 Task: Create relationship between team and player object.
Action: Mouse moved to (1045, 81)
Screenshot: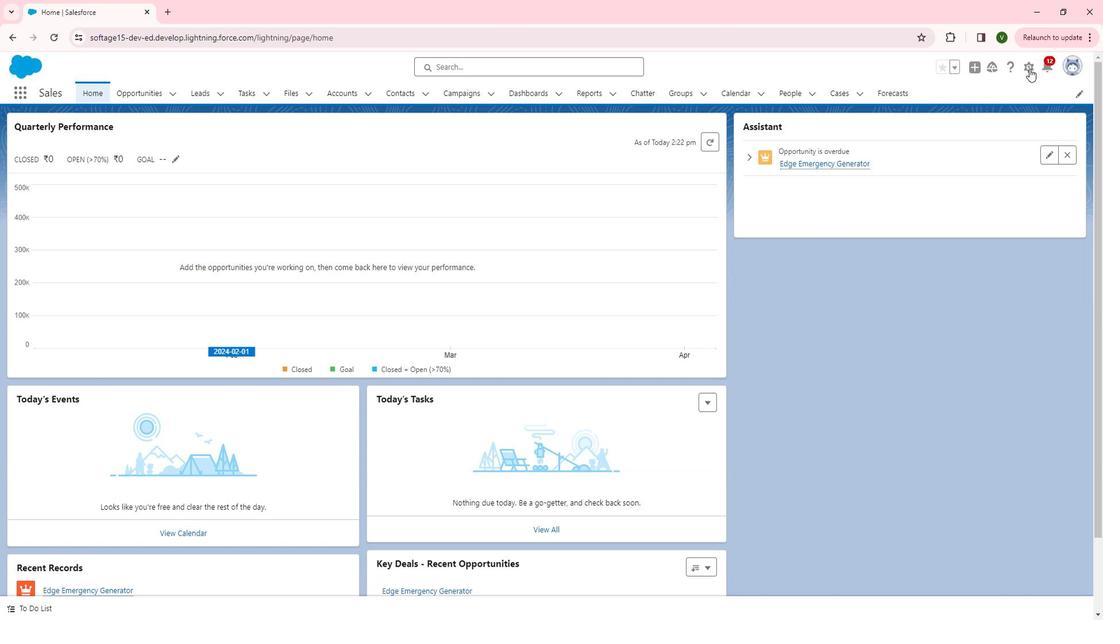 
Action: Mouse pressed left at (1045, 81)
Screenshot: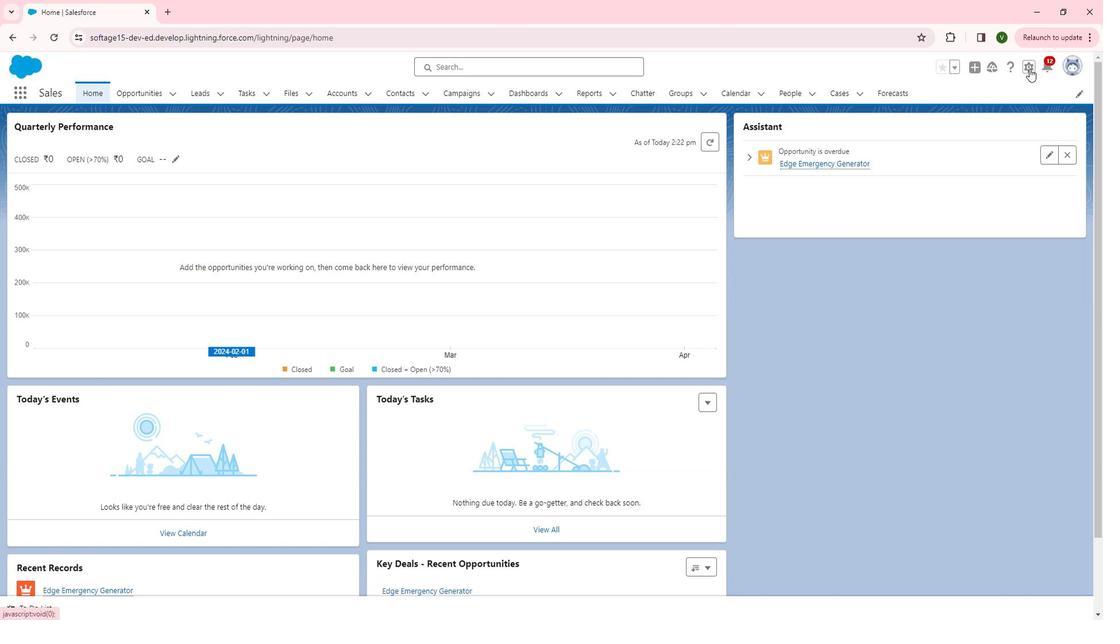 
Action: Mouse moved to (996, 114)
Screenshot: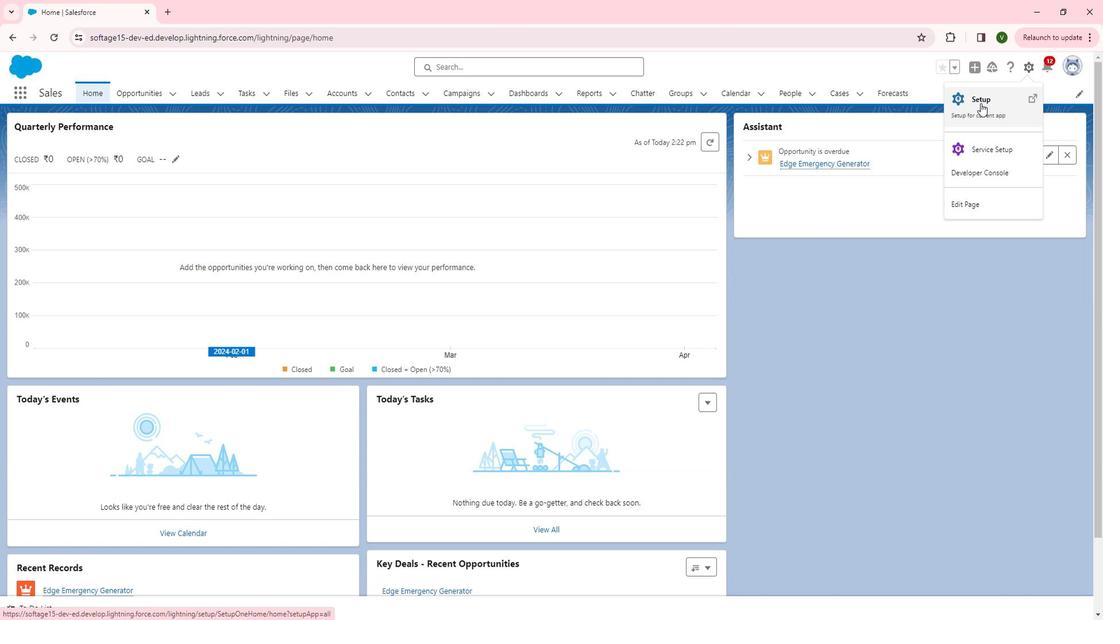 
Action: Mouse pressed left at (996, 114)
Screenshot: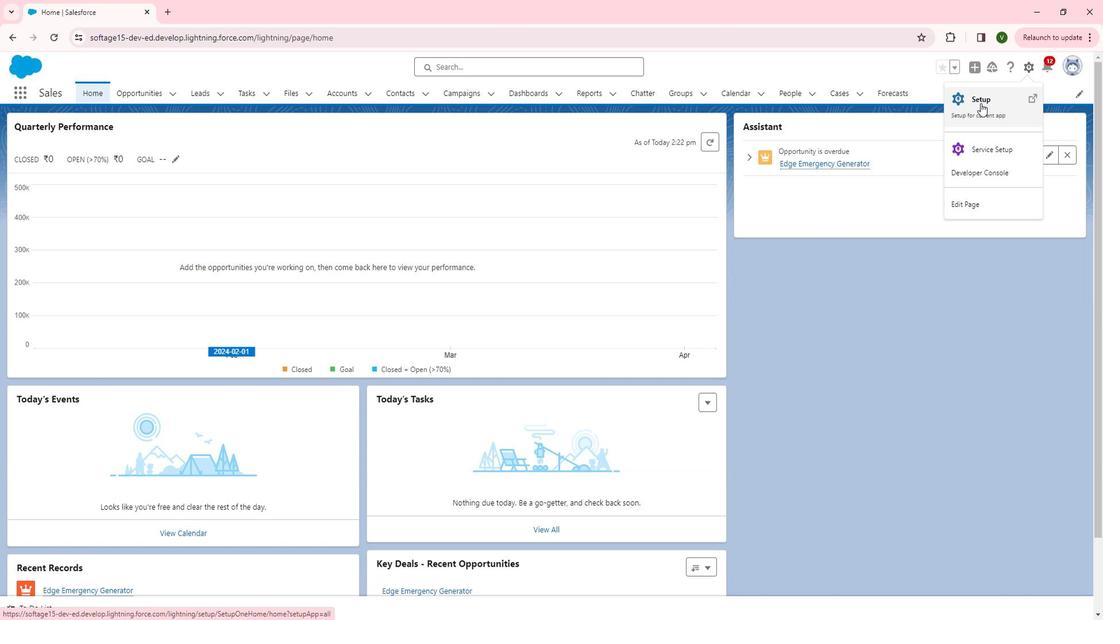 
Action: Mouse moved to (255, 296)
Screenshot: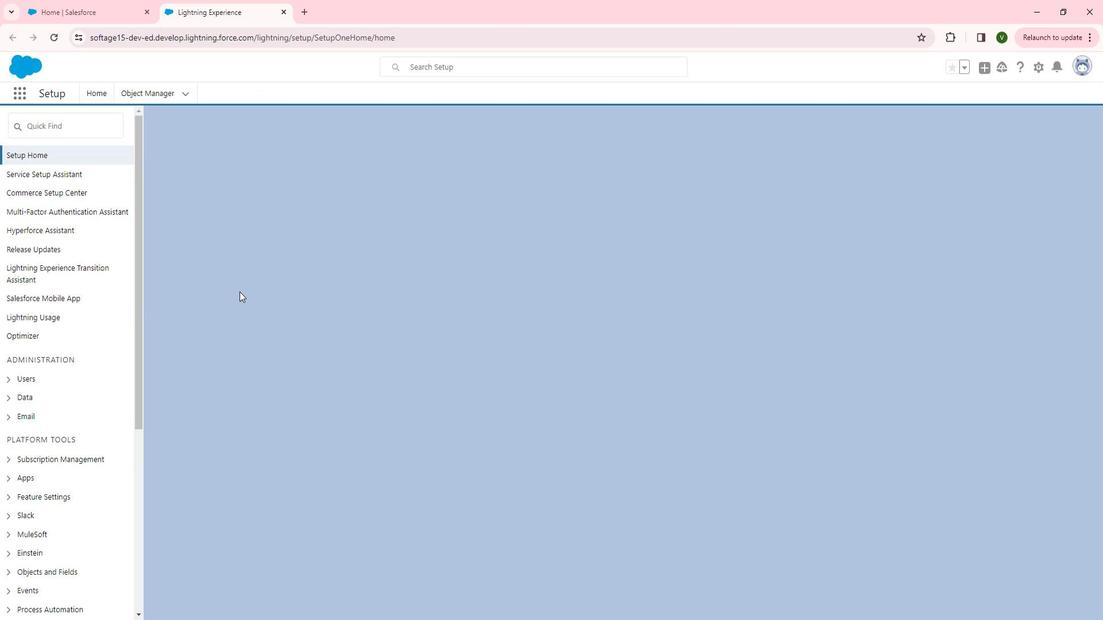 
Action: Mouse scrolled (255, 296) with delta (0, 0)
Screenshot: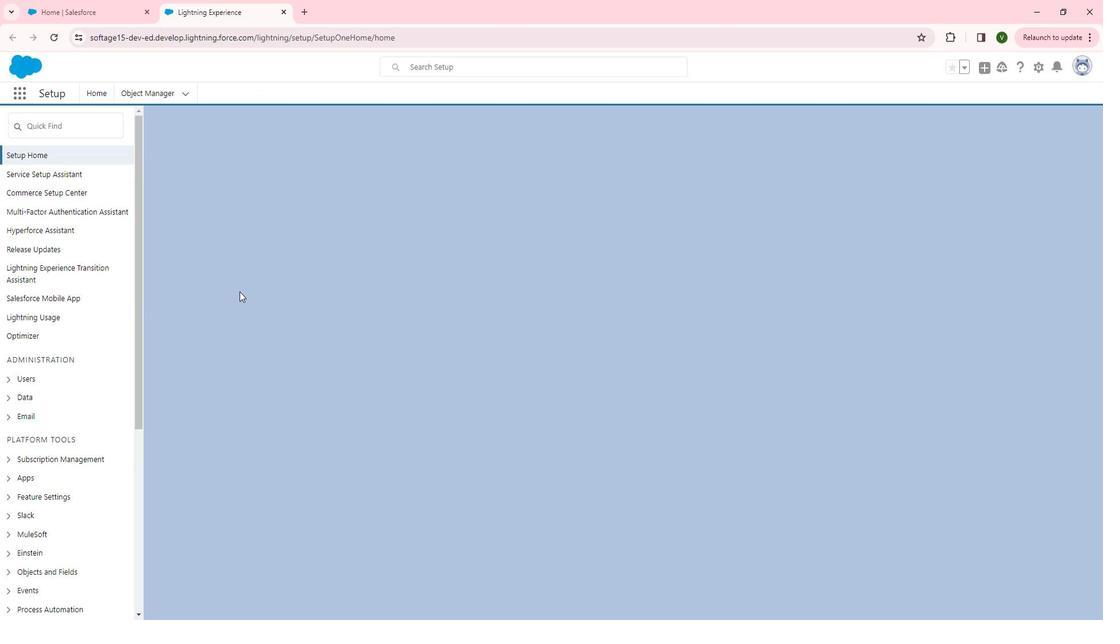 
Action: Mouse scrolled (255, 296) with delta (0, 0)
Screenshot: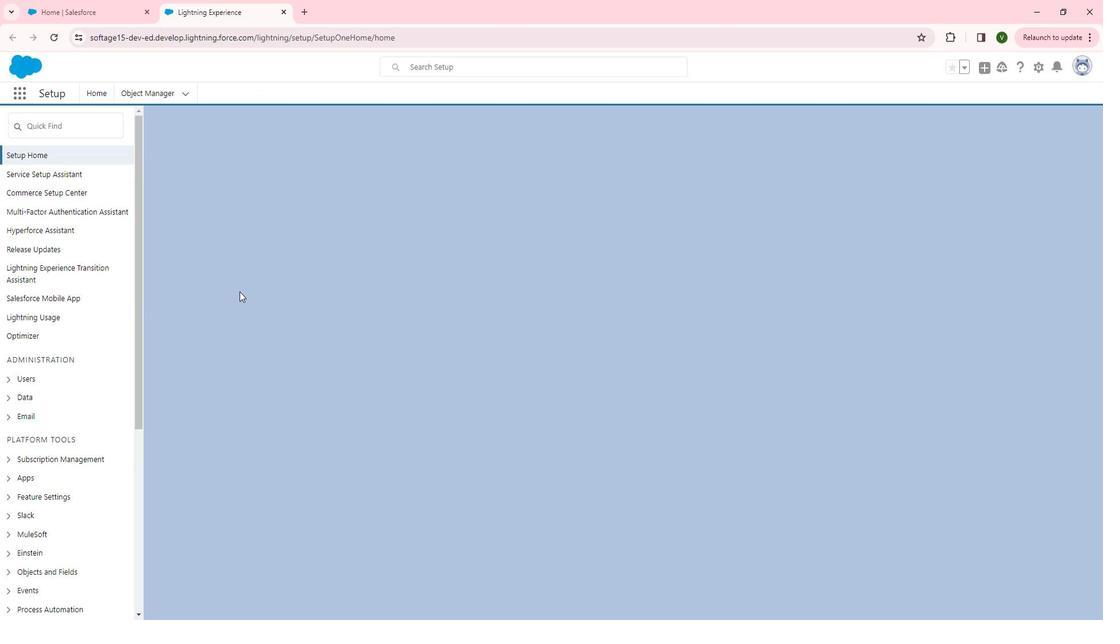 
Action: Mouse moved to (114, 350)
Screenshot: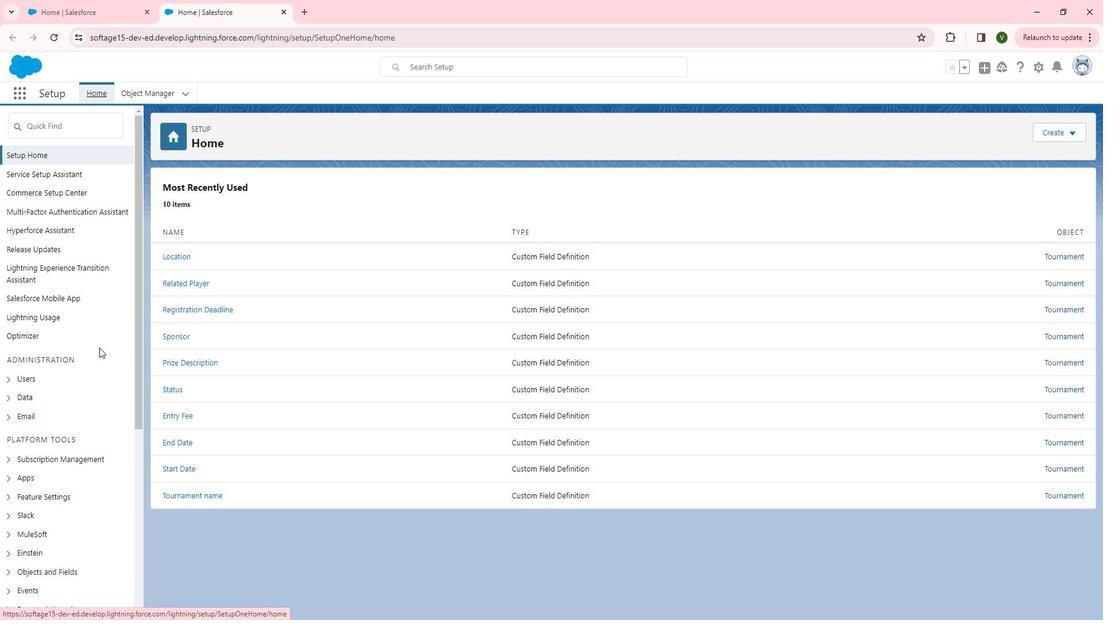 
Action: Mouse scrolled (114, 350) with delta (0, 0)
Screenshot: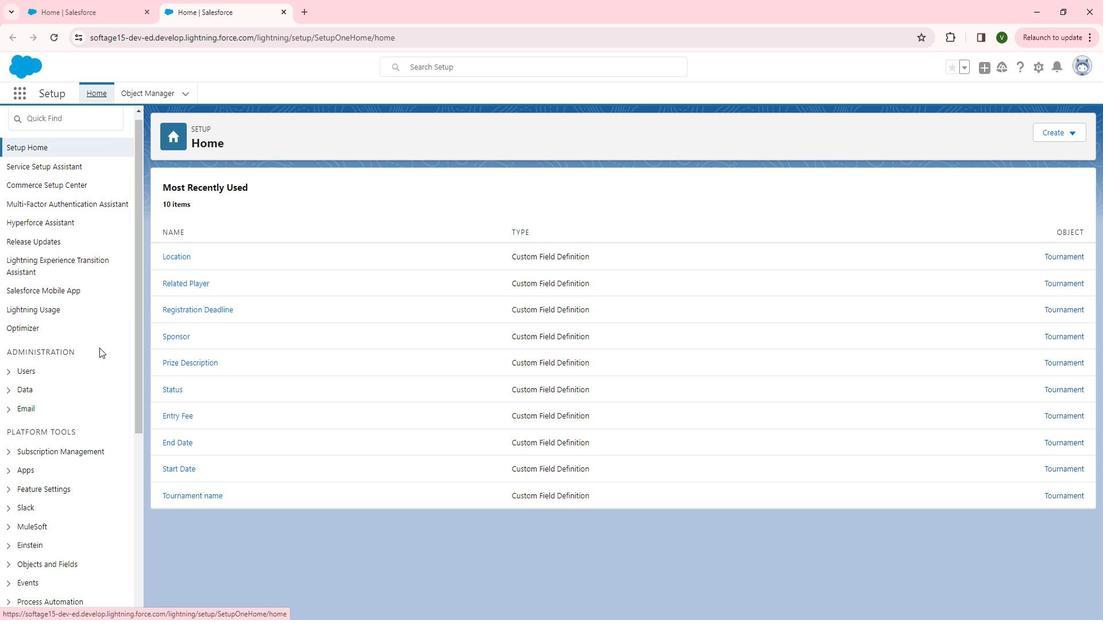 
Action: Mouse scrolled (114, 350) with delta (0, 0)
Screenshot: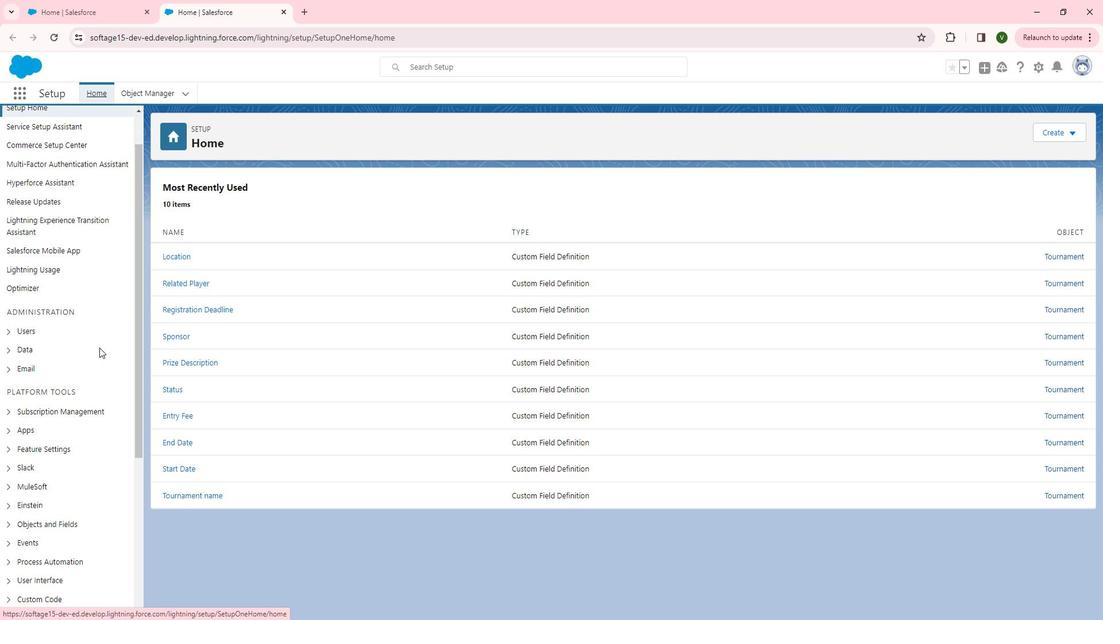 
Action: Mouse moved to (24, 452)
Screenshot: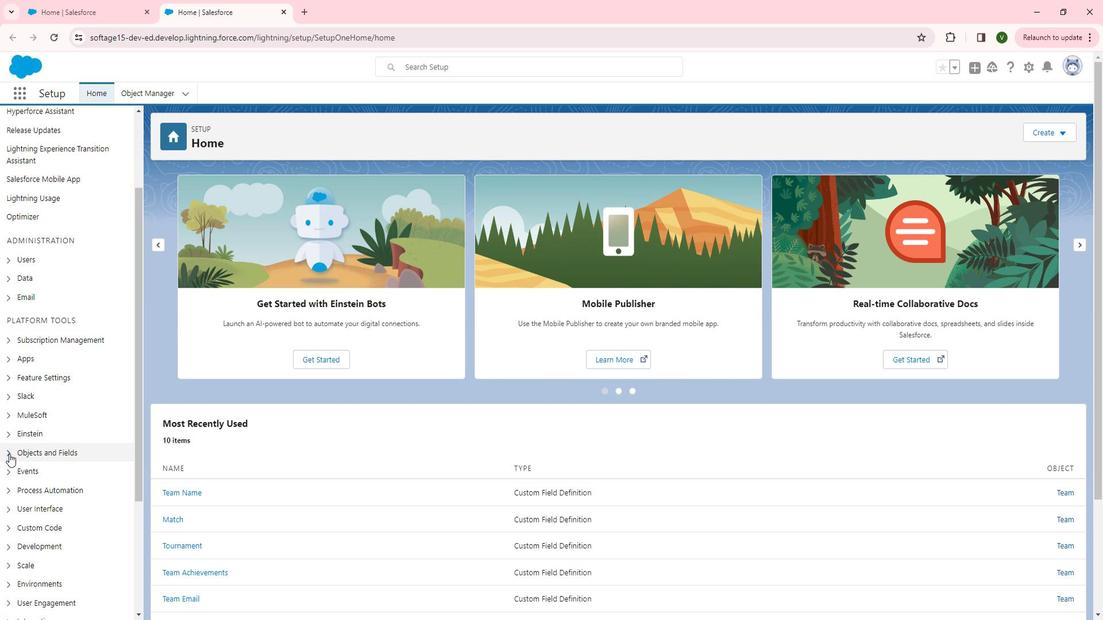 
Action: Mouse pressed left at (24, 452)
Screenshot: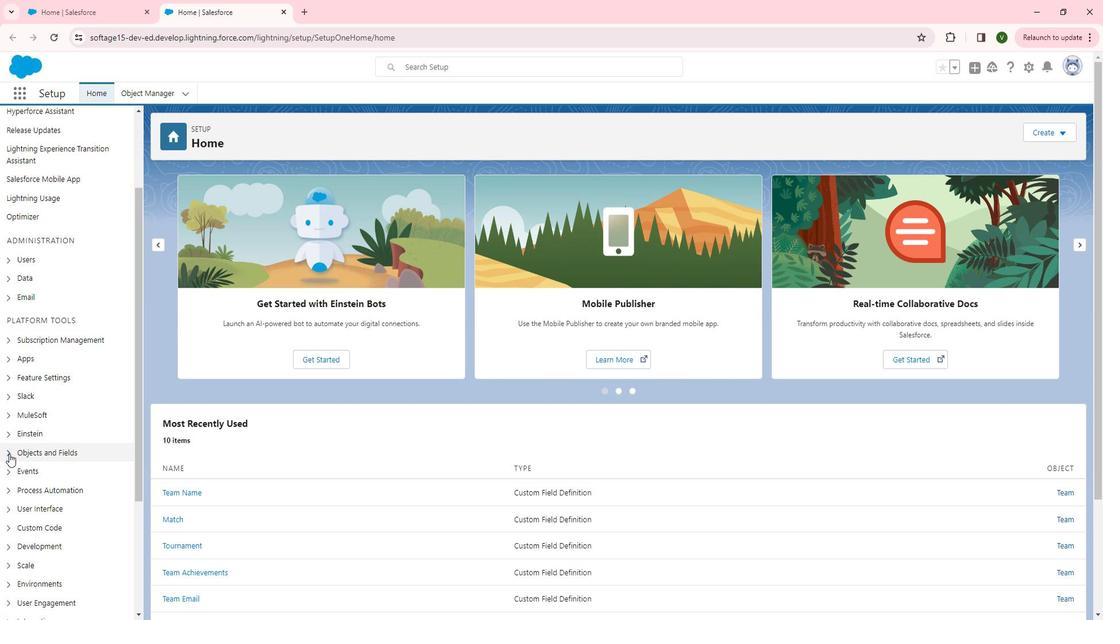 
Action: Mouse moved to (78, 467)
Screenshot: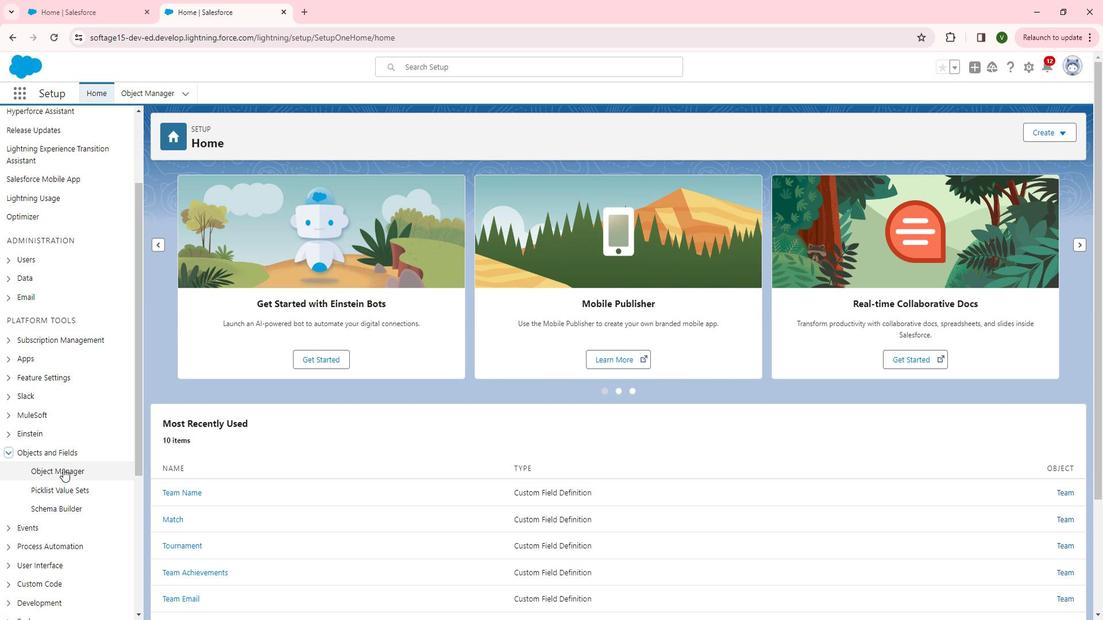 
Action: Mouse pressed left at (78, 467)
Screenshot: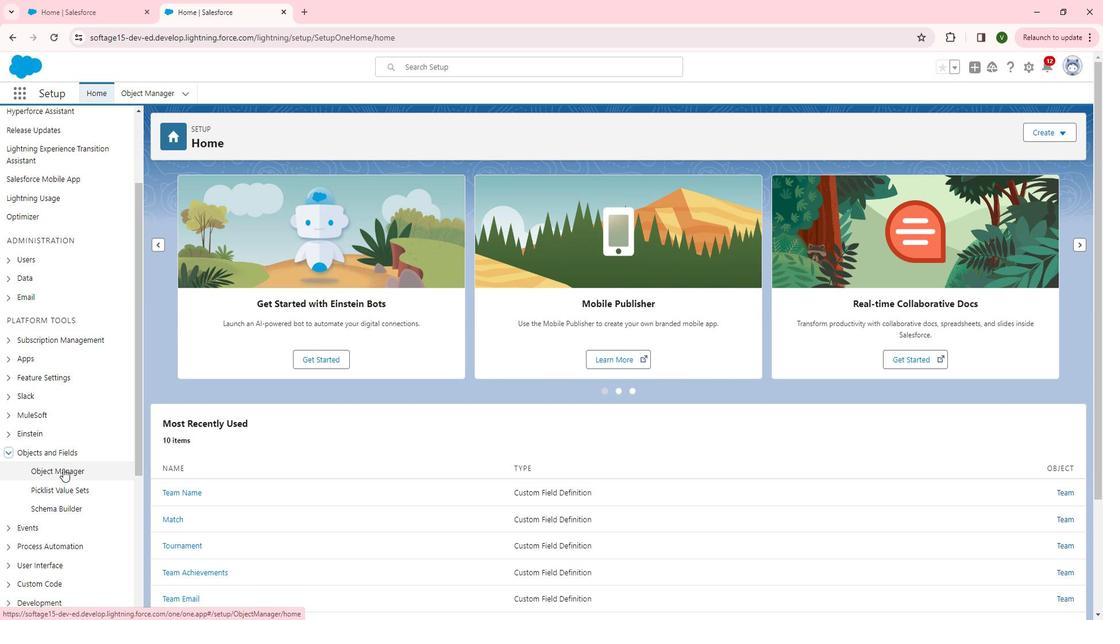 
Action: Mouse moved to (356, 386)
Screenshot: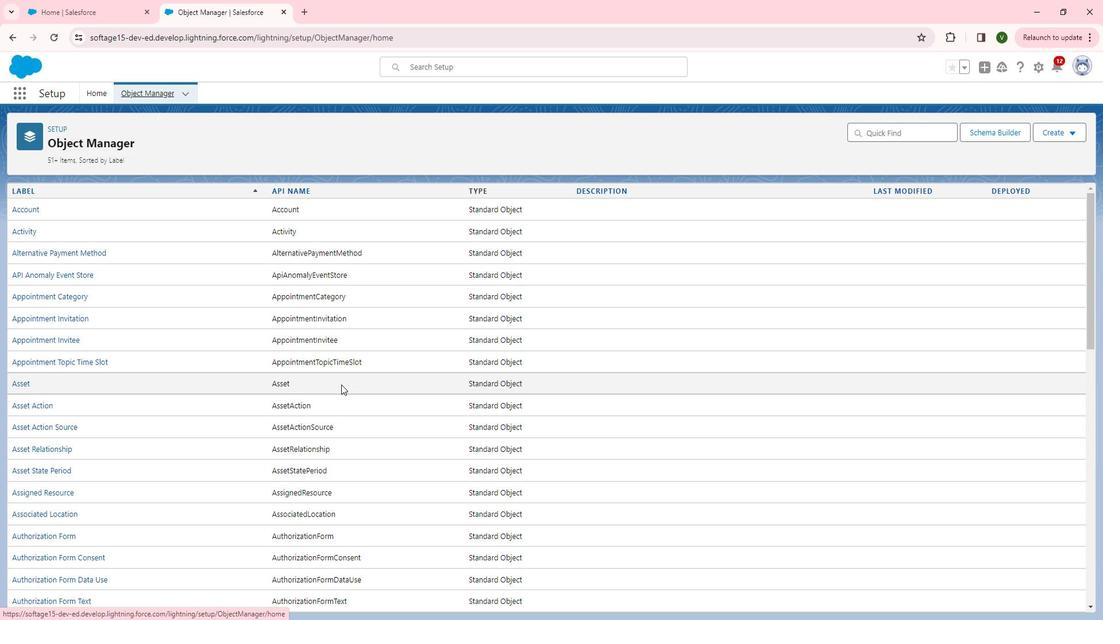 
Action: Mouse scrolled (356, 385) with delta (0, 0)
Screenshot: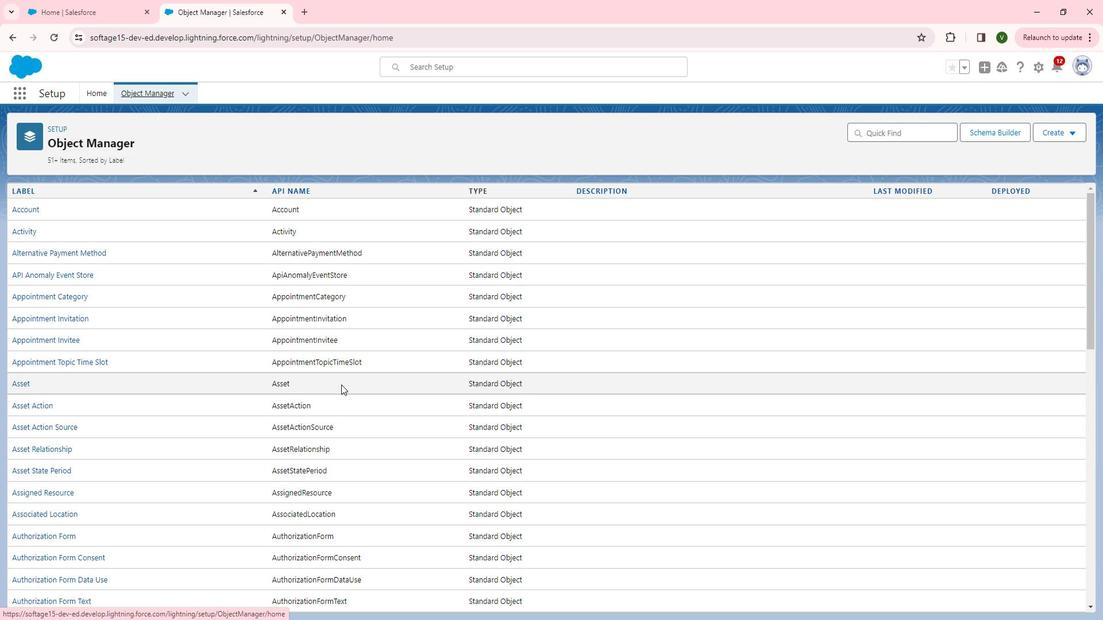 
Action: Mouse scrolled (356, 385) with delta (0, 0)
Screenshot: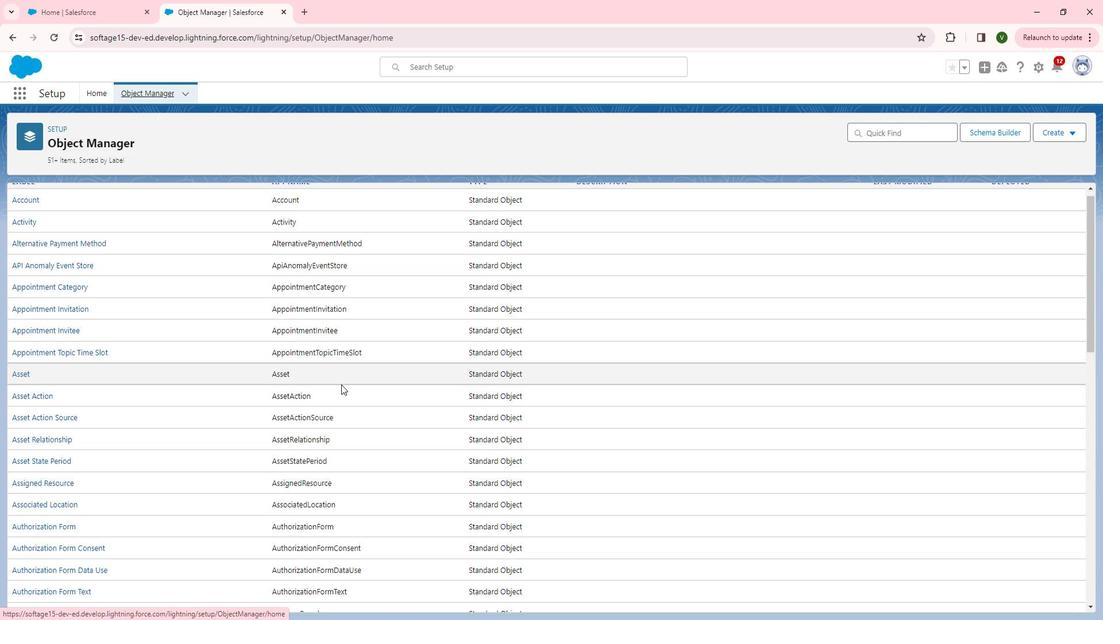 
Action: Mouse moved to (382, 402)
Screenshot: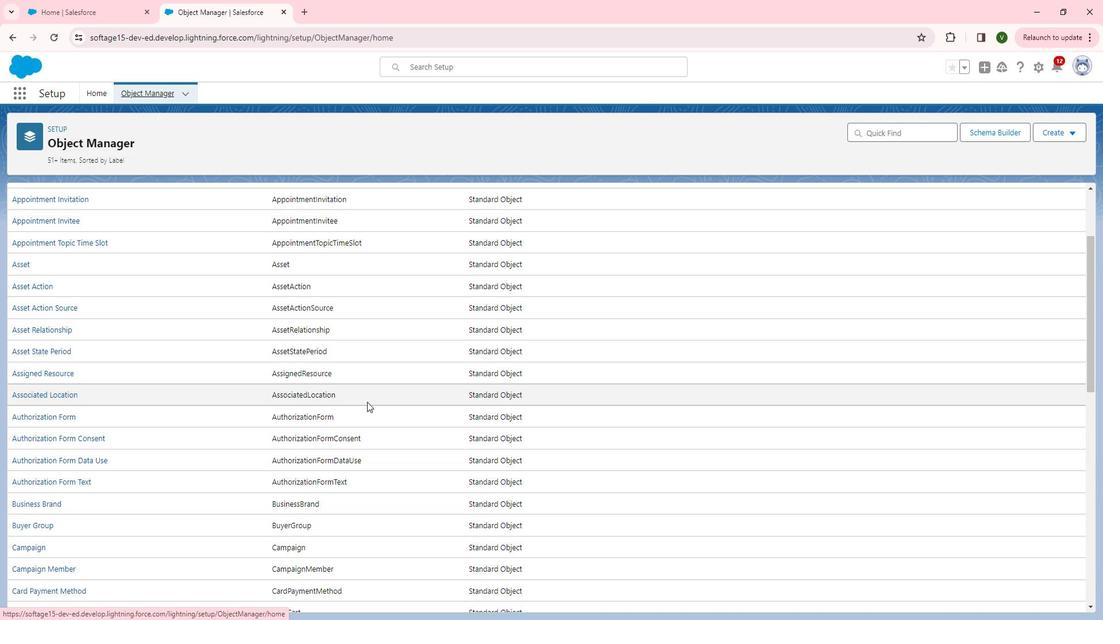 
Action: Mouse scrolled (382, 402) with delta (0, 0)
Screenshot: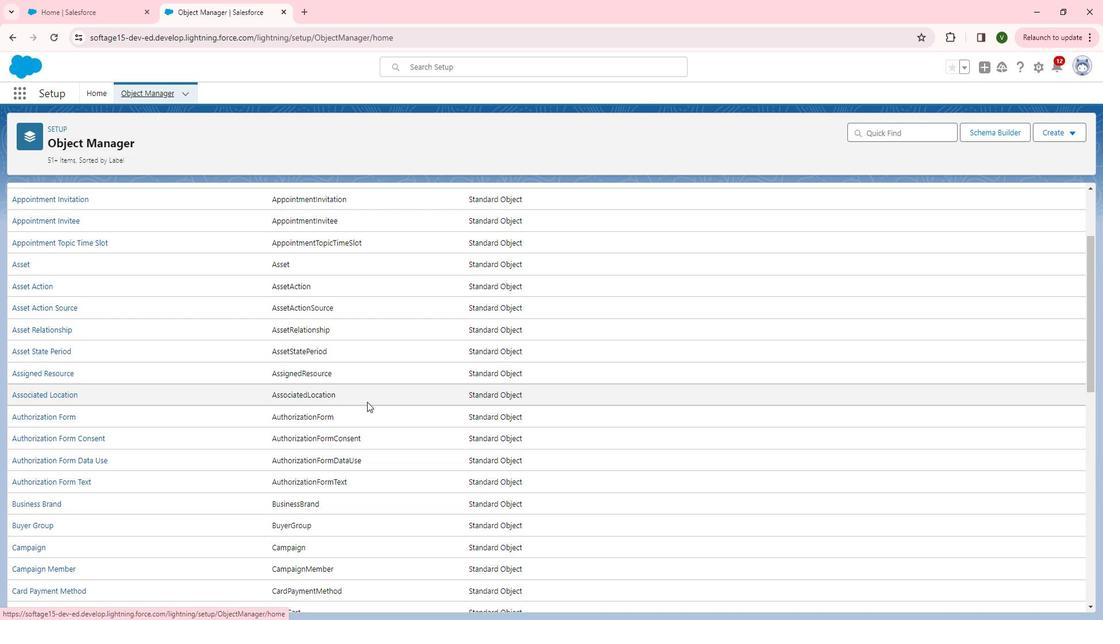 
Action: Mouse scrolled (382, 402) with delta (0, 0)
Screenshot: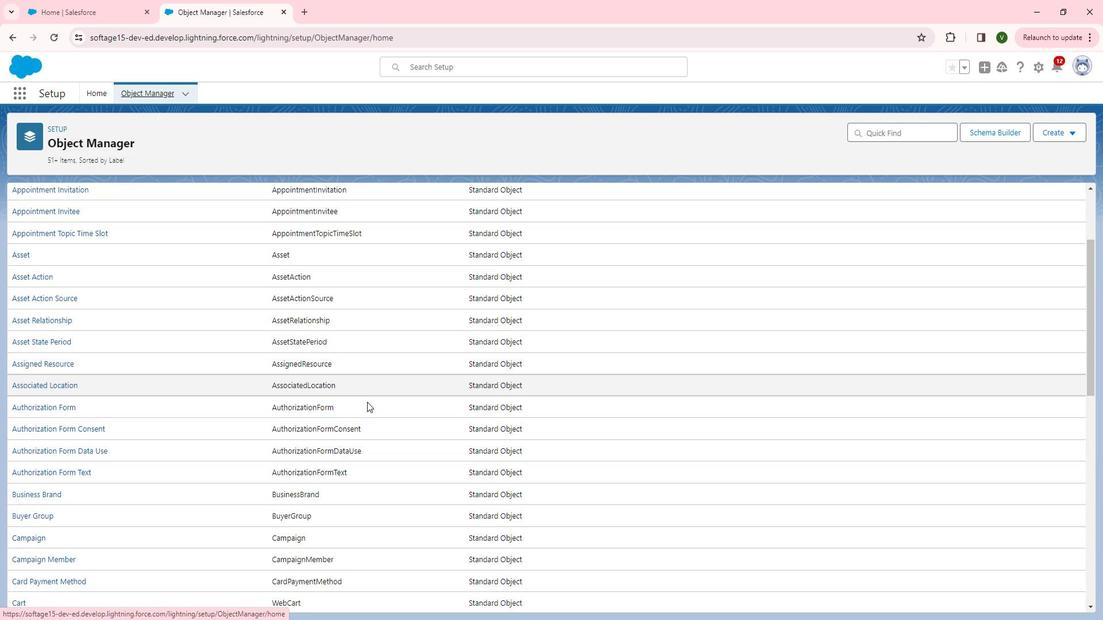 
Action: Mouse scrolled (382, 402) with delta (0, 0)
Screenshot: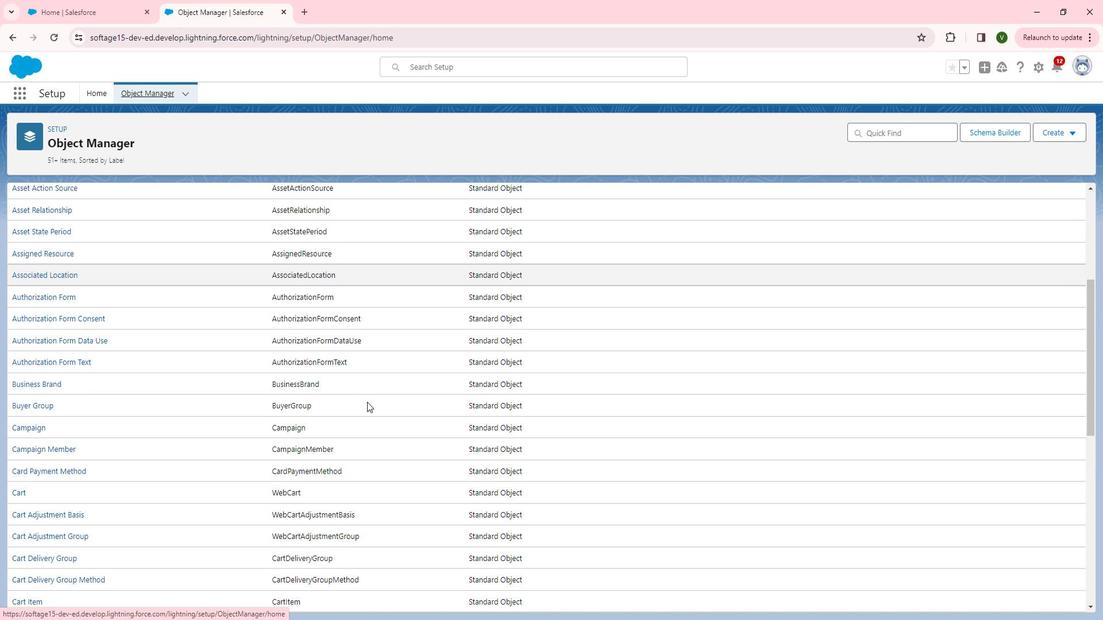 
Action: Mouse scrolled (382, 402) with delta (0, 0)
Screenshot: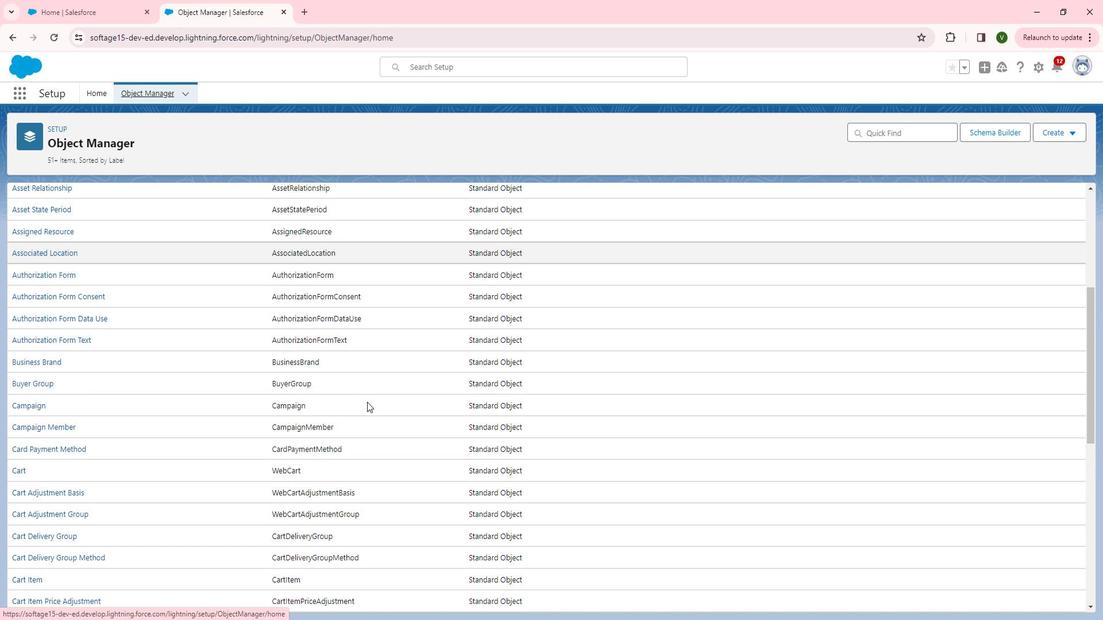 
Action: Mouse scrolled (382, 402) with delta (0, 0)
Screenshot: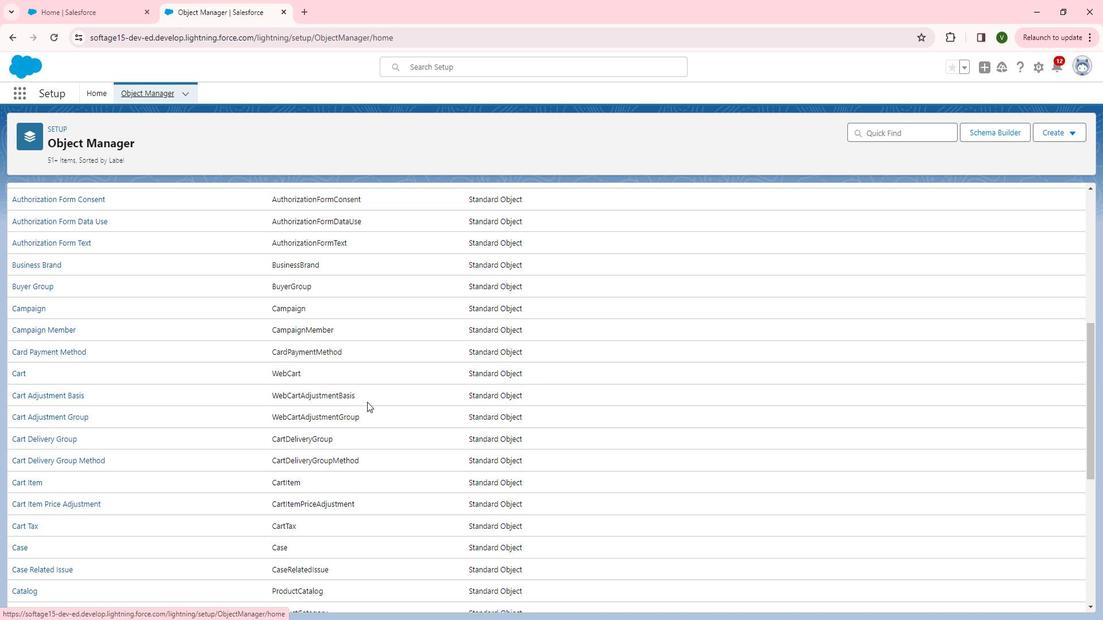 
Action: Mouse scrolled (382, 402) with delta (0, 0)
Screenshot: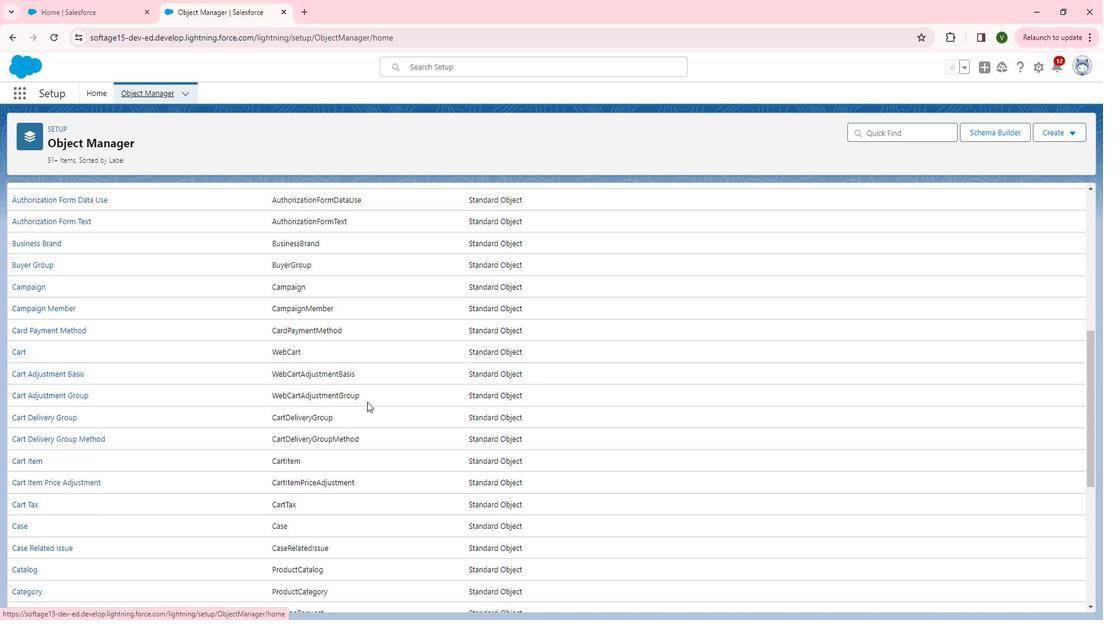 
Action: Mouse scrolled (382, 402) with delta (0, 0)
Screenshot: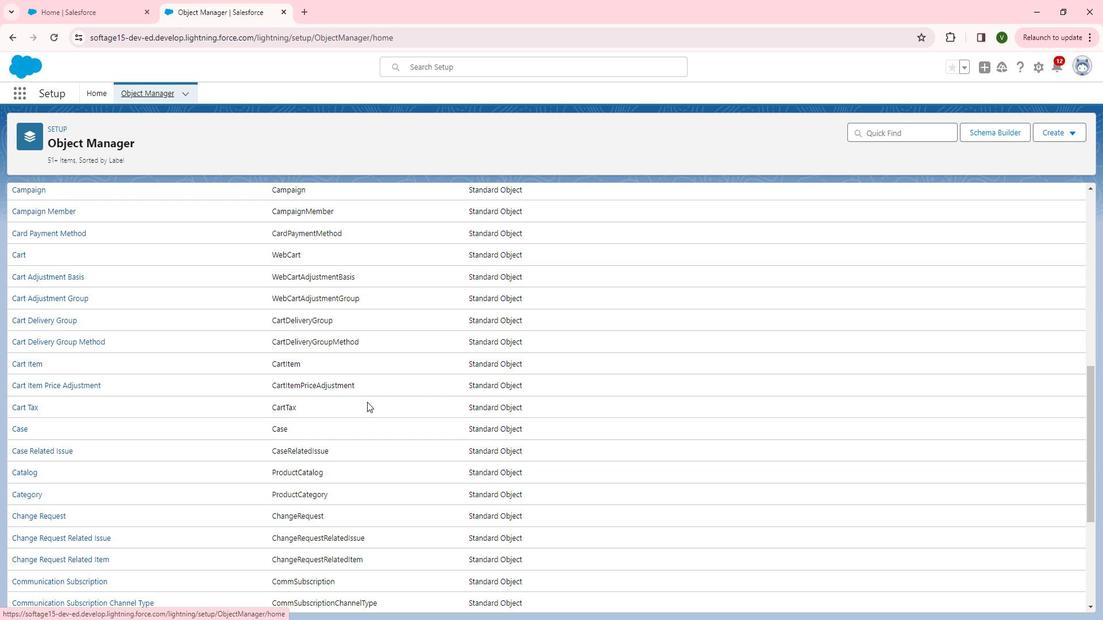 
Action: Mouse scrolled (382, 402) with delta (0, 0)
Screenshot: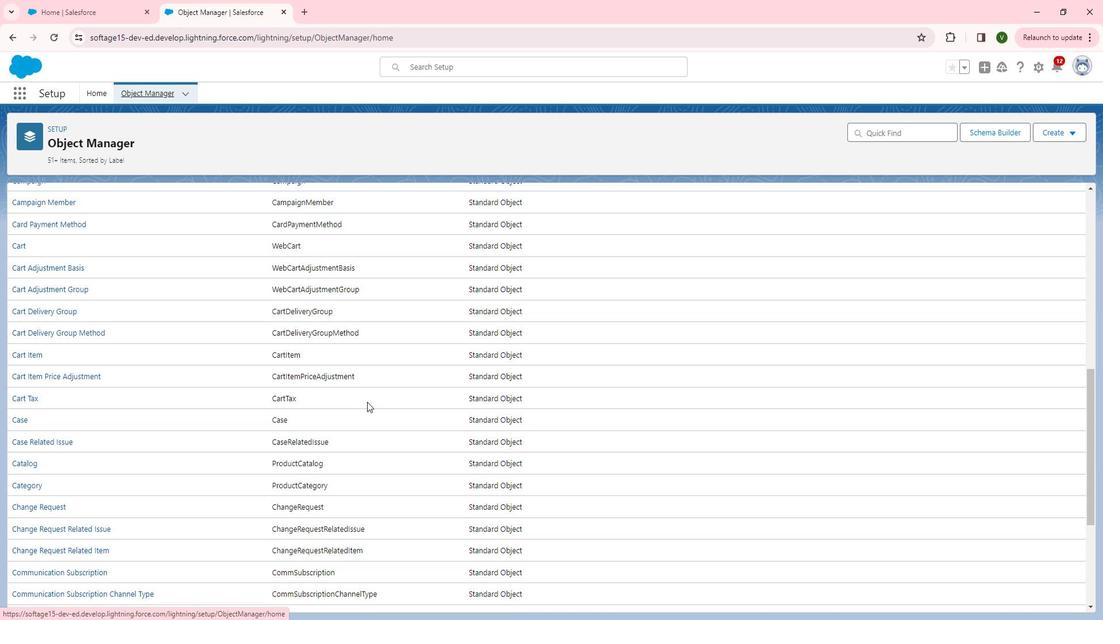 
Action: Mouse scrolled (382, 402) with delta (0, 0)
Screenshot: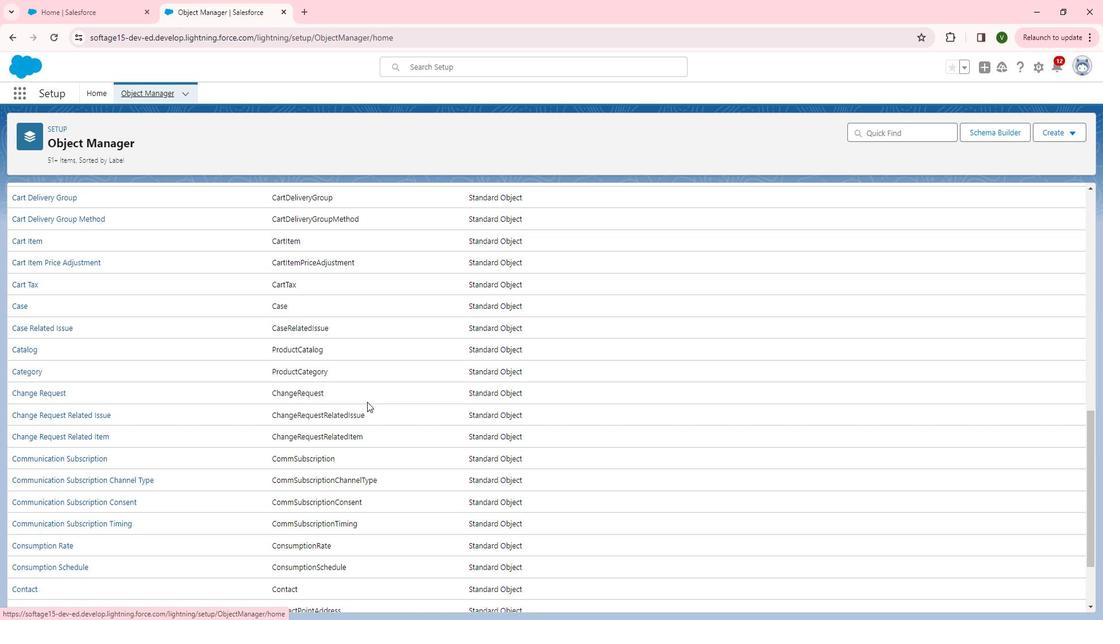 
Action: Mouse scrolled (382, 402) with delta (0, 0)
Screenshot: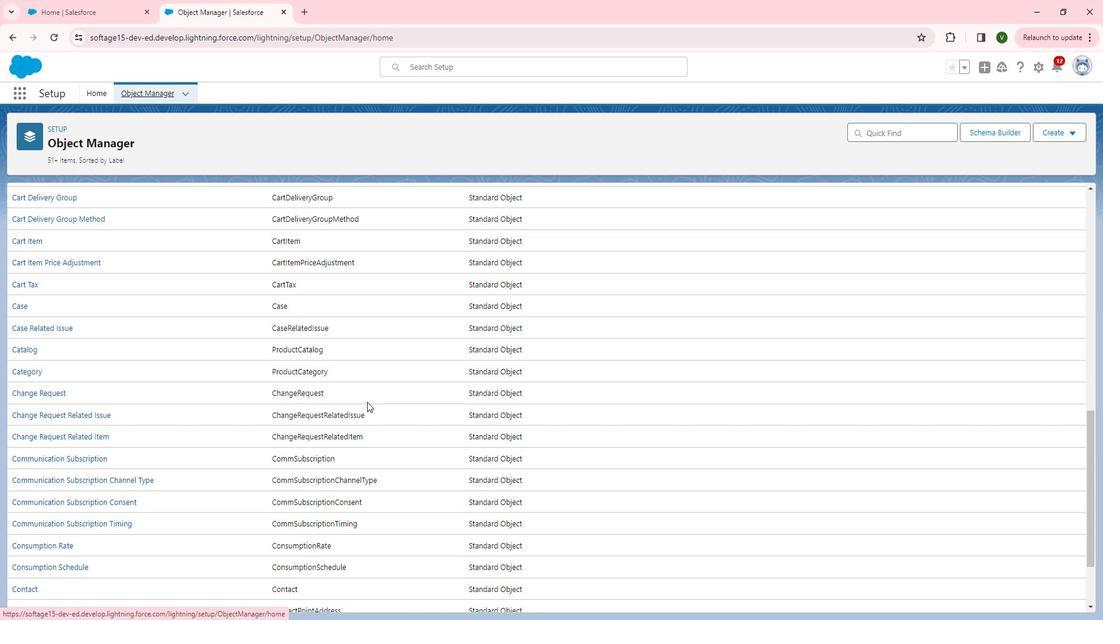 
Action: Mouse scrolled (382, 402) with delta (0, 0)
Screenshot: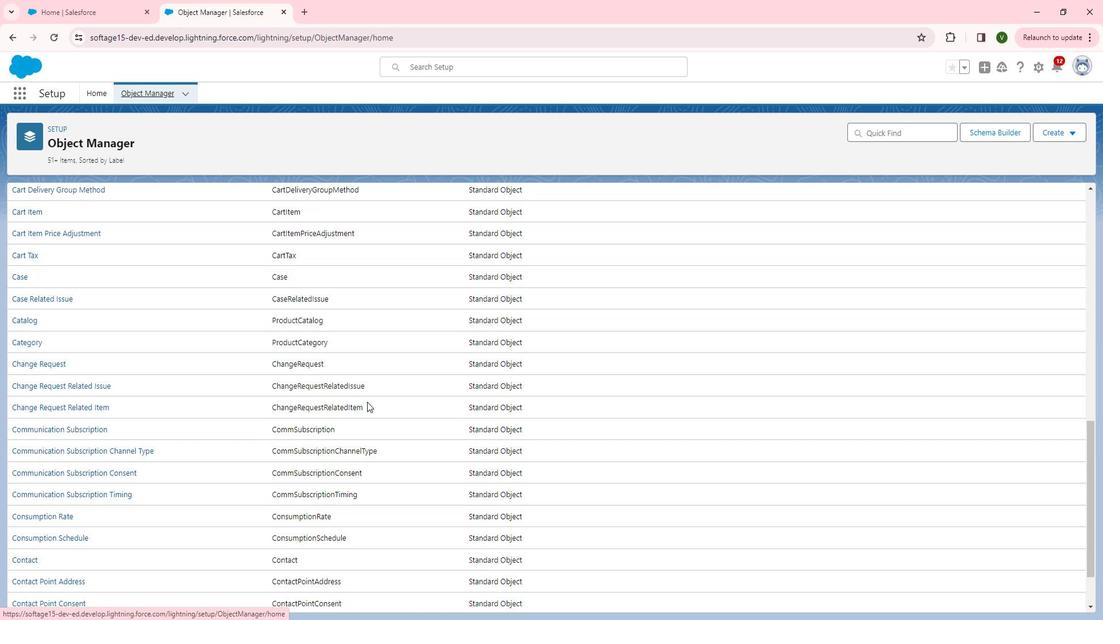 
Action: Mouse moved to (382, 402)
Screenshot: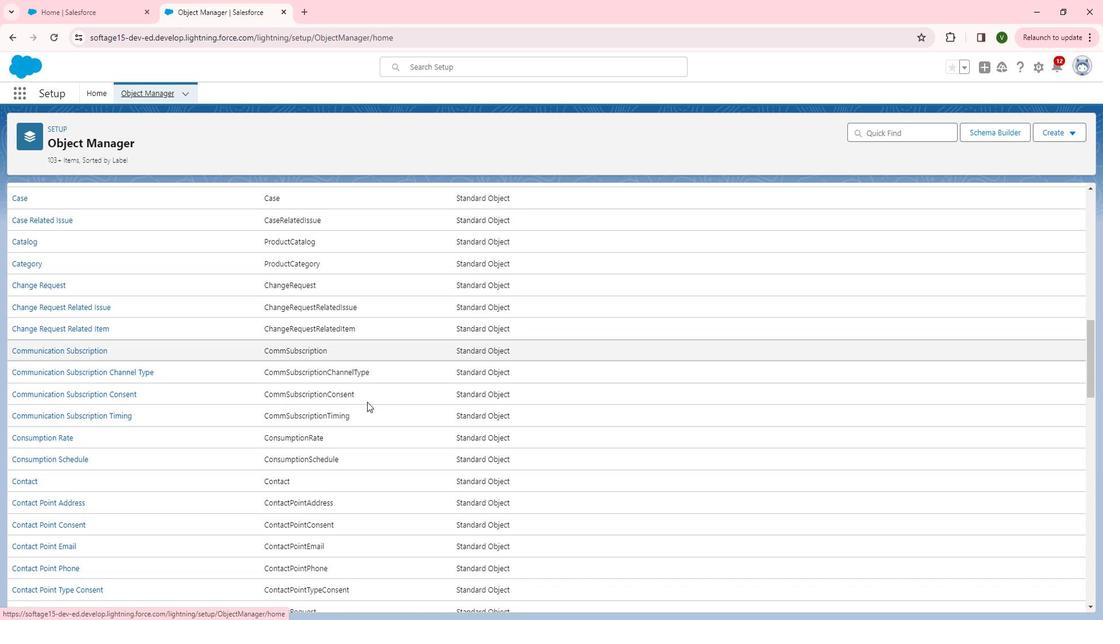 
Action: Mouse scrolled (382, 402) with delta (0, 0)
Screenshot: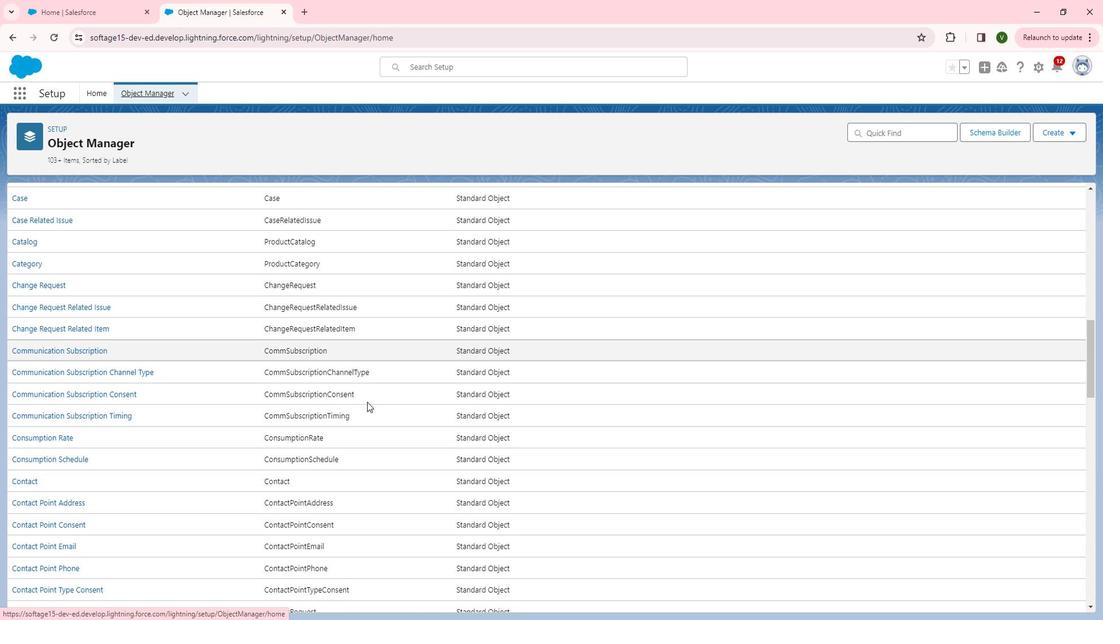 
Action: Mouse scrolled (382, 402) with delta (0, 0)
Screenshot: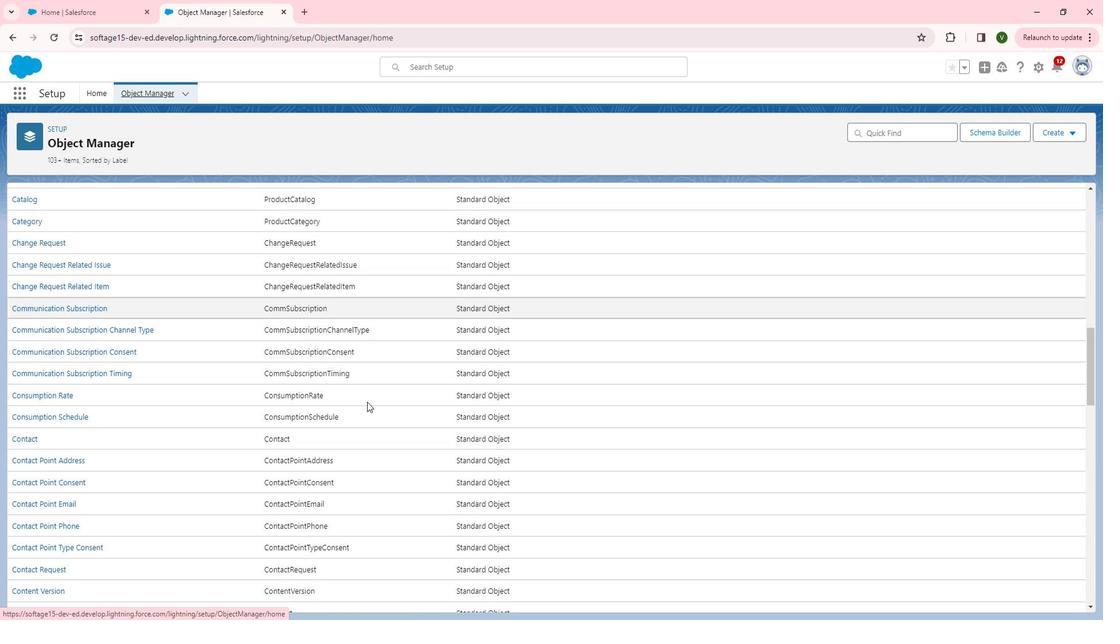 
Action: Mouse scrolled (382, 402) with delta (0, 0)
Screenshot: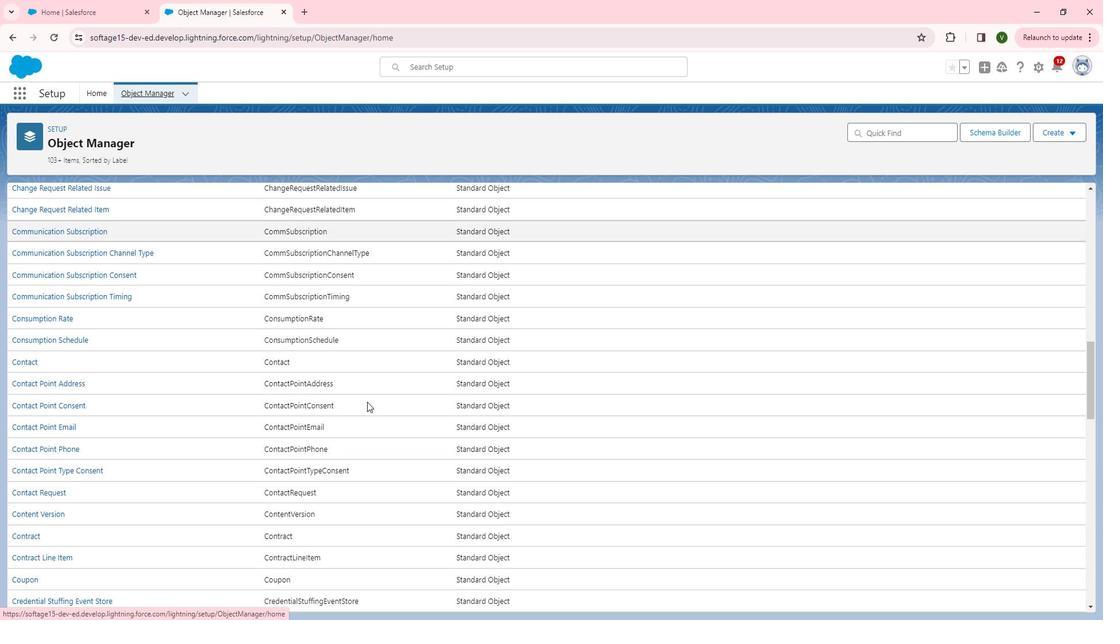 
Action: Mouse scrolled (382, 402) with delta (0, 0)
Screenshot: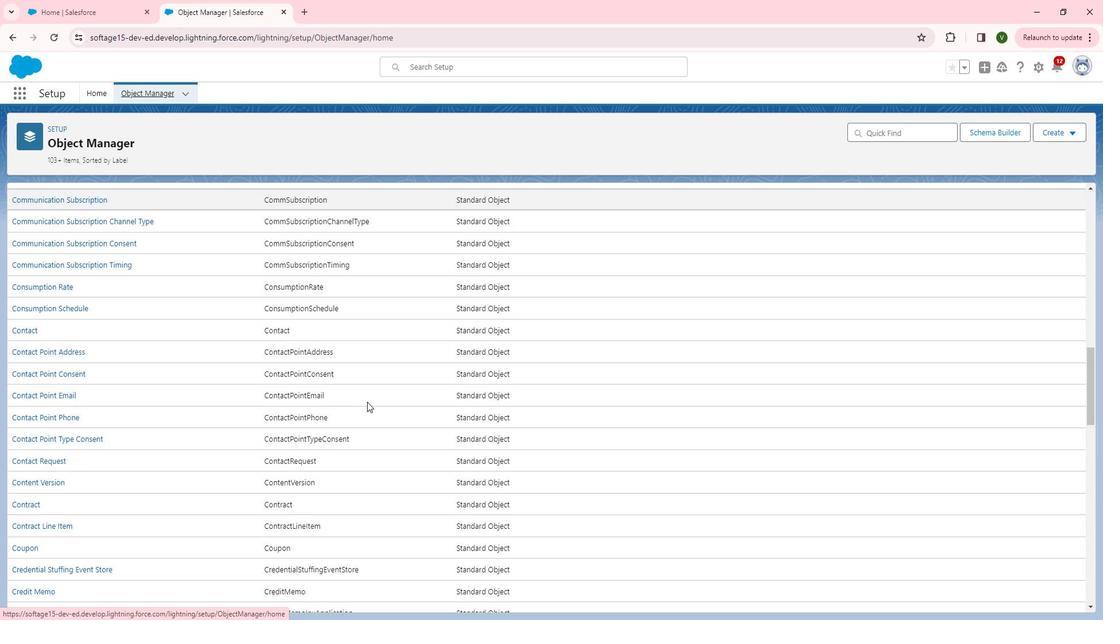 
Action: Mouse scrolled (382, 402) with delta (0, 0)
Screenshot: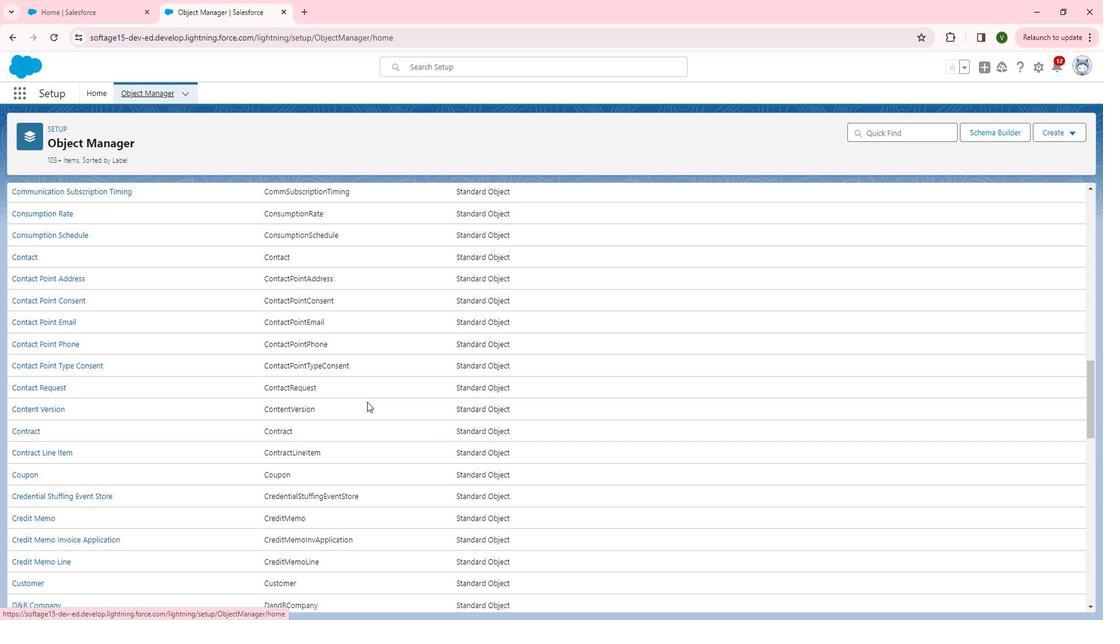 
Action: Mouse scrolled (382, 402) with delta (0, 0)
Screenshot: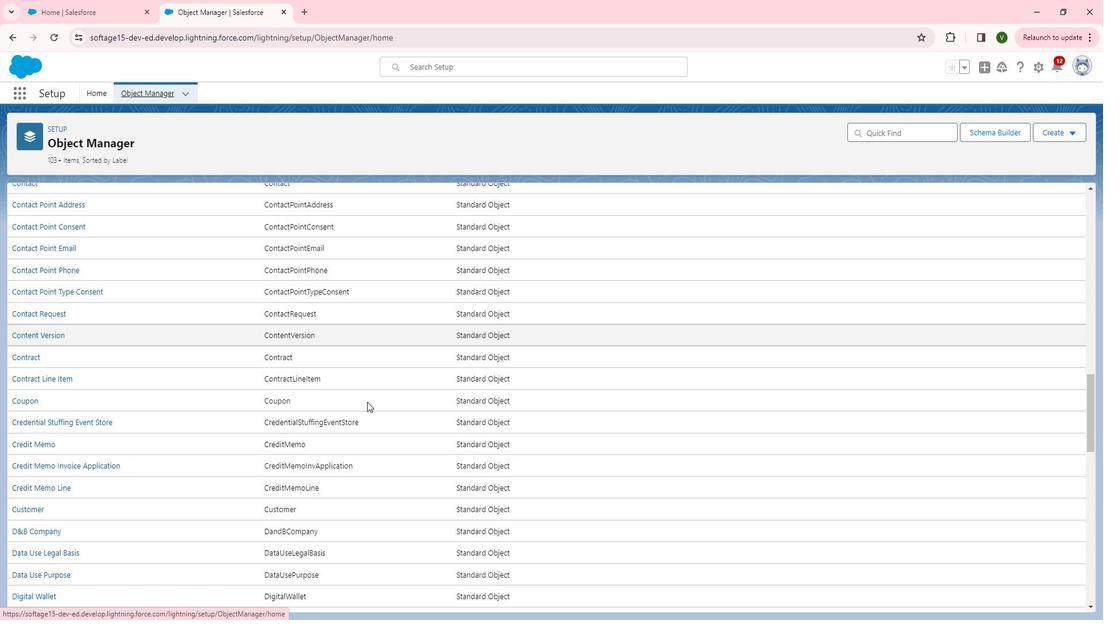
Action: Mouse scrolled (382, 402) with delta (0, 0)
Screenshot: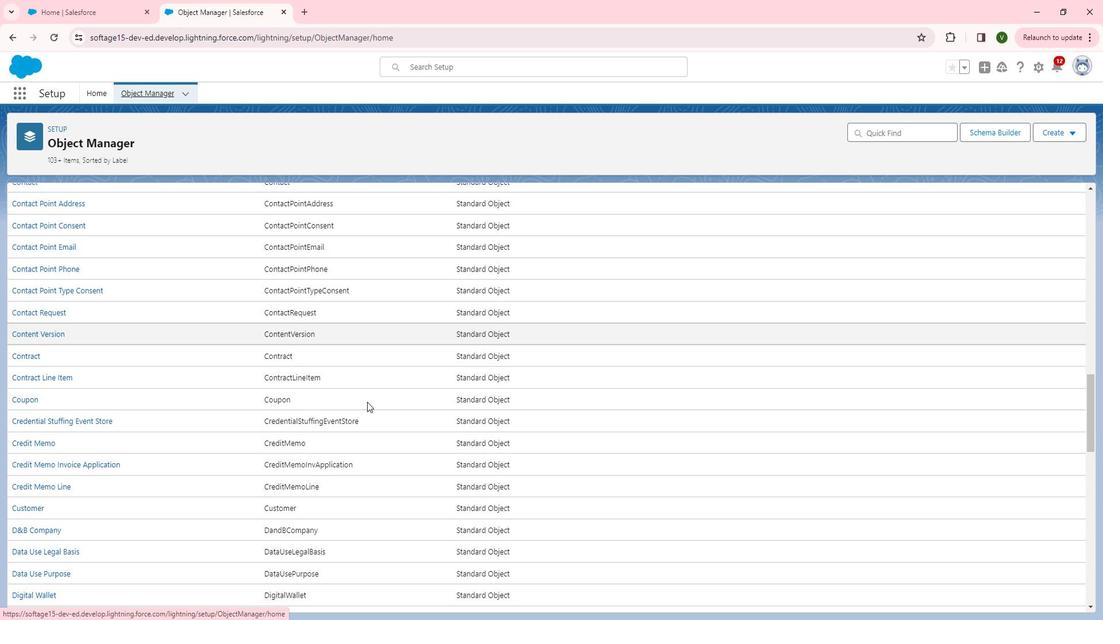 
Action: Mouse scrolled (382, 402) with delta (0, 0)
Screenshot: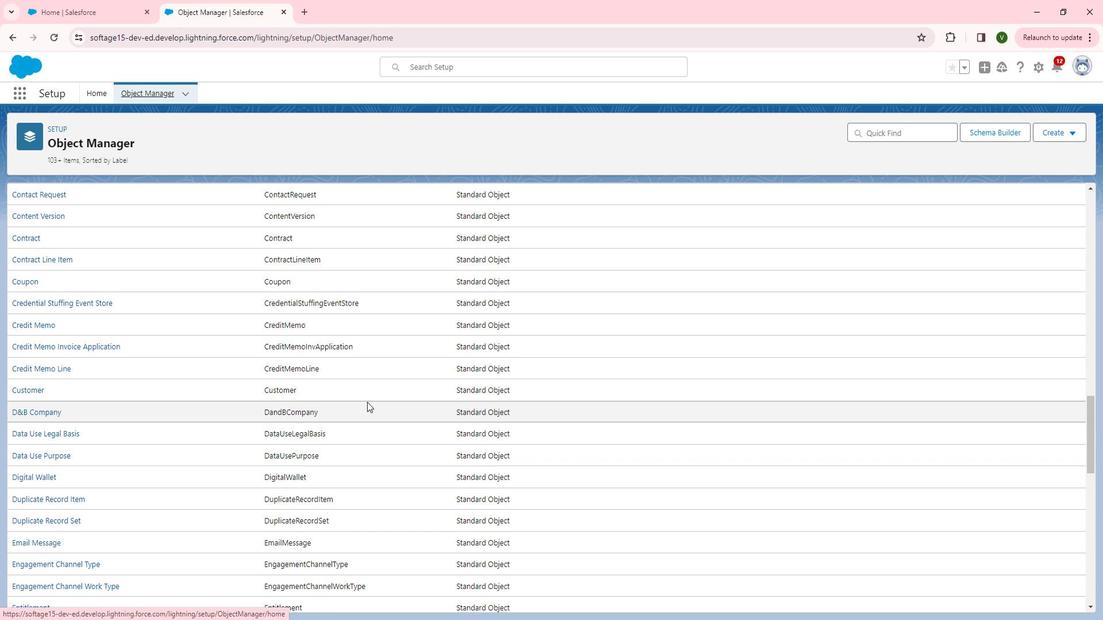 
Action: Mouse scrolled (382, 402) with delta (0, 0)
Screenshot: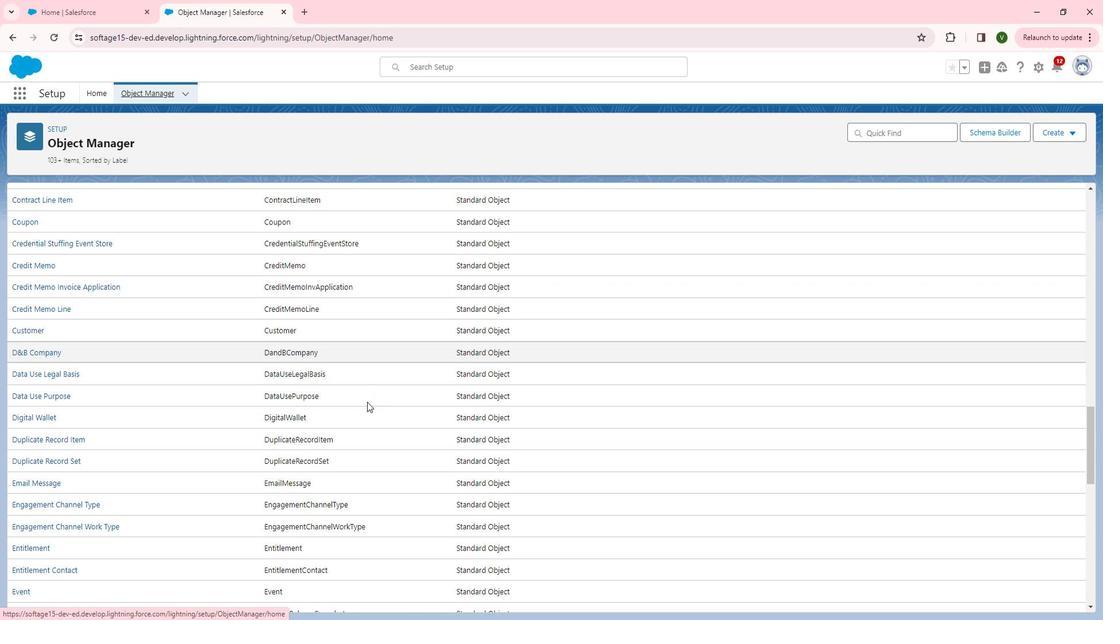 
Action: Mouse scrolled (382, 402) with delta (0, 0)
Screenshot: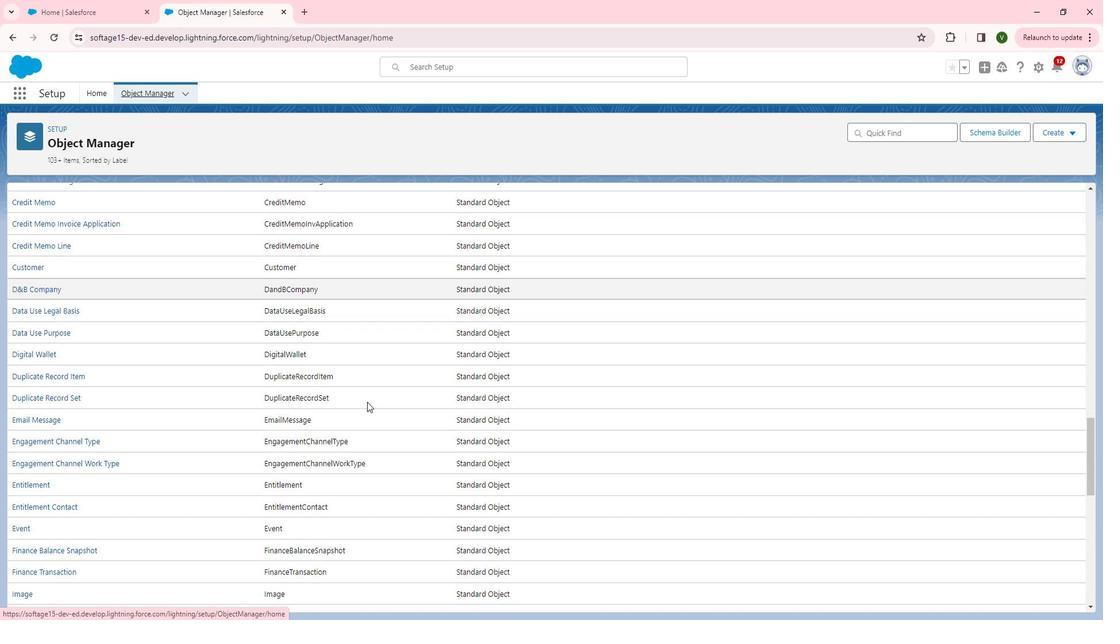 
Action: Mouse scrolled (382, 402) with delta (0, 0)
Screenshot: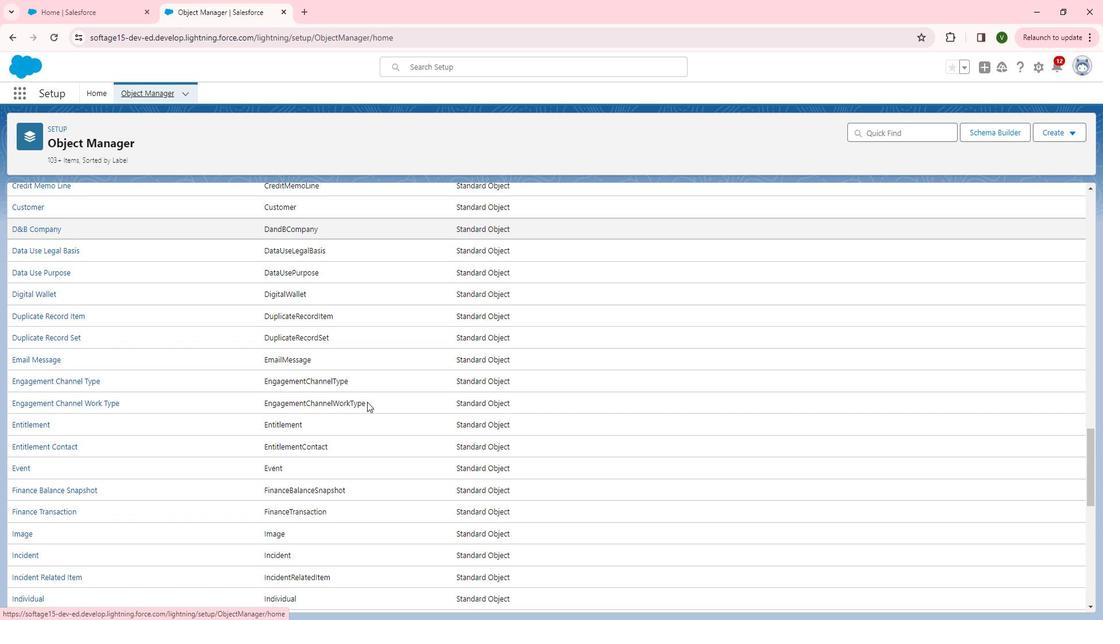 
Action: Mouse moved to (382, 403)
Screenshot: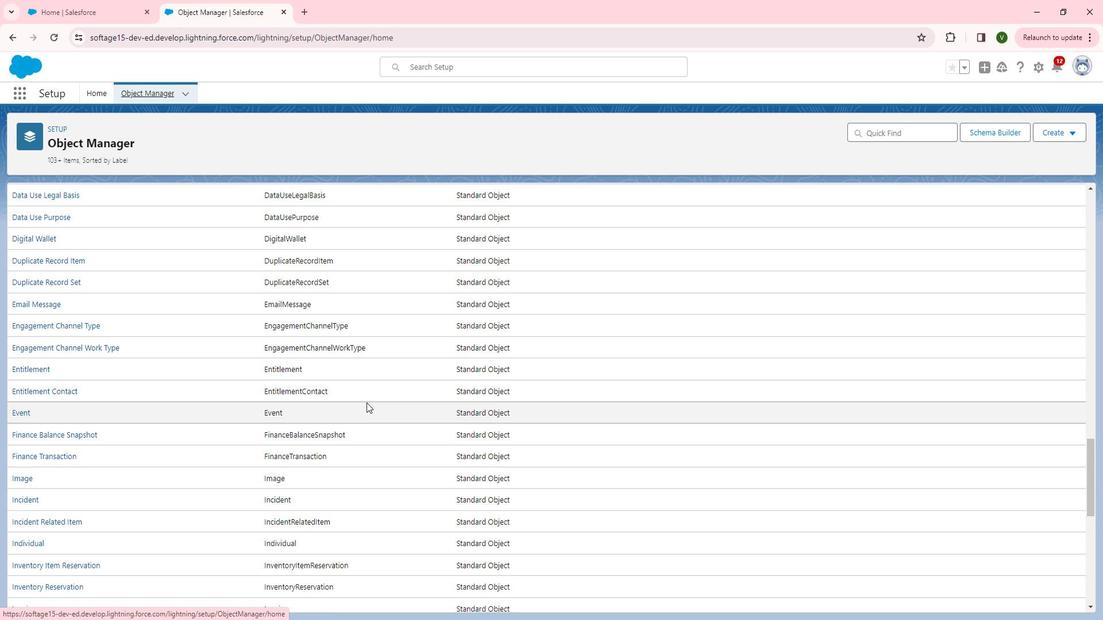 
Action: Mouse scrolled (382, 402) with delta (0, 0)
Screenshot: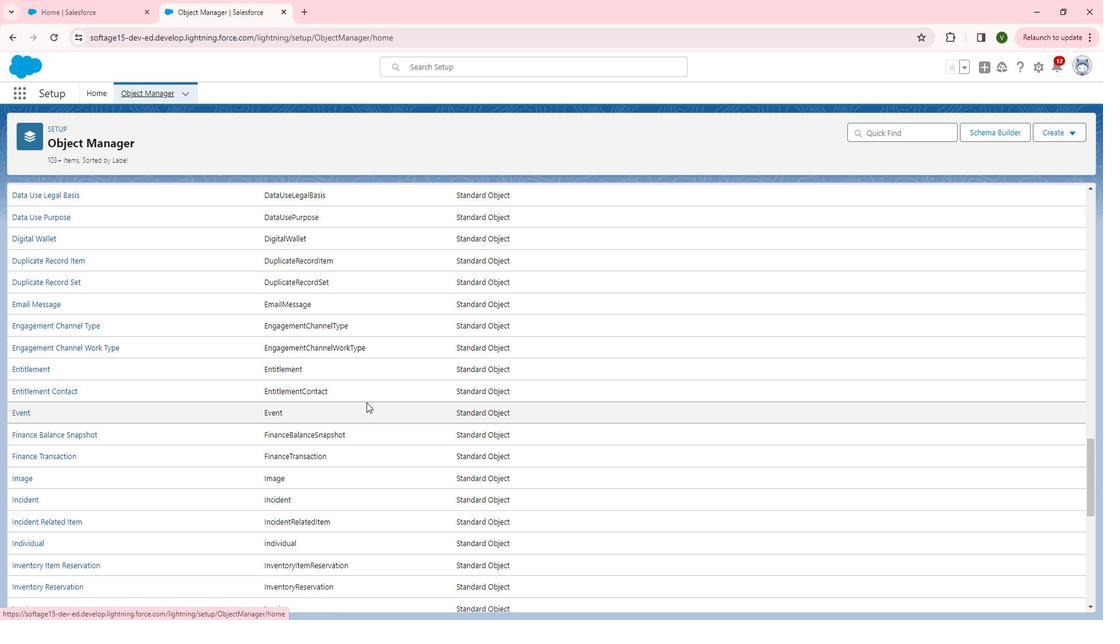 
Action: Mouse scrolled (382, 402) with delta (0, 0)
Screenshot: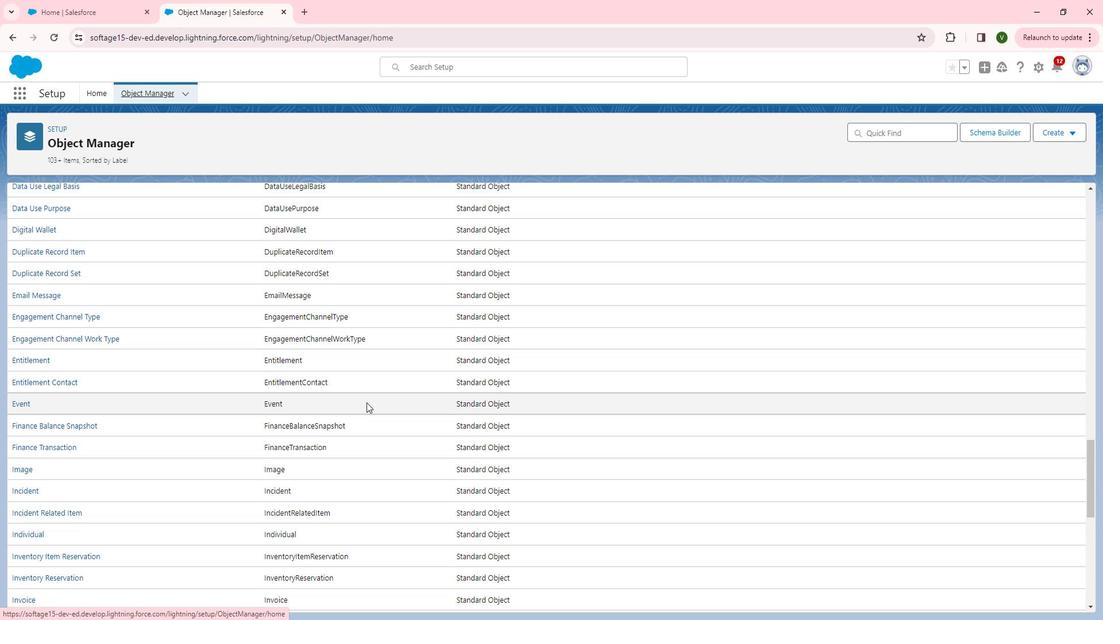 
Action: Mouse scrolled (382, 402) with delta (0, 0)
Screenshot: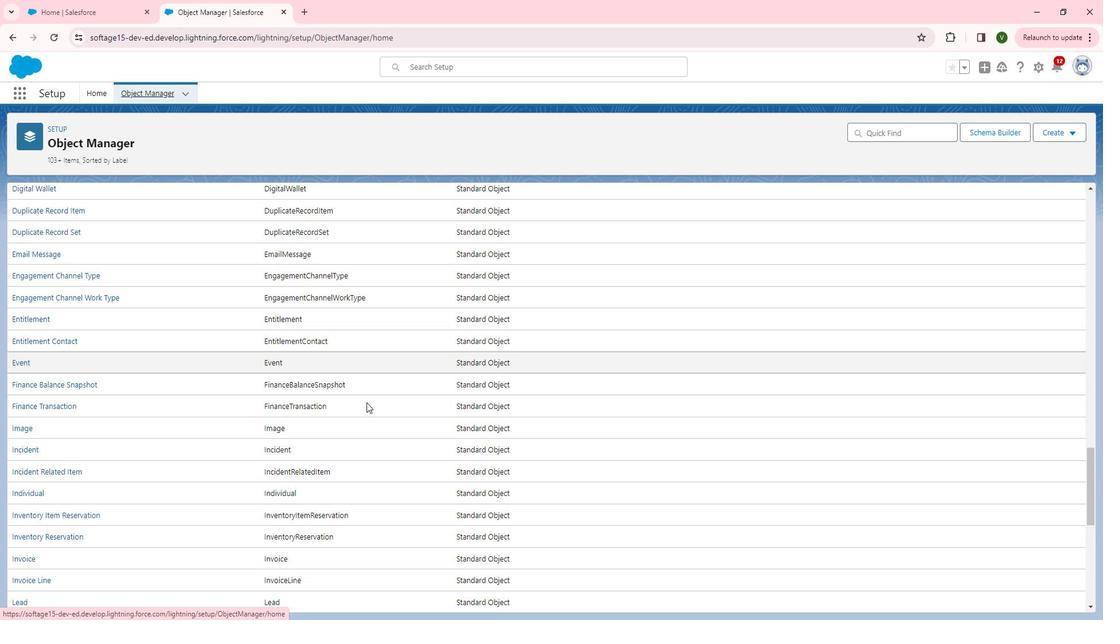 
Action: Mouse scrolled (382, 402) with delta (0, 0)
Screenshot: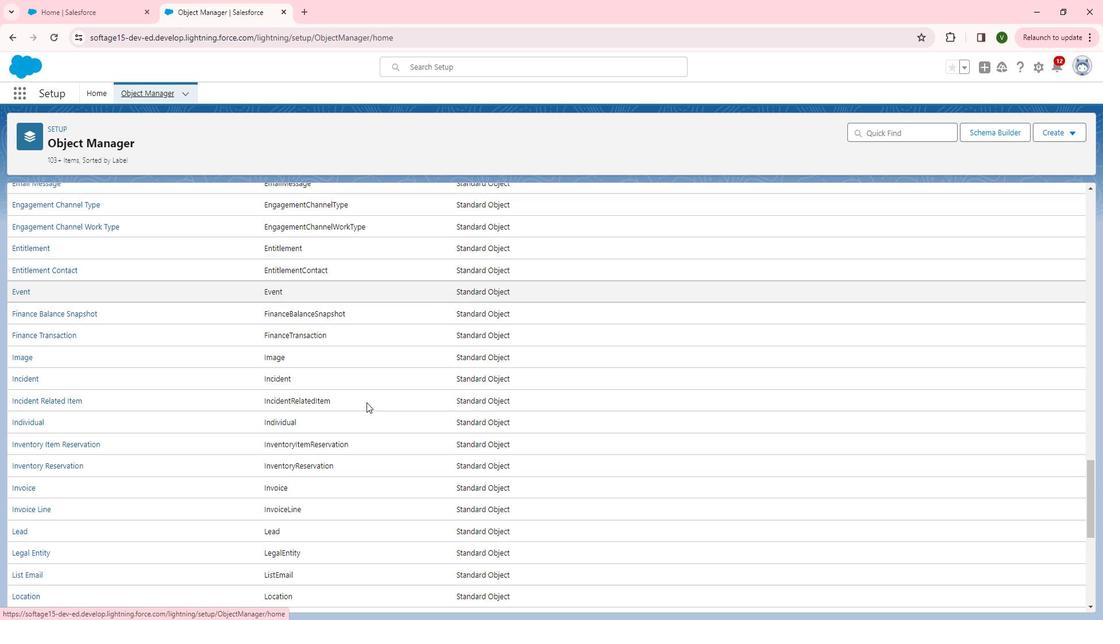 
Action: Mouse scrolled (382, 402) with delta (0, 0)
Screenshot: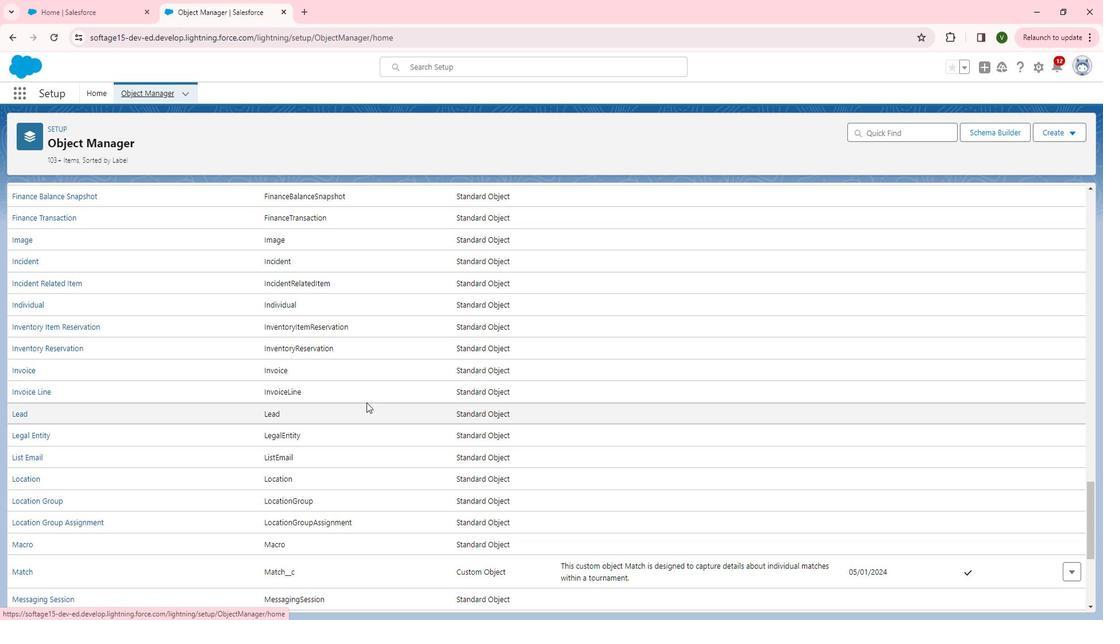 
Action: Mouse scrolled (382, 402) with delta (0, 0)
Screenshot: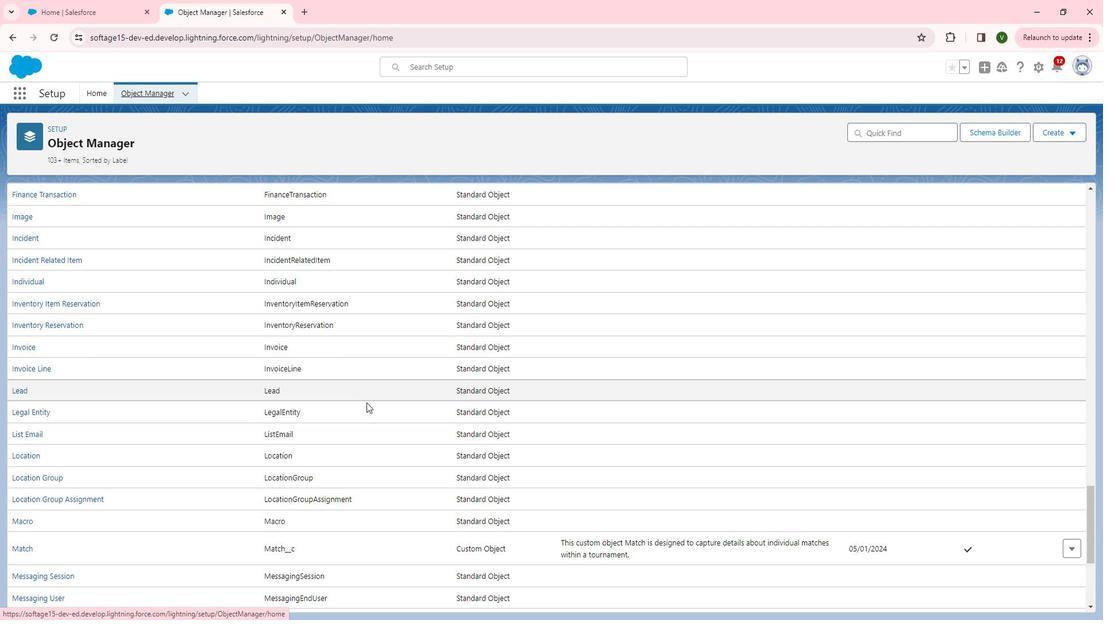 
Action: Mouse scrolled (382, 402) with delta (0, 0)
Screenshot: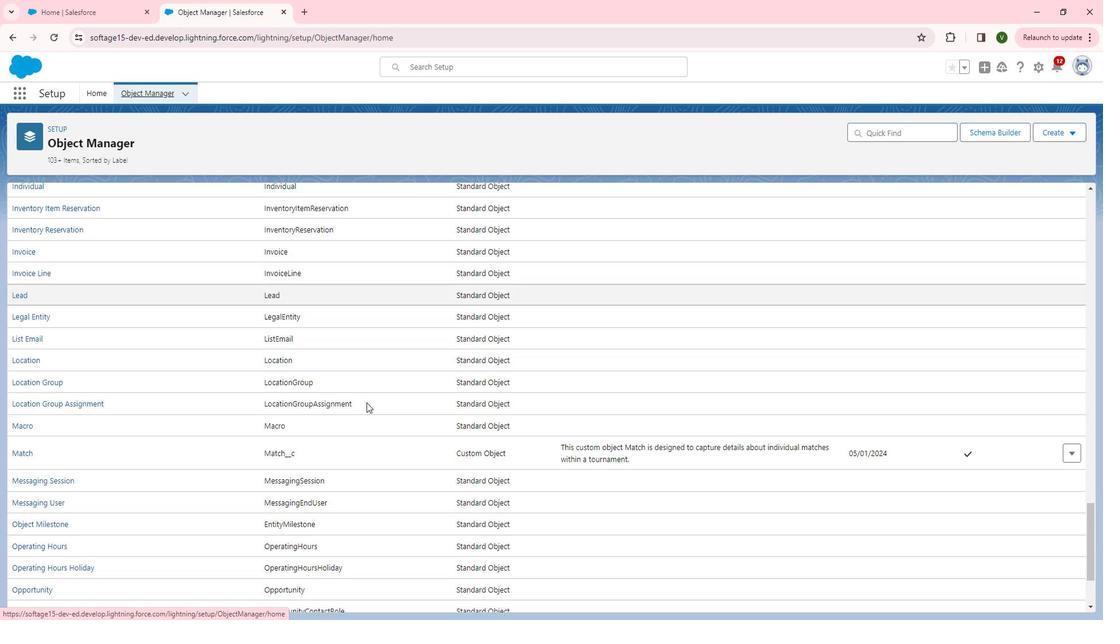 
Action: Mouse moved to (373, 419)
Screenshot: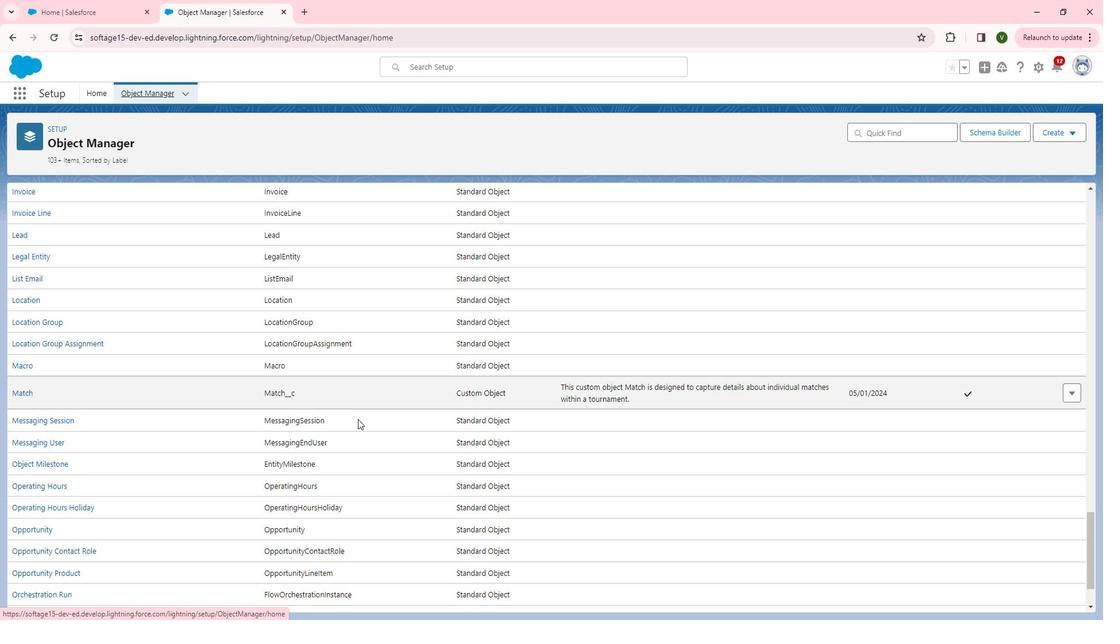 
Action: Mouse scrolled (373, 419) with delta (0, 0)
Screenshot: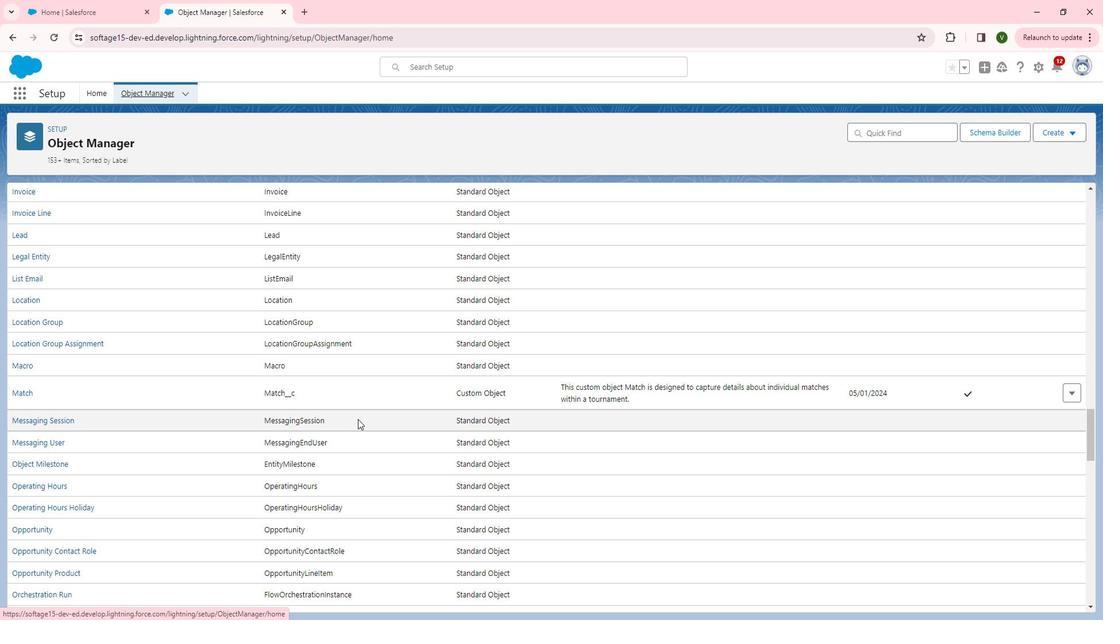
Action: Mouse scrolled (373, 419) with delta (0, 0)
Screenshot: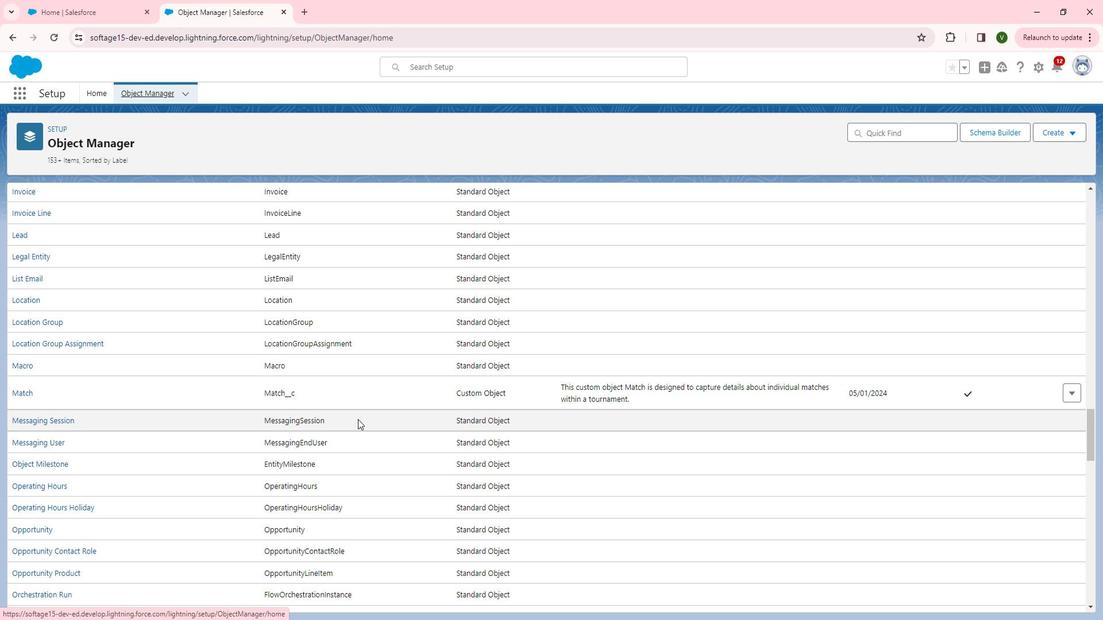 
Action: Mouse scrolled (373, 419) with delta (0, 0)
Screenshot: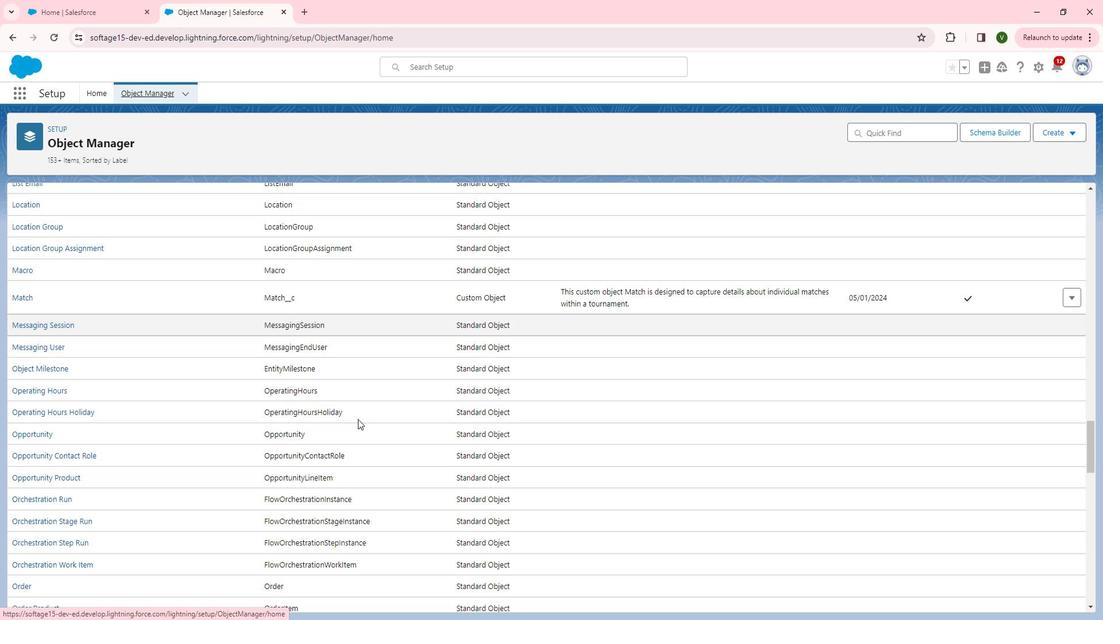 
Action: Mouse scrolled (373, 419) with delta (0, 0)
Screenshot: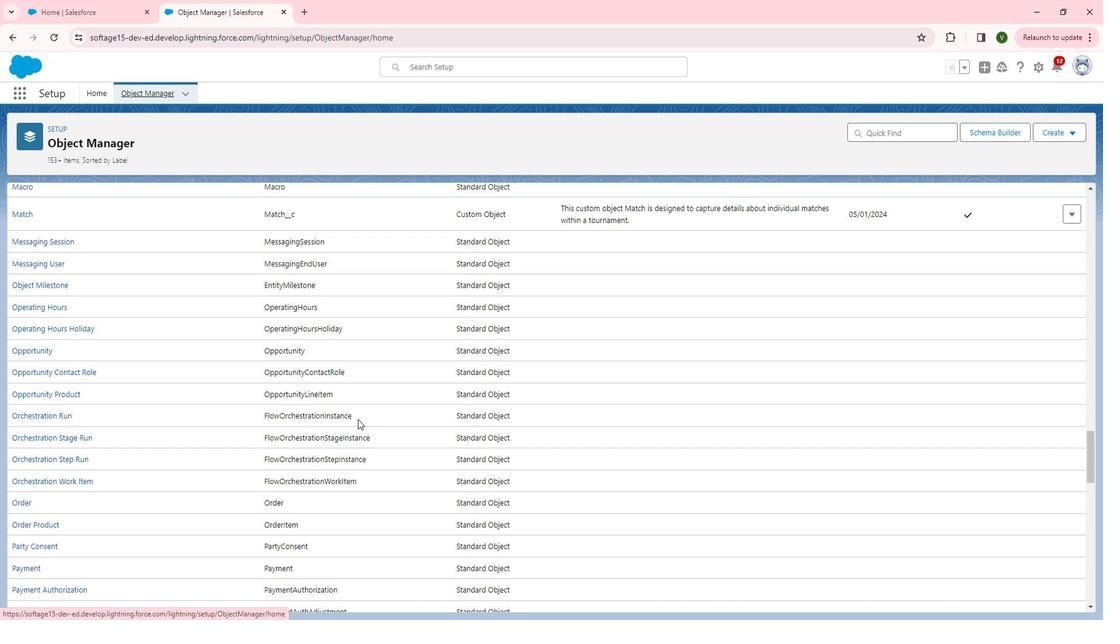 
Action: Mouse scrolled (373, 419) with delta (0, 0)
Screenshot: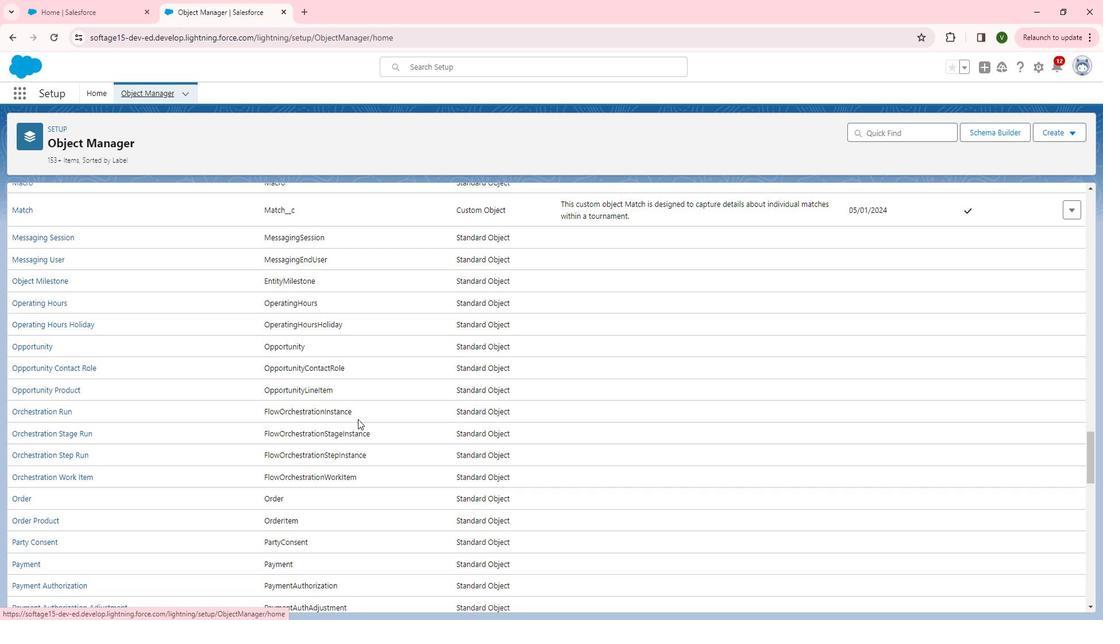 
Action: Mouse scrolled (373, 419) with delta (0, 0)
Screenshot: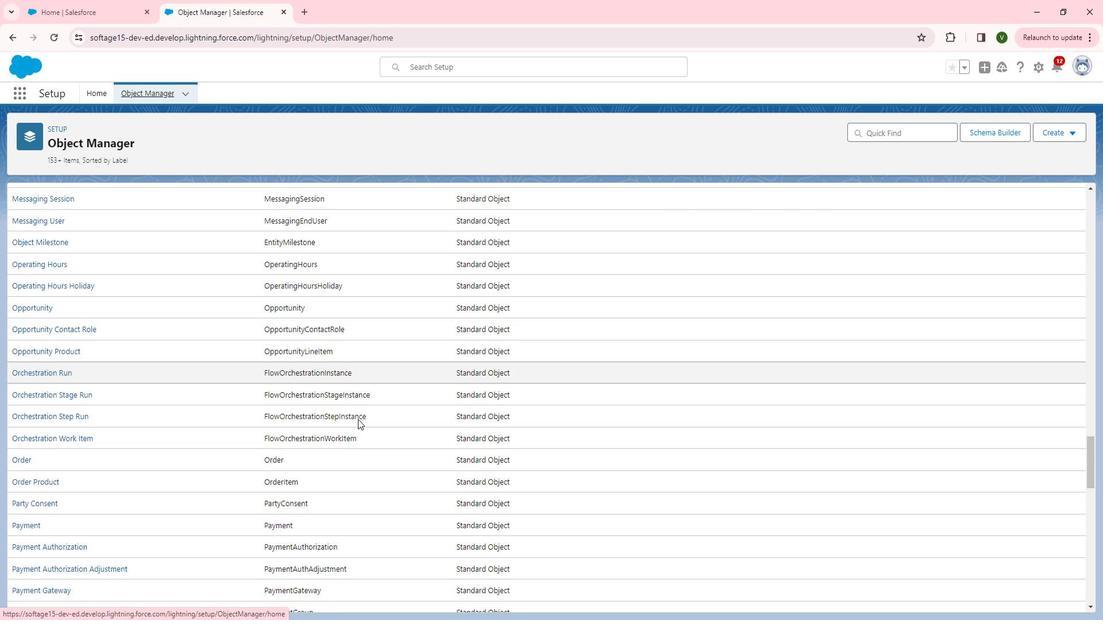 
Action: Mouse scrolled (373, 419) with delta (0, 0)
Screenshot: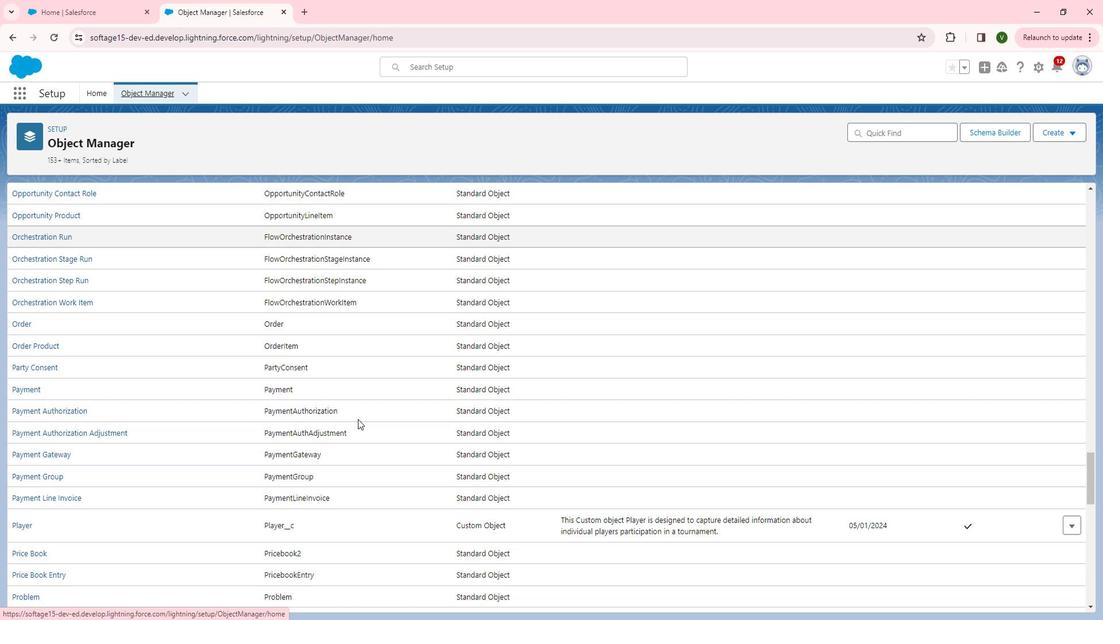 
Action: Mouse scrolled (373, 419) with delta (0, 0)
Screenshot: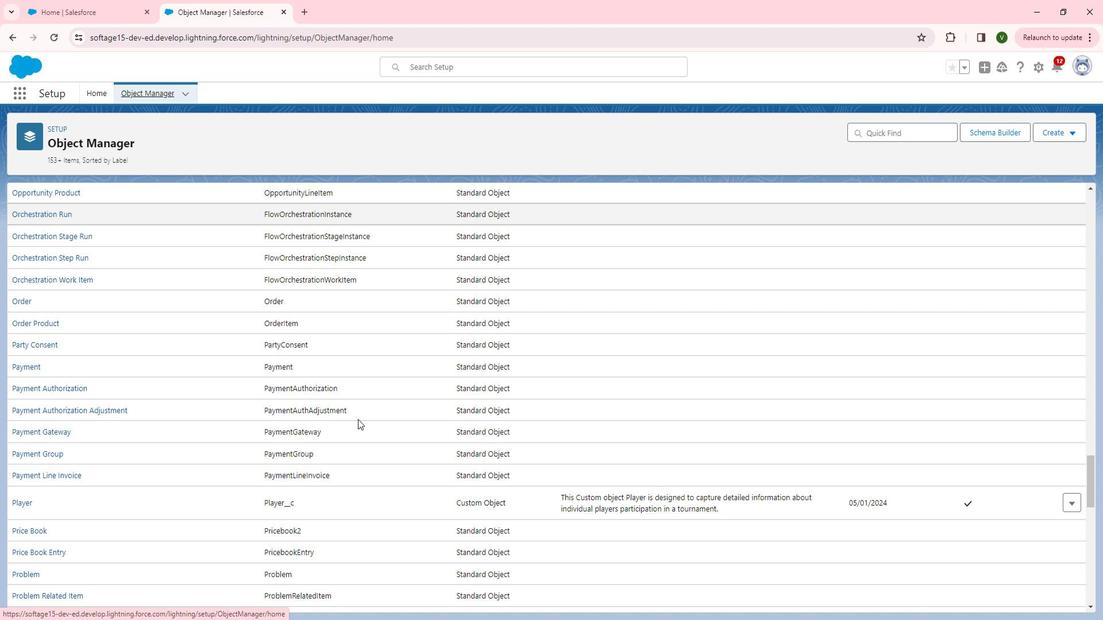 
Action: Mouse moved to (46, 404)
Screenshot: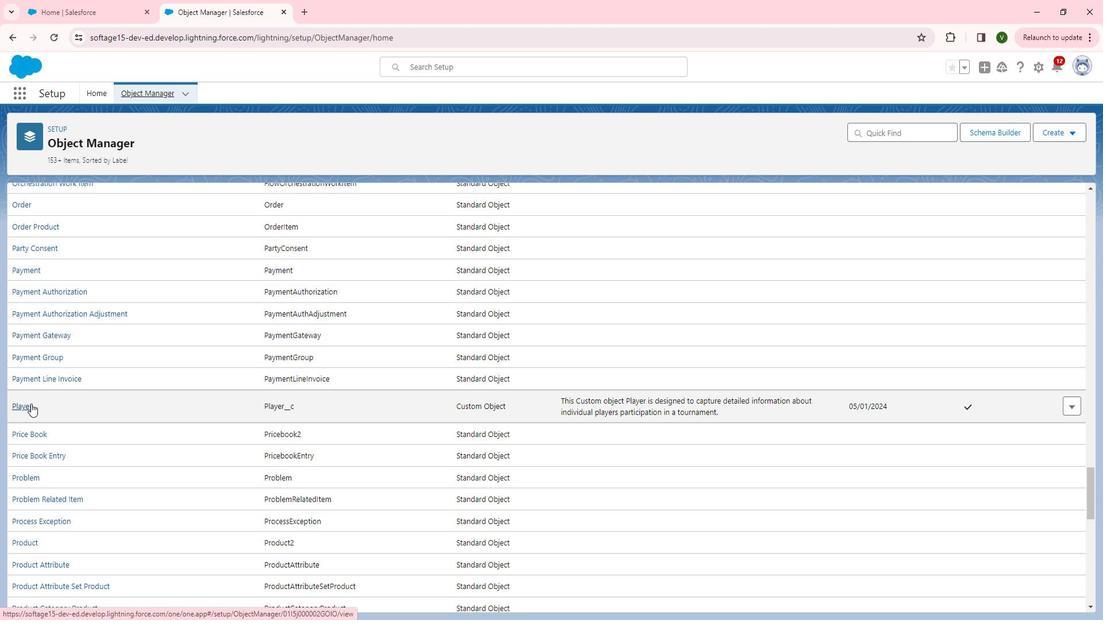 
Action: Mouse pressed left at (46, 404)
Screenshot: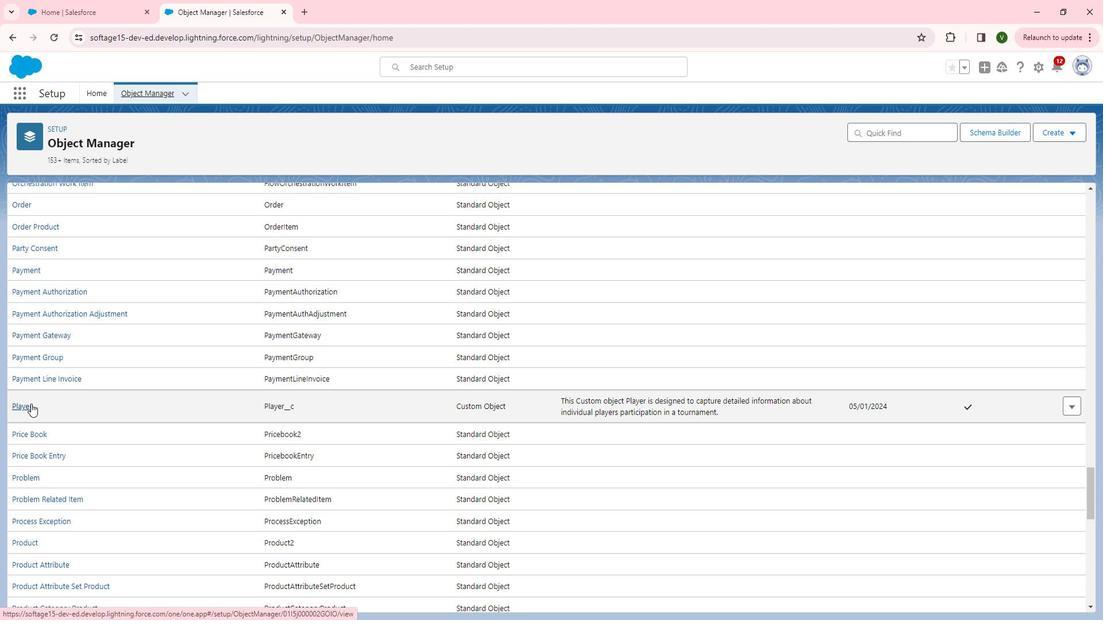 
Action: Mouse moved to (84, 216)
Screenshot: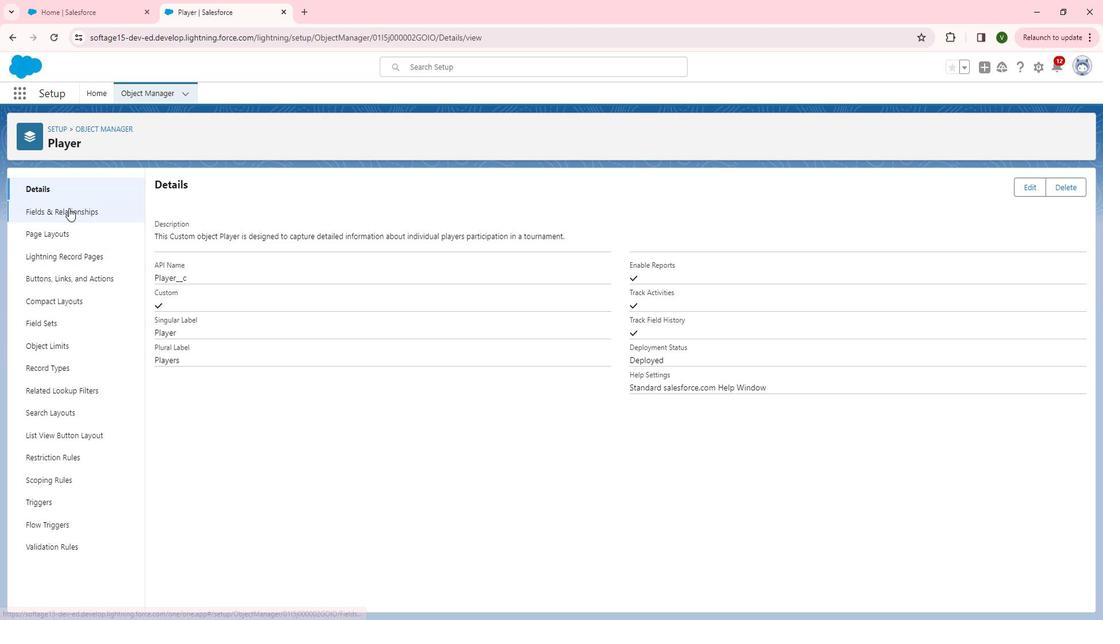 
Action: Mouse pressed left at (84, 216)
Screenshot: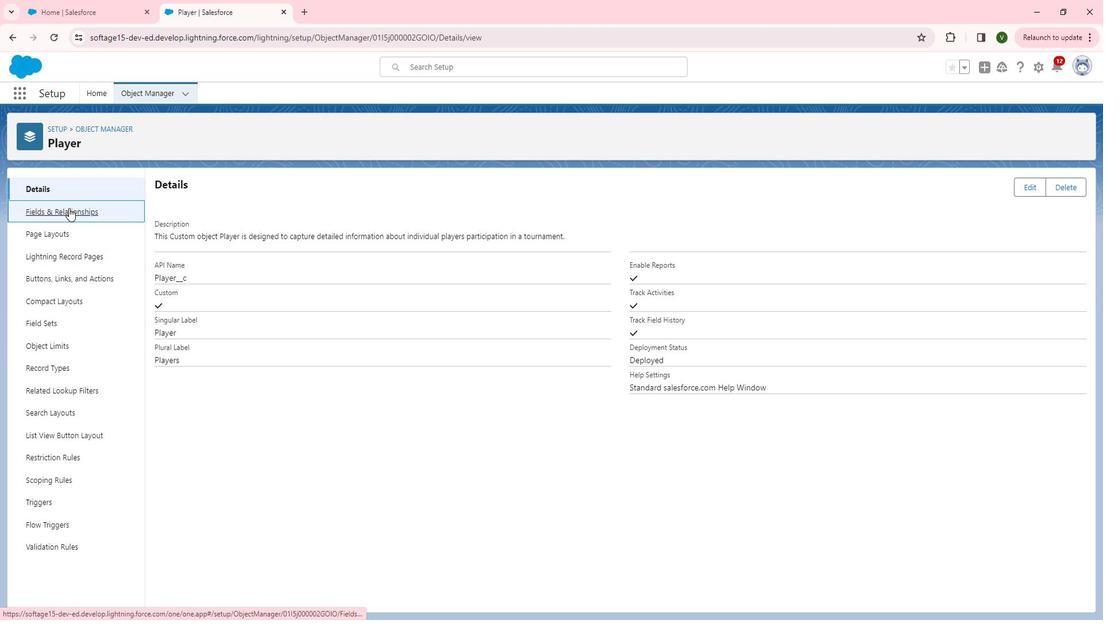 
Action: Mouse moved to (854, 202)
Screenshot: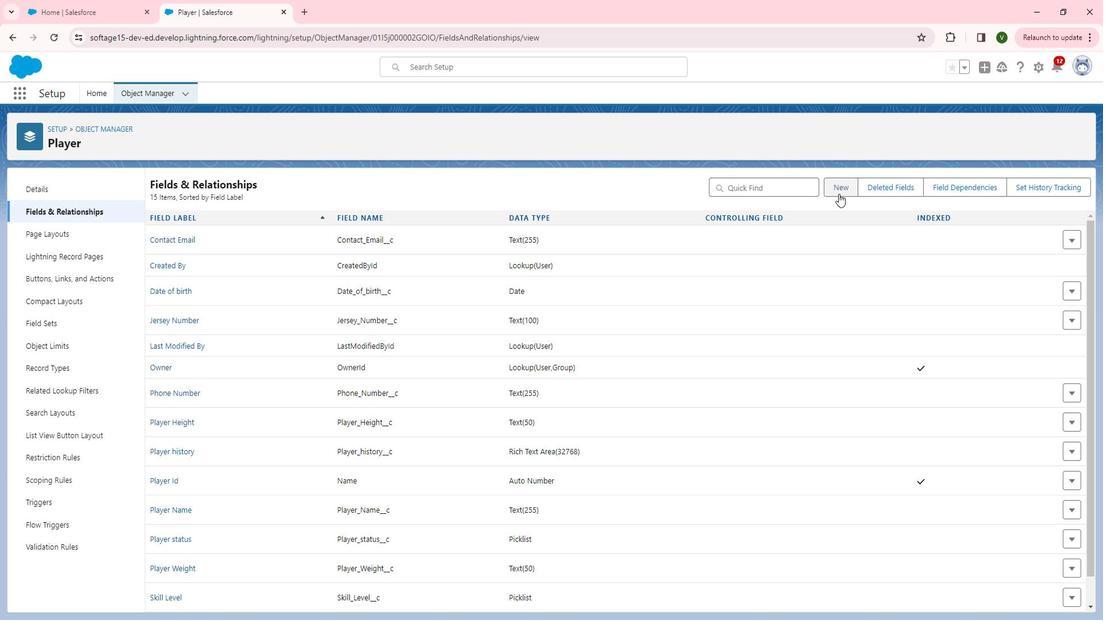 
Action: Mouse pressed left at (854, 202)
Screenshot: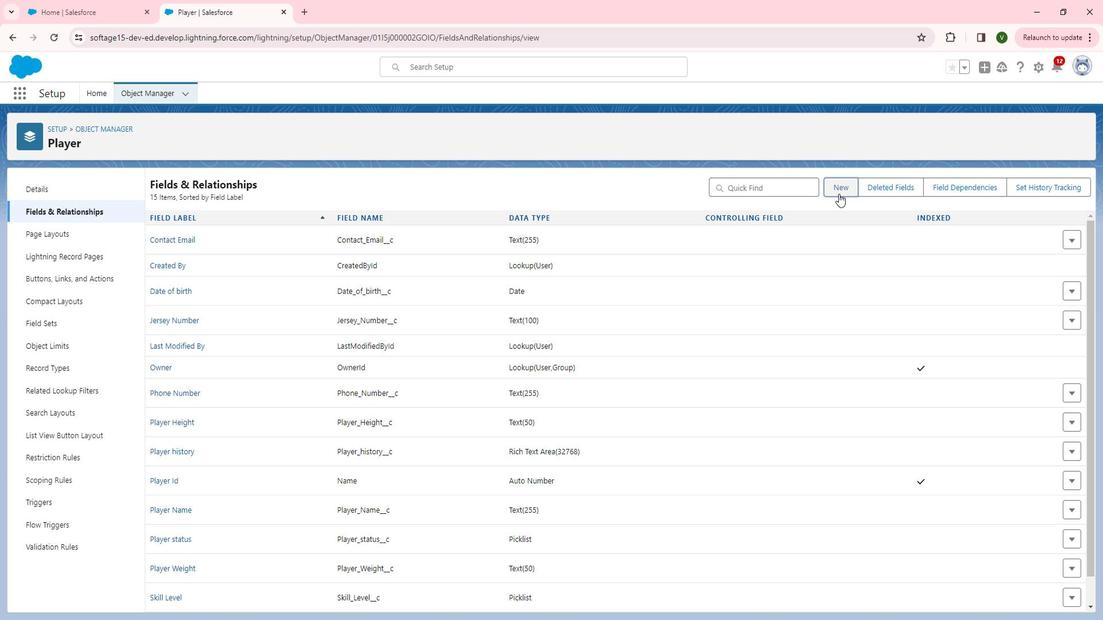 
Action: Mouse moved to (195, 404)
Screenshot: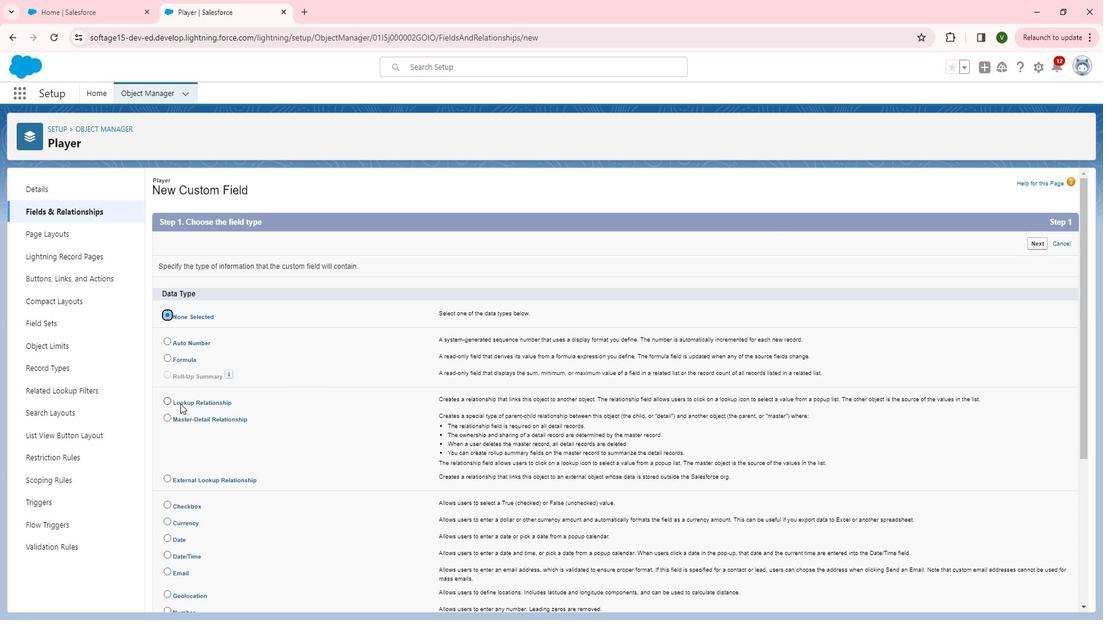 
Action: Mouse pressed left at (195, 404)
Screenshot: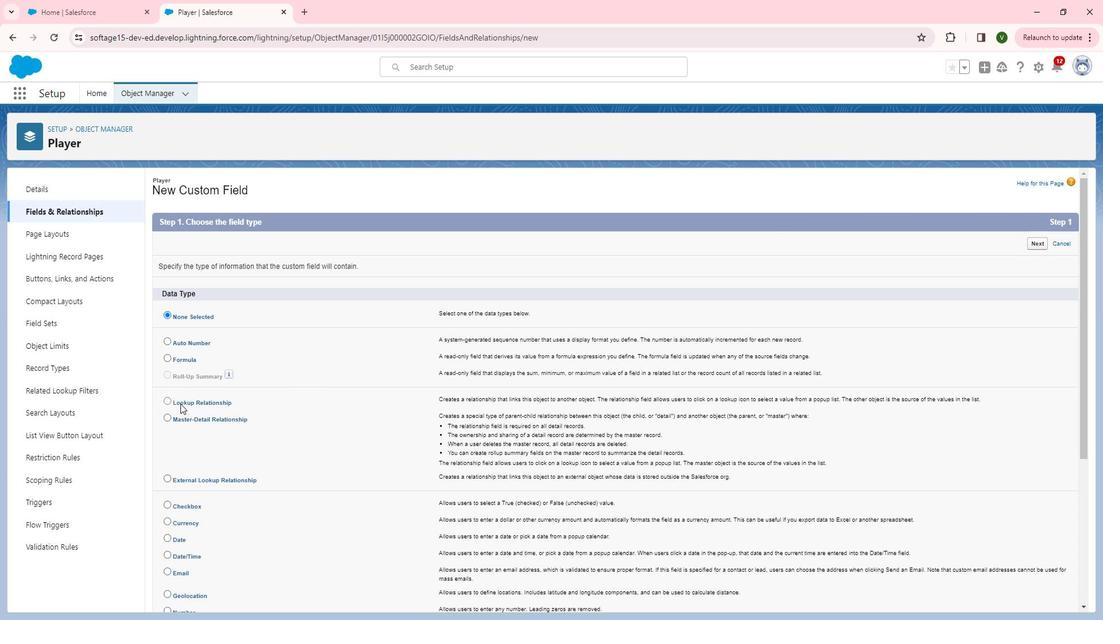 
Action: Mouse moved to (1046, 251)
Screenshot: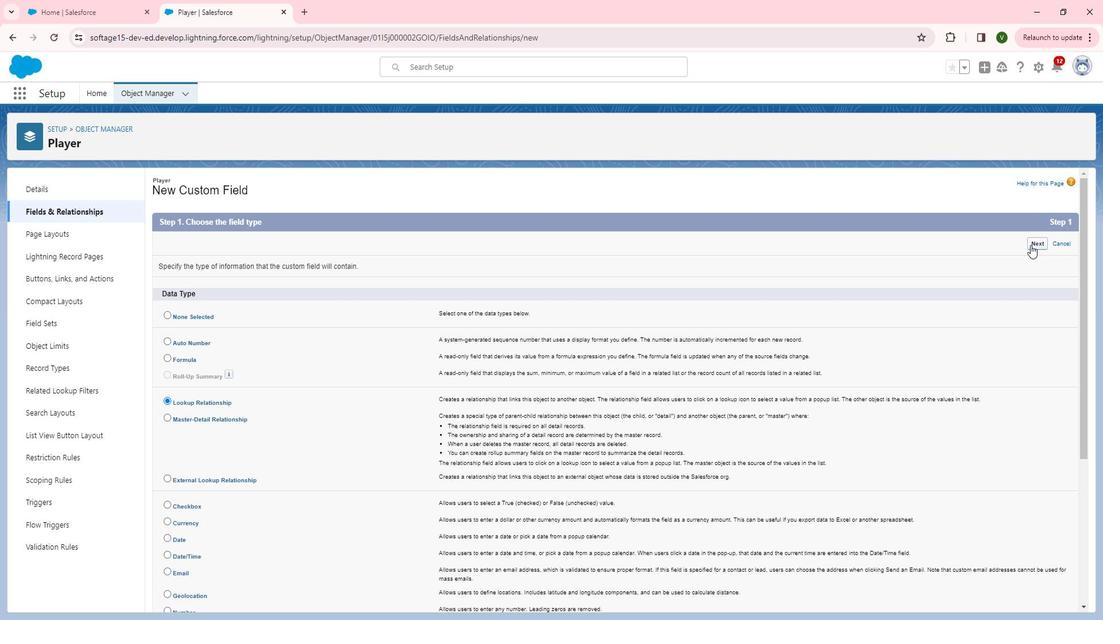 
Action: Mouse pressed left at (1046, 251)
Screenshot: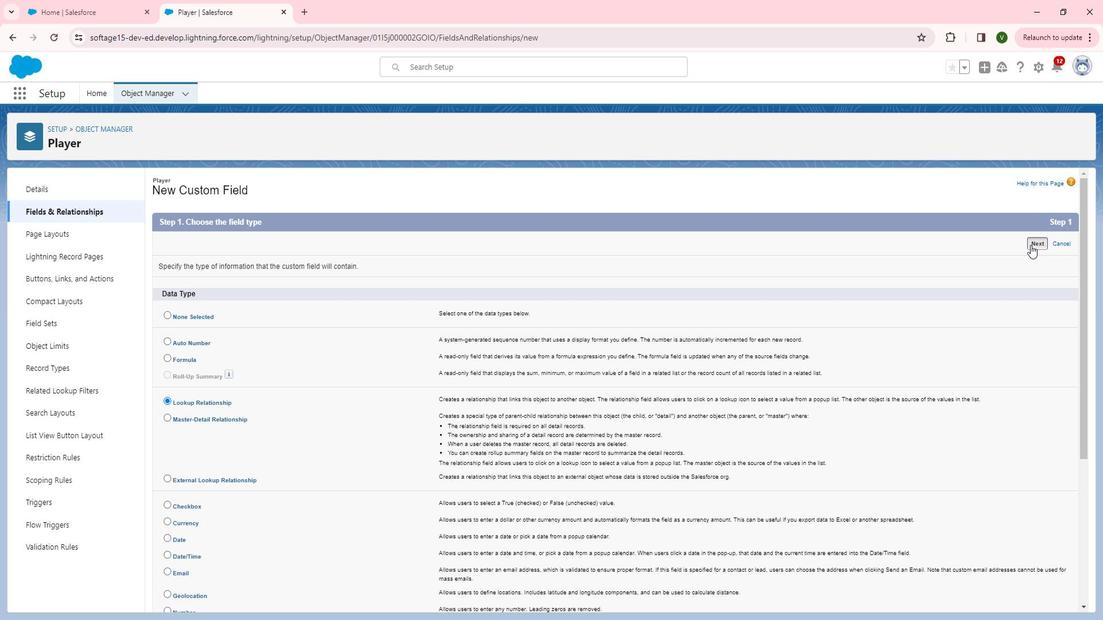 
Action: Mouse moved to (444, 297)
Screenshot: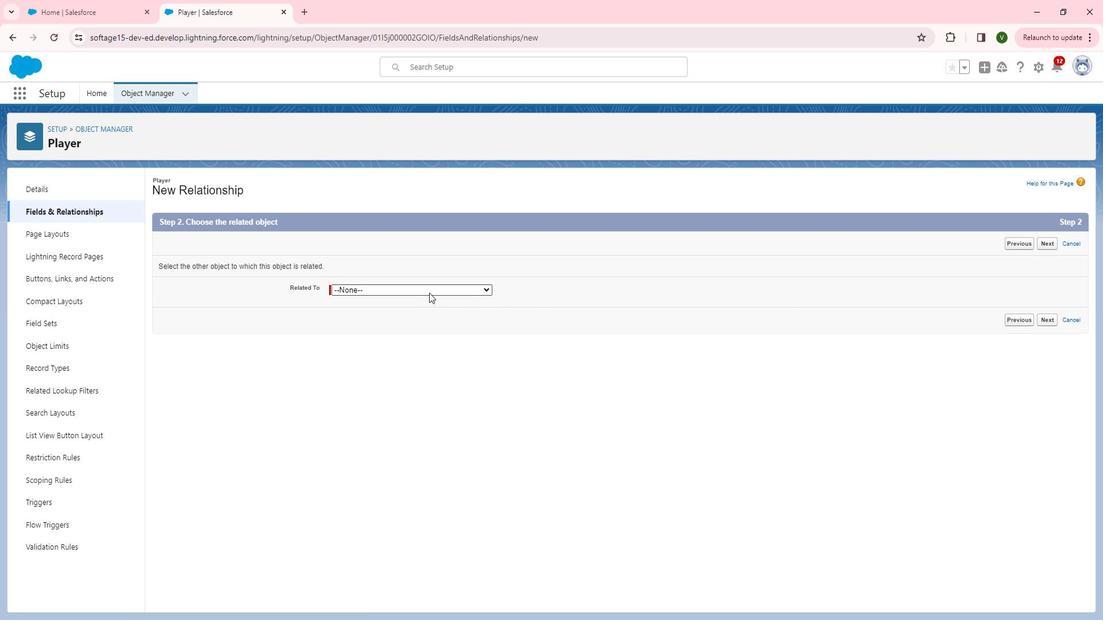 
Action: Mouse pressed left at (444, 297)
Screenshot: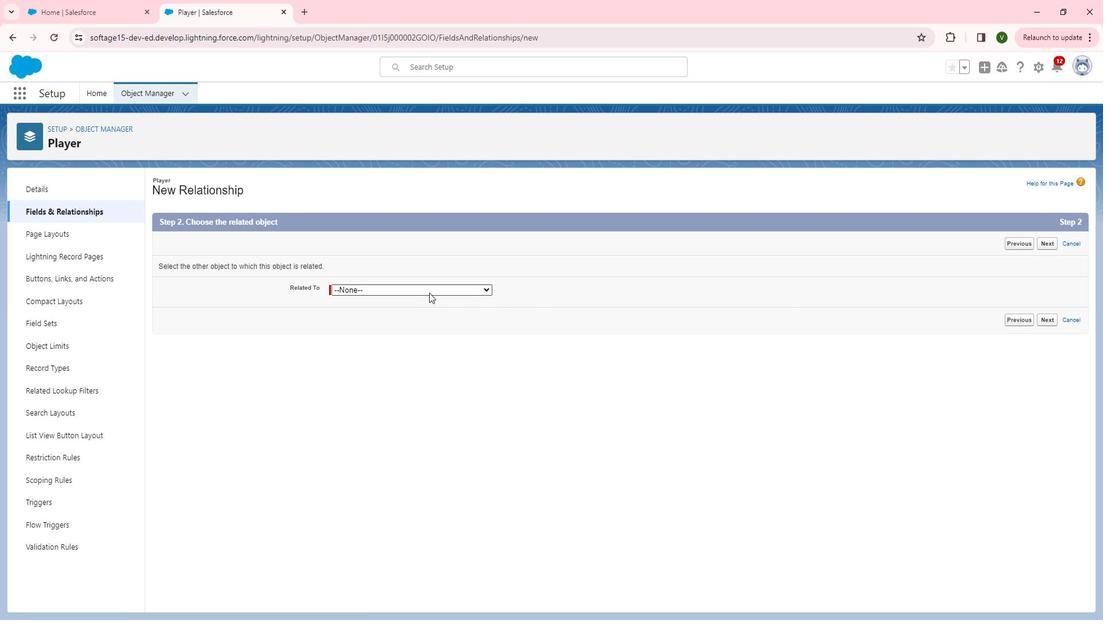 
Action: Mouse moved to (428, 408)
Screenshot: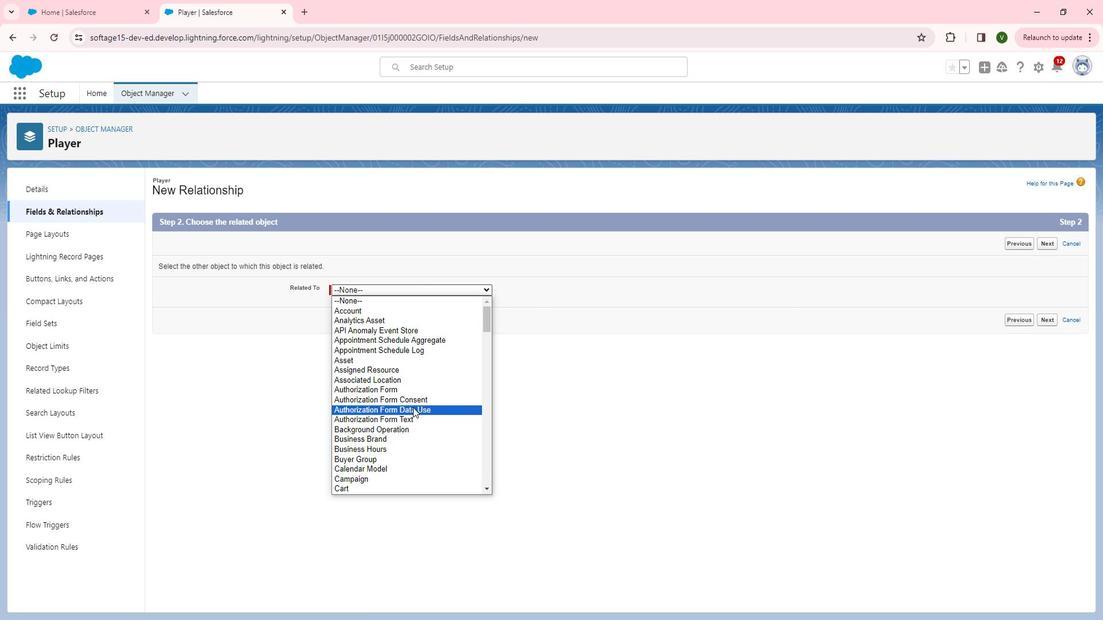 
Action: Mouse scrolled (428, 407) with delta (0, 0)
Screenshot: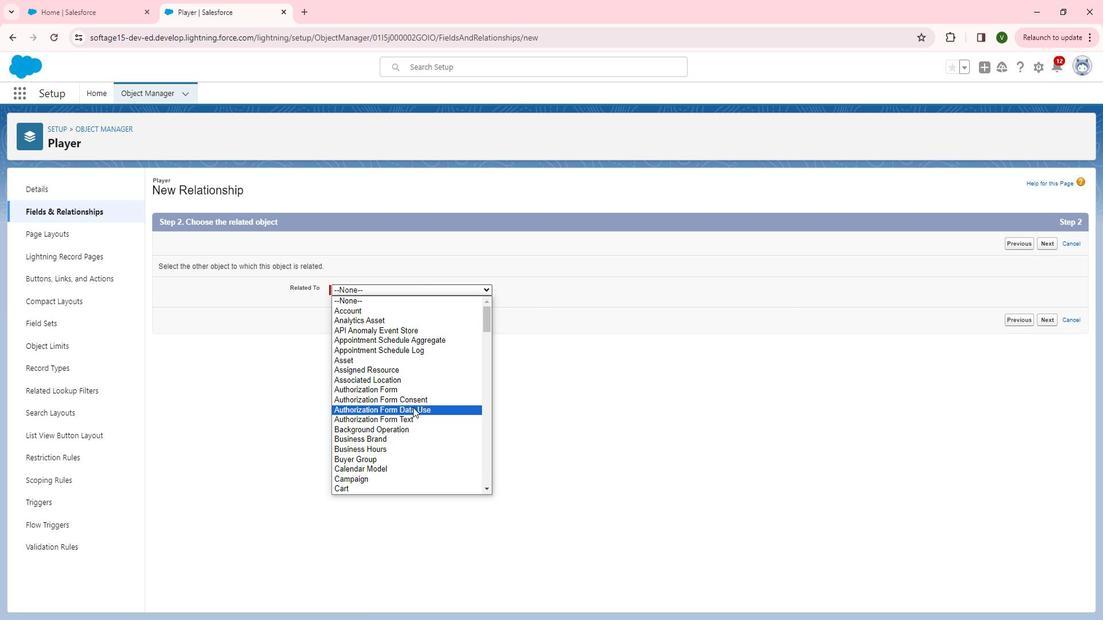
Action: Mouse scrolled (428, 407) with delta (0, 0)
Screenshot: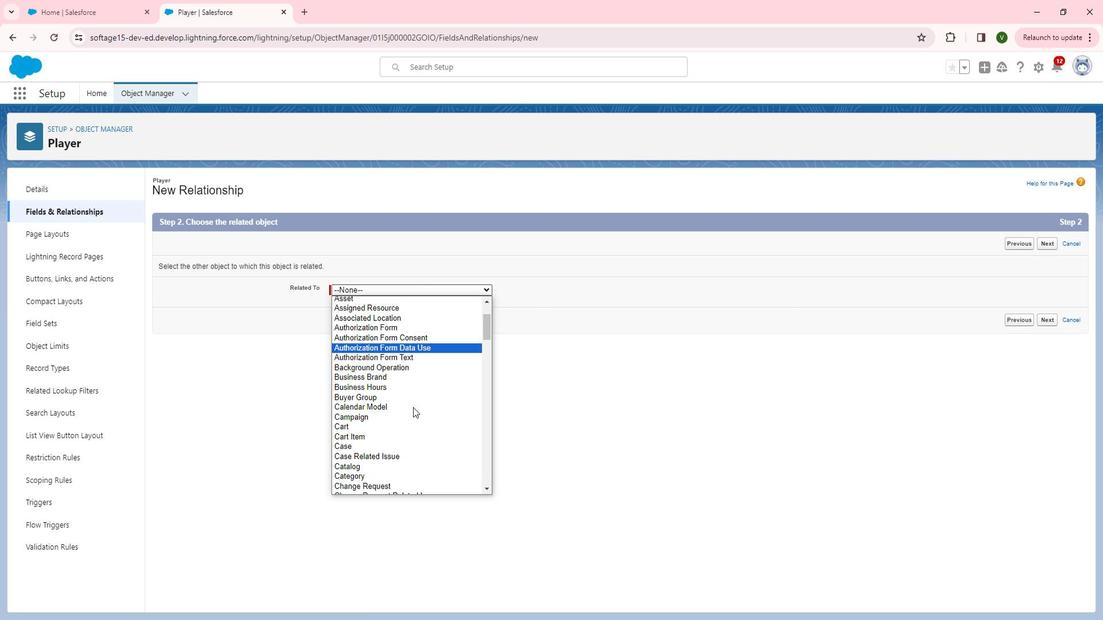
Action: Mouse scrolled (428, 407) with delta (0, 0)
Screenshot: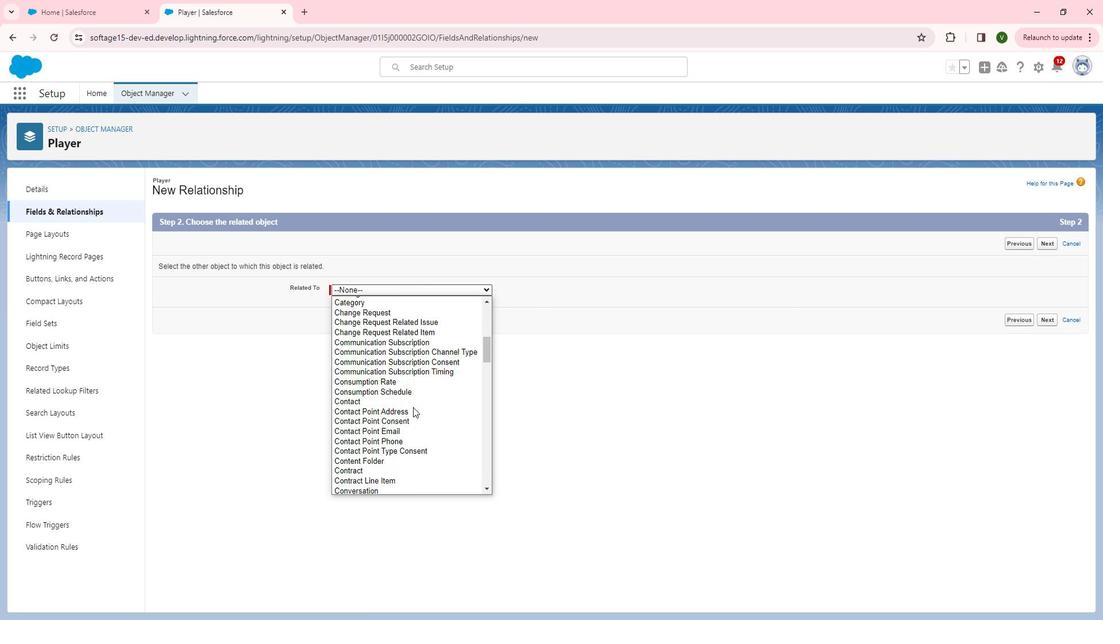 
Action: Mouse moved to (441, 441)
Screenshot: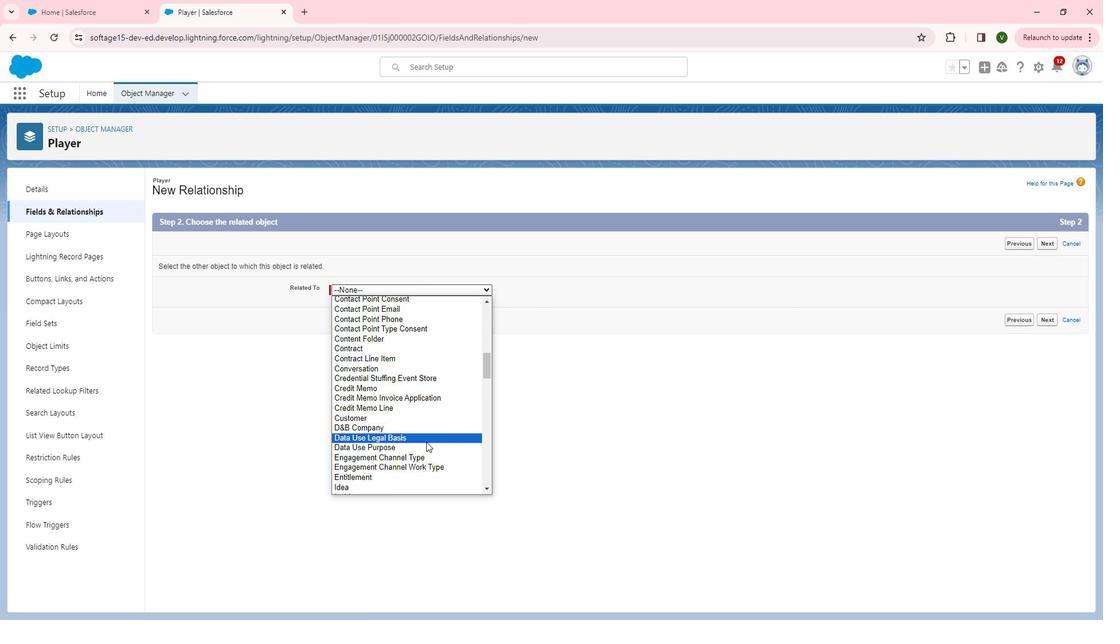 
Action: Mouse scrolled (441, 440) with delta (0, 0)
Screenshot: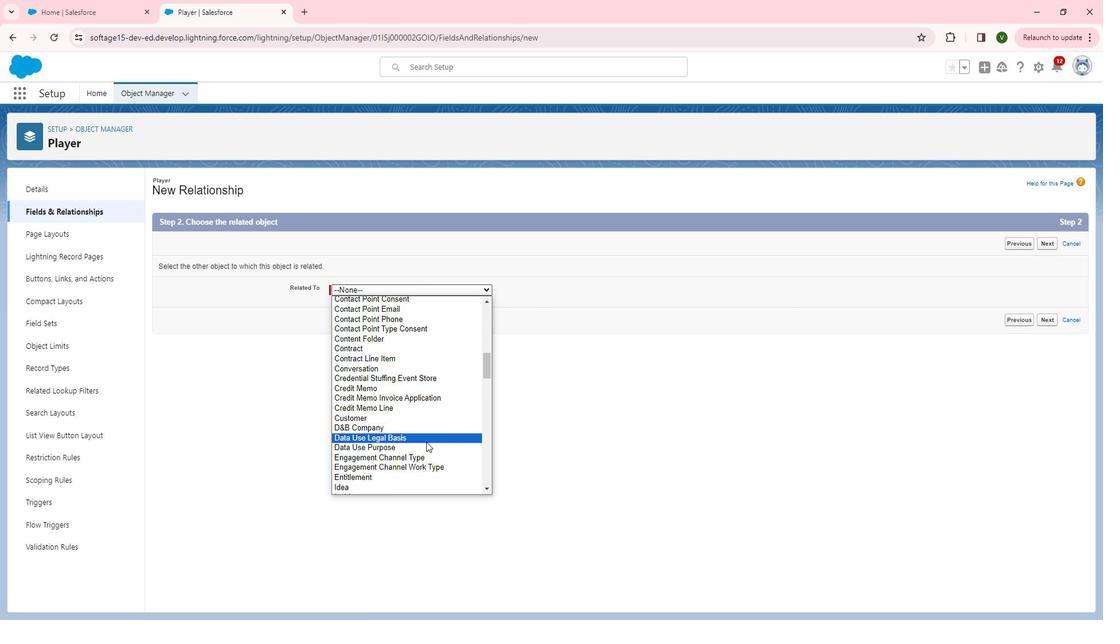 
Action: Mouse scrolled (441, 440) with delta (0, 0)
Screenshot: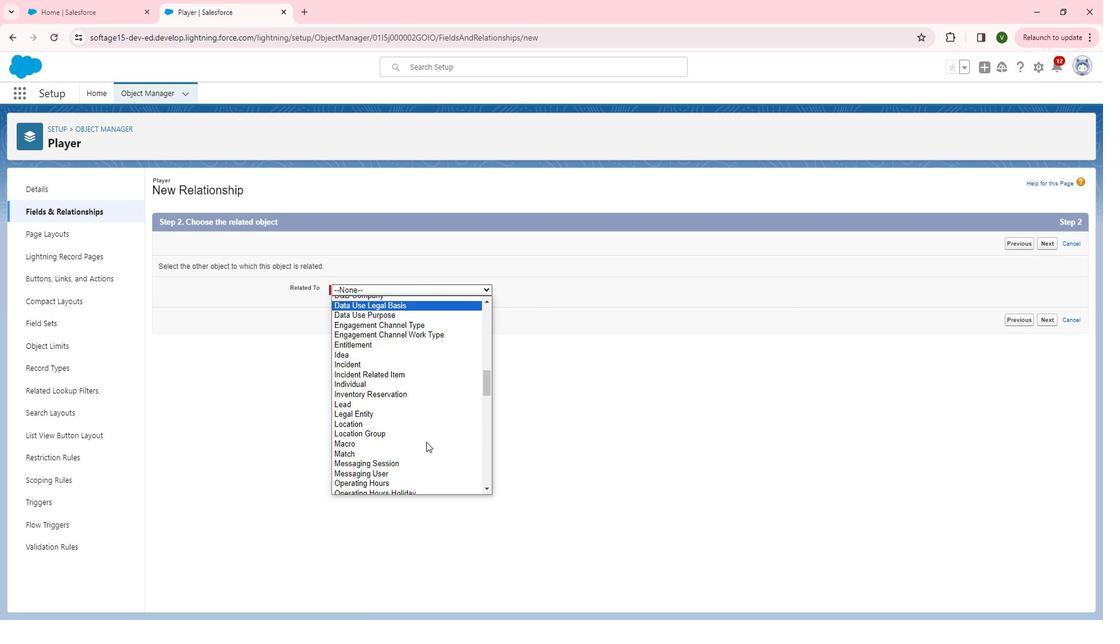 
Action: Mouse scrolled (441, 440) with delta (0, 0)
Screenshot: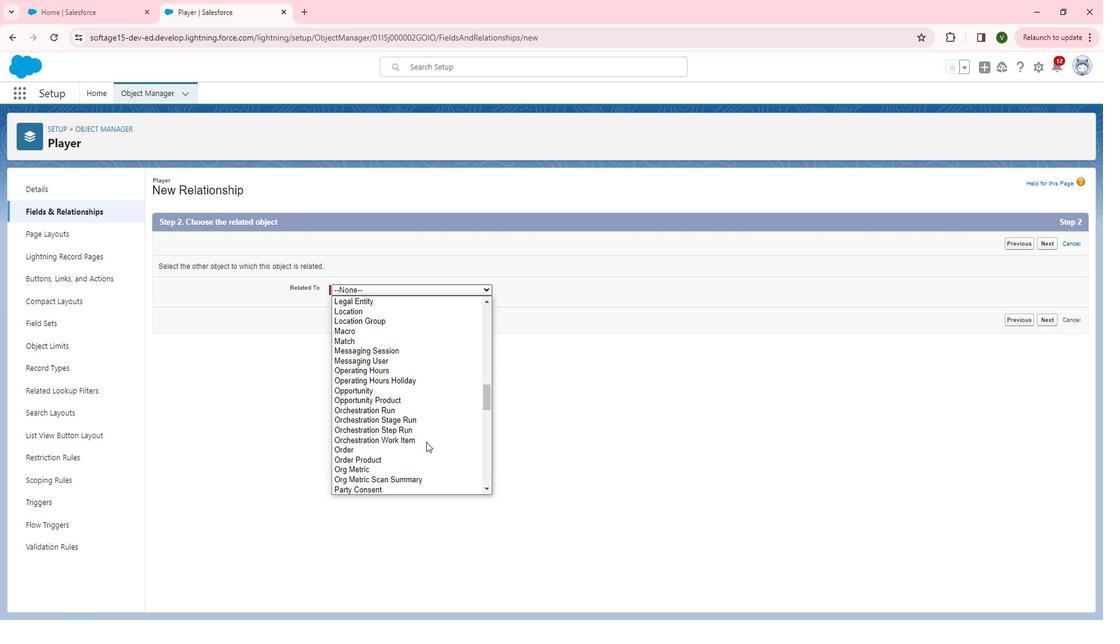 
Action: Mouse scrolled (441, 440) with delta (0, 0)
Screenshot: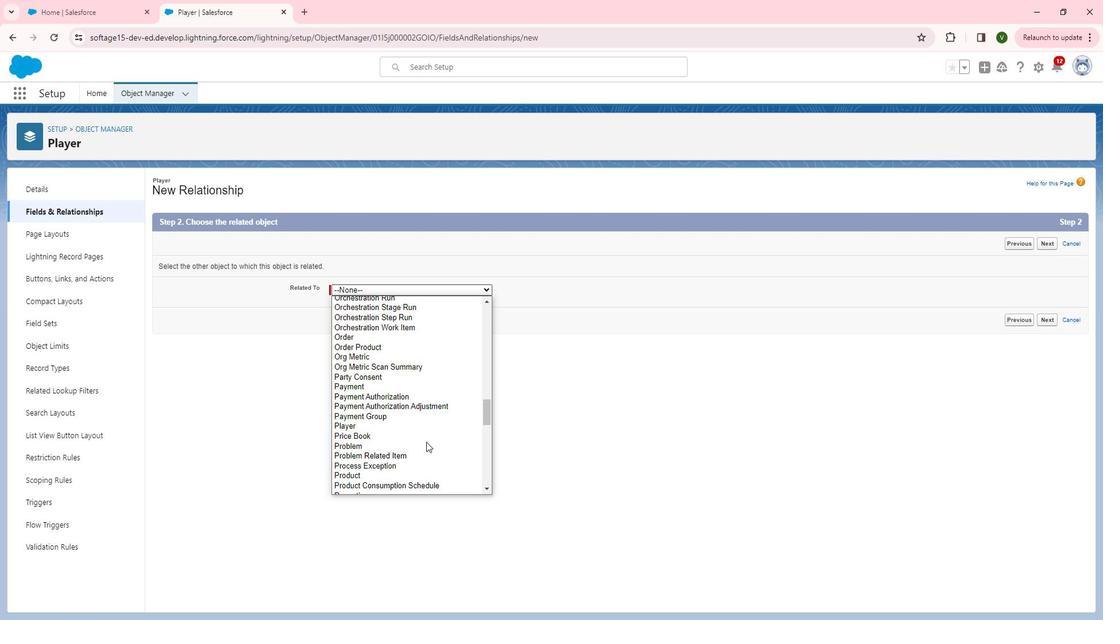 
Action: Mouse scrolled (441, 440) with delta (0, 0)
Screenshot: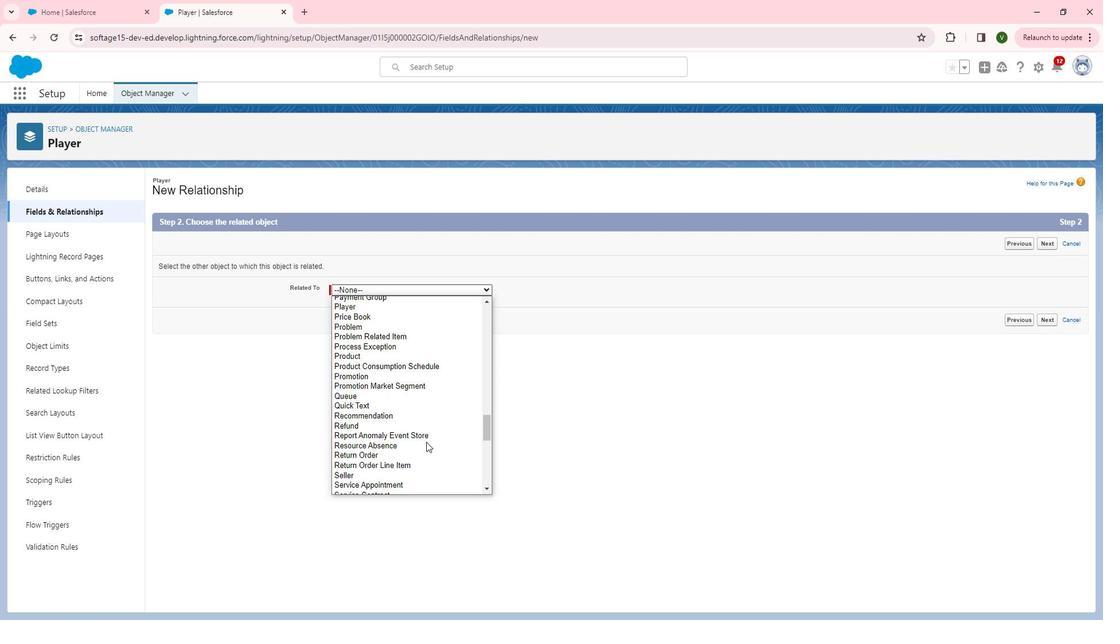 
Action: Mouse moved to (413, 462)
Screenshot: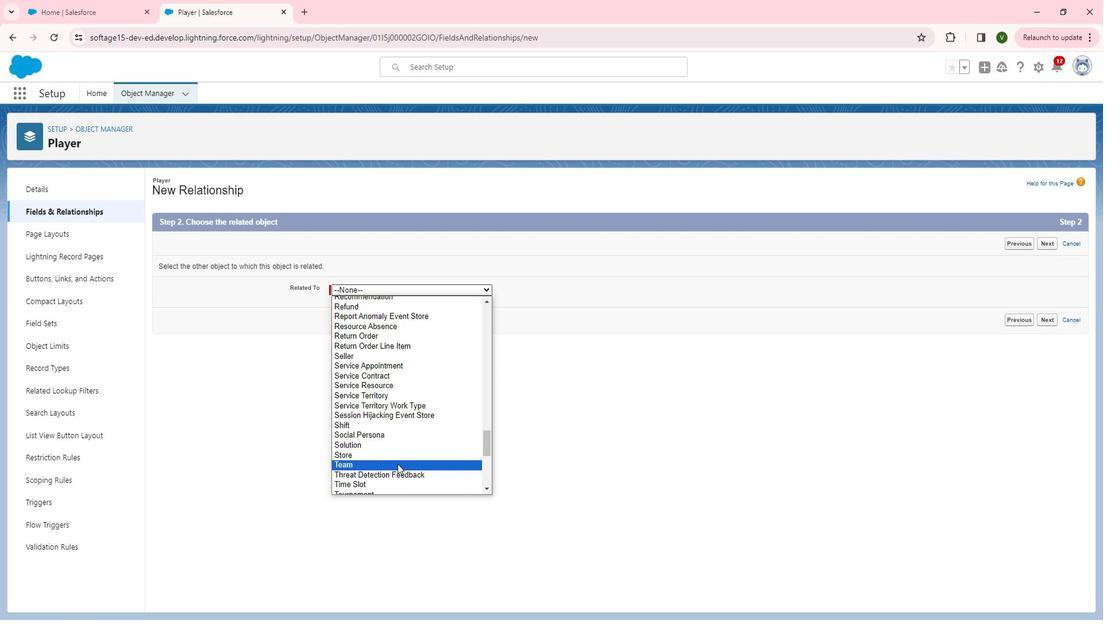 
Action: Mouse pressed left at (413, 462)
Screenshot: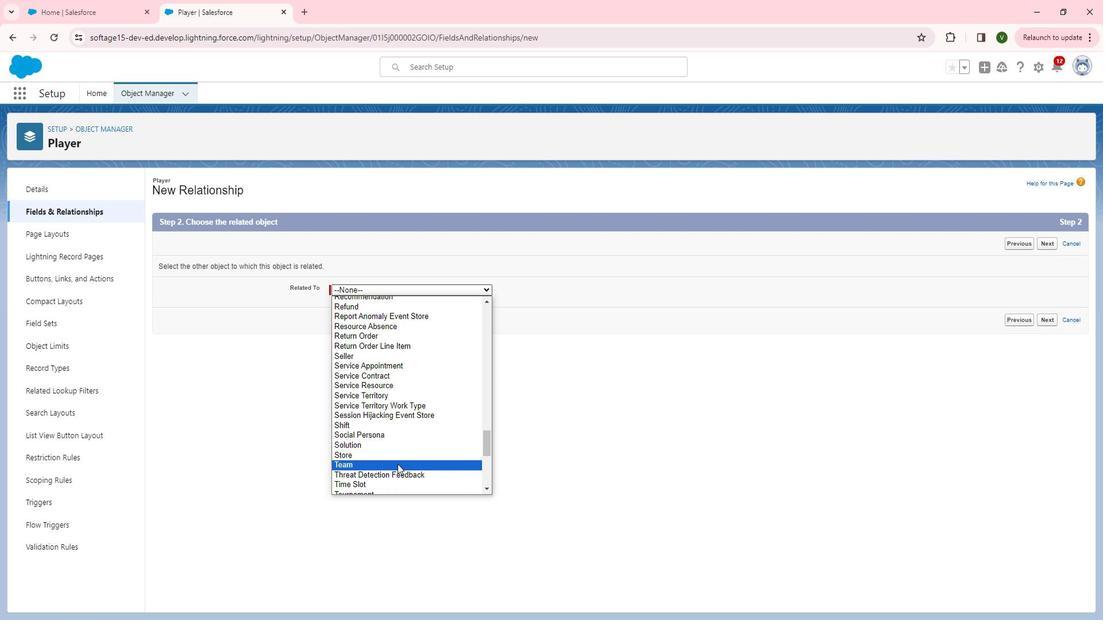 
Action: Mouse moved to (1061, 251)
Screenshot: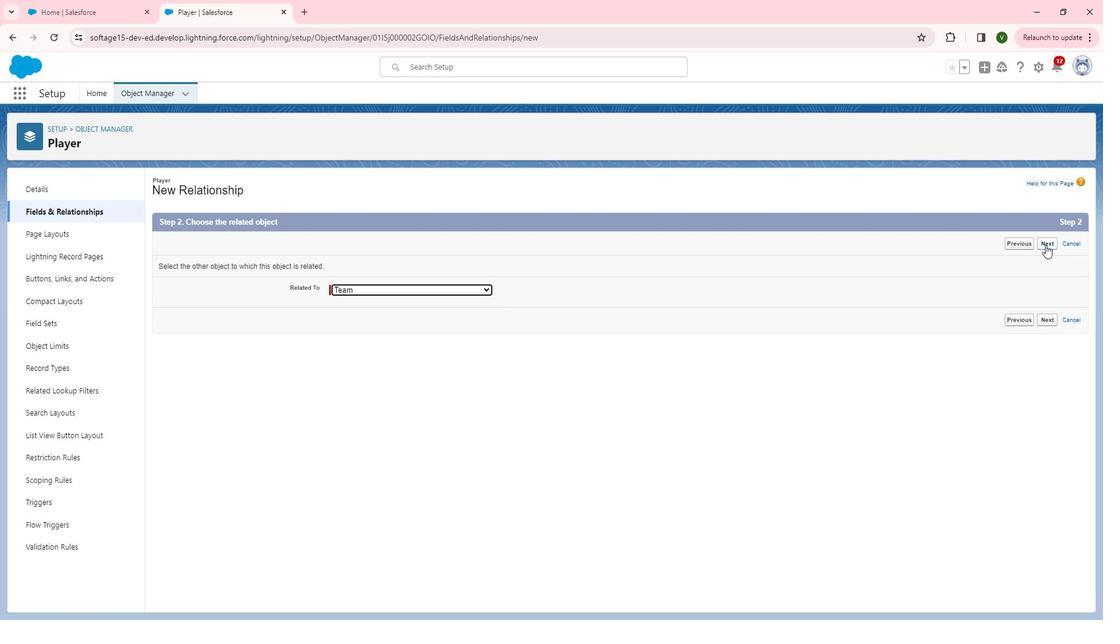 
Action: Mouse pressed left at (1061, 251)
Screenshot: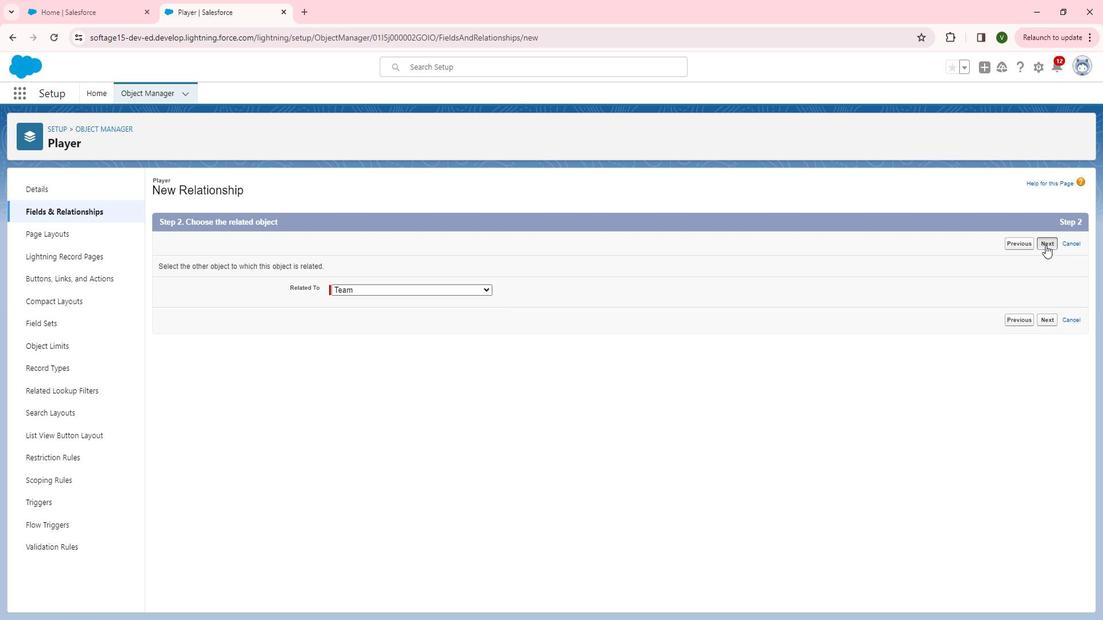 
Action: Mouse moved to (400, 274)
Screenshot: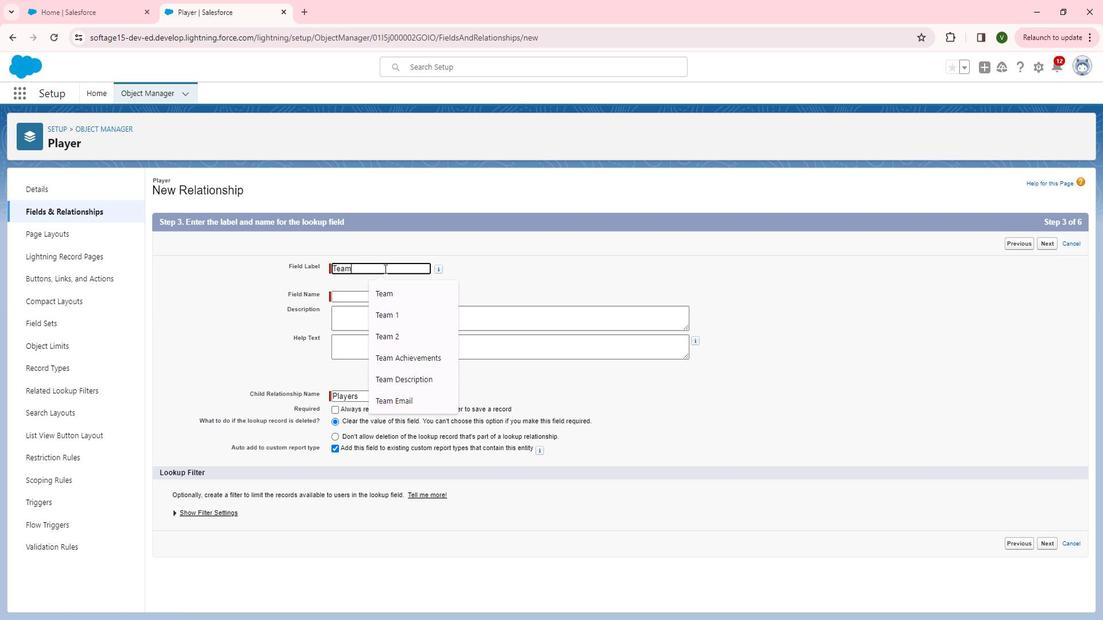 
Action: Mouse pressed left at (400, 274)
Screenshot: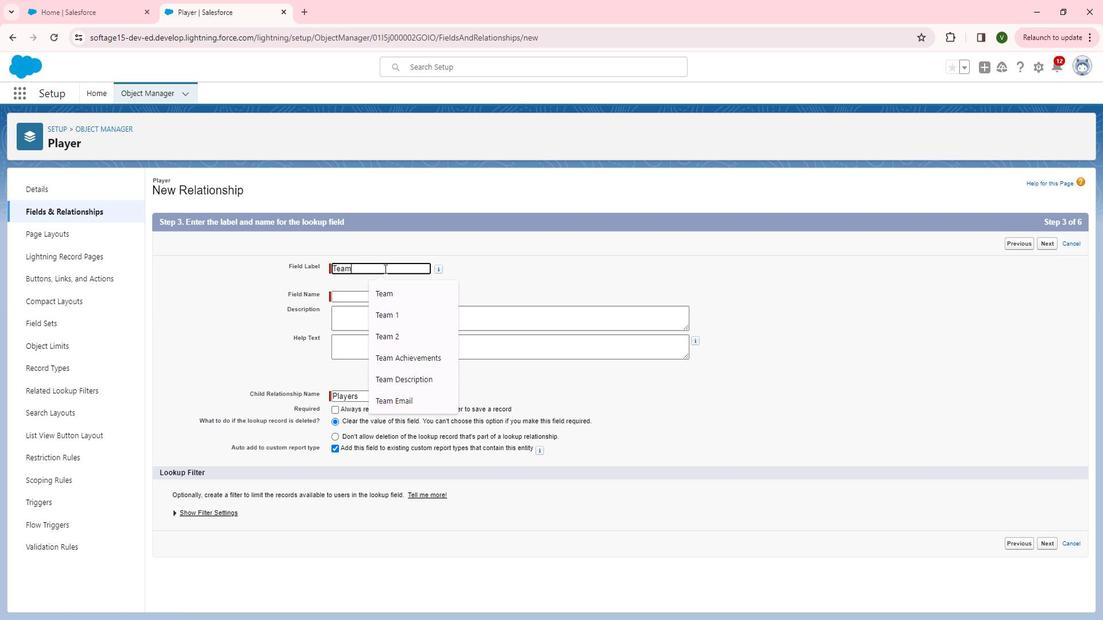 
Action: Mouse moved to (536, 281)
Screenshot: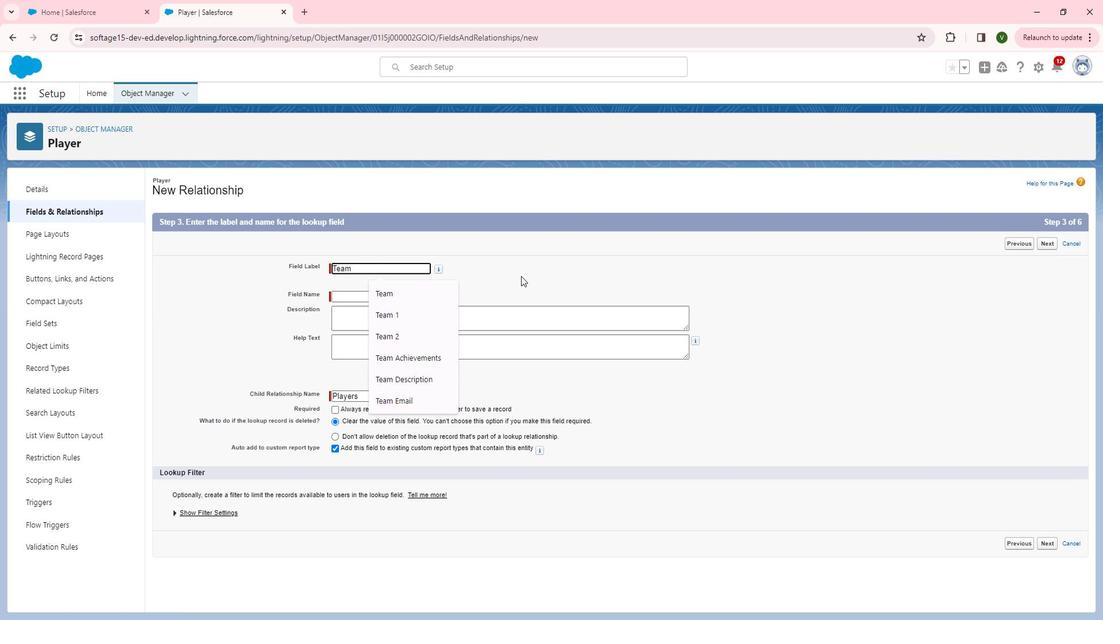 
Action: Mouse pressed left at (536, 281)
Screenshot: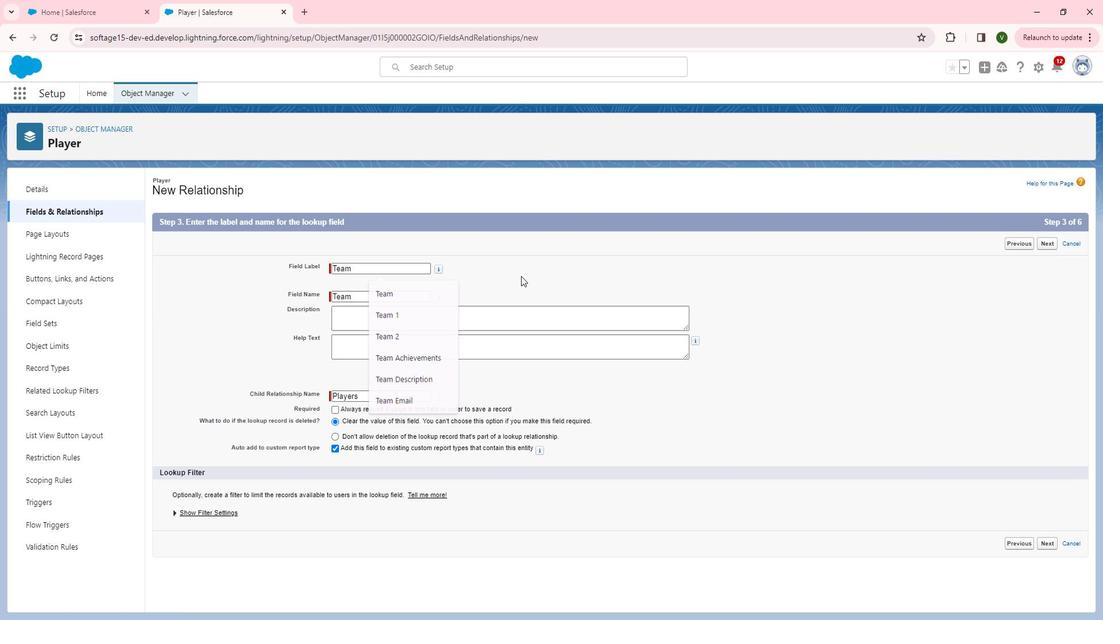 
Action: Mouse moved to (403, 328)
Screenshot: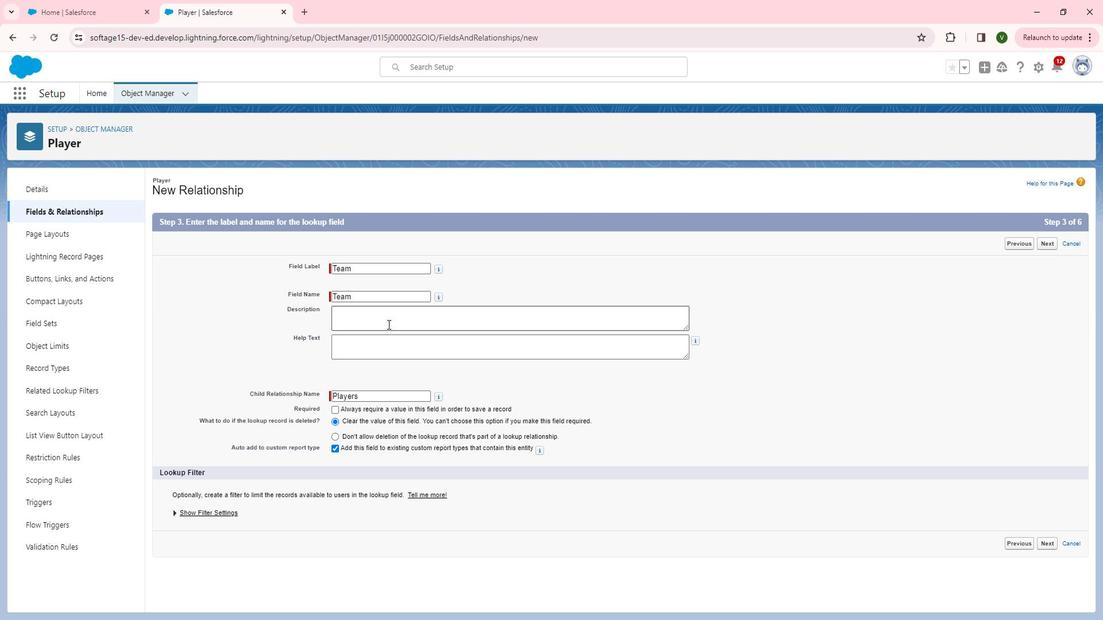 
Action: Mouse pressed left at (403, 328)
Screenshot: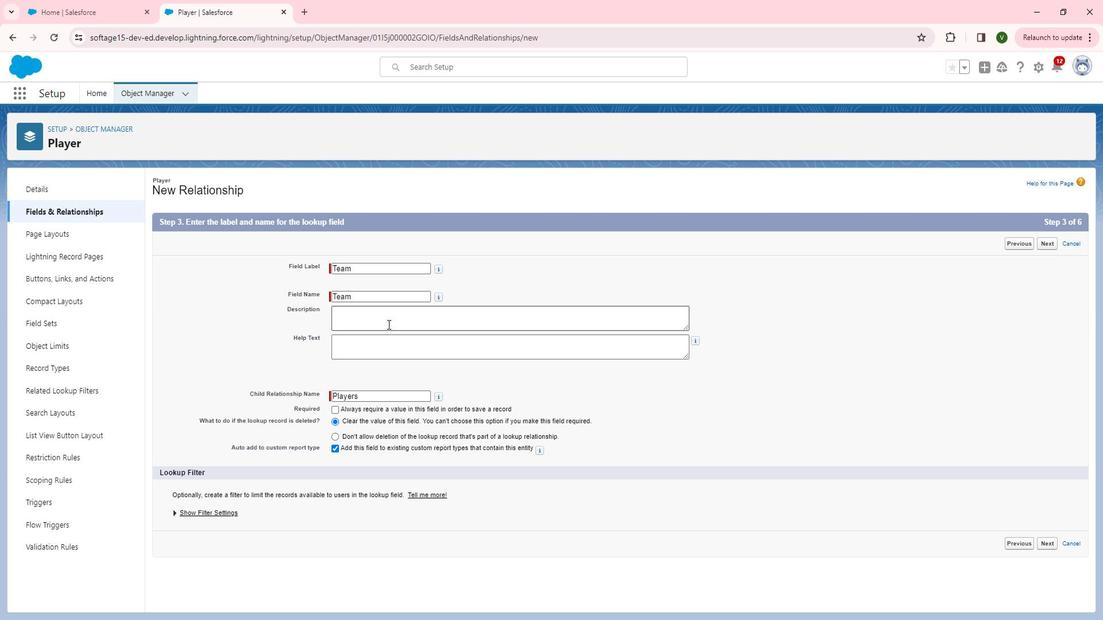 
Action: Mouse moved to (346, 275)
Screenshot: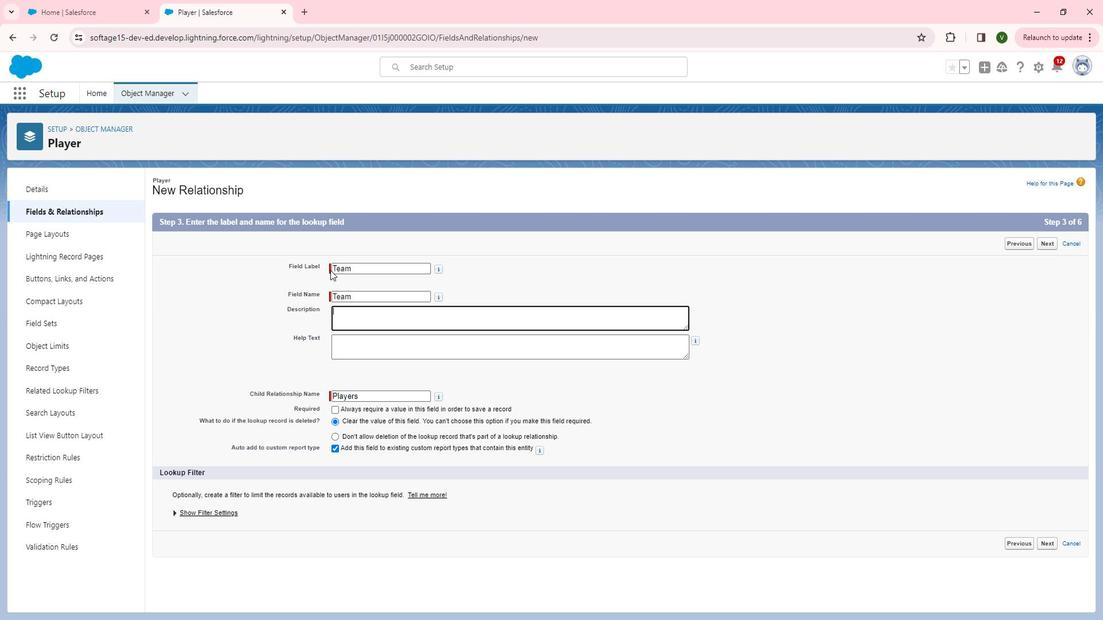 
Action: Mouse pressed left at (346, 275)
Screenshot: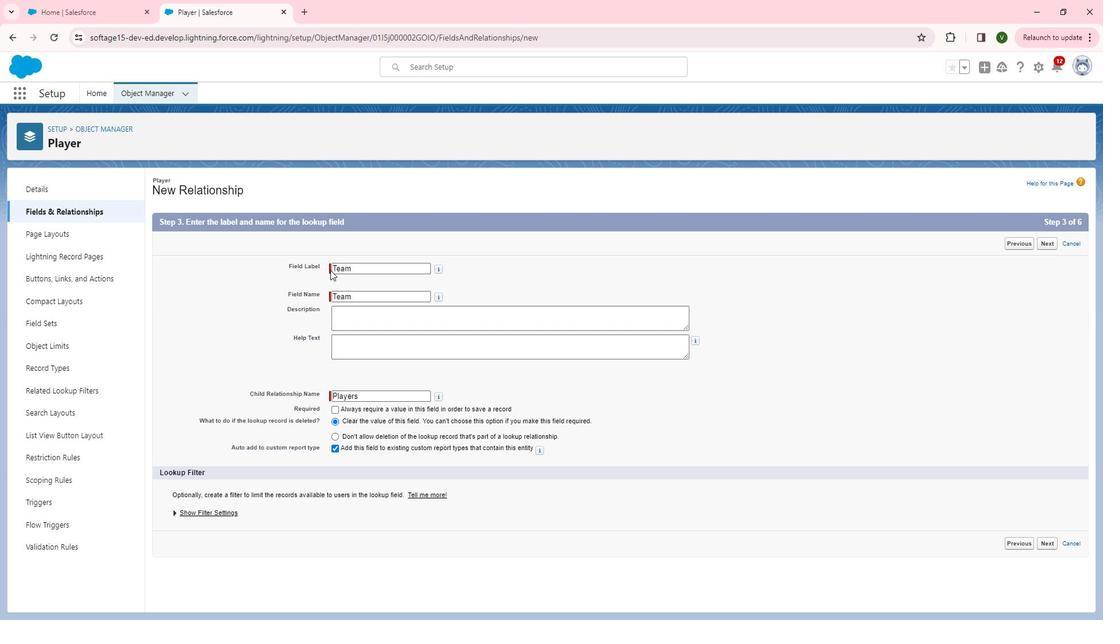 
Action: Mouse moved to (376, 298)
Screenshot: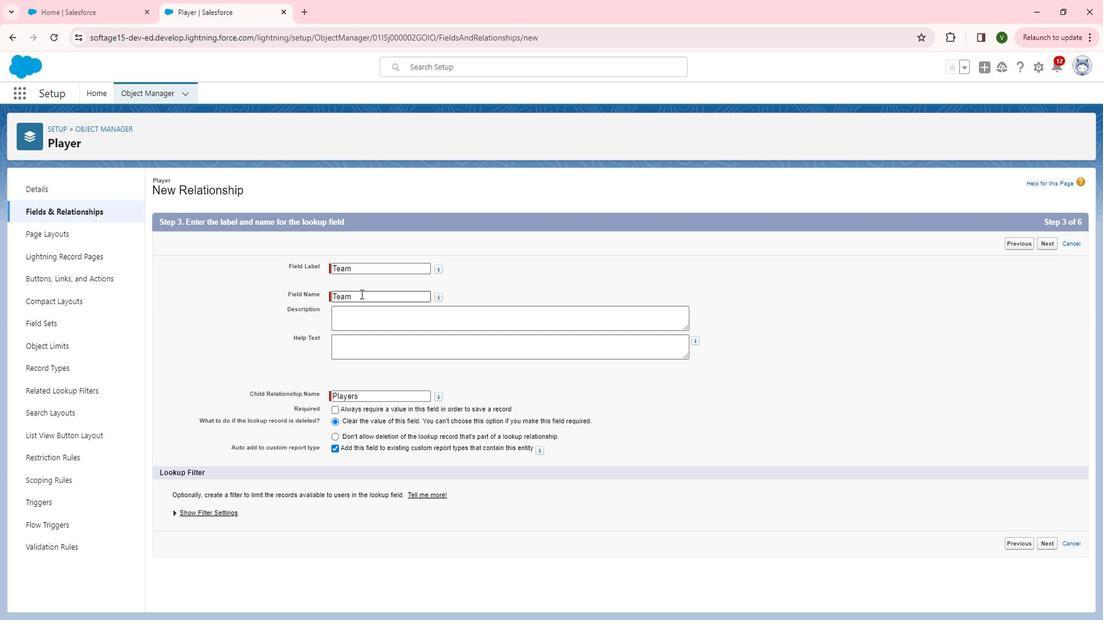 
Action: Mouse pressed left at (376, 298)
Screenshot: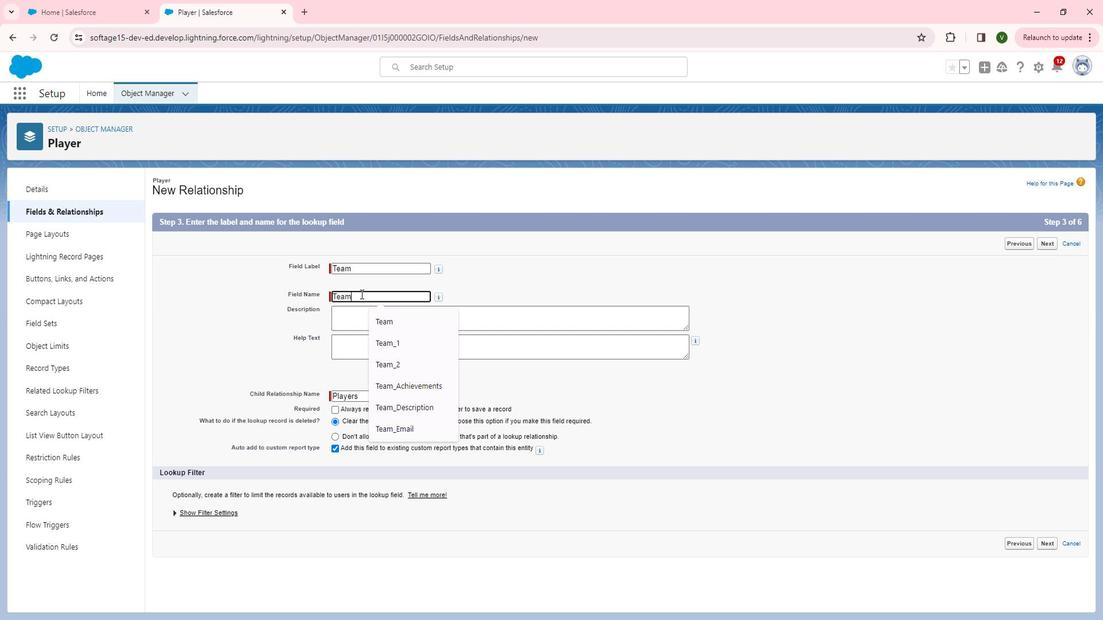 
Action: Mouse pressed left at (376, 298)
Screenshot: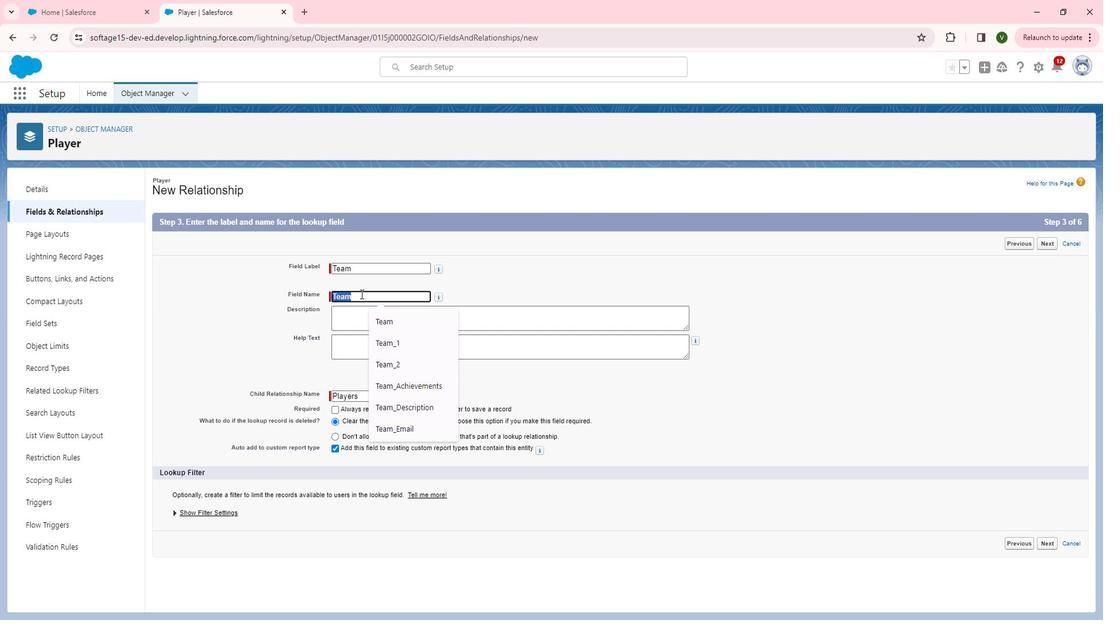 
Action: Mouse moved to (376, 298)
Screenshot: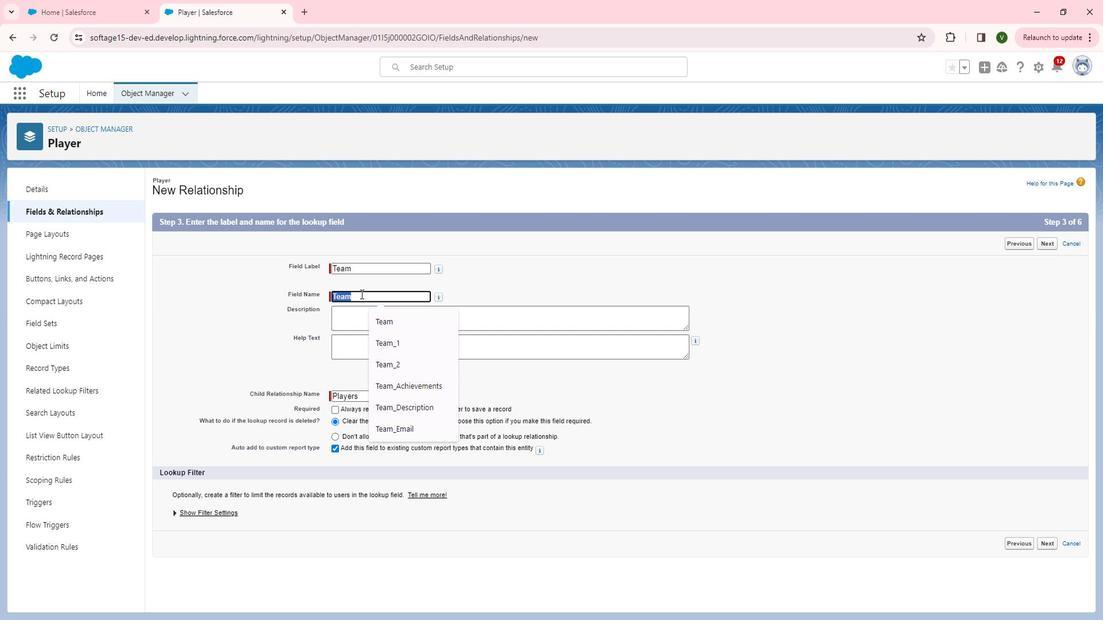 
Action: Key pressed <Key.backspace>
Screenshot: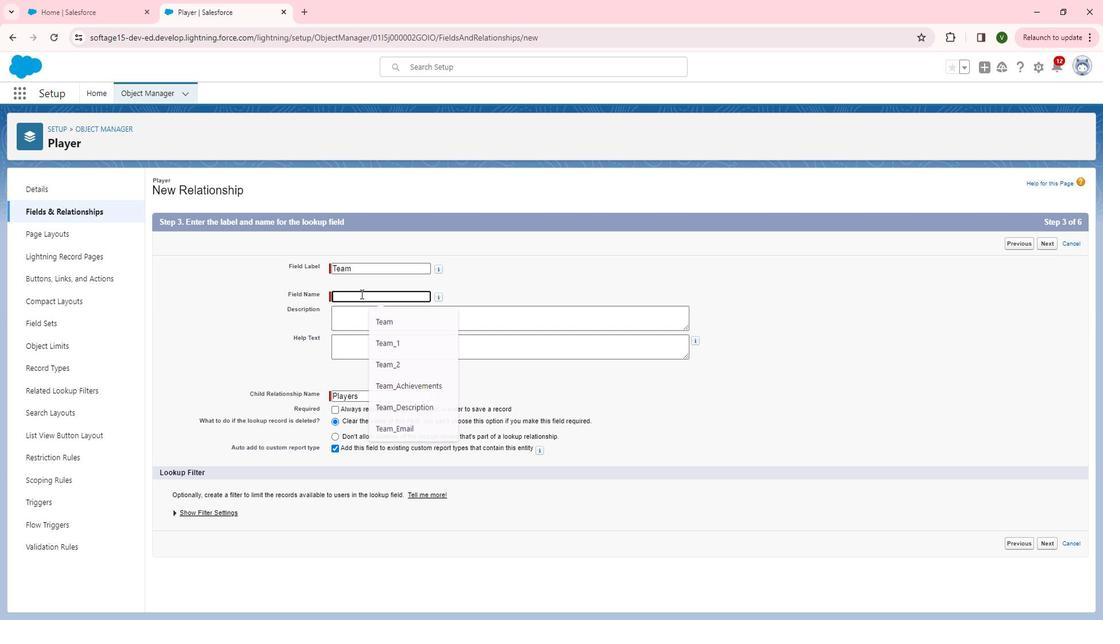 
Action: Mouse moved to (349, 270)
Screenshot: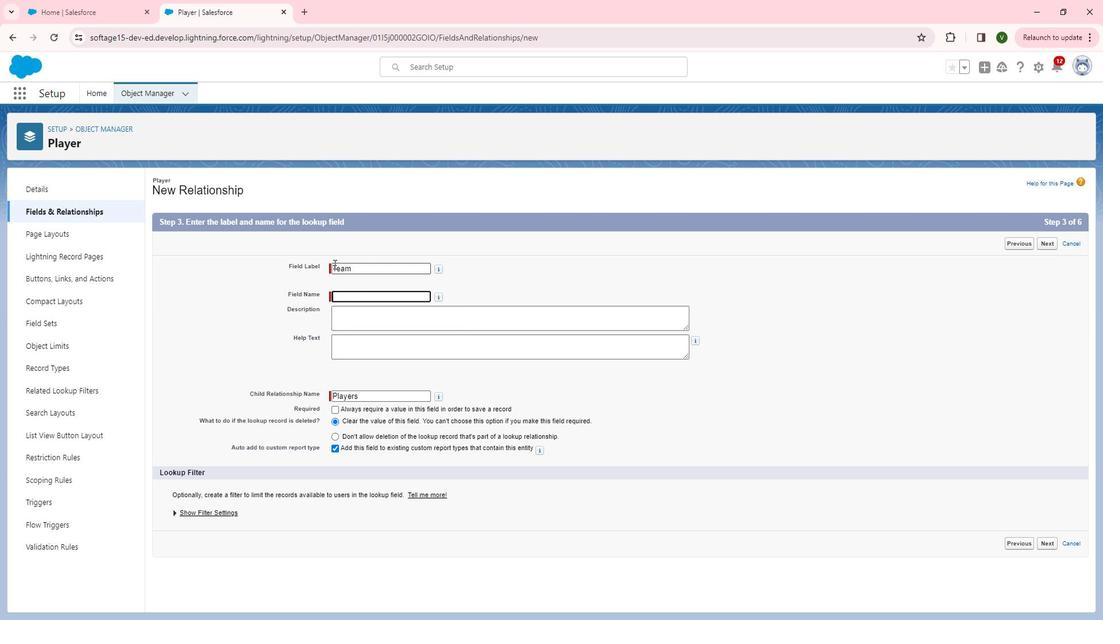 
Action: Mouse pressed left at (349, 270)
Screenshot: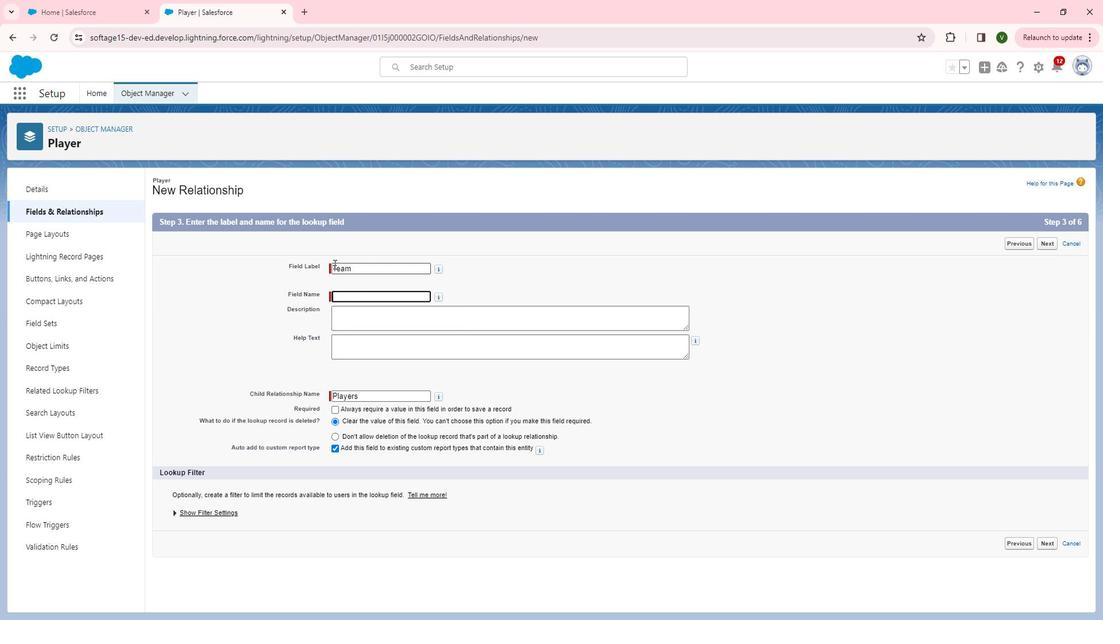
Action: Mouse moved to (369, 289)
Screenshot: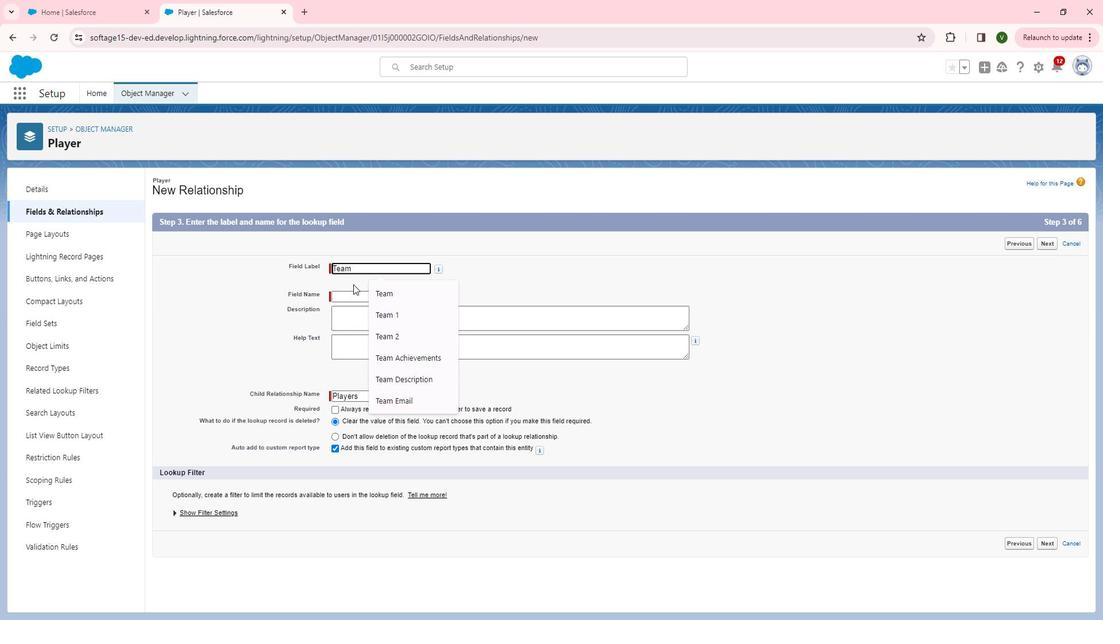 
Action: Key pressed <Key.shift>Related<Key.space>
Screenshot: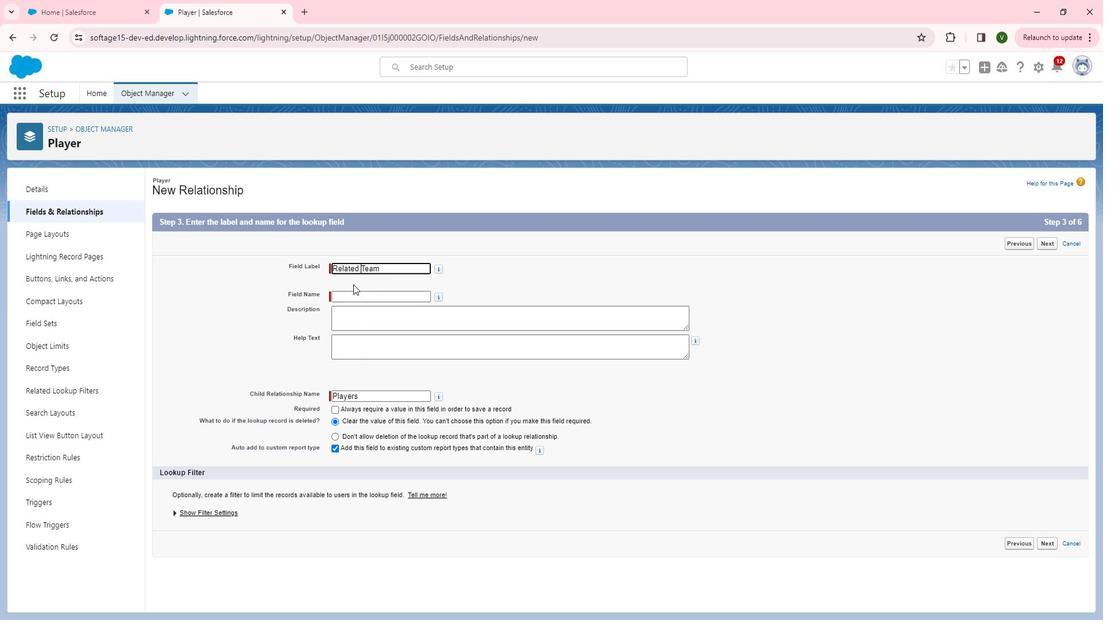 
Action: Mouse moved to (369, 297)
Screenshot: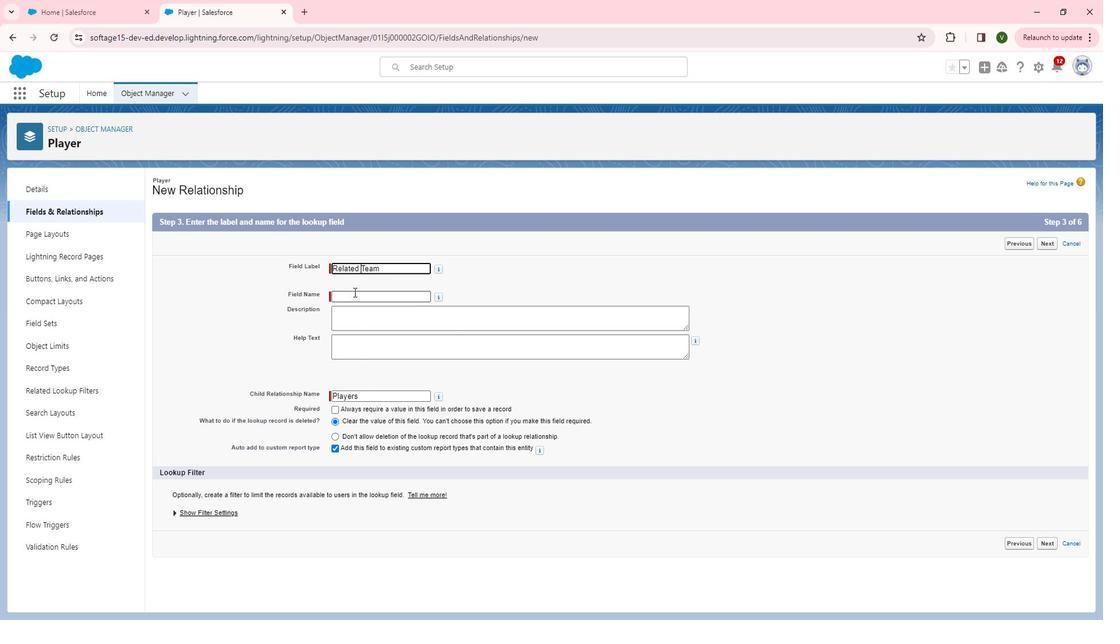 
Action: Mouse pressed left at (369, 297)
Screenshot: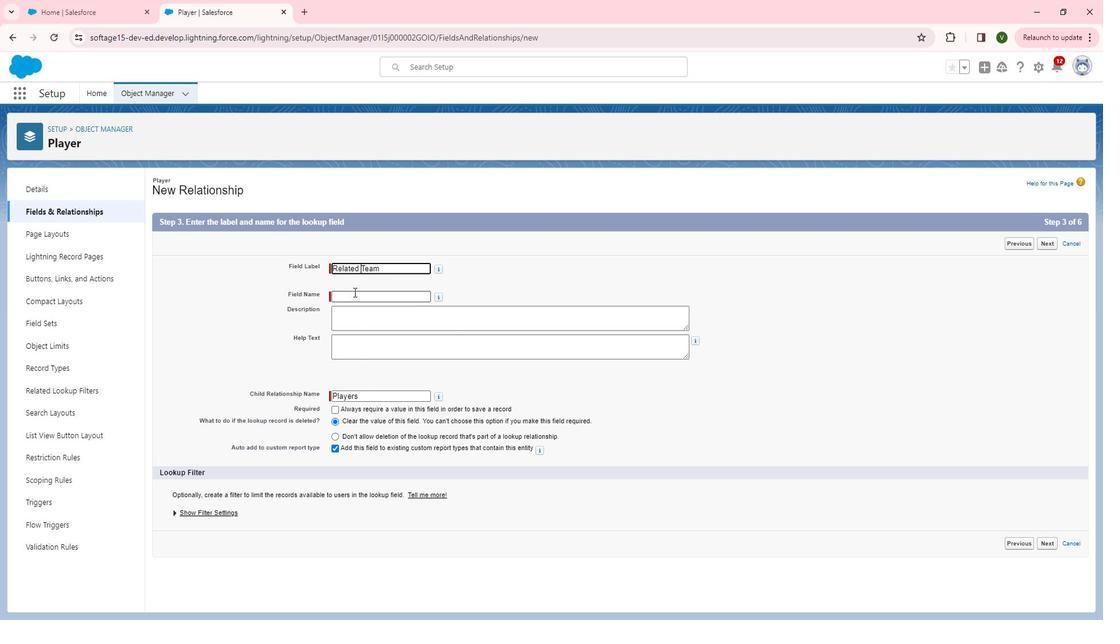 
Action: Mouse moved to (383, 324)
Screenshot: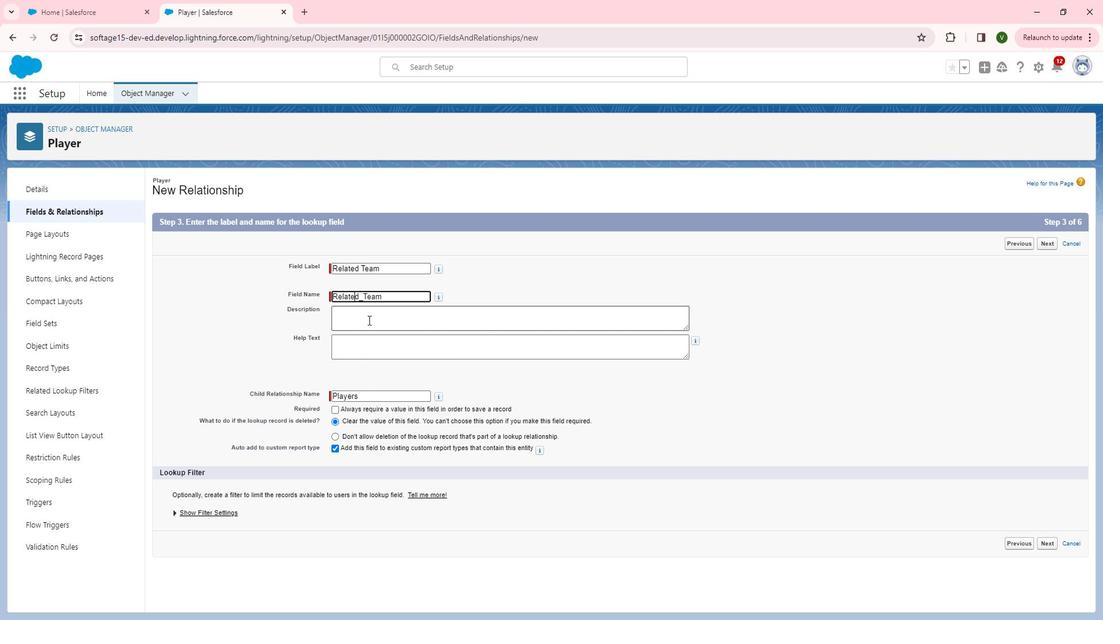 
Action: Mouse pressed left at (383, 324)
Screenshot: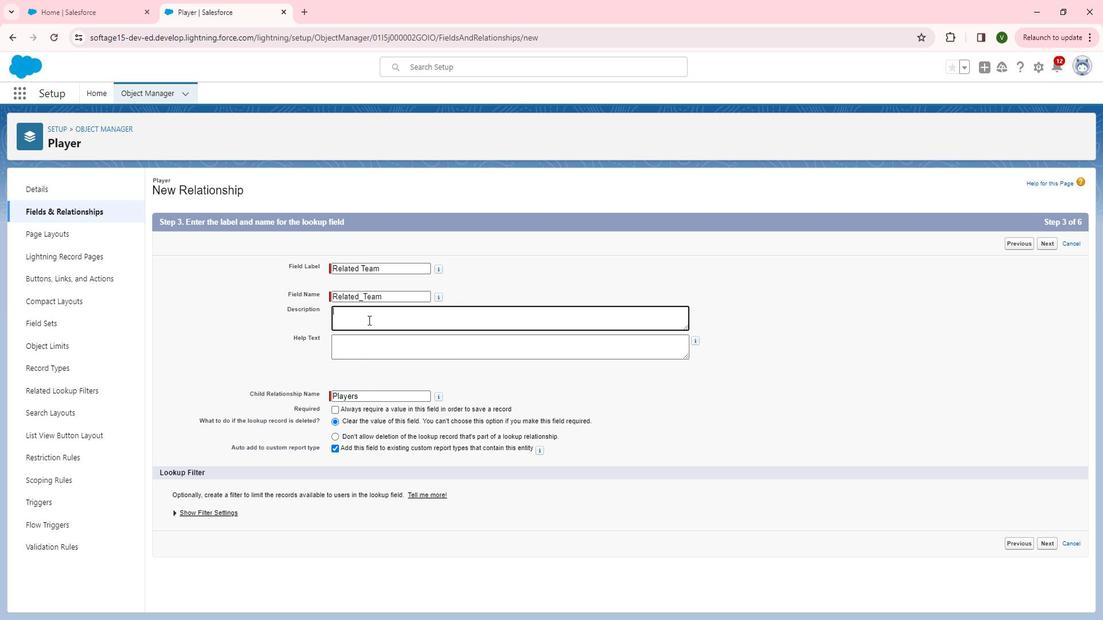 
Action: Key pressed <Key.shift>This<Key.space>field<Key.space>is<Key.space>related<Key.space>to<Key.space>lookup<Key.space>relationship<Key.space>is<Key.space>connected<Key.space>between<Key.space>two<Key.space>object<Key.space>where<Key.space><Key.shift>Player<Key.space>has<Key.space>refence<Key.space>to<Key.space>team.<Key.tab><Key.shift>Select<Key.space>the<Key.space>team<Key.space>associated<Key.space>with<Key.space>this<Key.space>player.
Screenshot: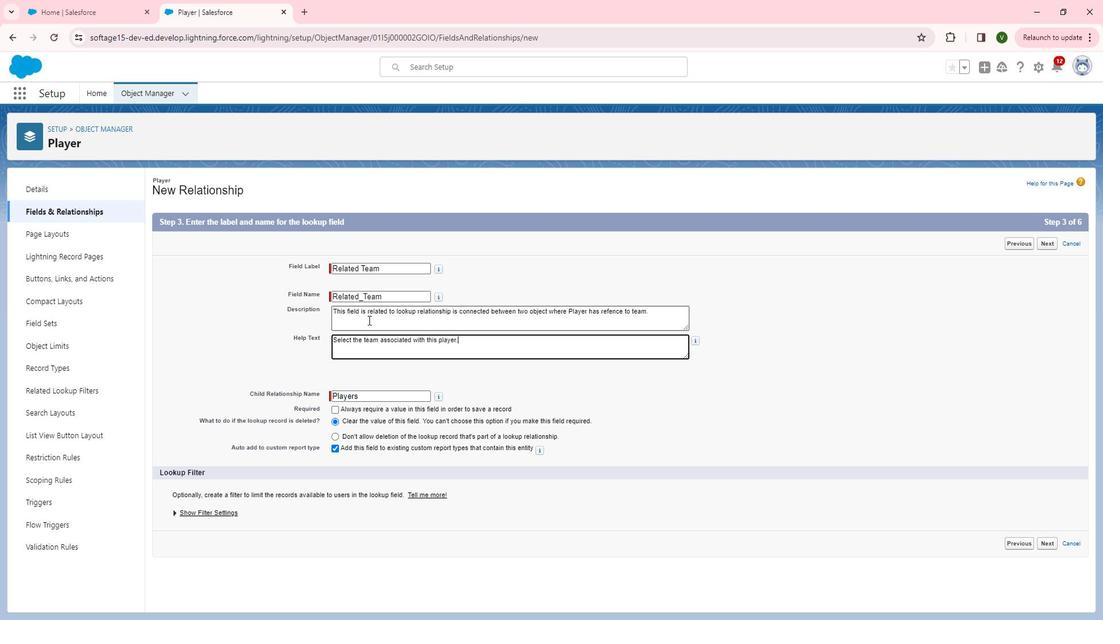 
Action: Mouse moved to (816, 344)
Screenshot: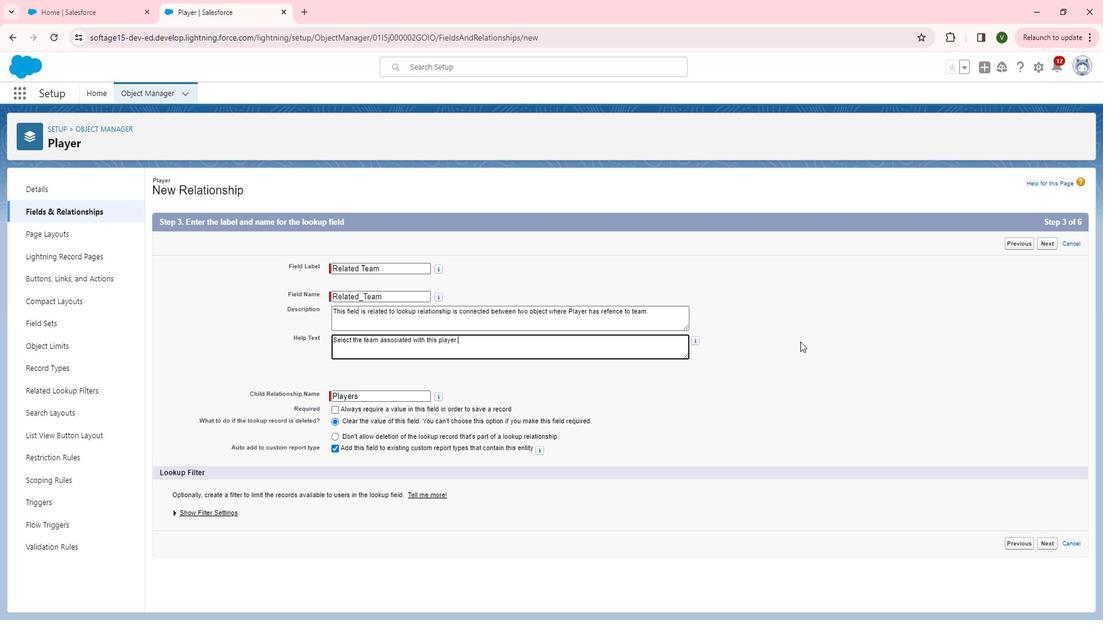 
Action: Mouse pressed left at (816, 344)
Screenshot: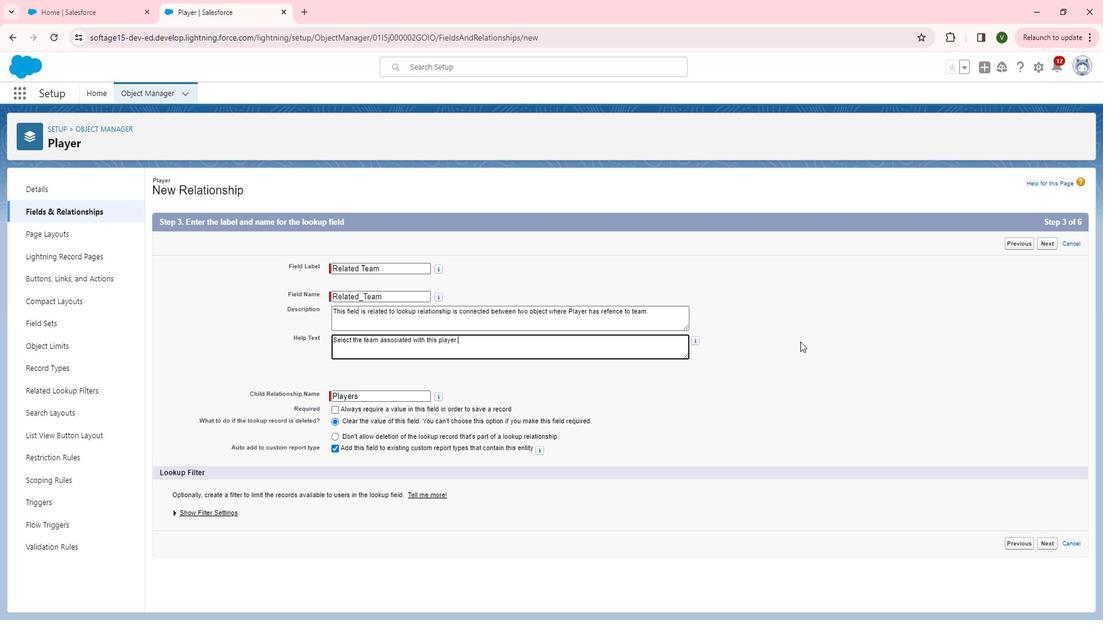 
Action: Mouse moved to (1061, 250)
Screenshot: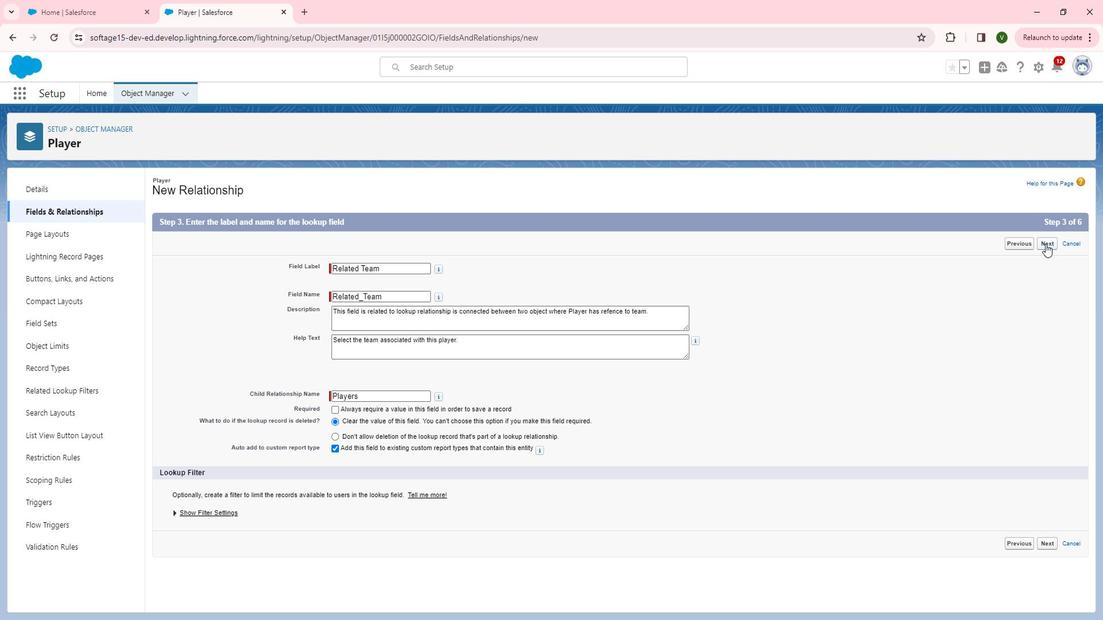 
Action: Mouse pressed left at (1061, 250)
Screenshot: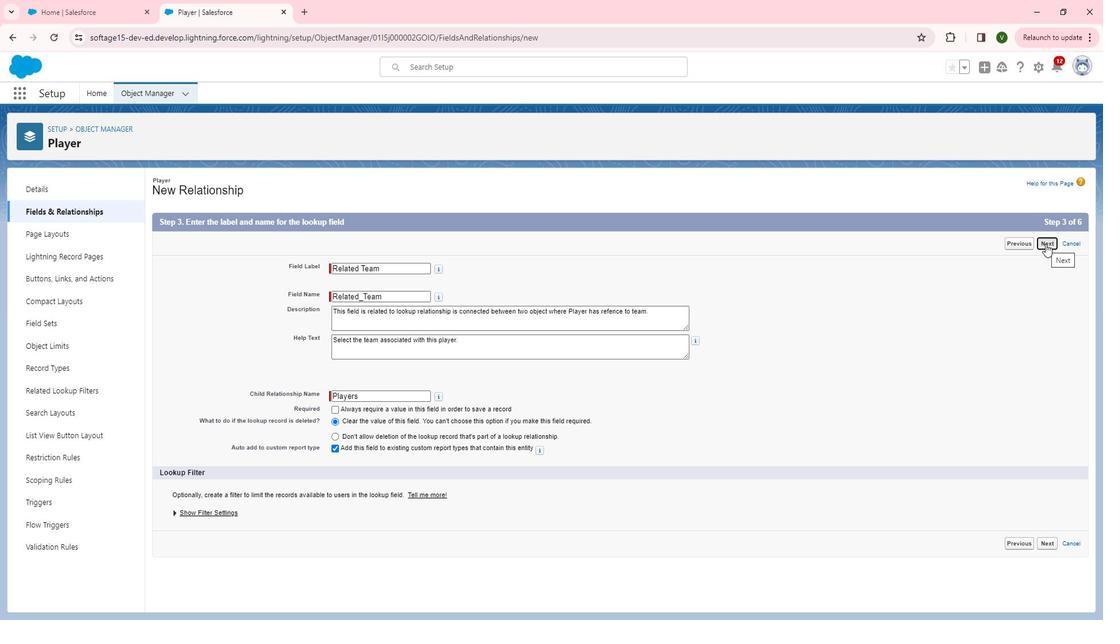 
Action: Mouse moved to (932, 339)
Screenshot: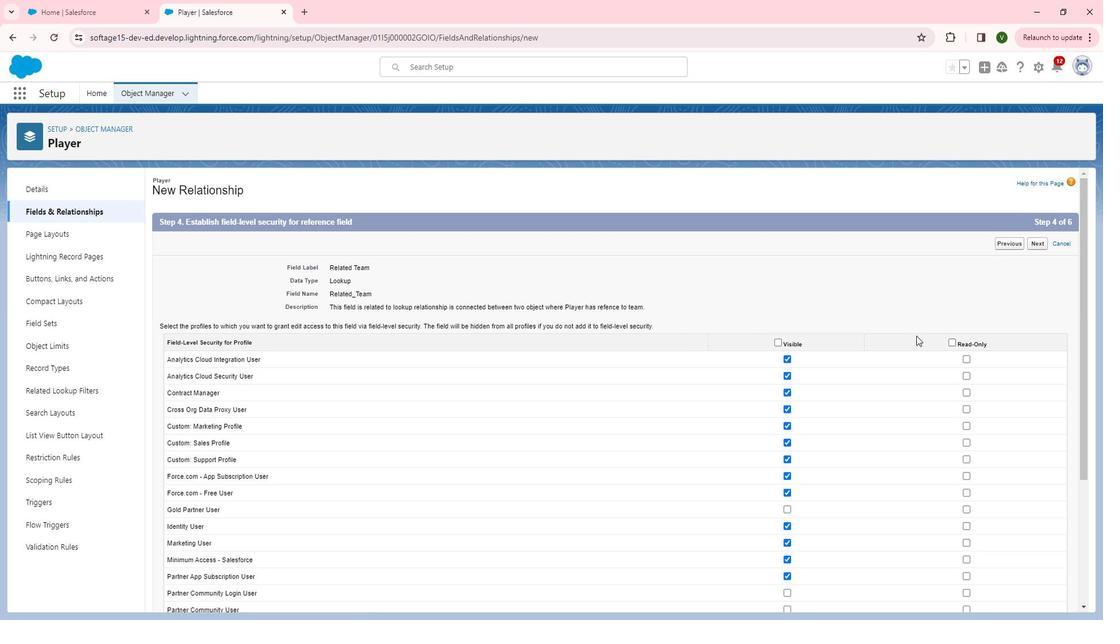 
Action: Mouse scrolled (932, 338) with delta (0, 0)
Screenshot: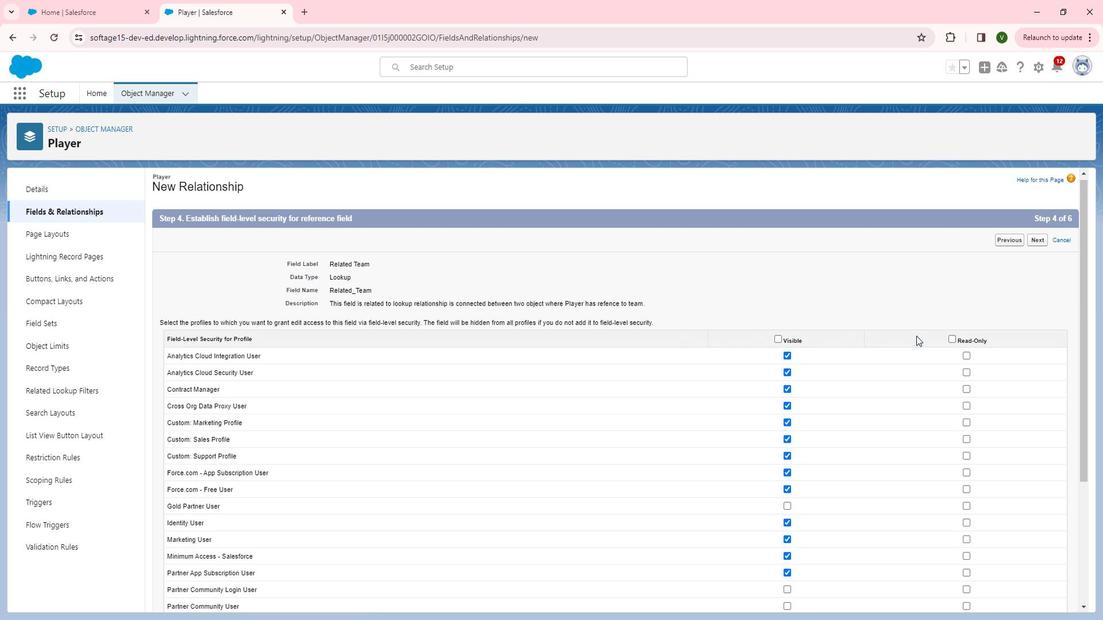 
Action: Mouse moved to (961, 315)
Screenshot: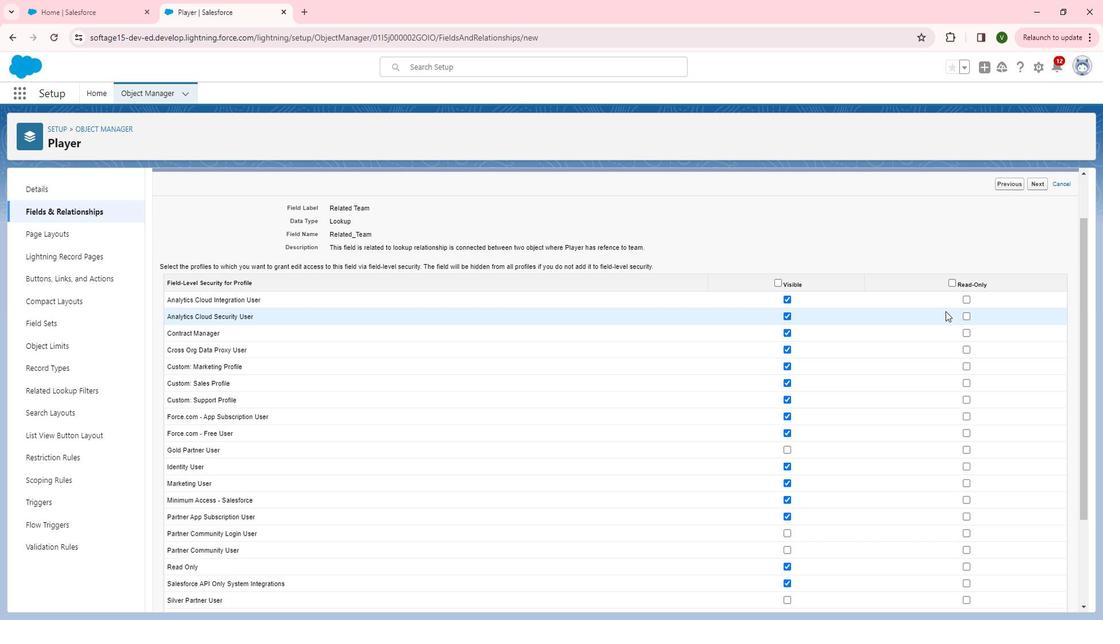 
Action: Mouse scrolled (961, 314) with delta (0, 0)
Screenshot: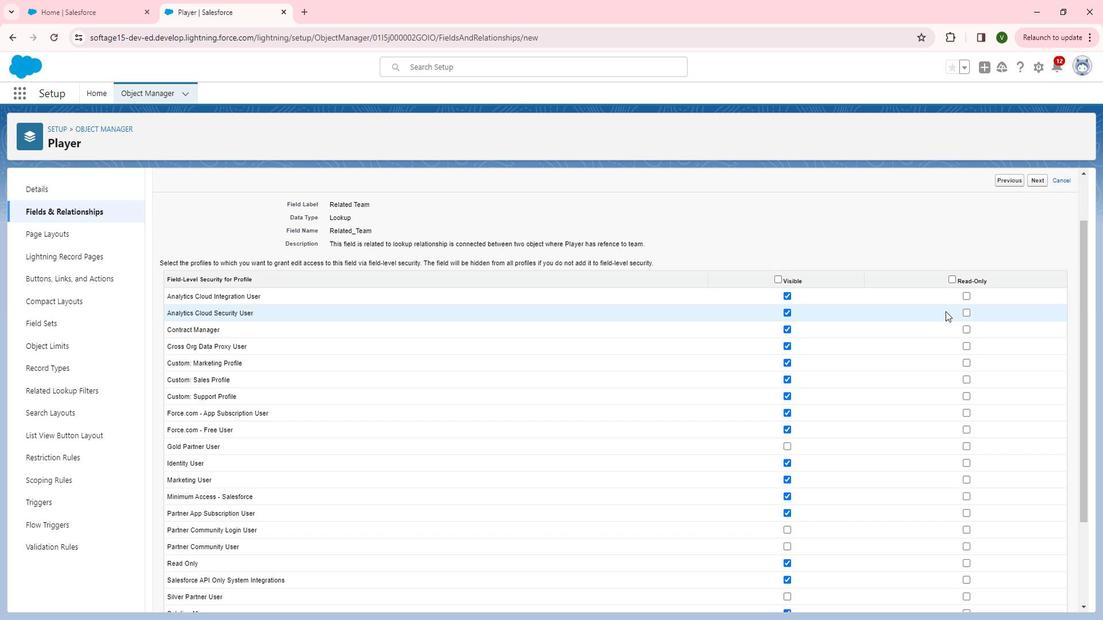 
Action: Mouse moved to (982, 248)
Screenshot: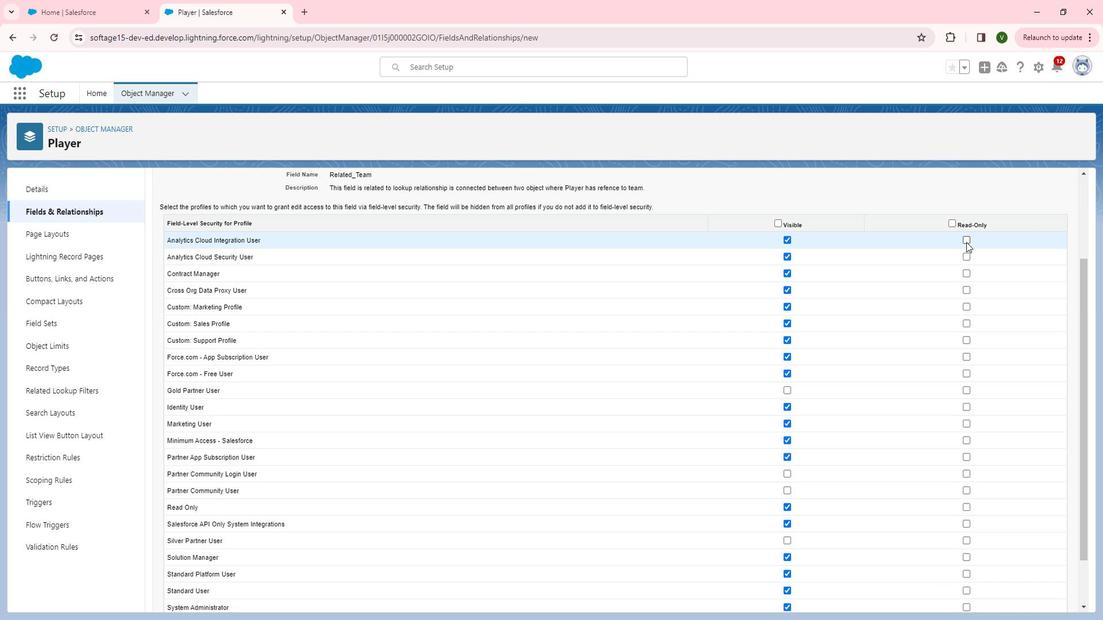 
Action: Mouse pressed left at (982, 248)
Screenshot: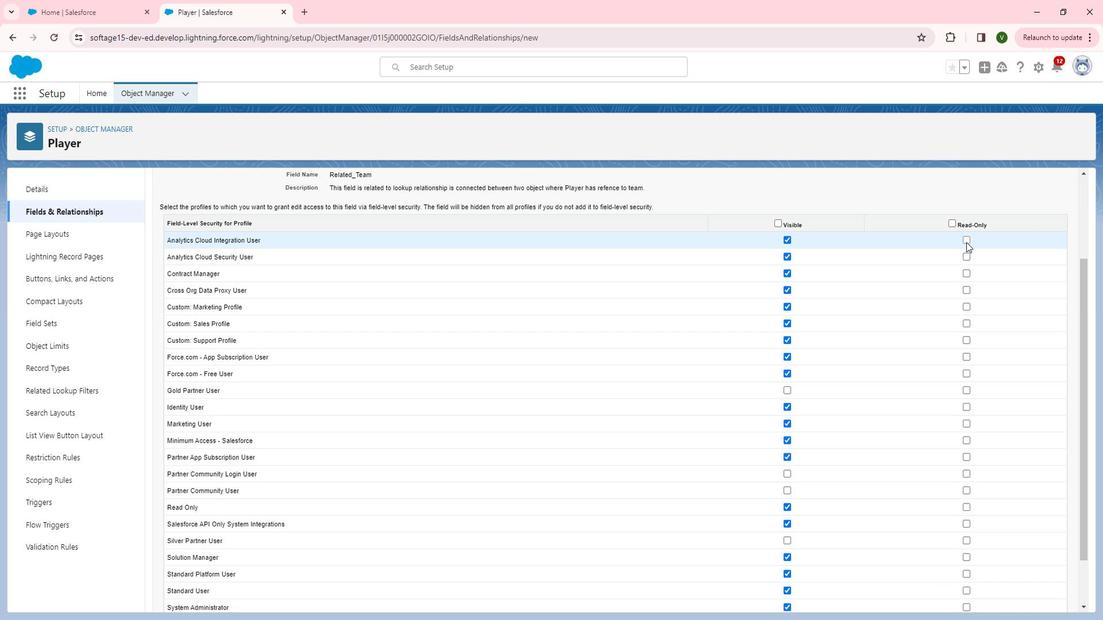 
Action: Mouse moved to (983, 297)
Screenshot: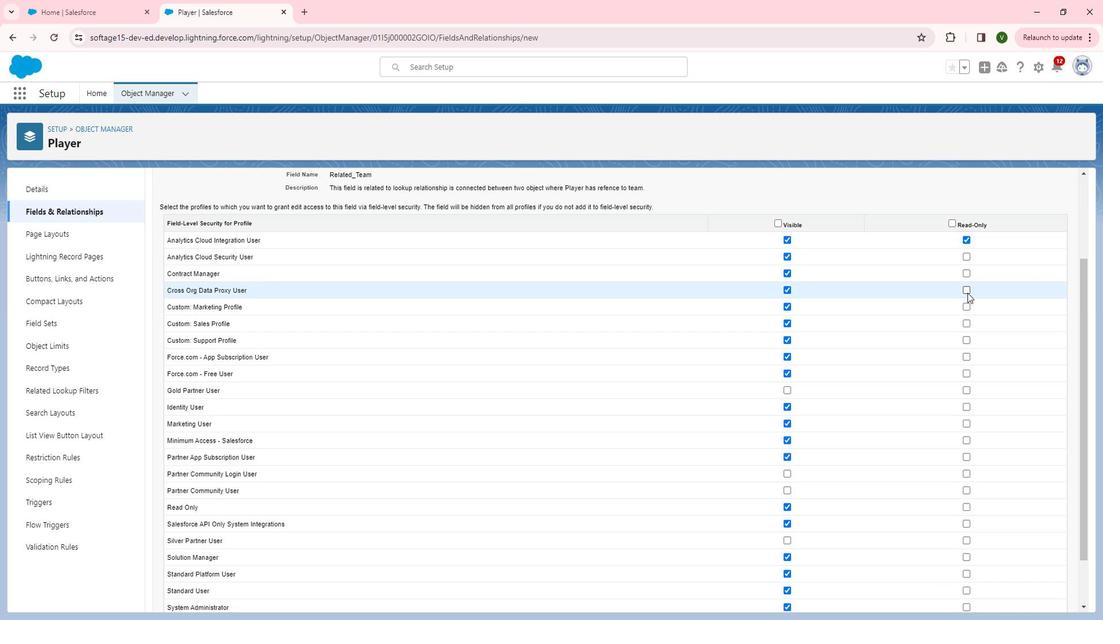 
Action: Mouse pressed left at (983, 297)
Screenshot: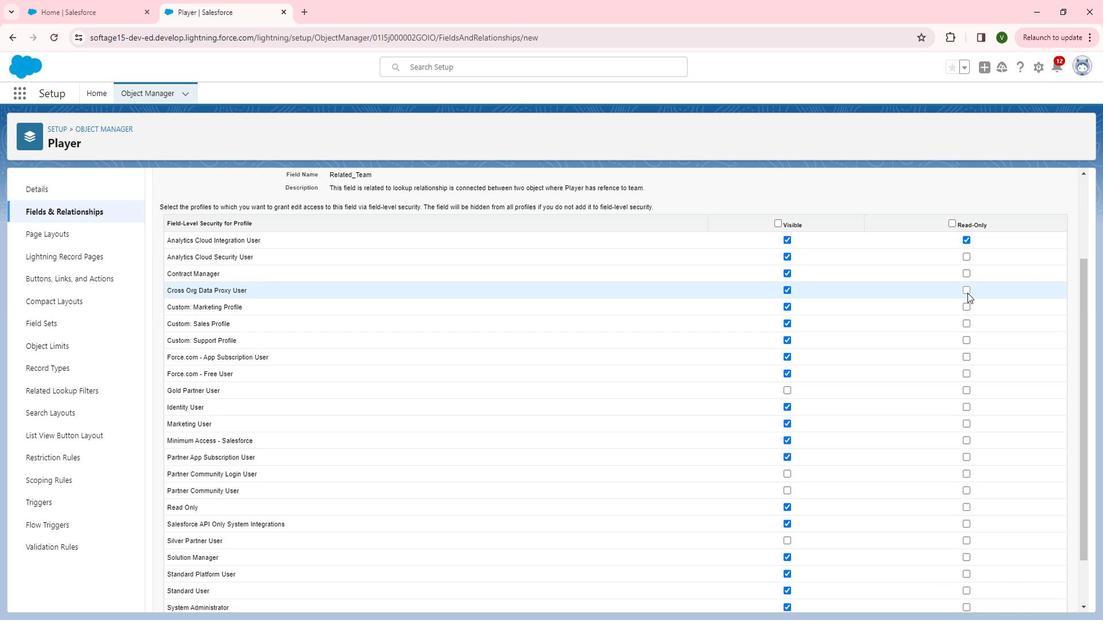 
Action: Mouse moved to (981, 310)
Screenshot: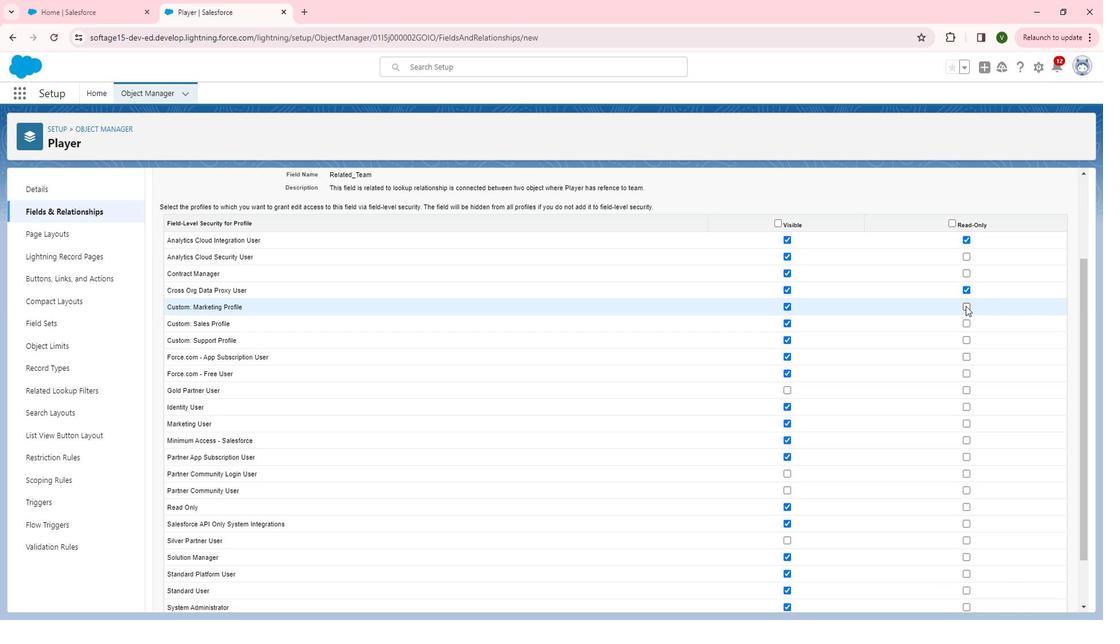 
Action: Mouse pressed left at (981, 310)
Screenshot: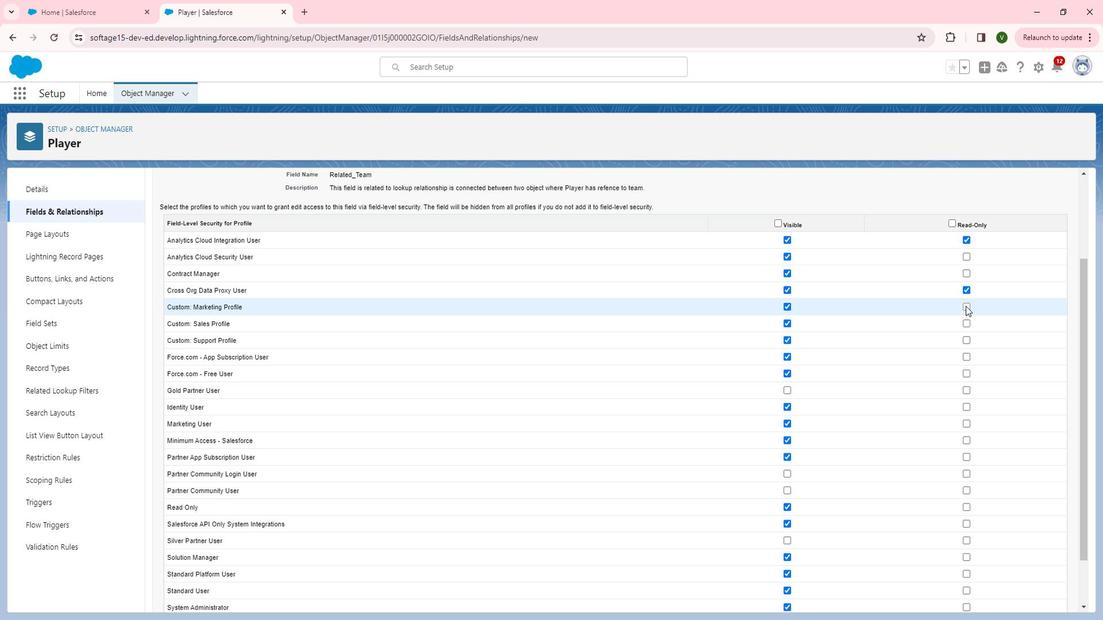 
Action: Mouse moved to (984, 344)
Screenshot: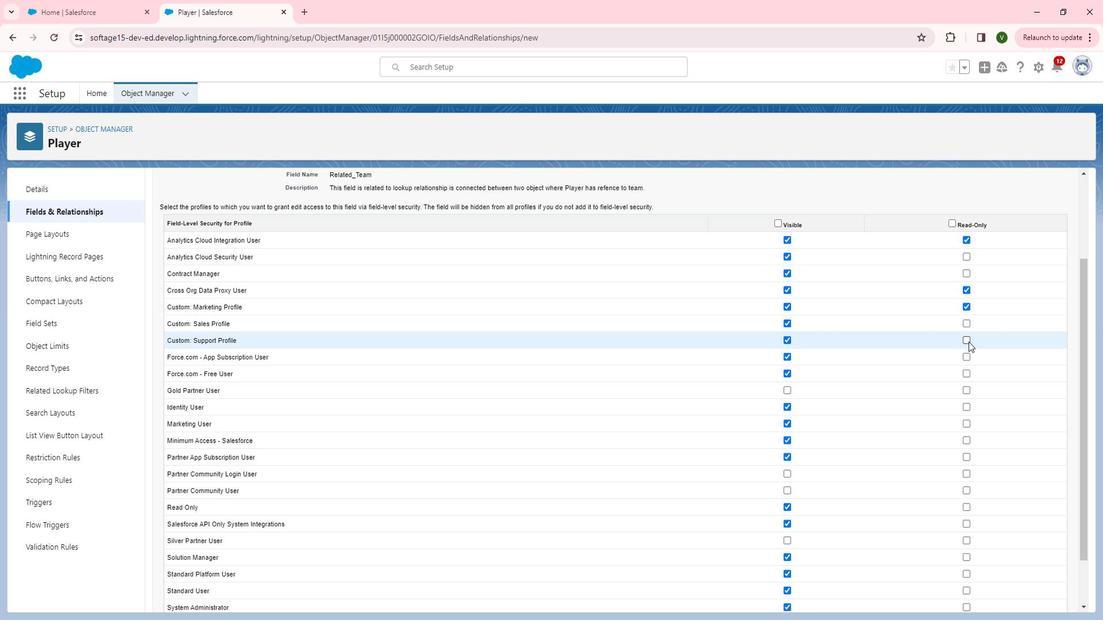 
Action: Mouse pressed left at (984, 344)
Screenshot: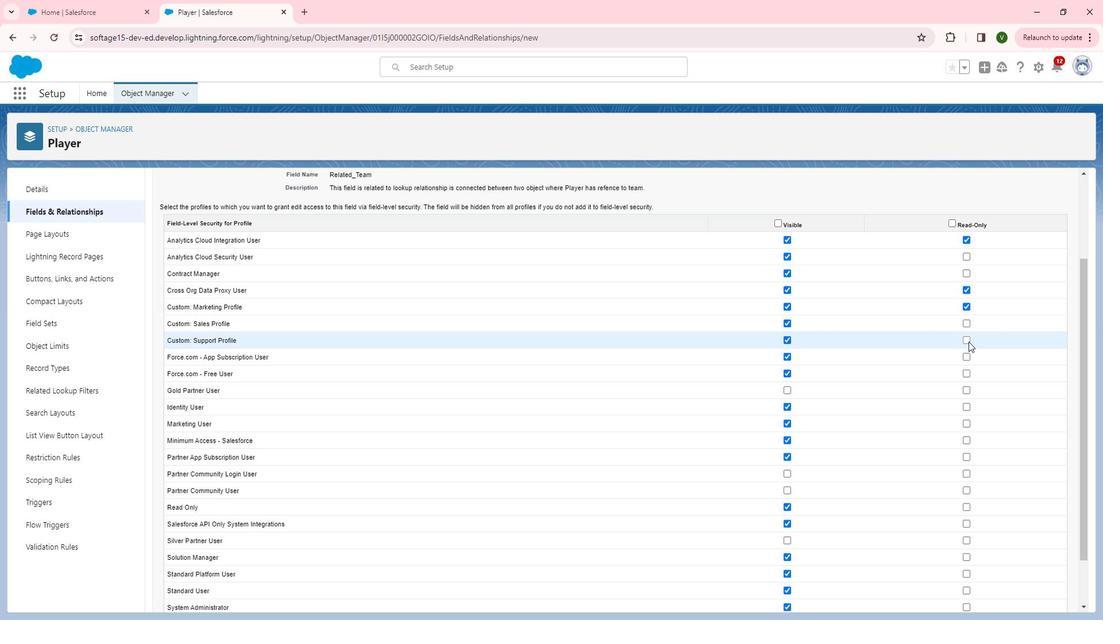 
Action: Mouse moved to (983, 386)
Screenshot: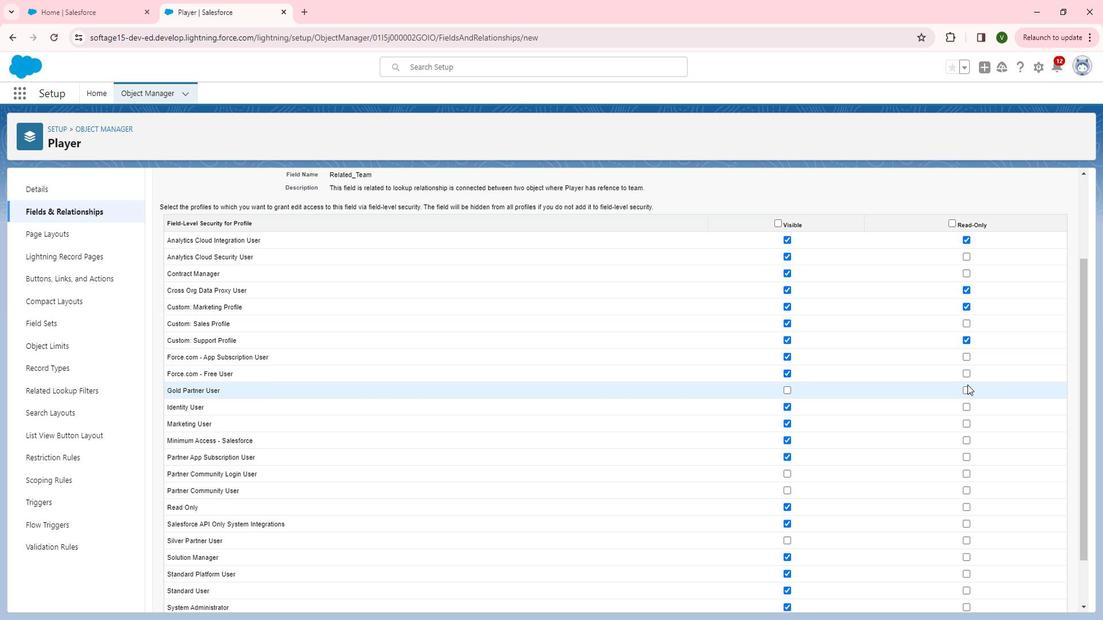 
Action: Mouse pressed left at (983, 386)
Screenshot: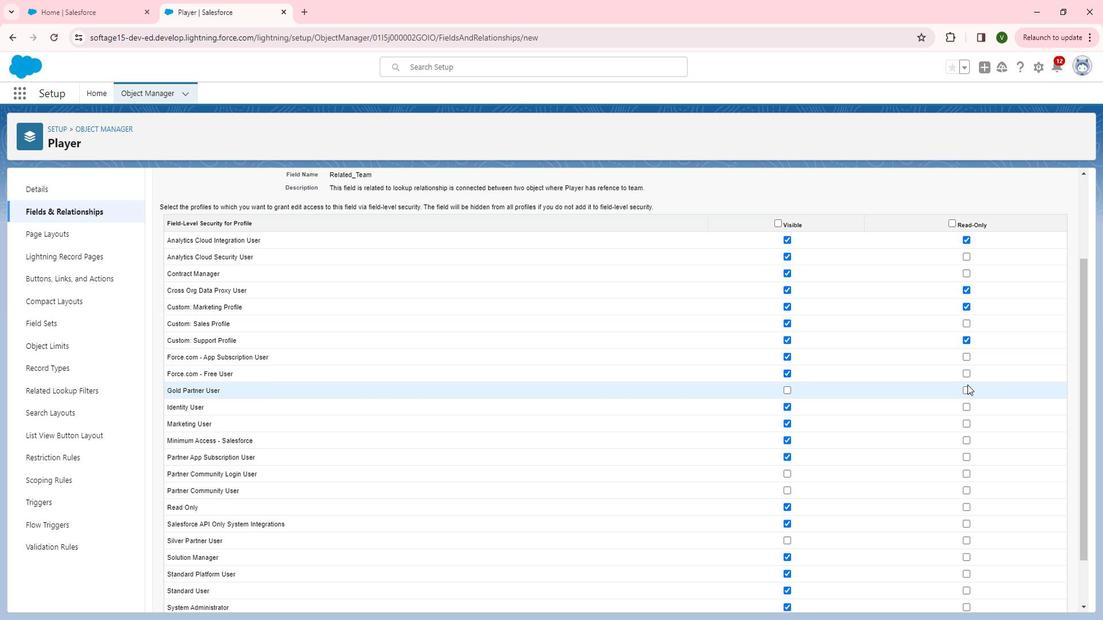
Action: Mouse moved to (983, 391)
Screenshot: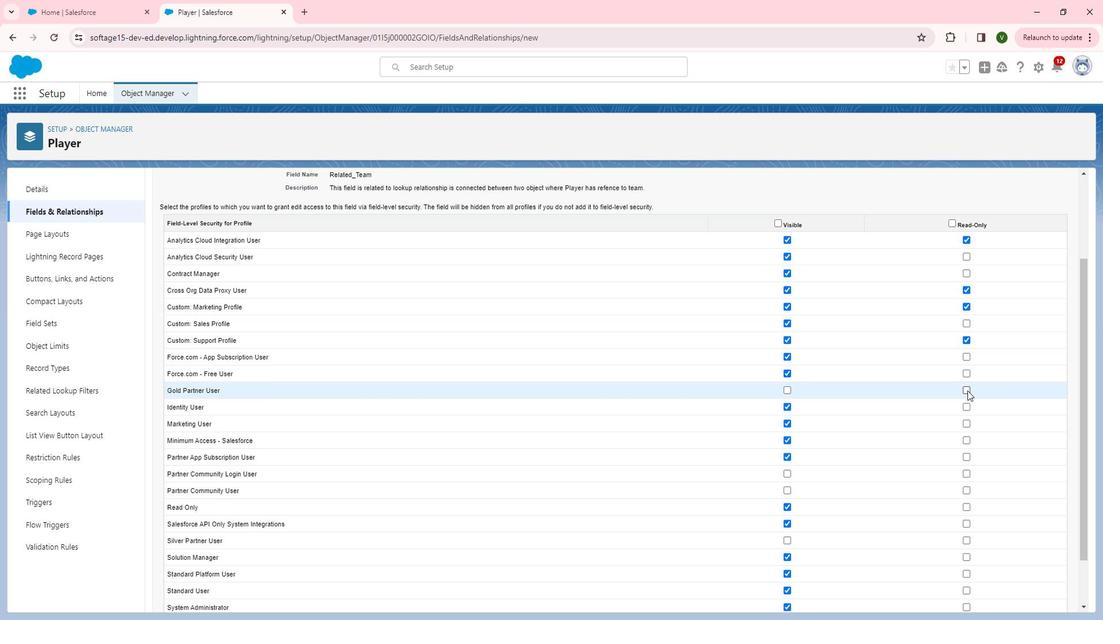
Action: Mouse pressed left at (983, 391)
Screenshot: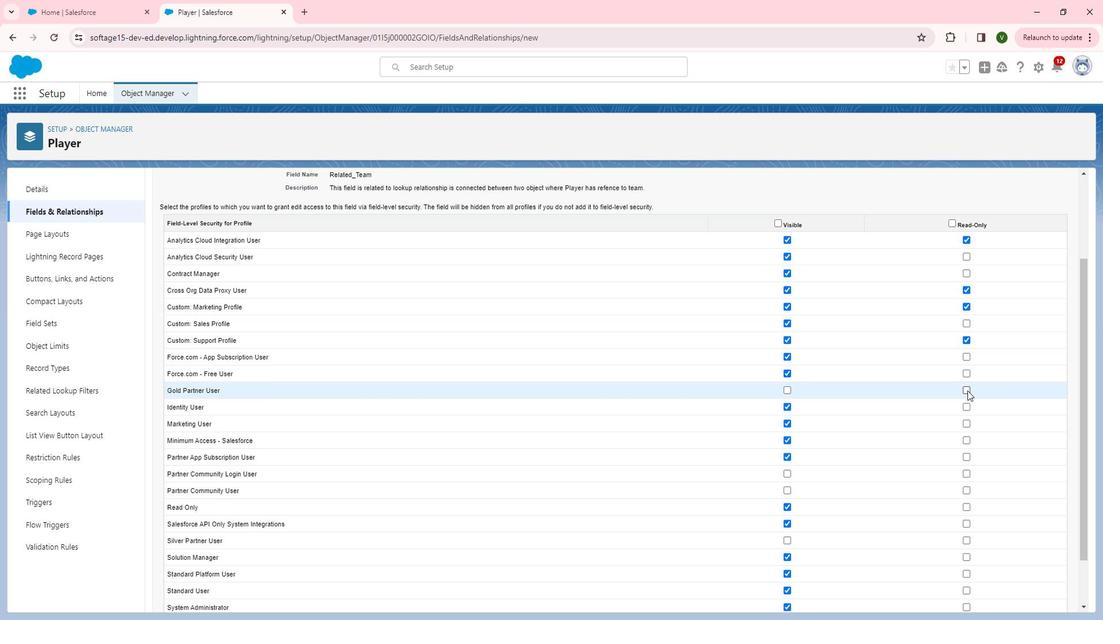 
Action: Mouse moved to (979, 408)
Screenshot: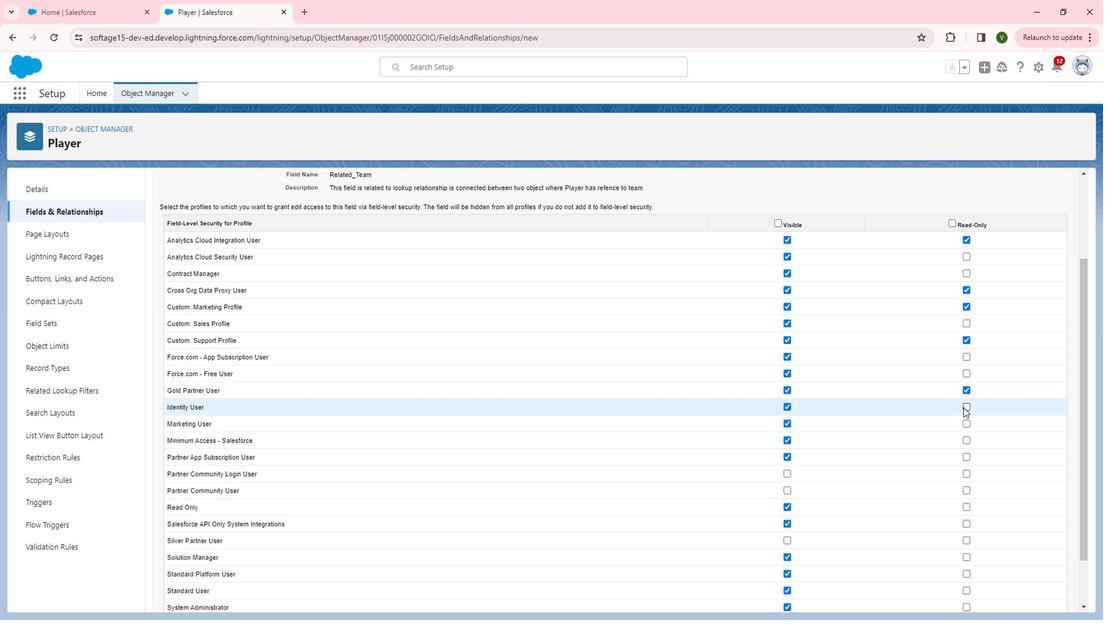 
Action: Mouse pressed left at (979, 408)
Screenshot: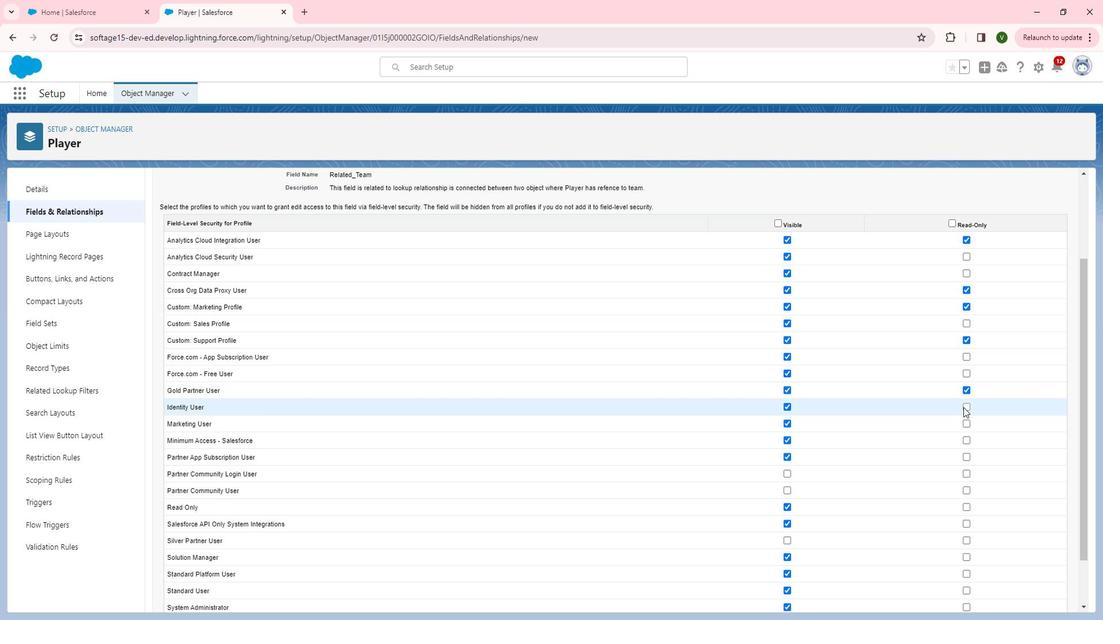 
Action: Mouse moved to (981, 409)
Screenshot: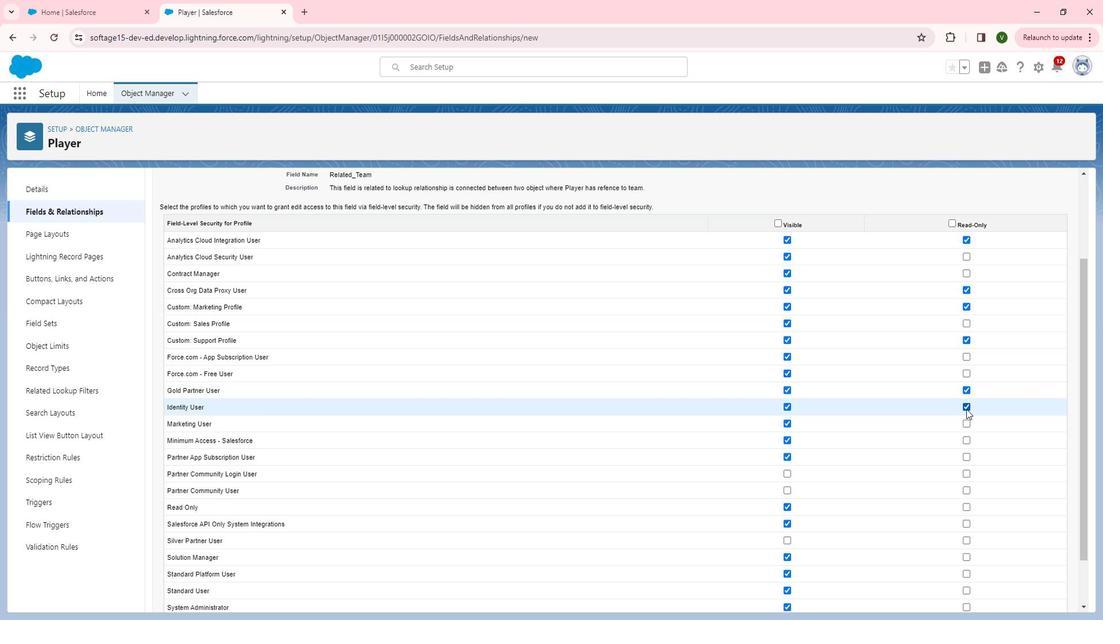 
Action: Mouse scrolled (981, 409) with delta (0, 0)
Screenshot: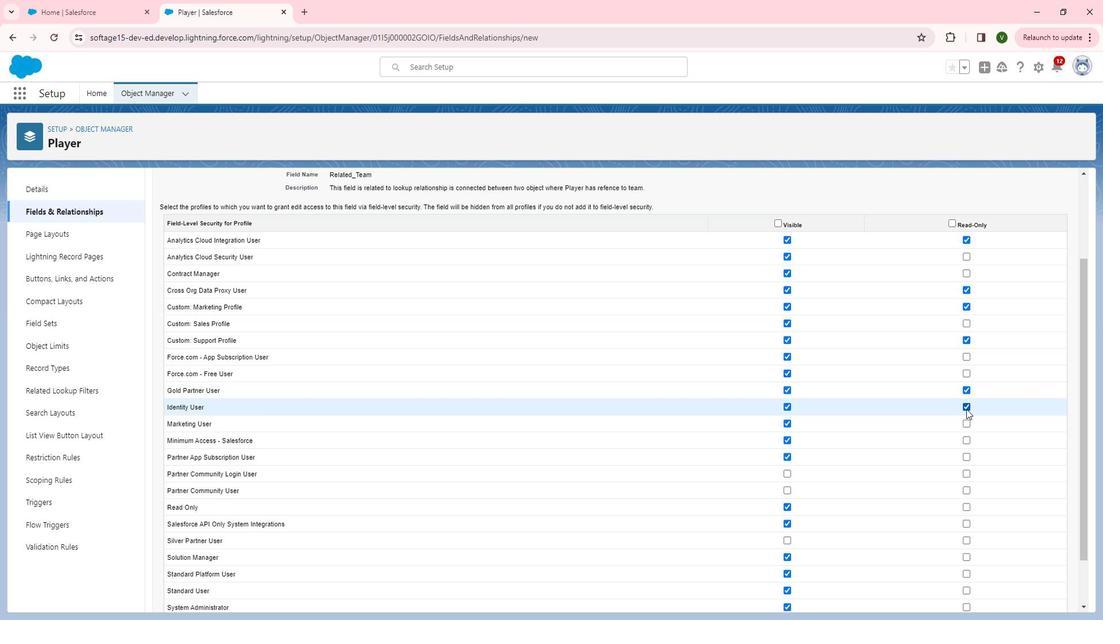 
Action: Mouse moved to (984, 397)
Screenshot: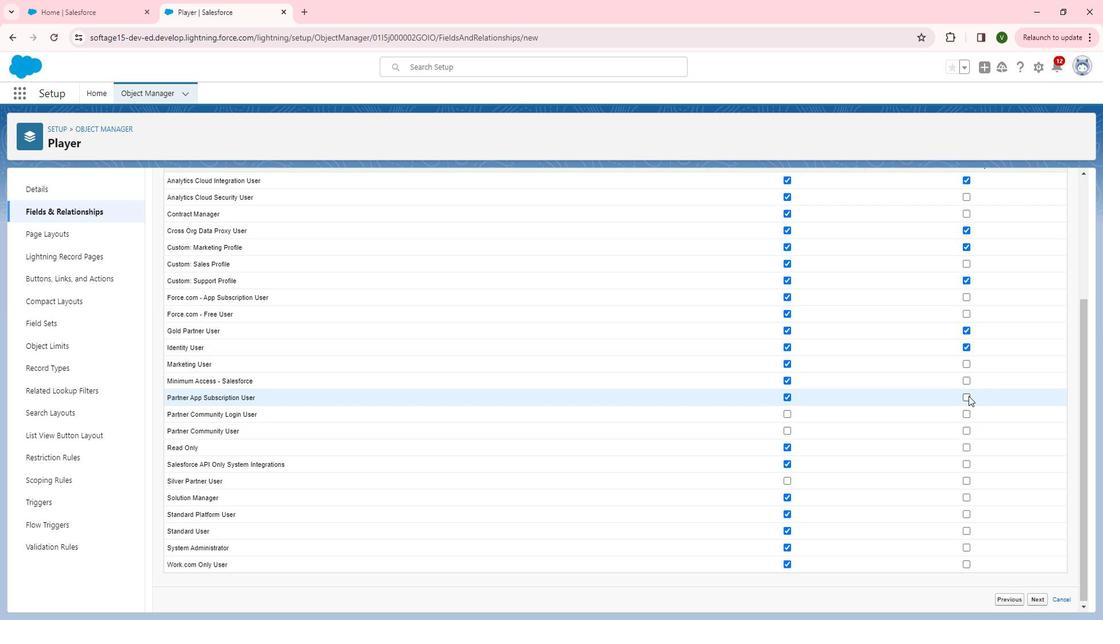 
Action: Mouse pressed left at (984, 397)
Screenshot: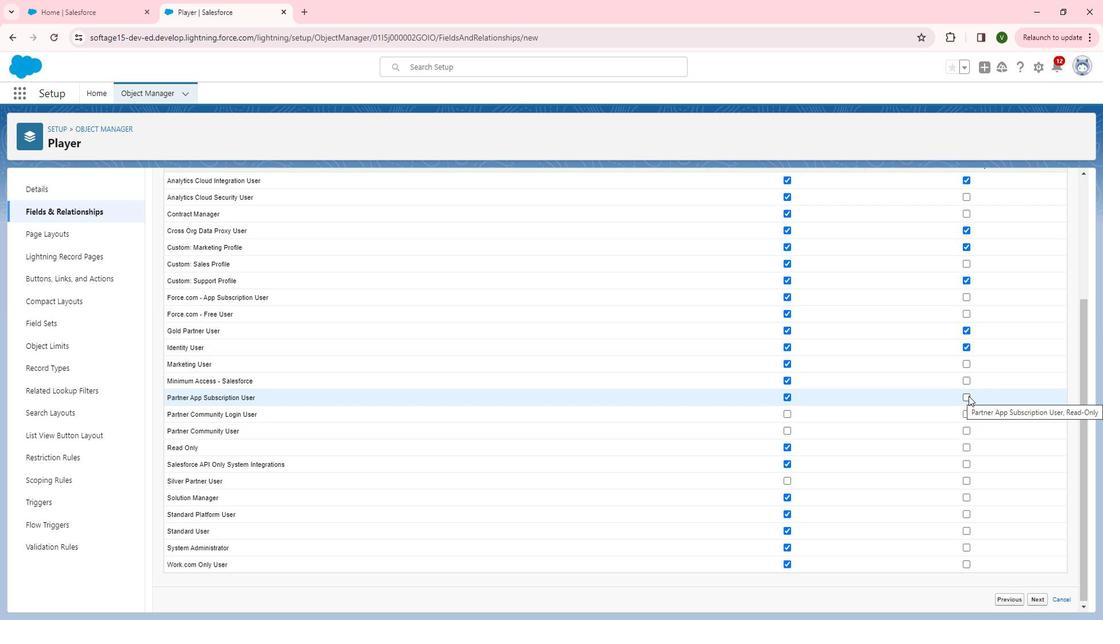 
Action: Mouse moved to (981, 445)
Screenshot: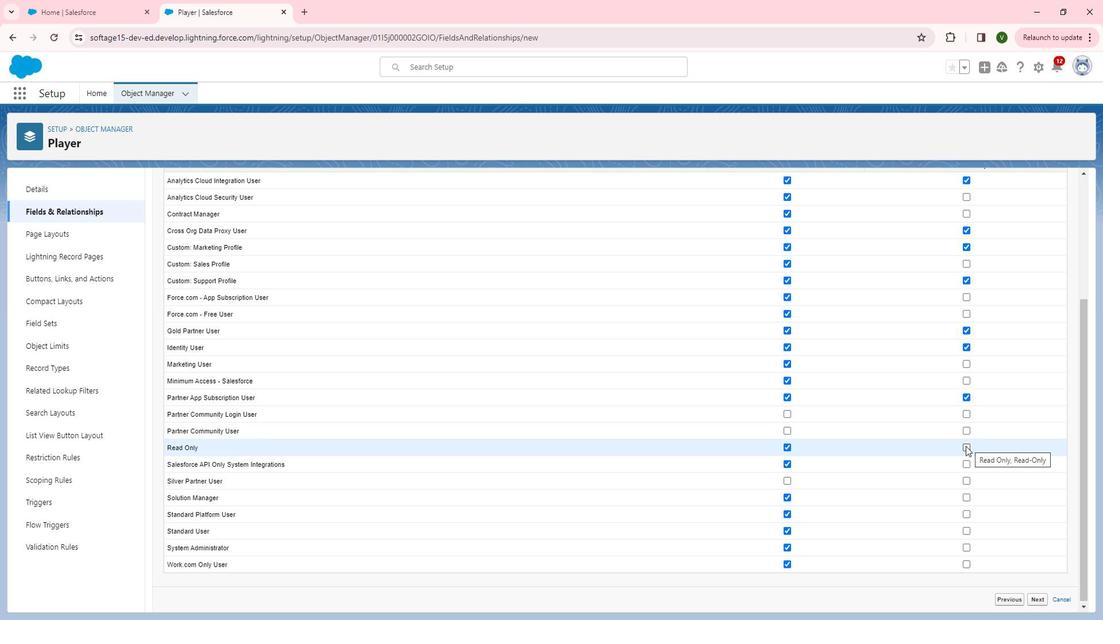 
Action: Mouse pressed left at (981, 445)
Screenshot: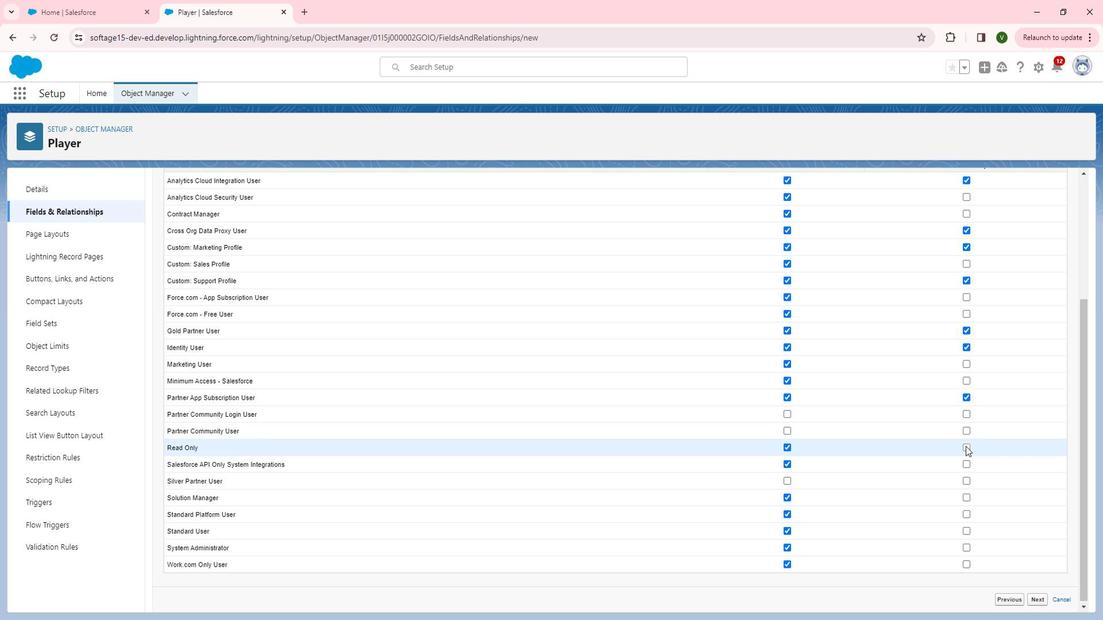 
Action: Mouse moved to (982, 465)
Screenshot: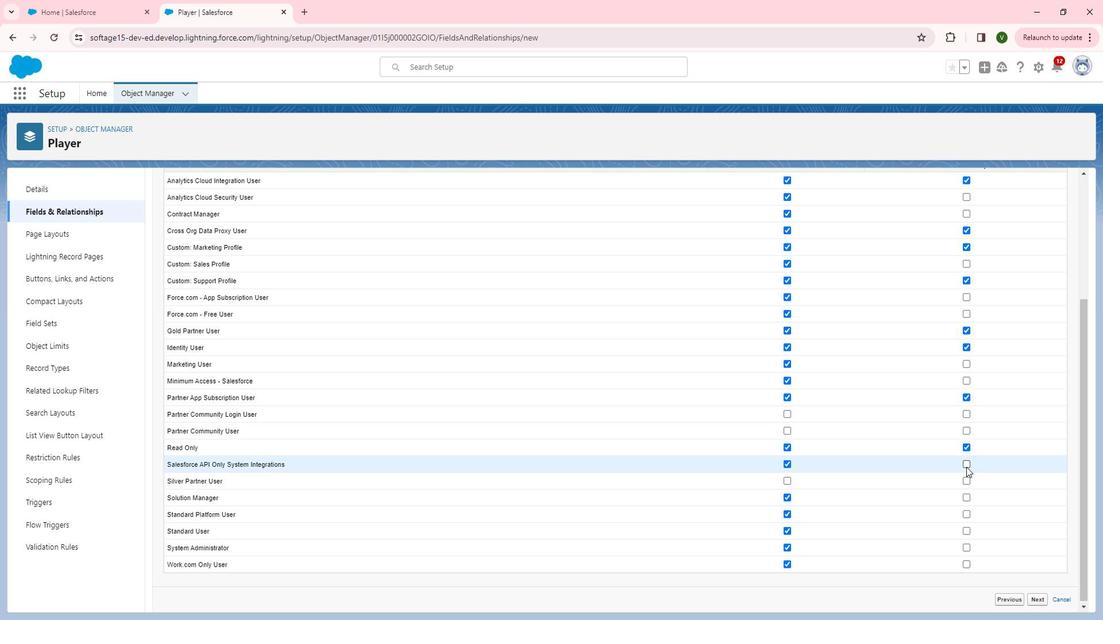 
Action: Mouse pressed left at (982, 465)
Screenshot: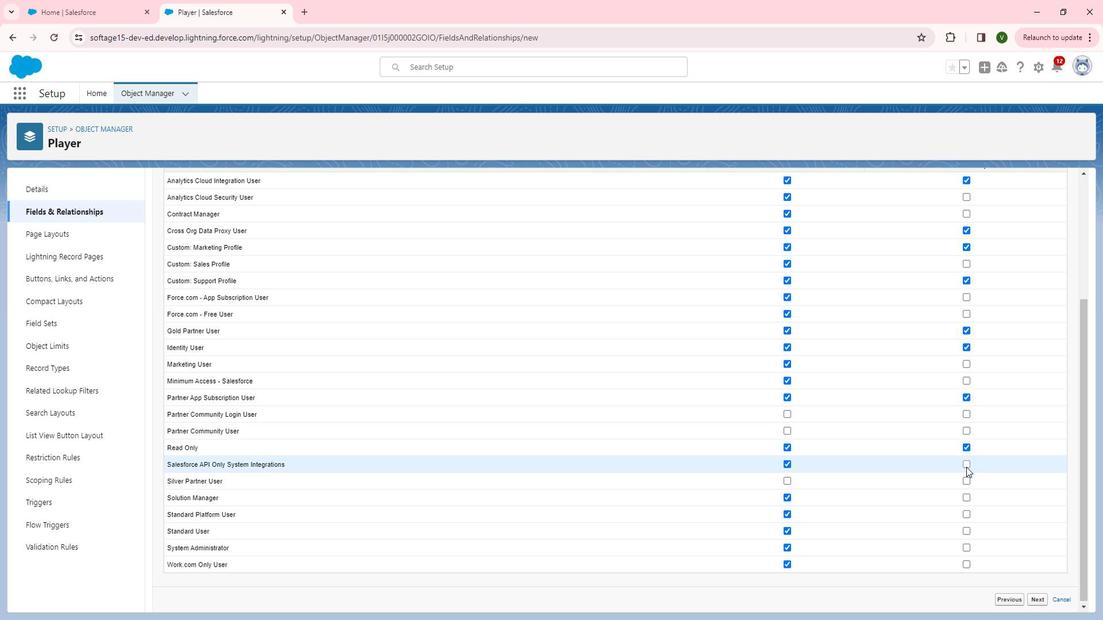 
Action: Mouse moved to (984, 560)
Screenshot: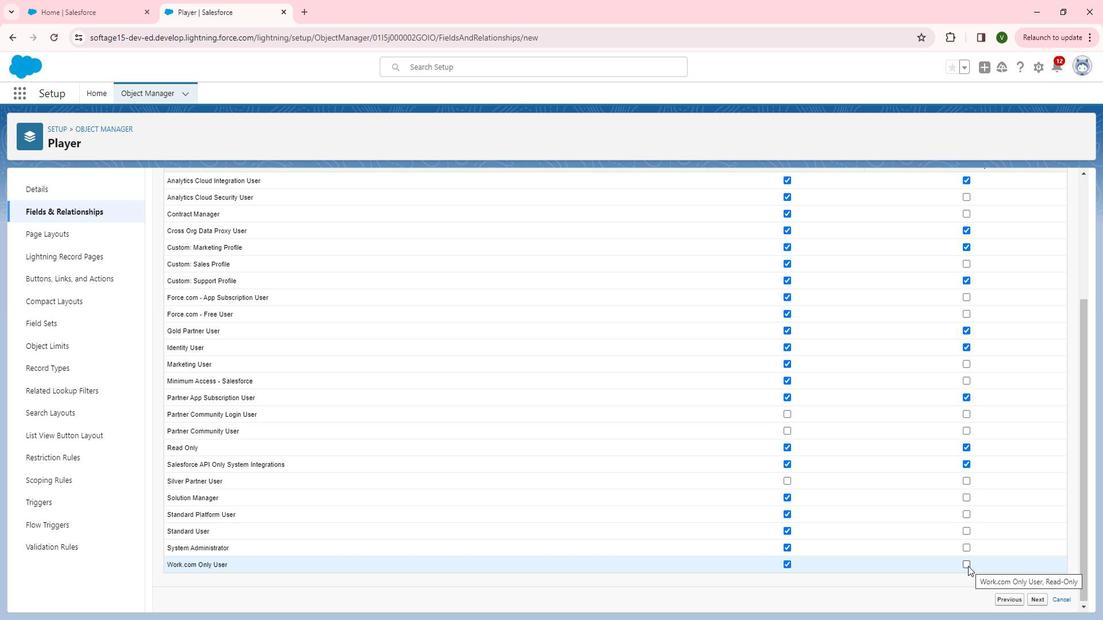 
Action: Mouse pressed left at (984, 560)
Screenshot: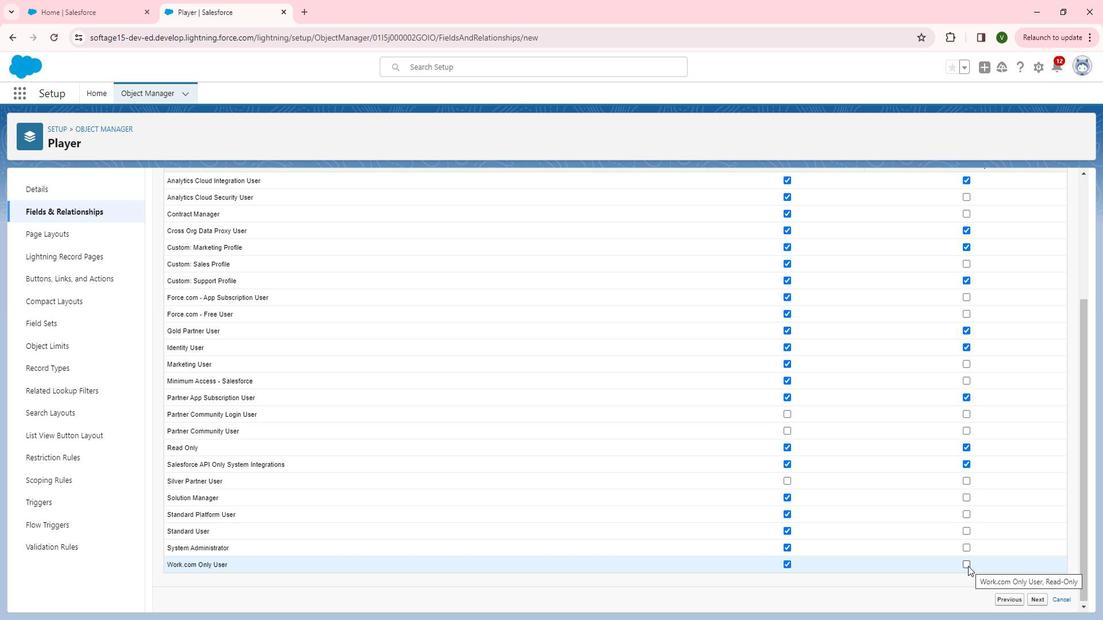 
Action: Mouse moved to (800, 318)
Screenshot: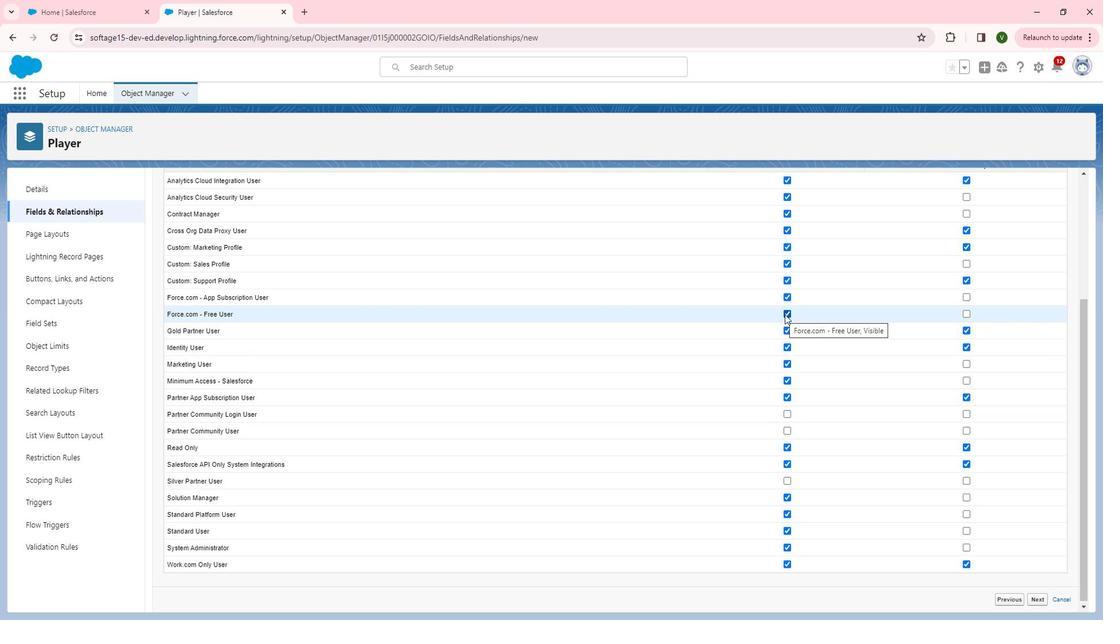
Action: Mouse pressed left at (800, 318)
Screenshot: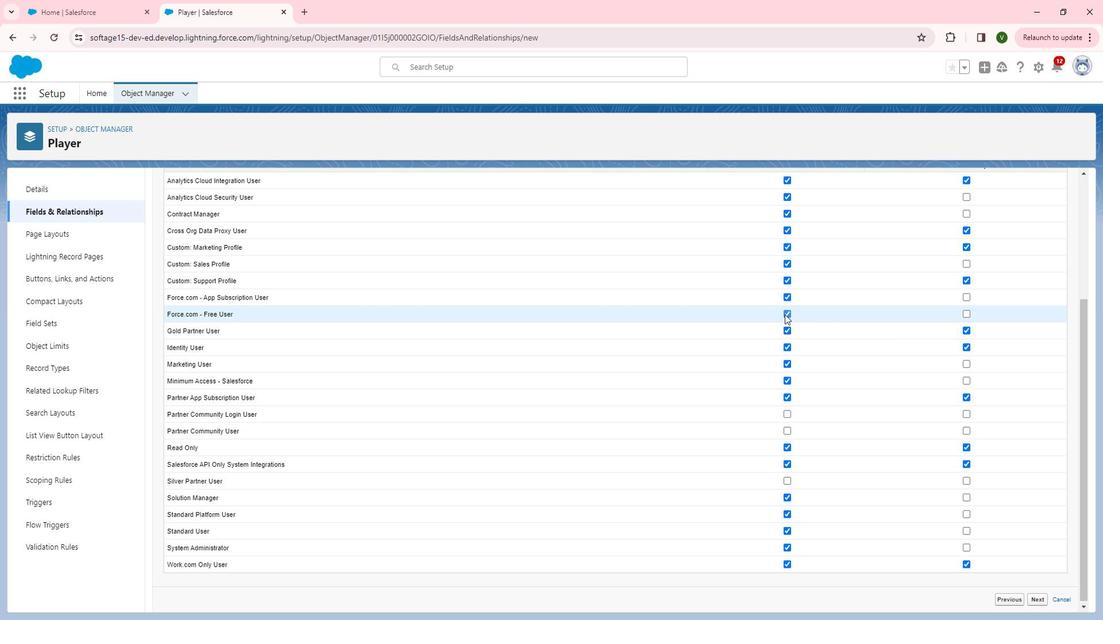 
Action: Mouse moved to (803, 302)
Screenshot: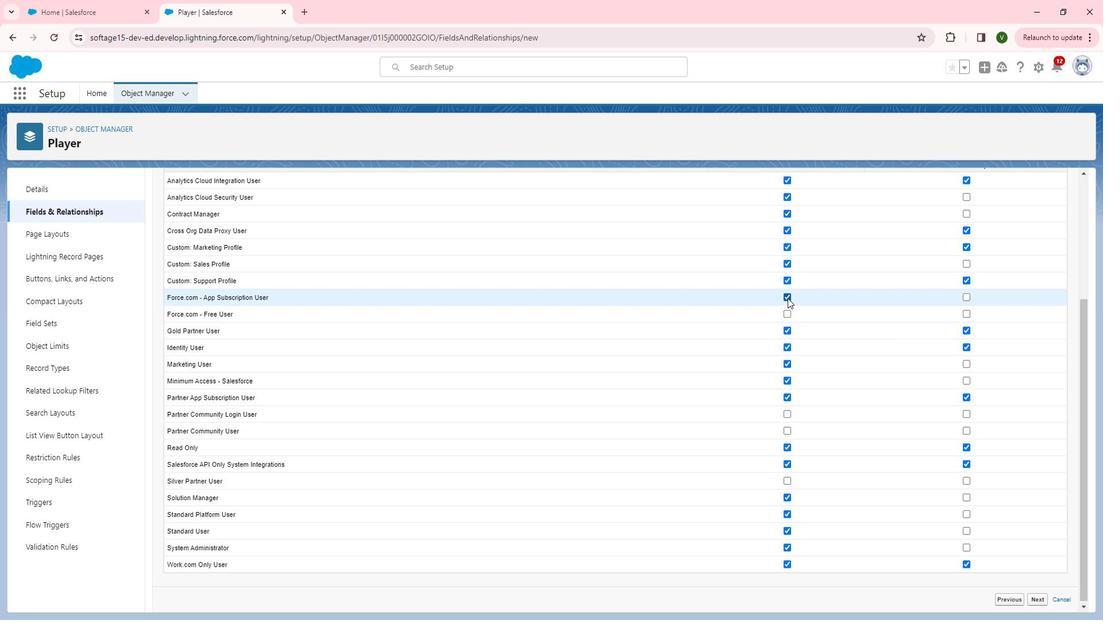 
Action: Mouse pressed left at (803, 302)
Screenshot: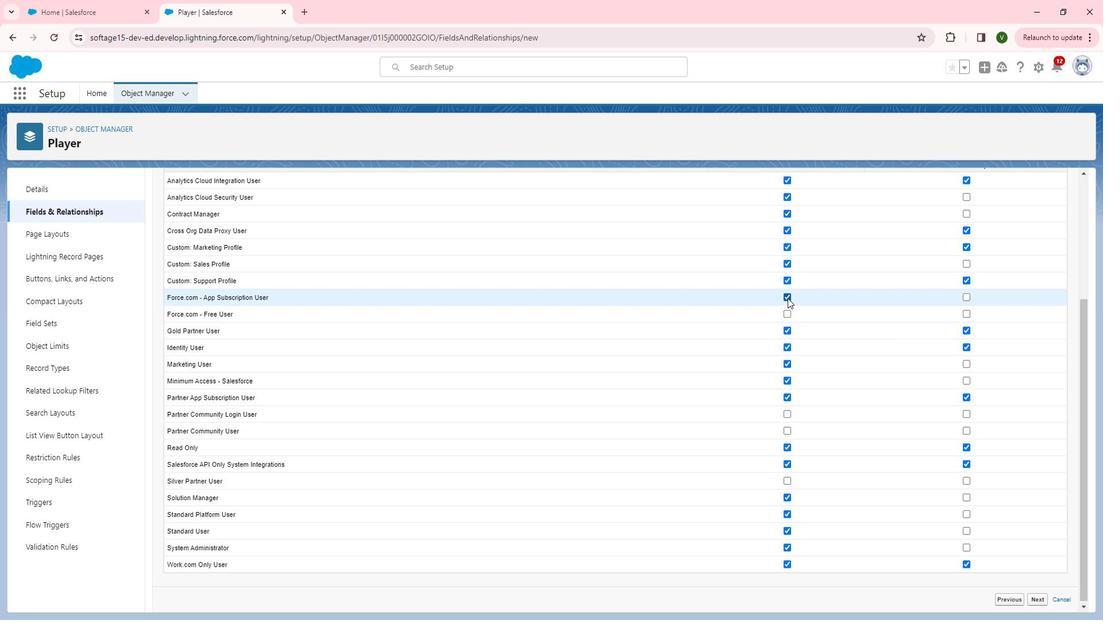 
Action: Mouse moved to (802, 225)
Screenshot: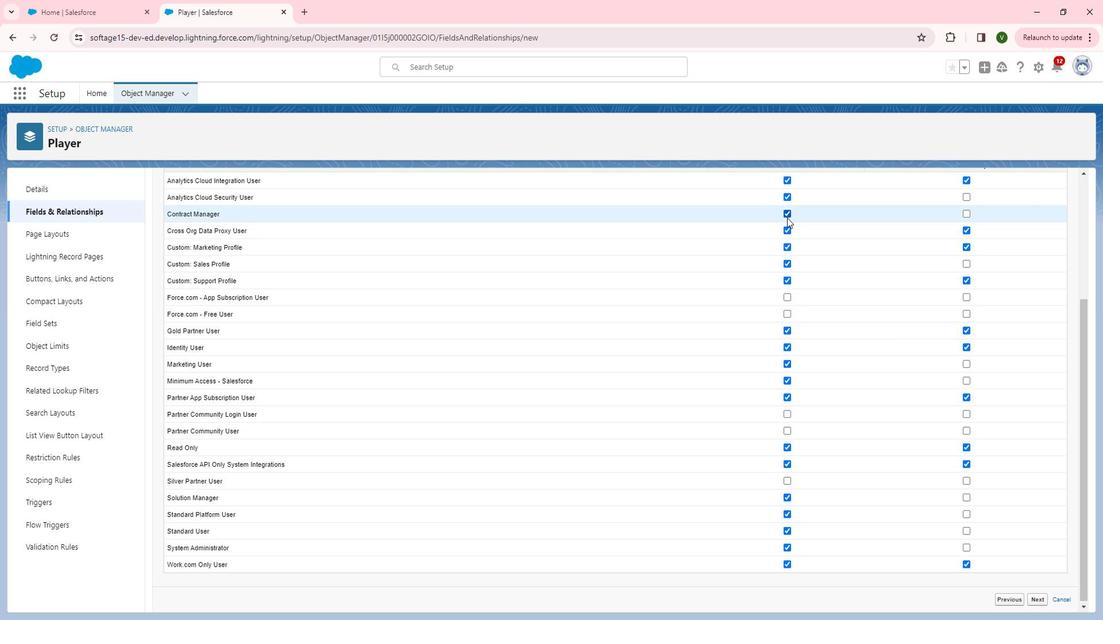 
Action: Mouse pressed left at (802, 225)
Screenshot: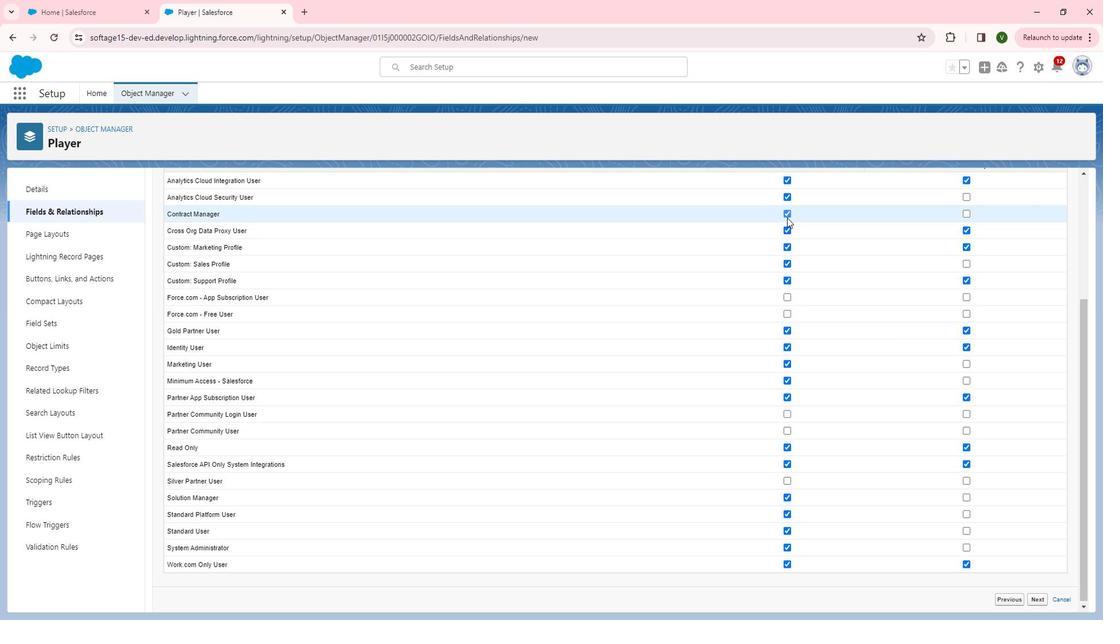 
Action: Mouse moved to (802, 206)
Screenshot: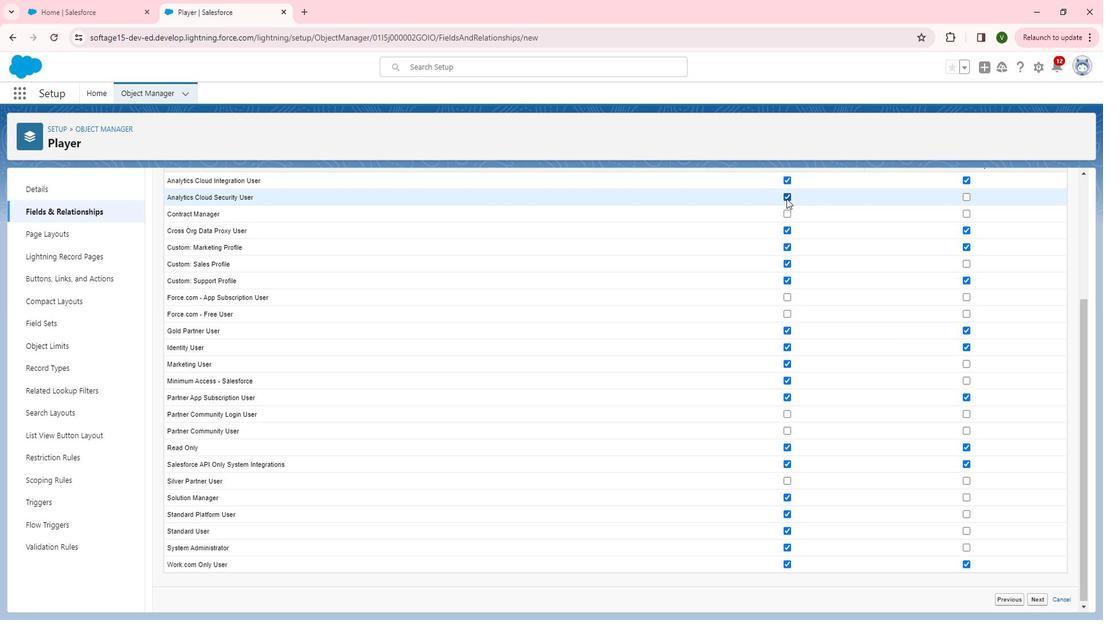 
Action: Mouse pressed left at (802, 206)
Screenshot: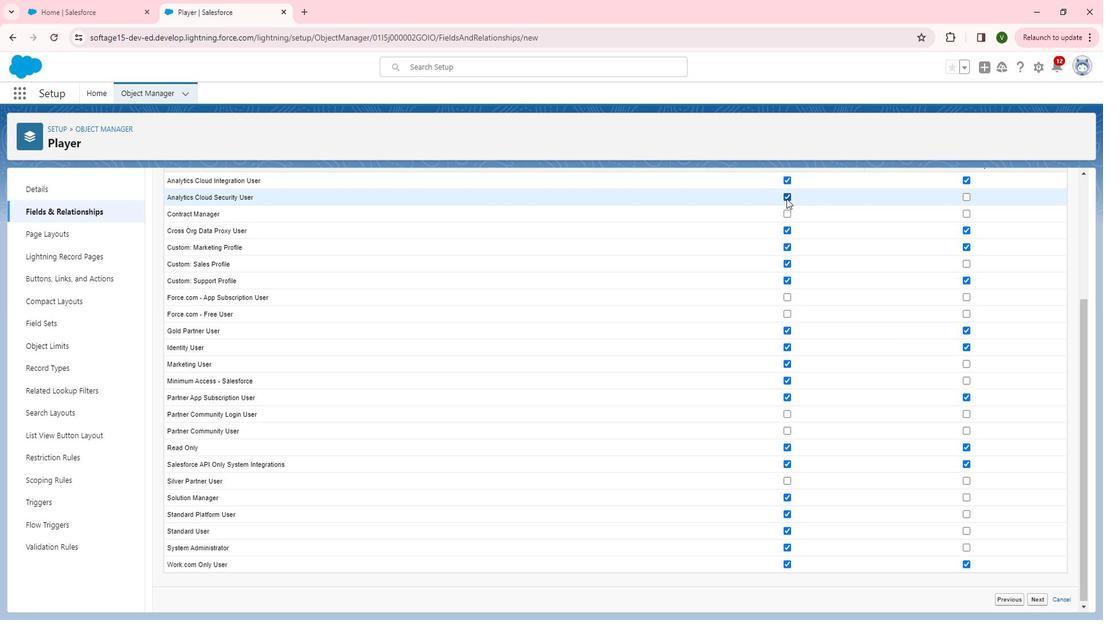 
Action: Mouse moved to (1055, 587)
Screenshot: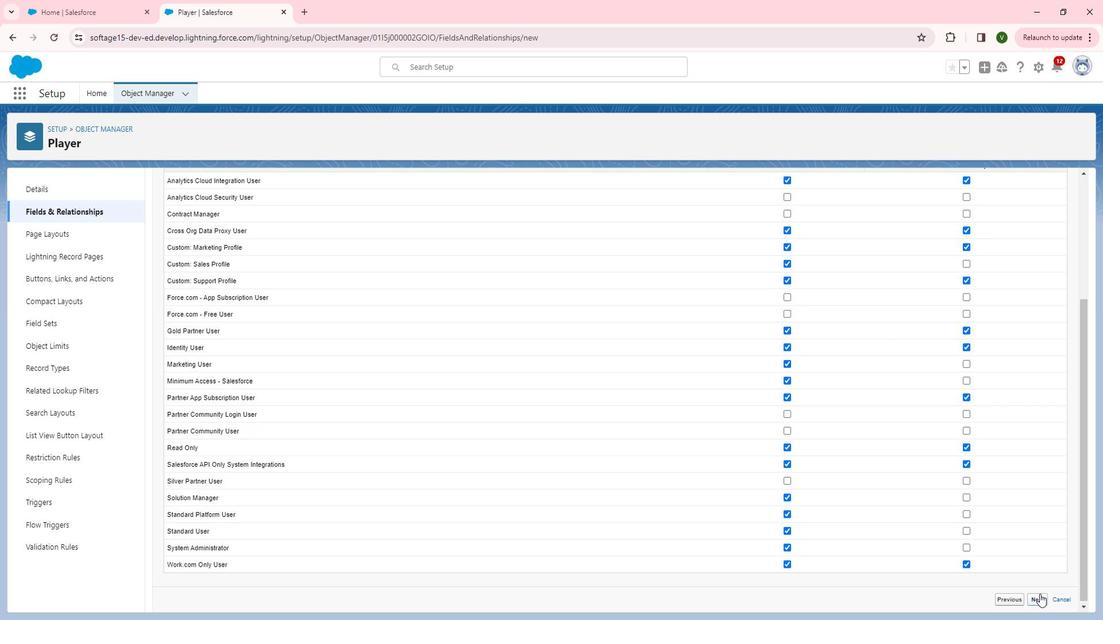 
Action: Mouse pressed left at (1055, 587)
Screenshot: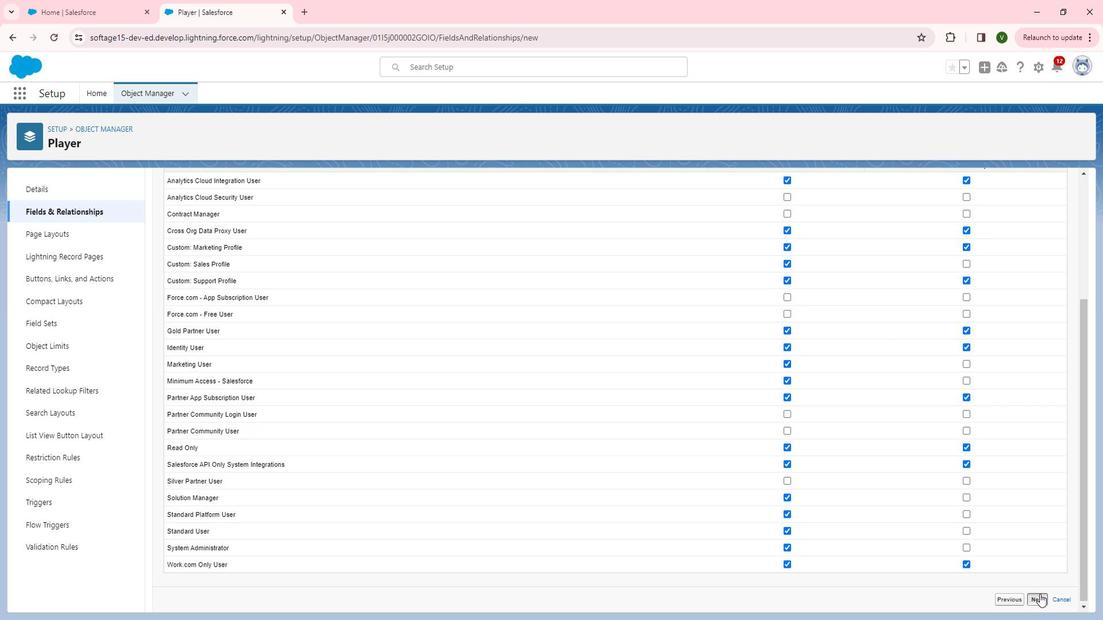 
Action: Mouse moved to (1065, 406)
Screenshot: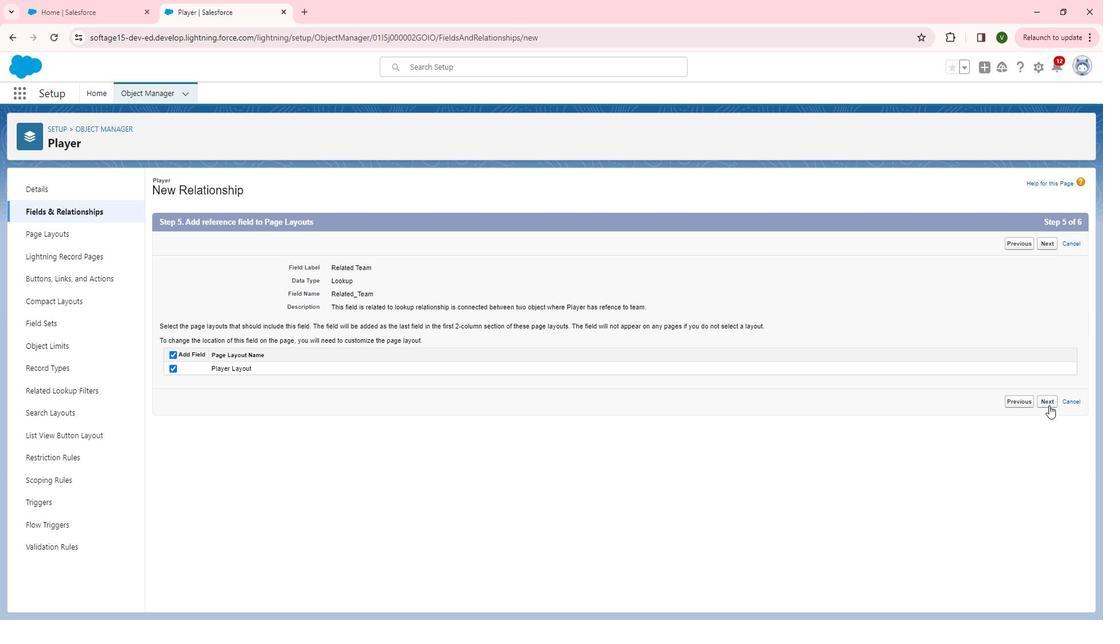 
Action: Mouse pressed left at (1065, 406)
Screenshot: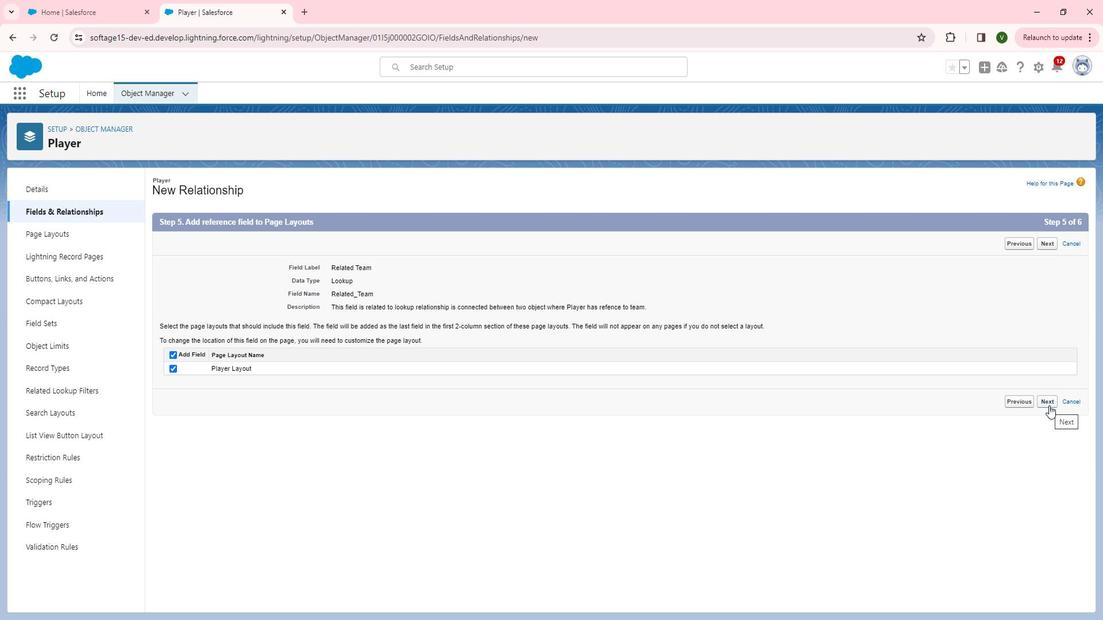 
Action: Mouse moved to (1057, 447)
Screenshot: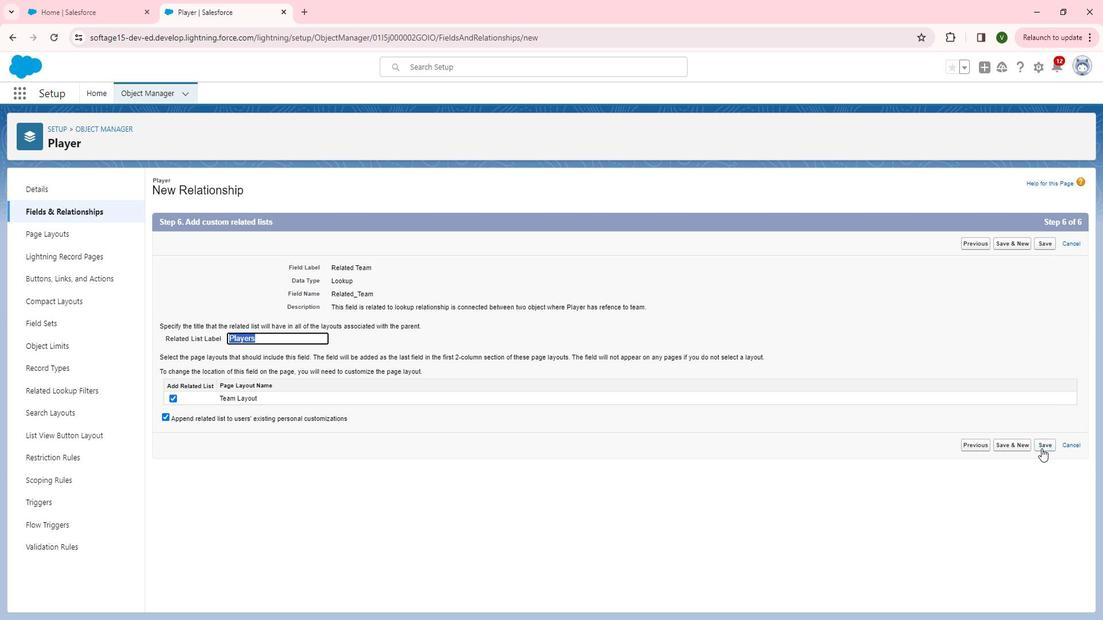 
Action: Mouse pressed left at (1057, 447)
Screenshot: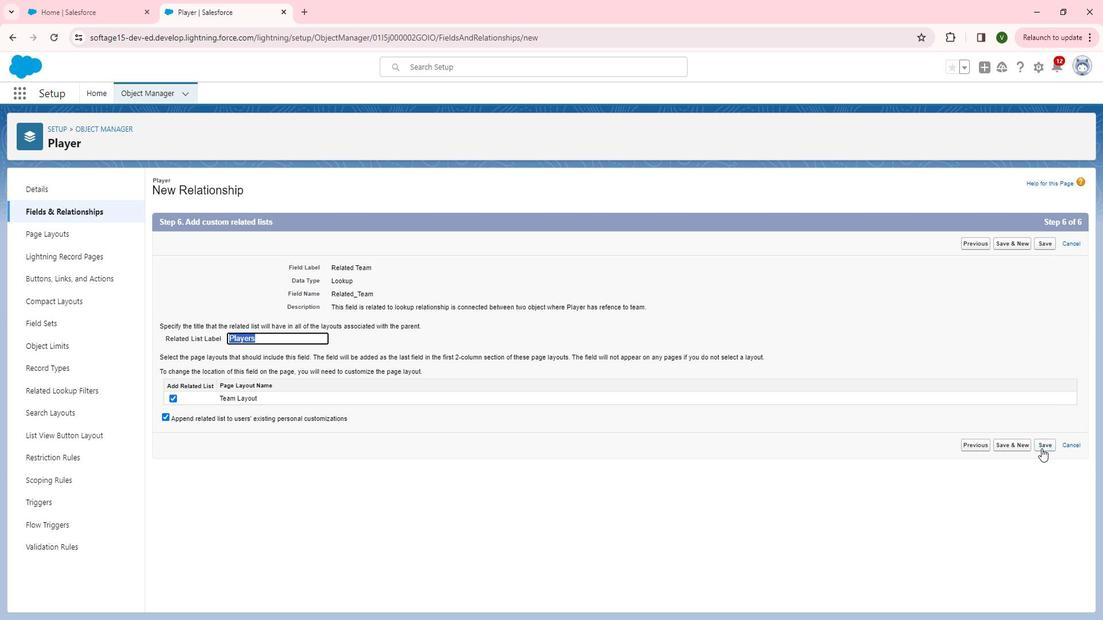 
Action: Mouse moved to (124, 137)
Screenshot: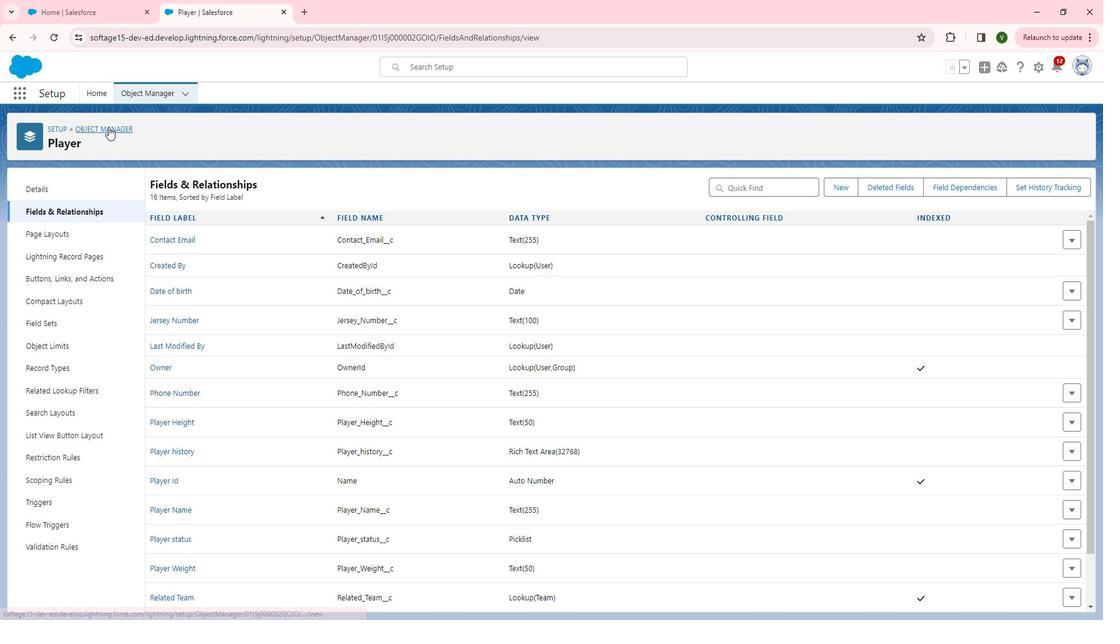
Action: Mouse pressed left at (124, 137)
Screenshot: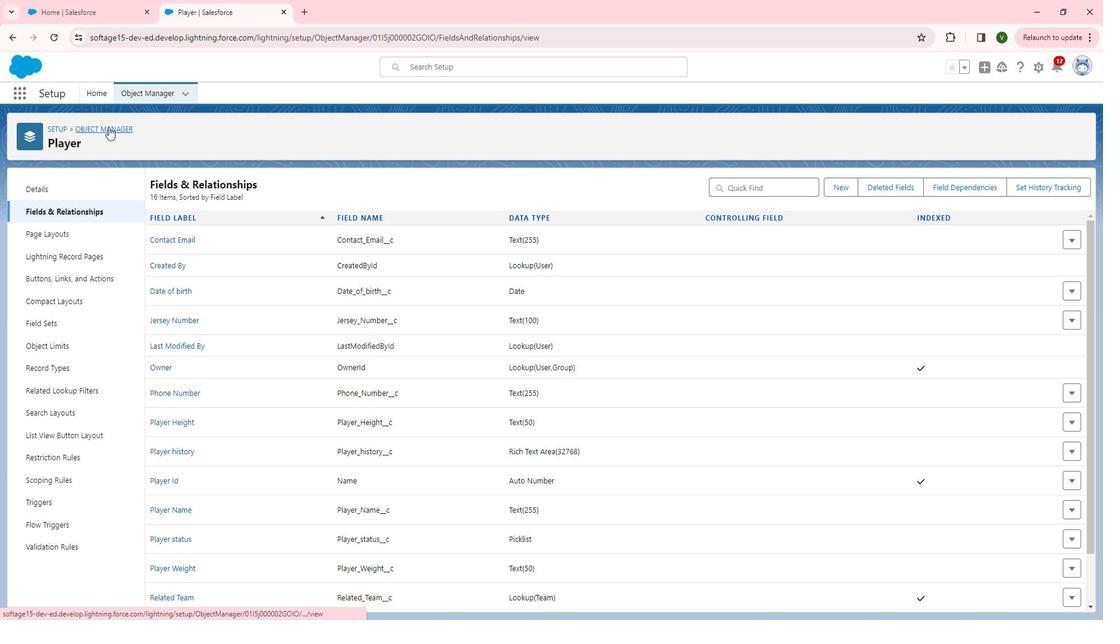 
Action: Mouse moved to (189, 327)
Screenshot: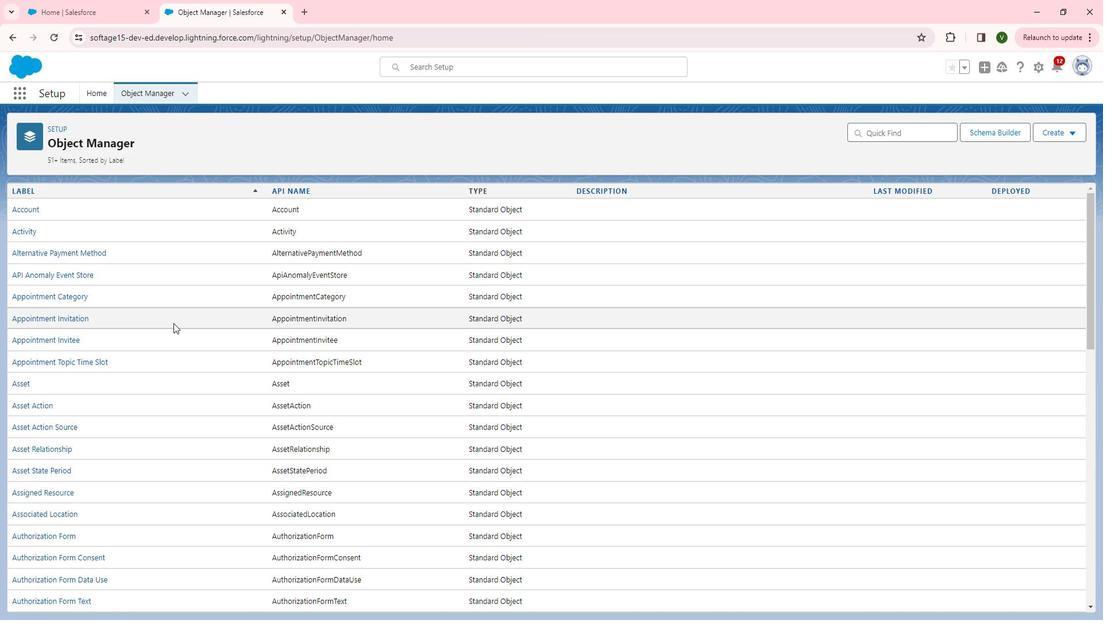 
Action: Mouse scrolled (189, 326) with delta (0, 0)
Screenshot: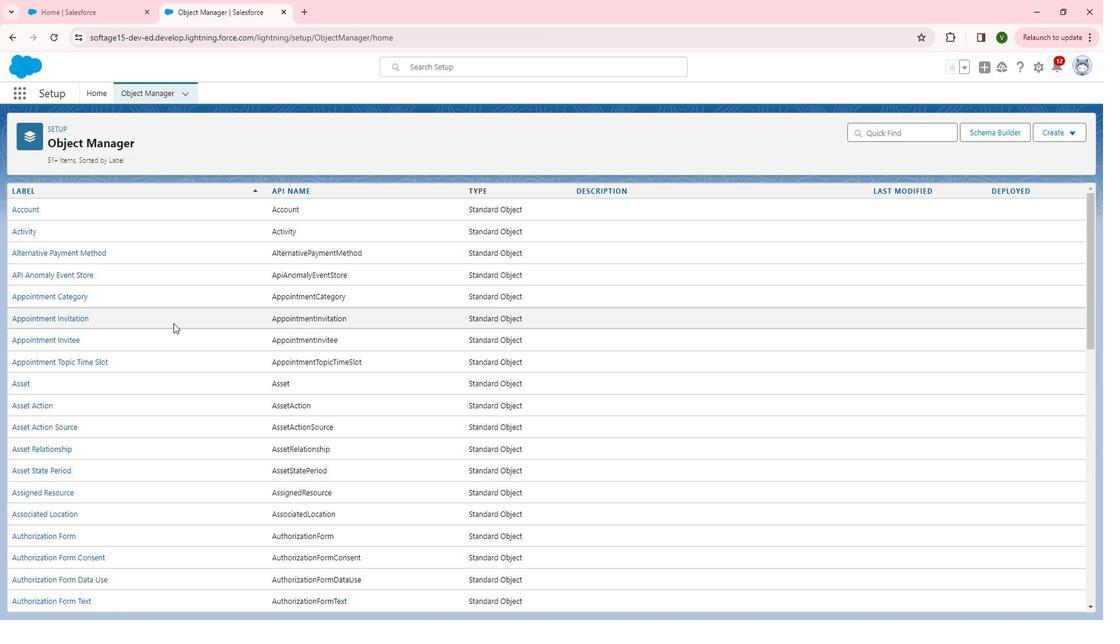 
Action: Mouse moved to (189, 327)
Screenshot: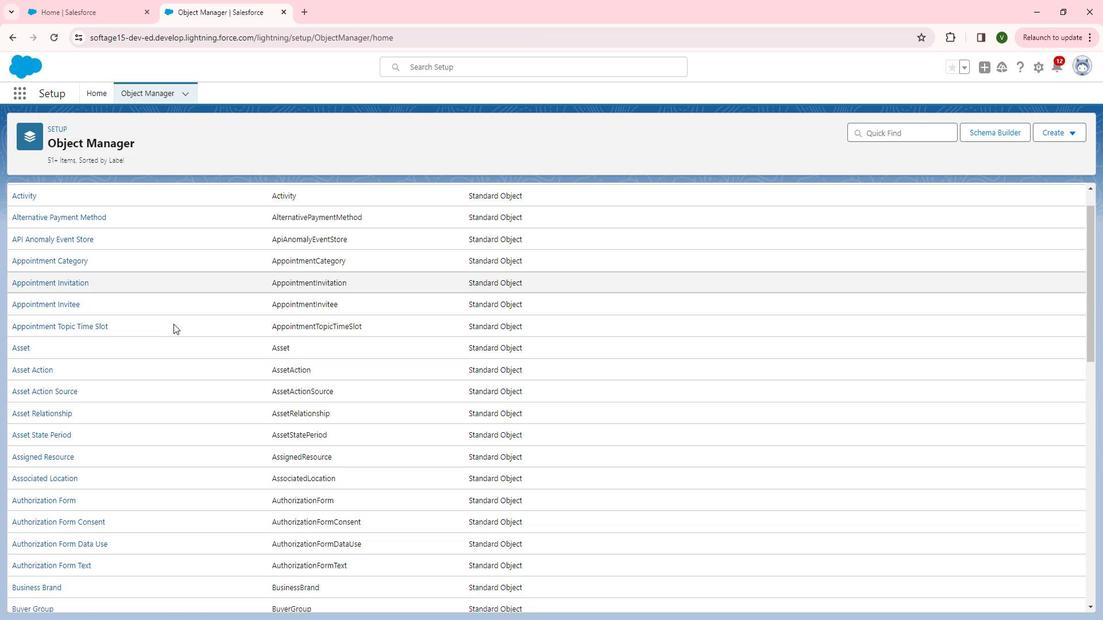 
Action: Mouse scrolled (189, 327) with delta (0, 0)
Screenshot: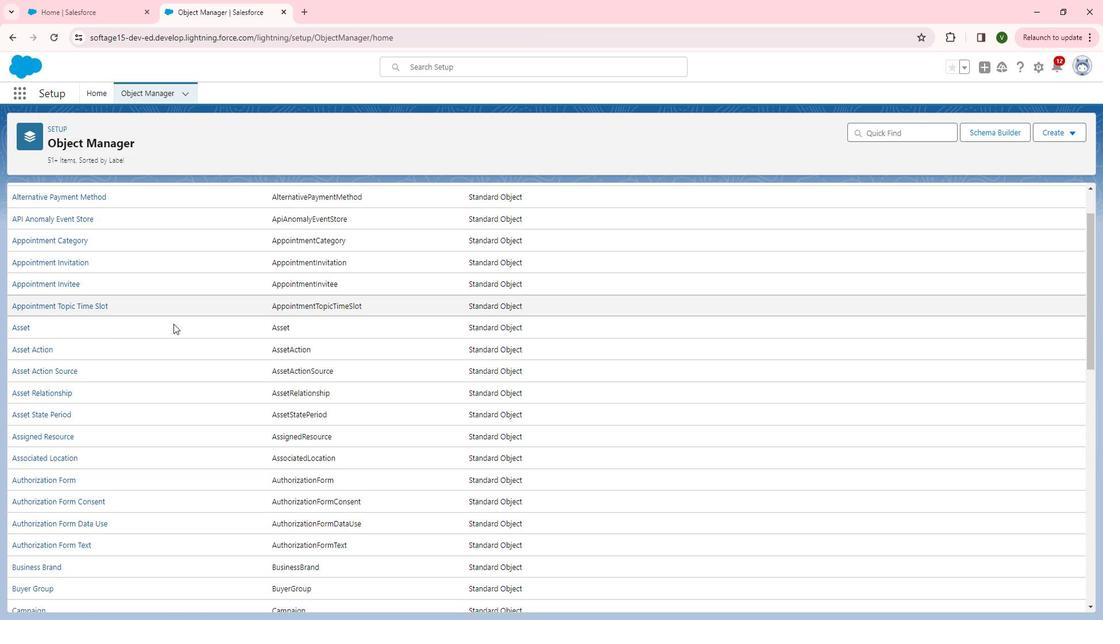 
Action: Mouse moved to (189, 327)
Screenshot: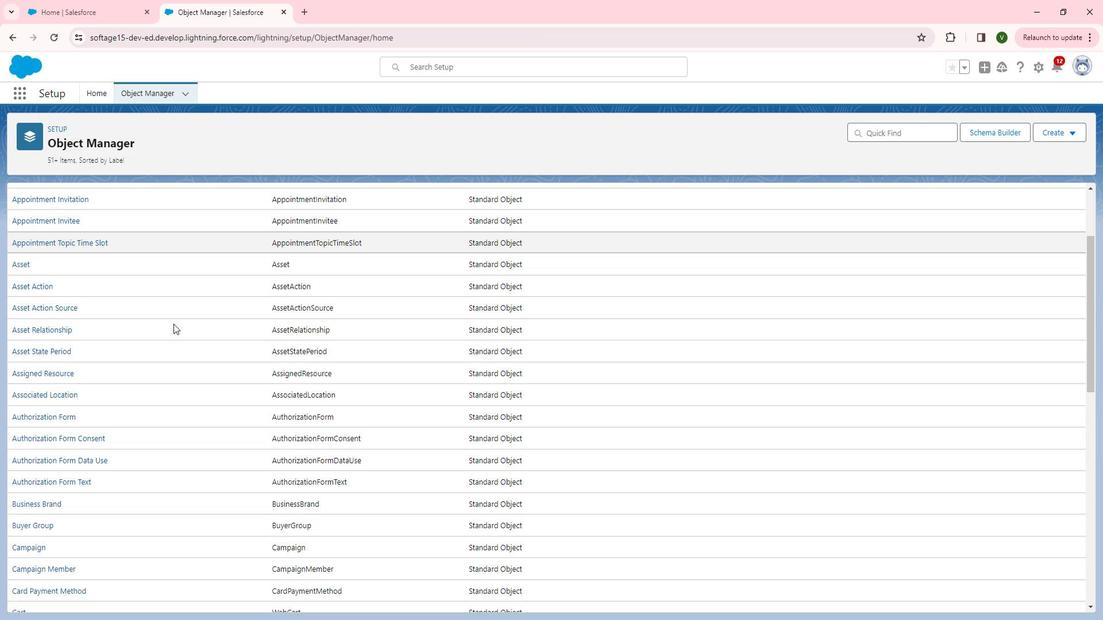
Action: Mouse scrolled (189, 327) with delta (0, 0)
Screenshot: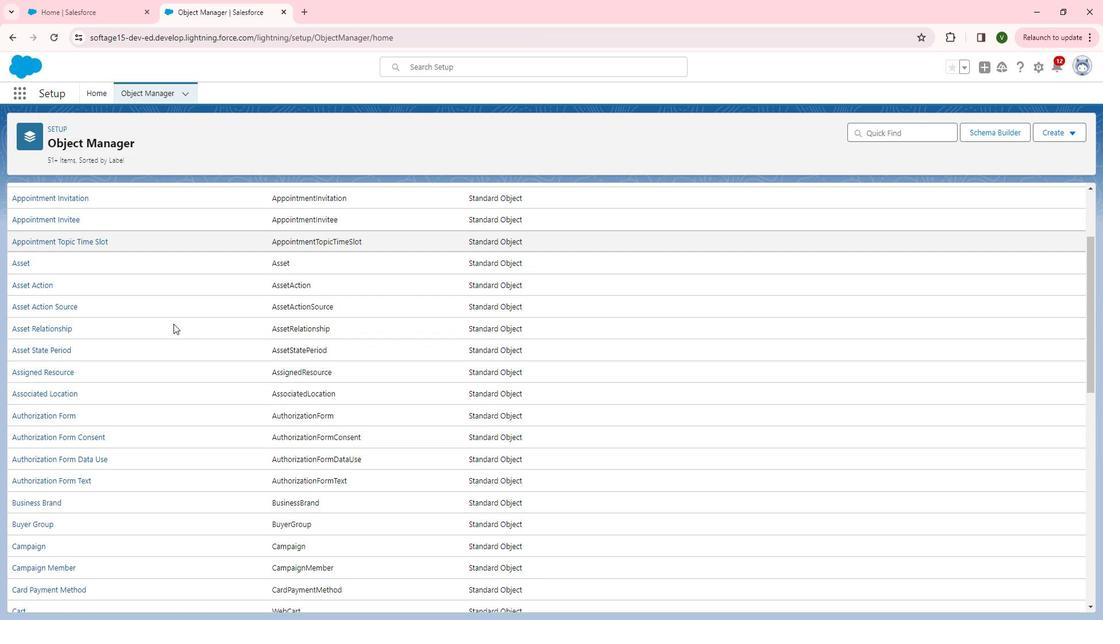 
Action: Mouse moved to (202, 327)
Screenshot: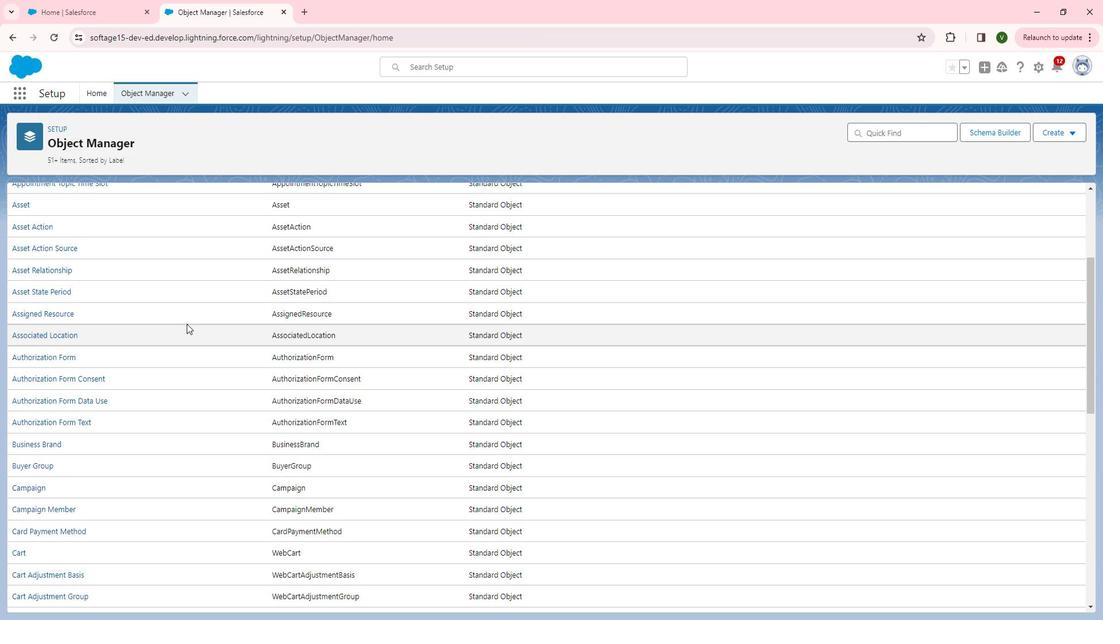 
Action: Mouse scrolled (202, 327) with delta (0, 0)
Screenshot: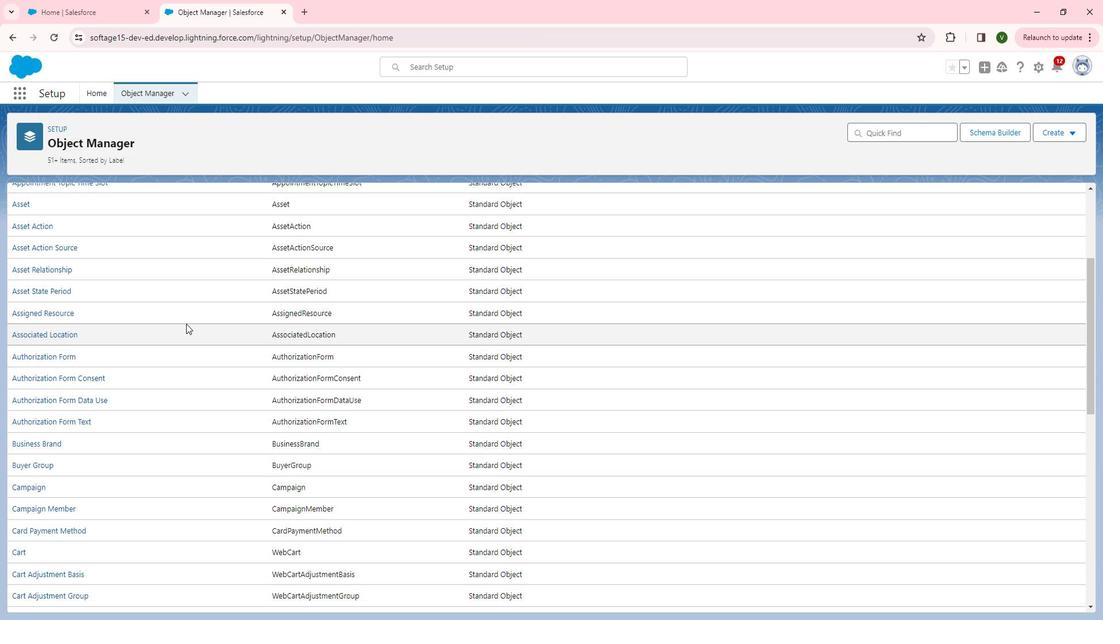 
Action: Mouse moved to (201, 327)
Screenshot: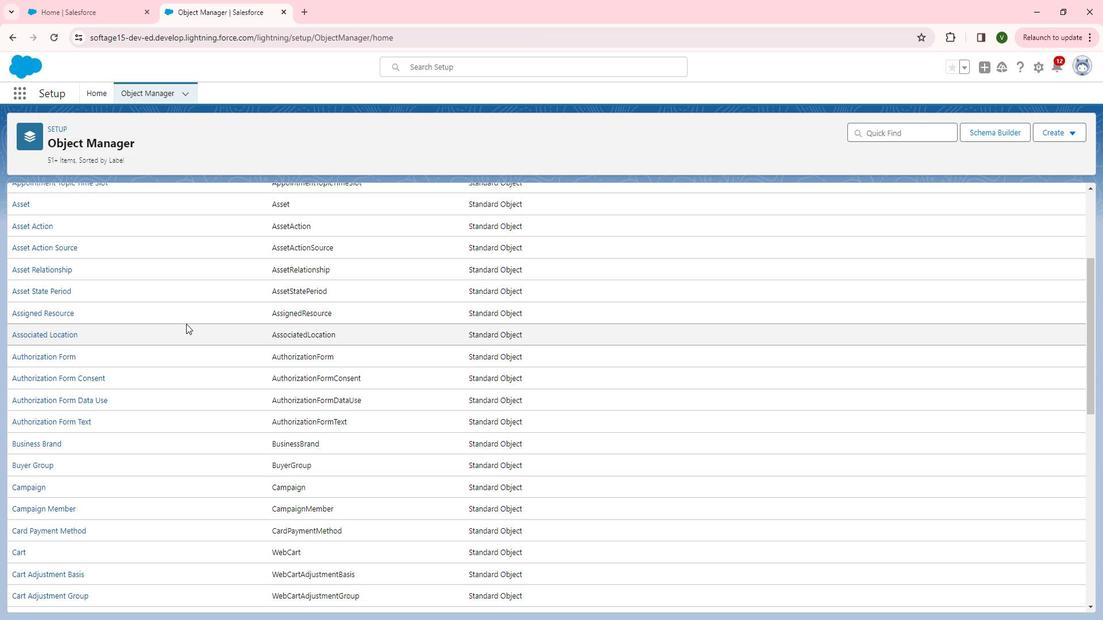 
Action: Mouse scrolled (201, 327) with delta (0, 0)
Screenshot: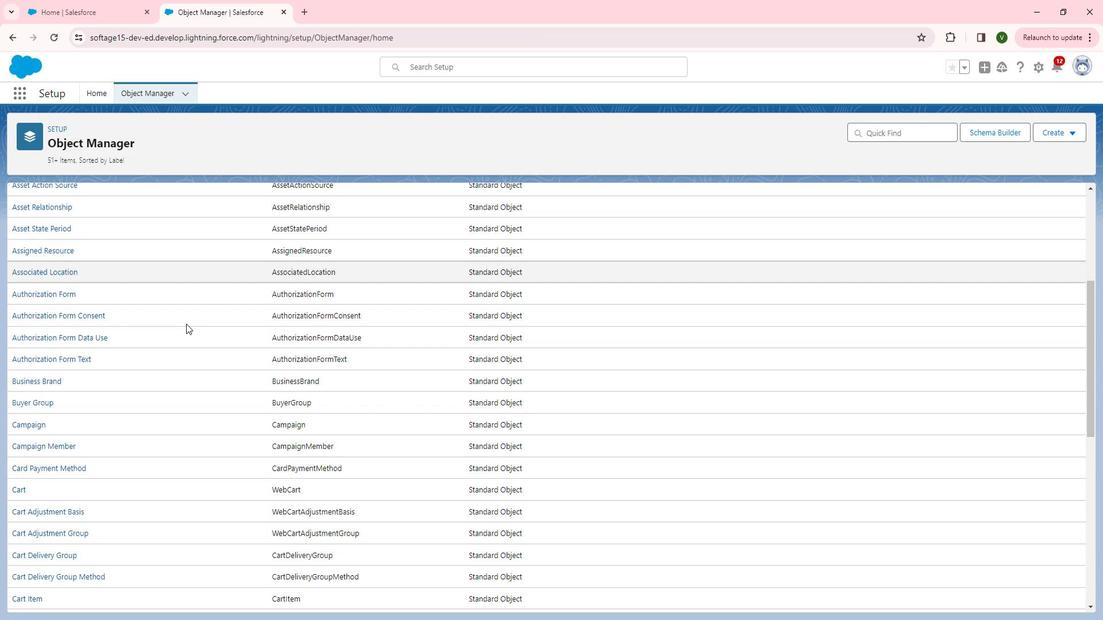 
Action: Mouse scrolled (201, 327) with delta (0, 0)
Screenshot: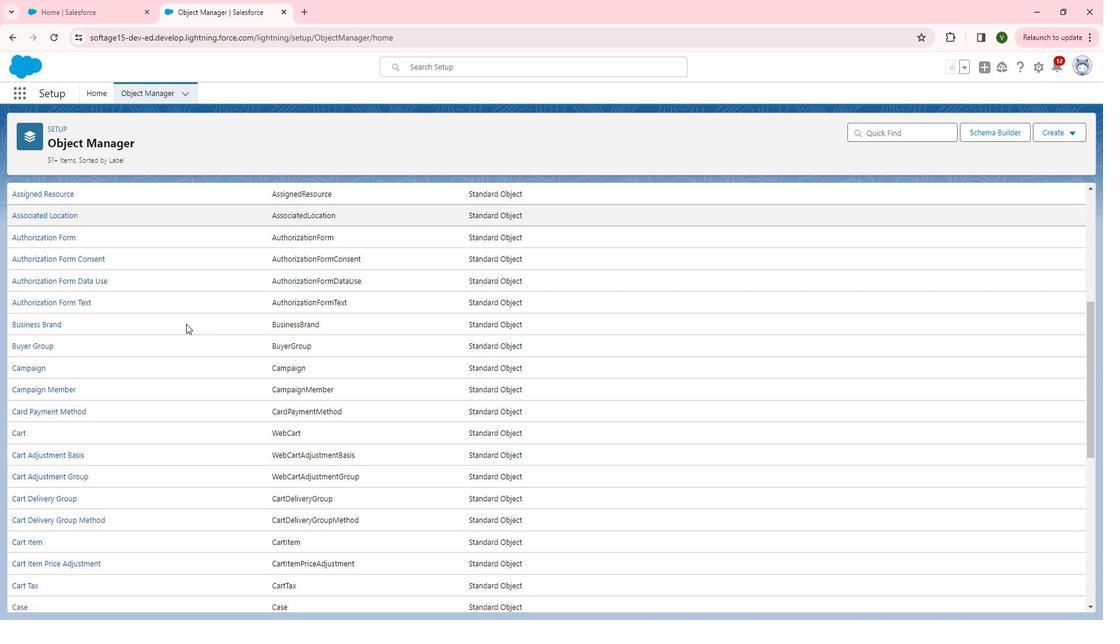 
Action: Mouse scrolled (201, 327) with delta (0, 0)
Screenshot: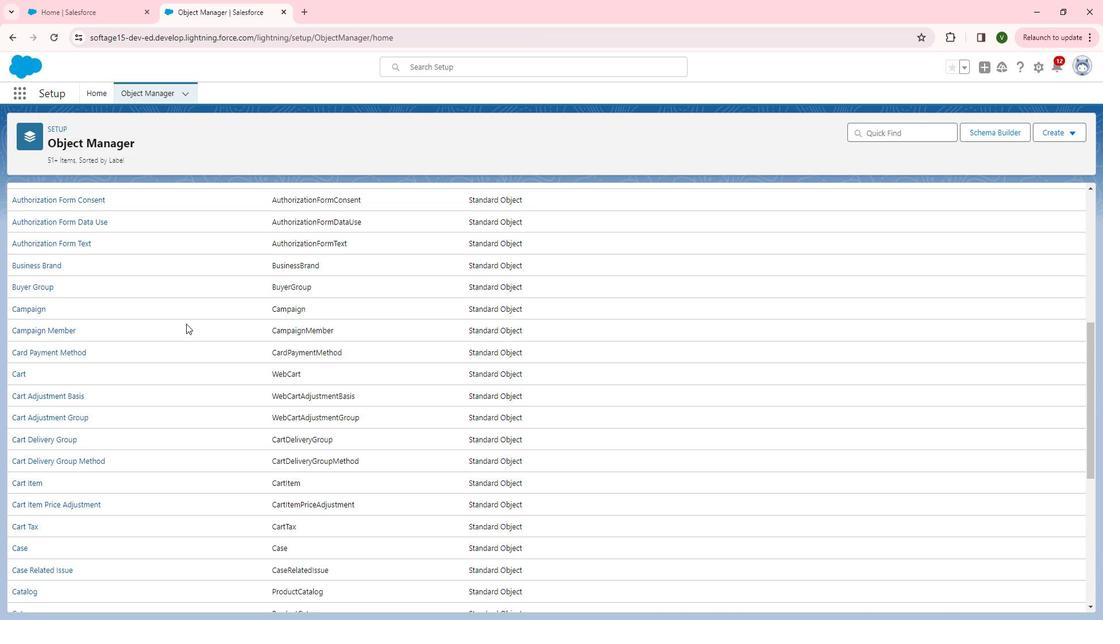 
Action: Mouse scrolled (201, 327) with delta (0, 0)
Screenshot: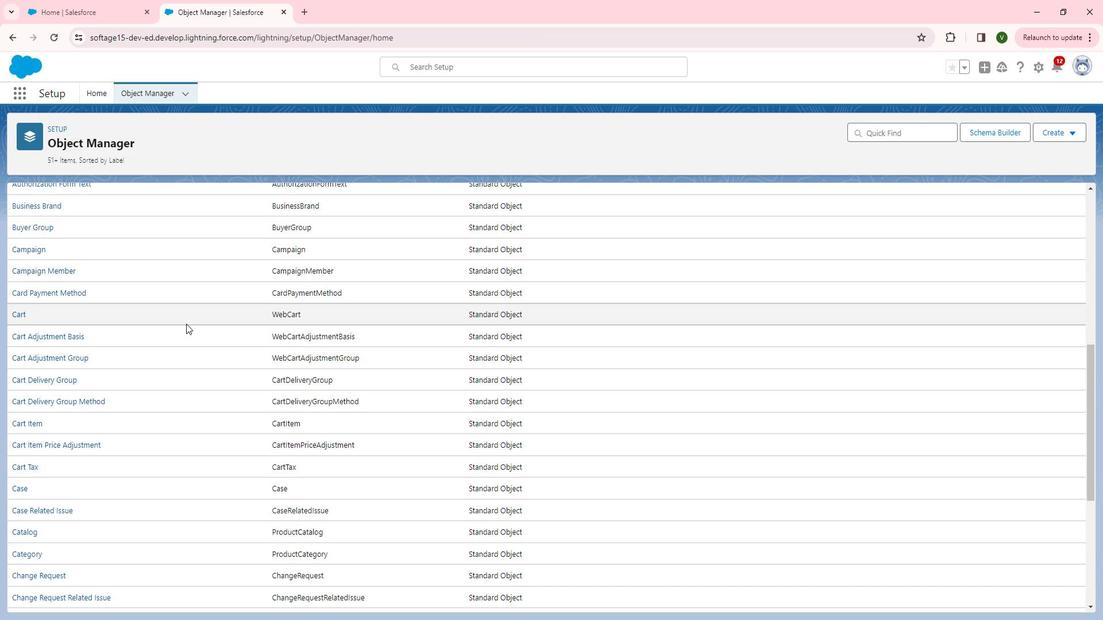 
Action: Mouse scrolled (201, 327) with delta (0, 0)
Screenshot: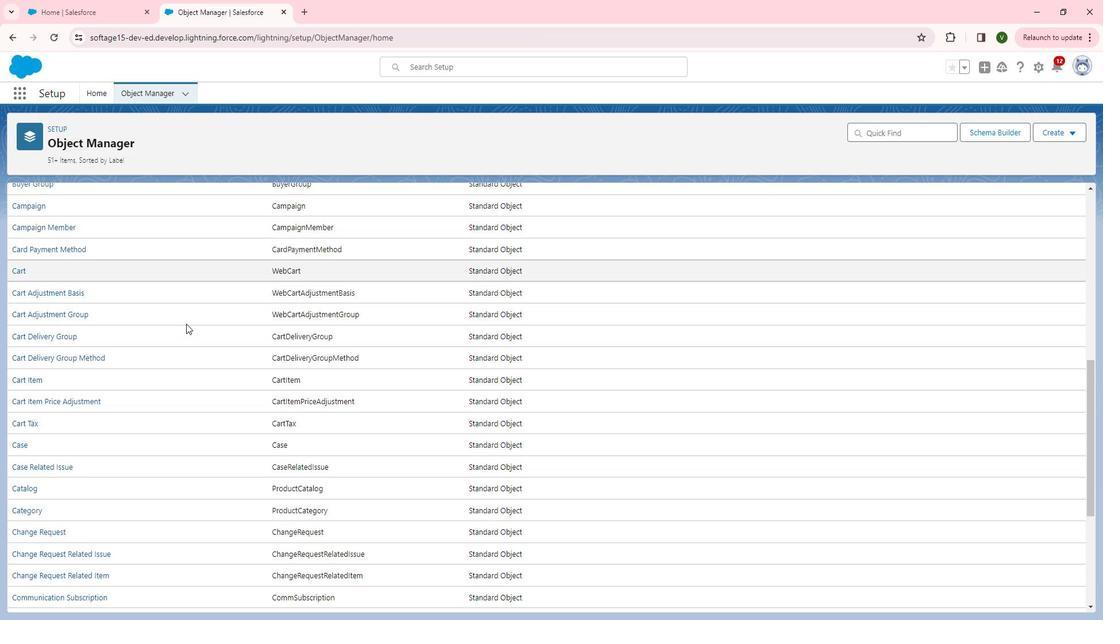 
Action: Mouse scrolled (201, 327) with delta (0, 0)
Screenshot: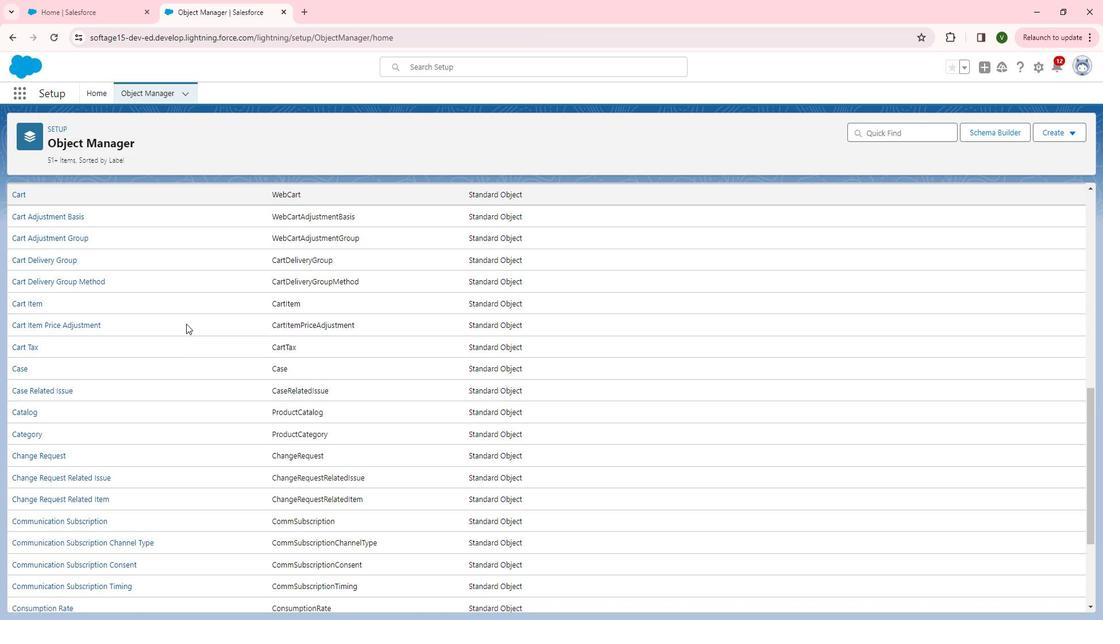 
Action: Mouse scrolled (201, 327) with delta (0, 0)
Screenshot: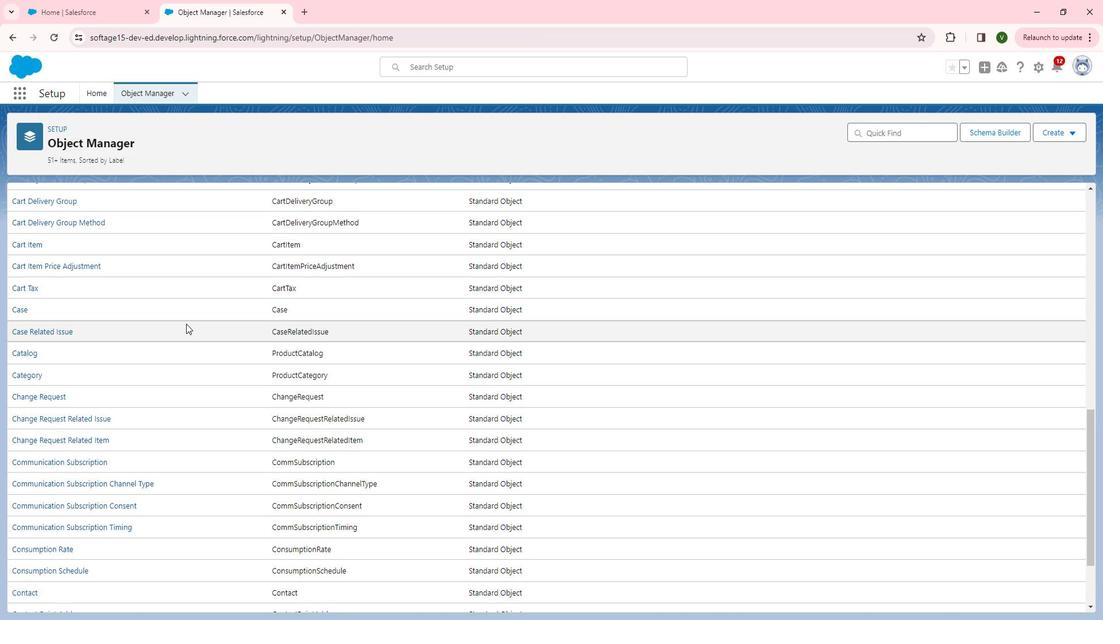 
Action: Mouse scrolled (201, 327) with delta (0, 0)
Screenshot: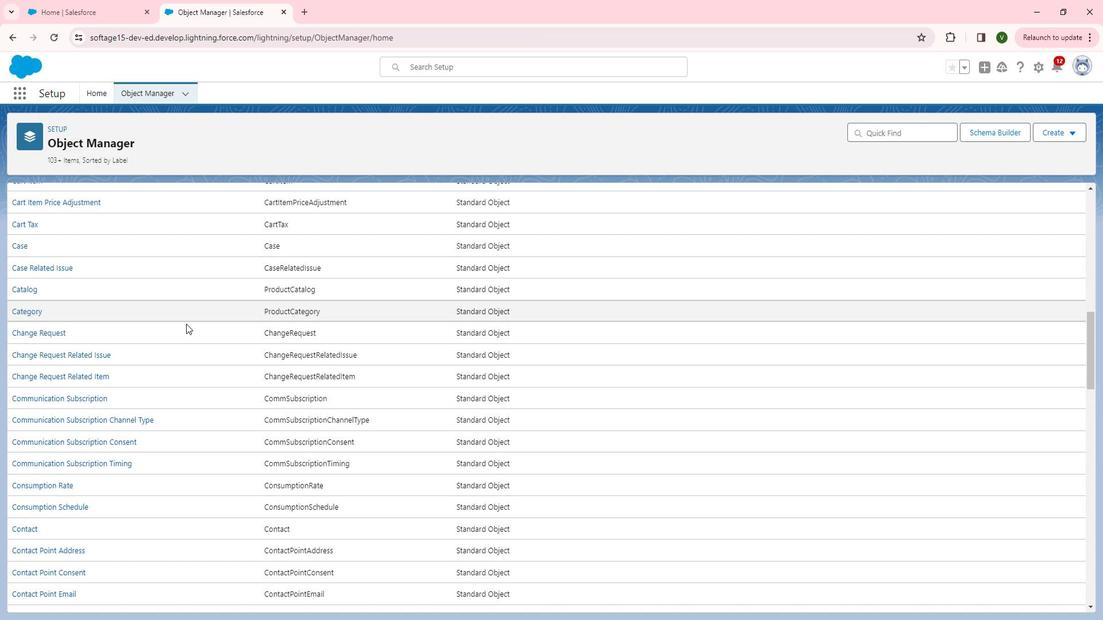 
Action: Mouse scrolled (201, 327) with delta (0, 0)
Screenshot: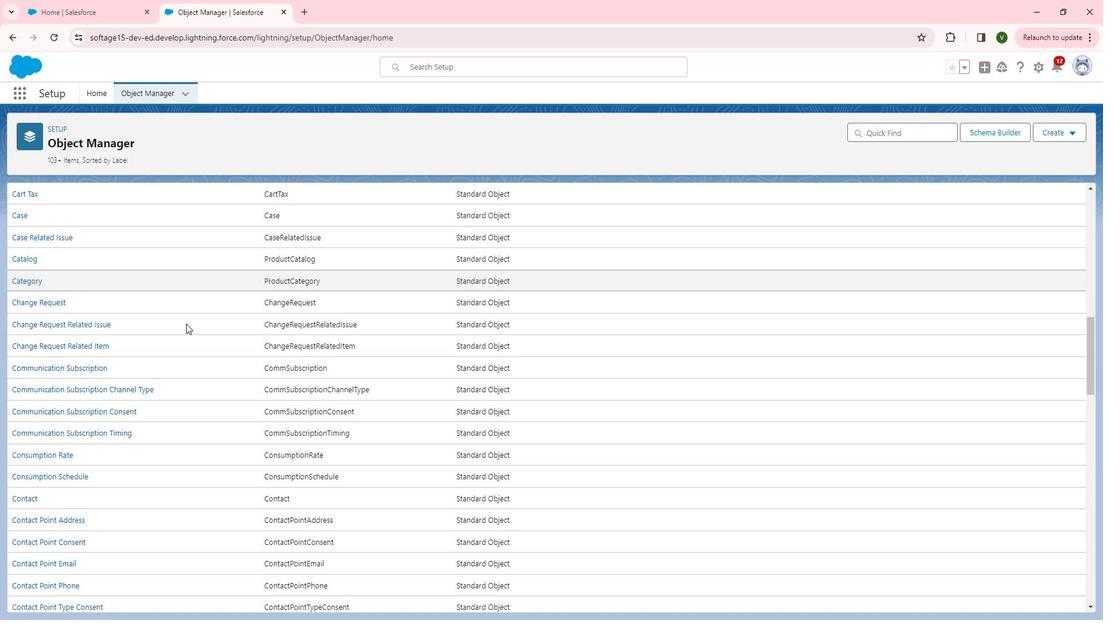 
Action: Mouse scrolled (201, 327) with delta (0, 0)
Screenshot: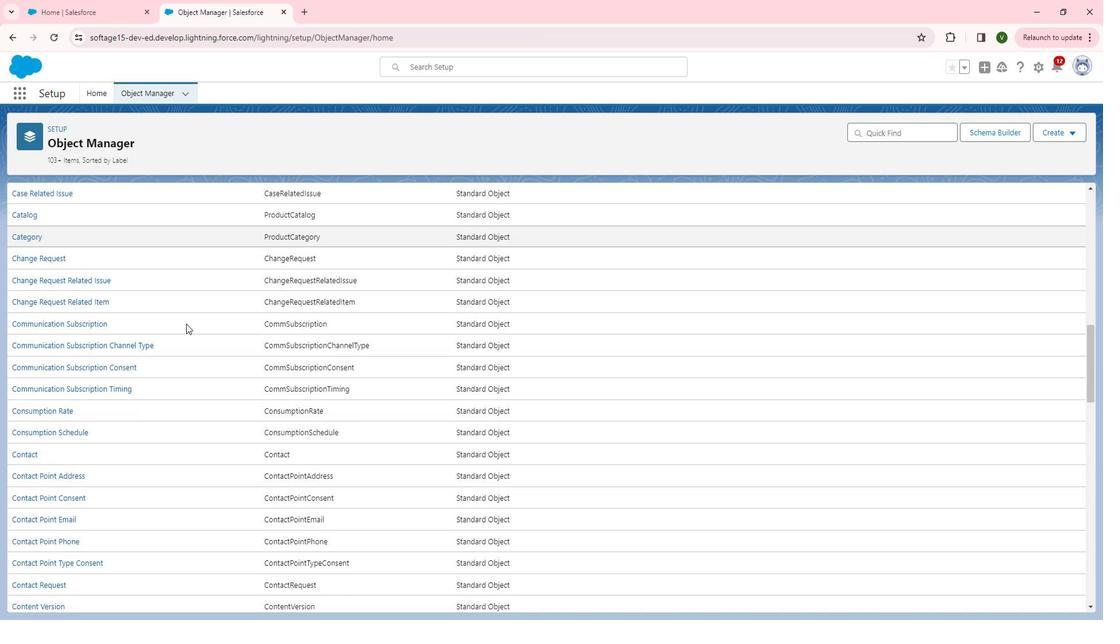 
Action: Mouse scrolled (201, 327) with delta (0, 0)
Screenshot: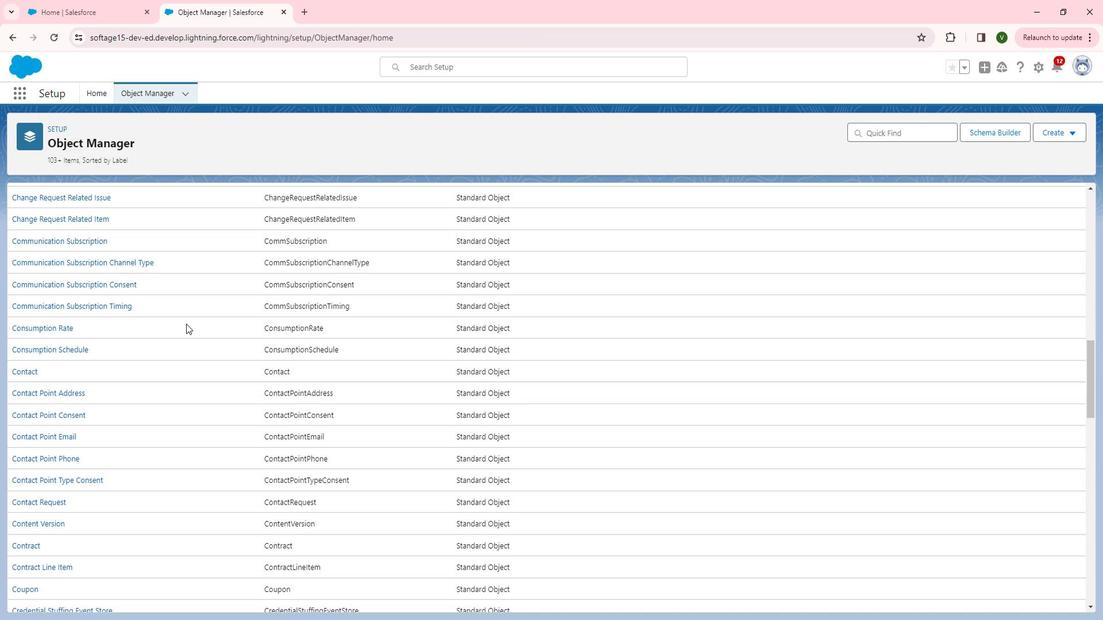 
Action: Mouse scrolled (201, 327) with delta (0, 0)
Screenshot: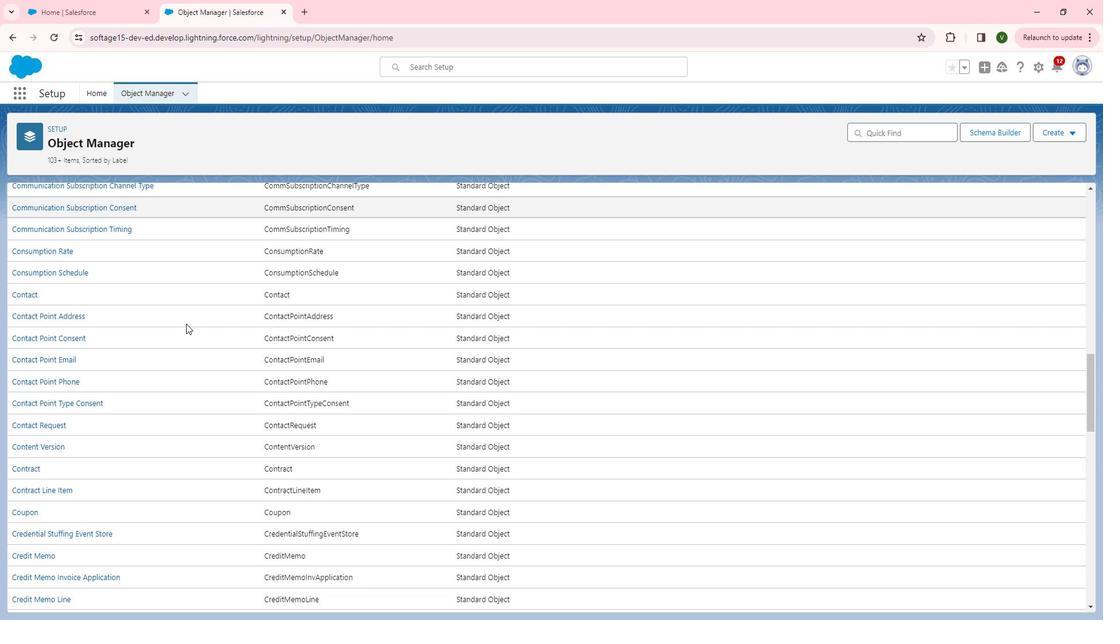 
Action: Mouse scrolled (201, 327) with delta (0, 0)
Screenshot: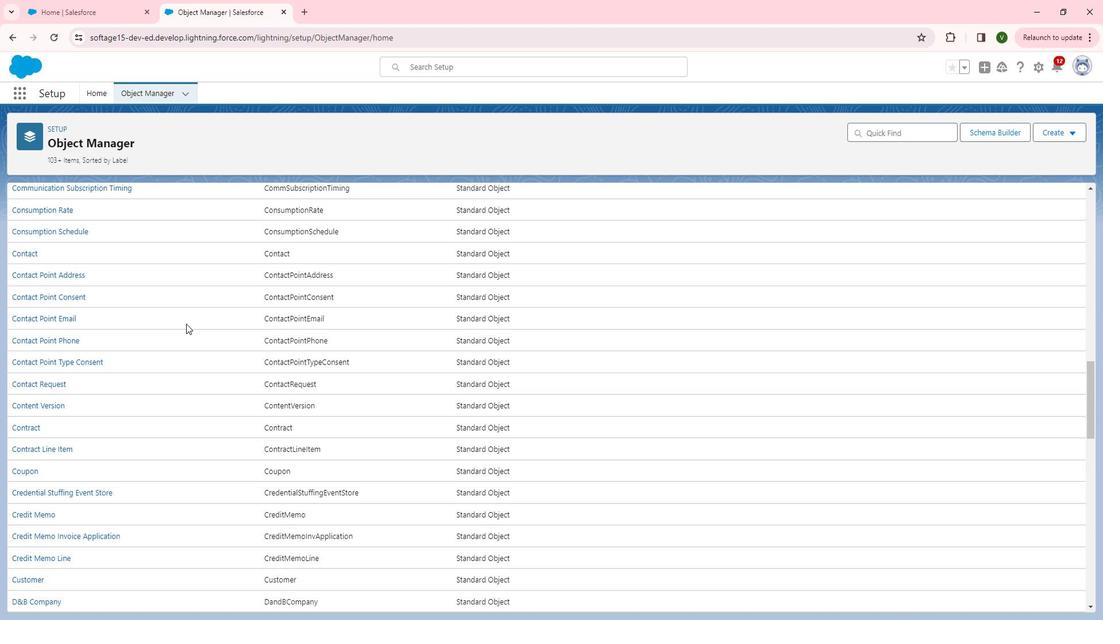 
Action: Mouse scrolled (201, 327) with delta (0, 0)
Screenshot: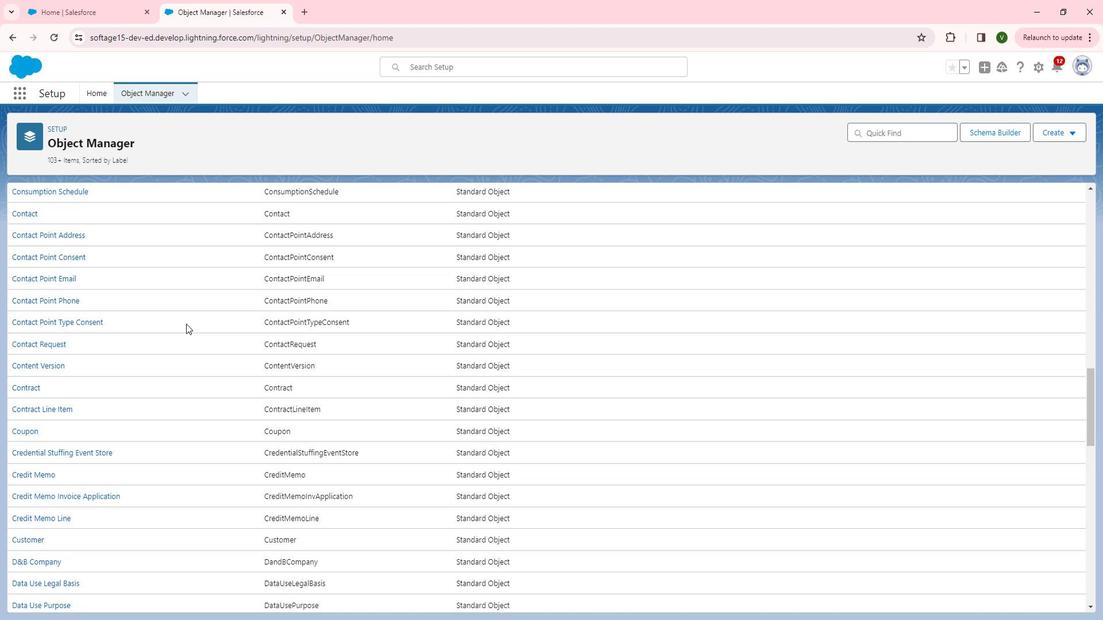 
Action: Mouse scrolled (201, 327) with delta (0, 0)
Screenshot: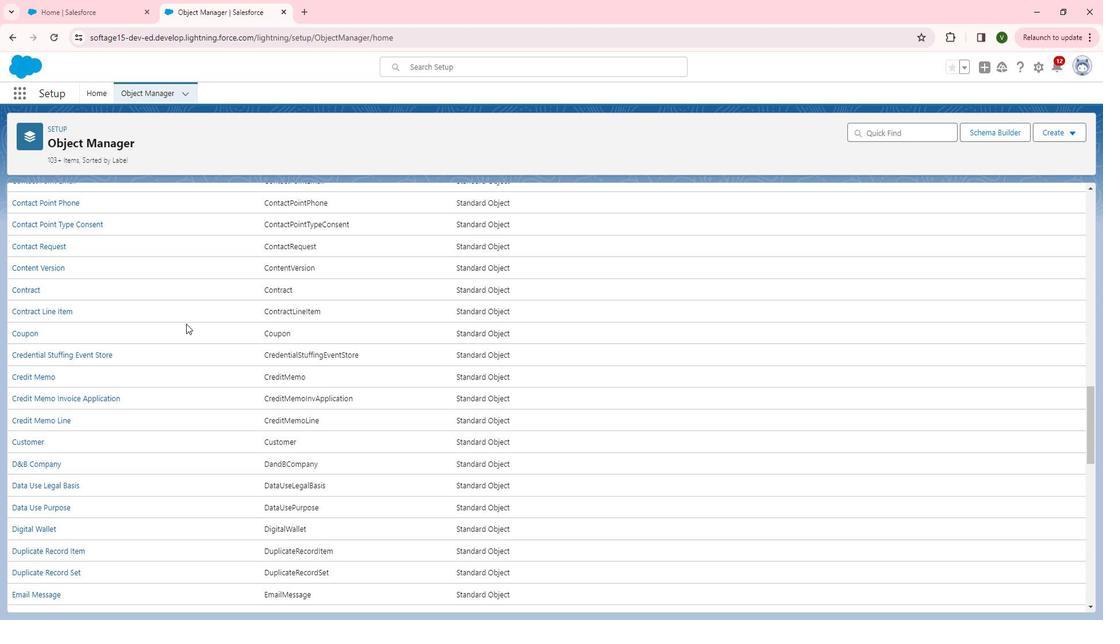 
Action: Mouse scrolled (201, 327) with delta (0, 0)
Screenshot: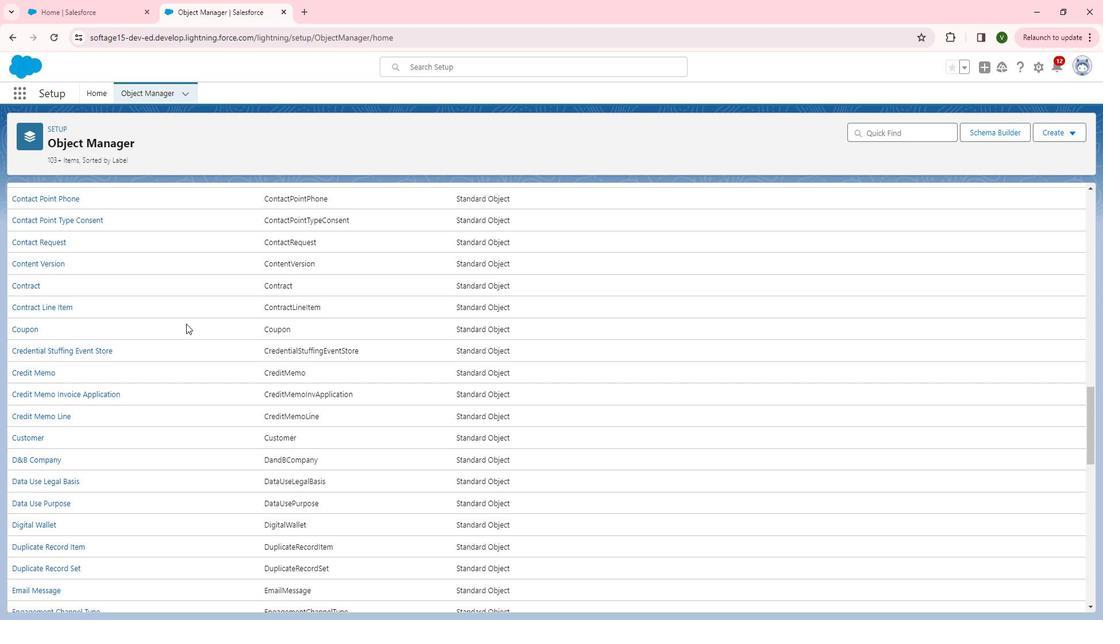 
Action: Mouse scrolled (201, 327) with delta (0, 0)
Screenshot: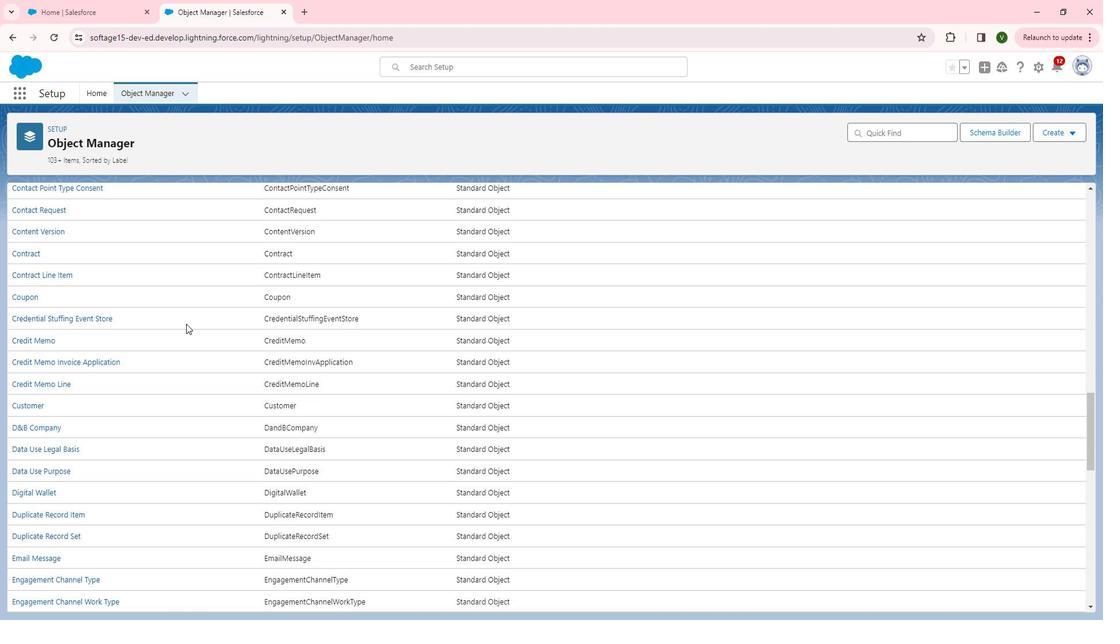 
Action: Mouse scrolled (201, 327) with delta (0, 0)
Screenshot: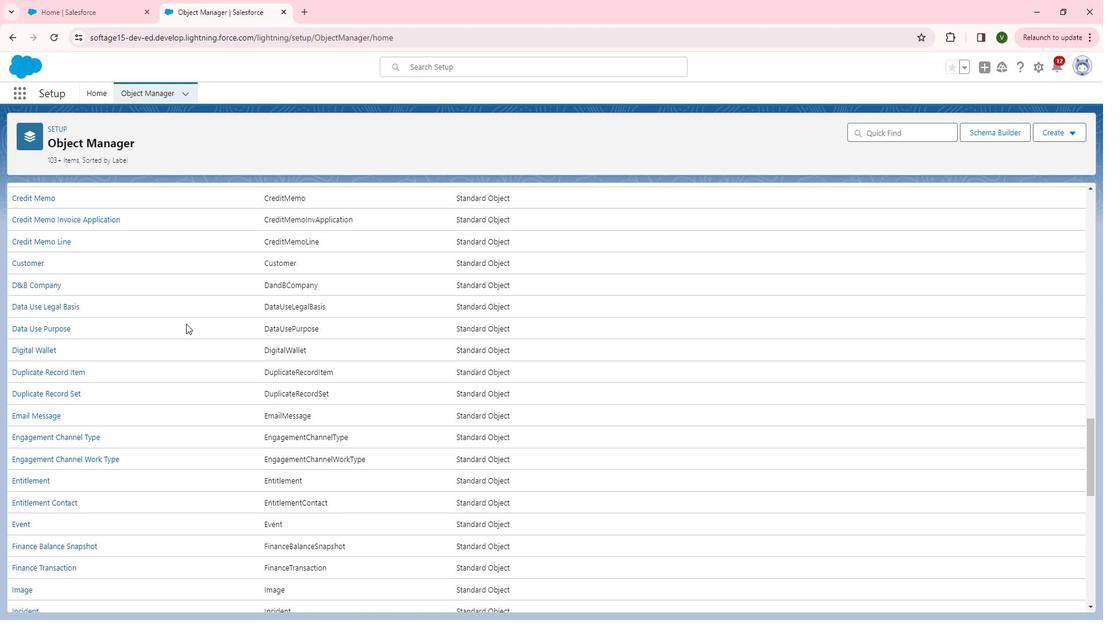 
Action: Mouse scrolled (201, 327) with delta (0, 0)
Screenshot: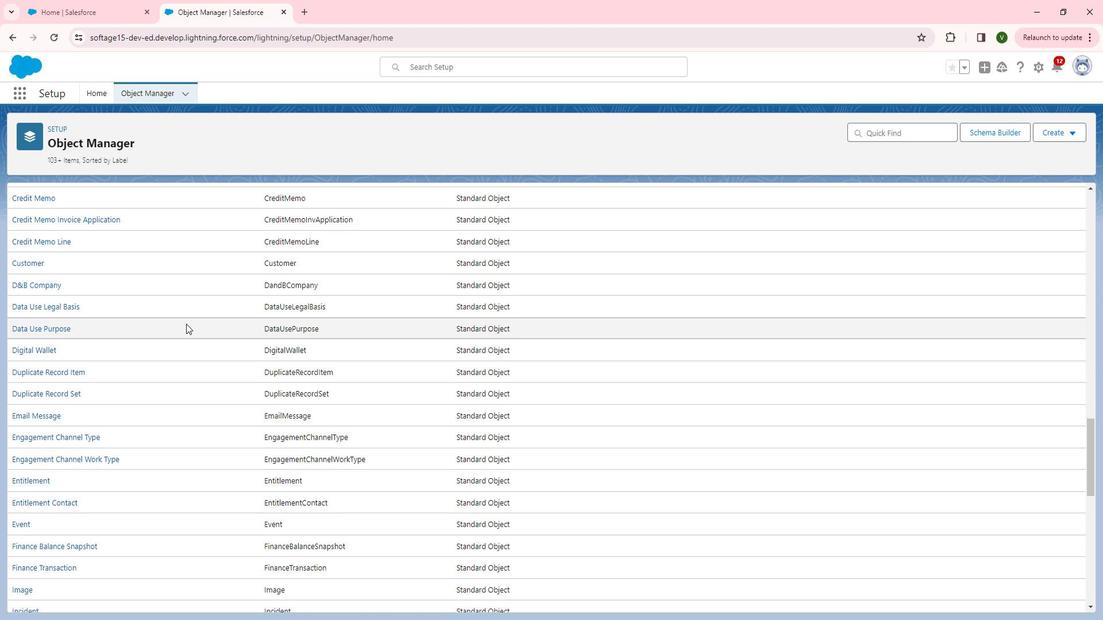 
Action: Mouse scrolled (201, 327) with delta (0, 0)
Screenshot: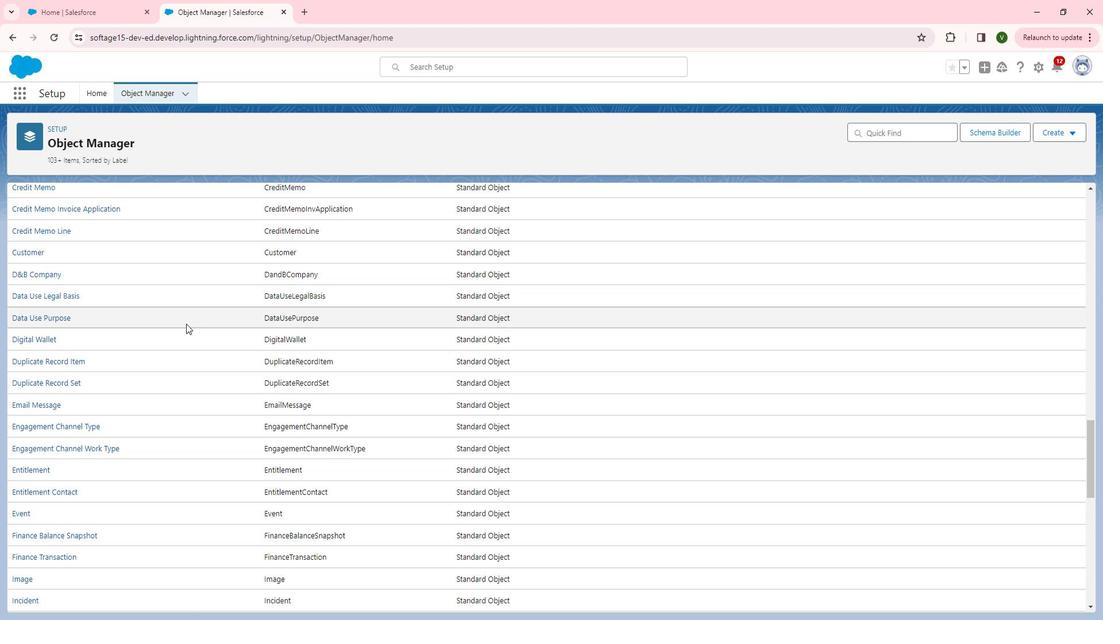 
Action: Mouse scrolled (201, 327) with delta (0, 0)
Screenshot: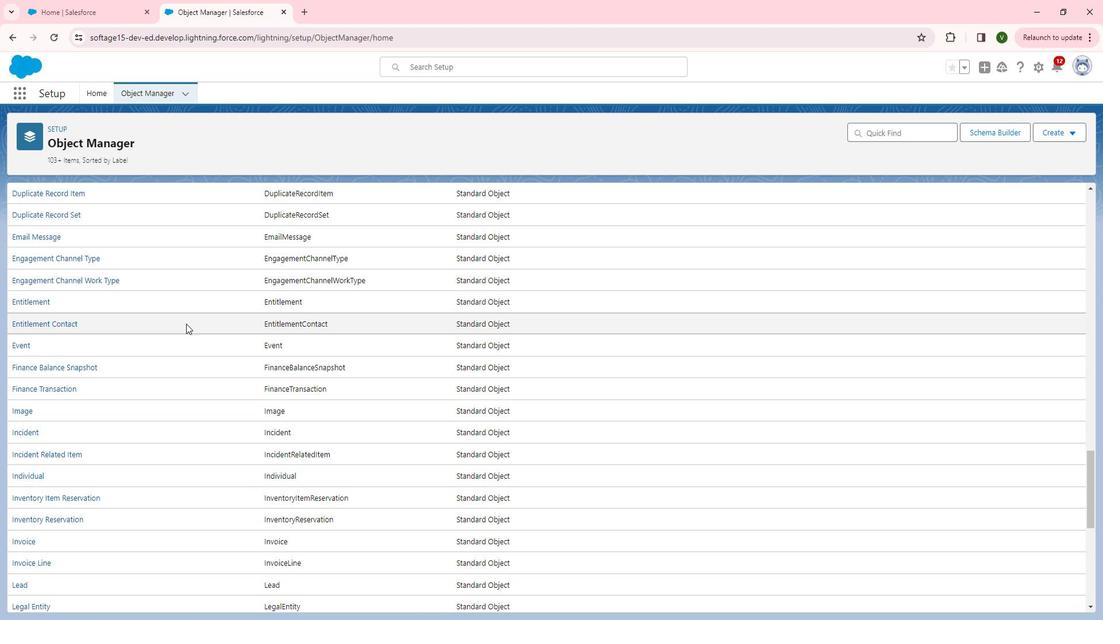
Action: Mouse scrolled (201, 327) with delta (0, 0)
Screenshot: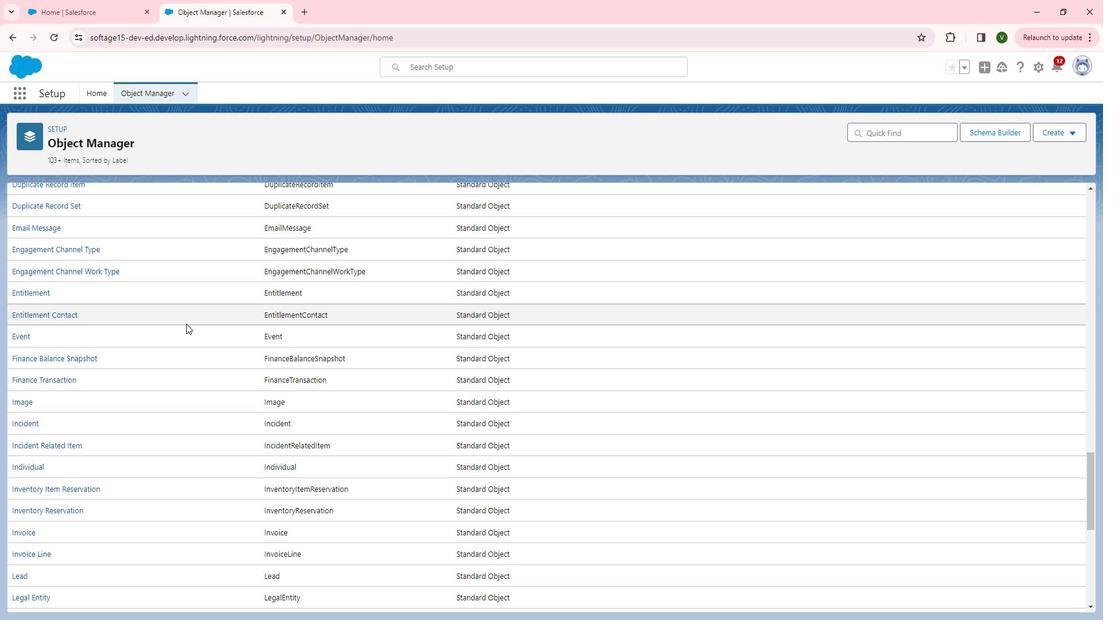 
Action: Mouse scrolled (201, 327) with delta (0, 0)
Screenshot: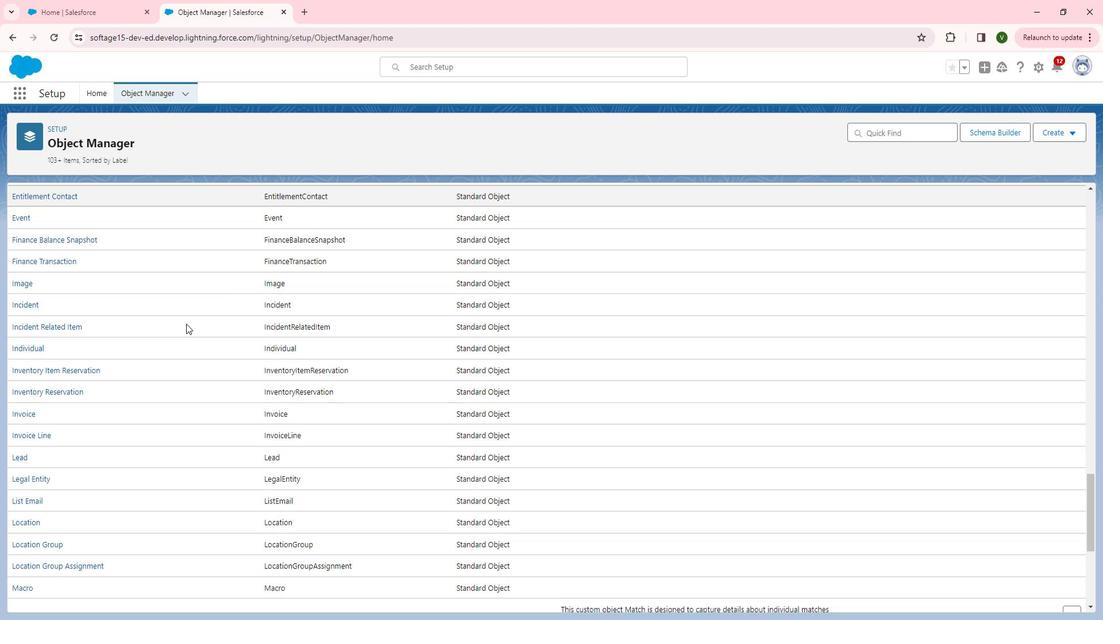 
Action: Mouse scrolled (201, 327) with delta (0, 0)
Screenshot: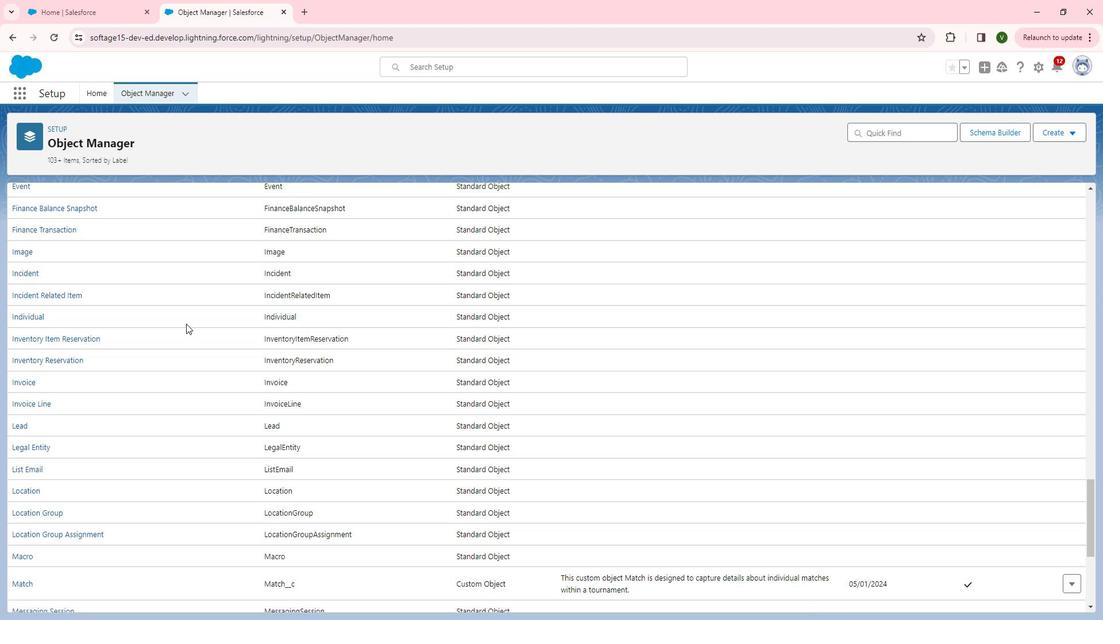 
Action: Mouse scrolled (201, 327) with delta (0, 0)
Screenshot: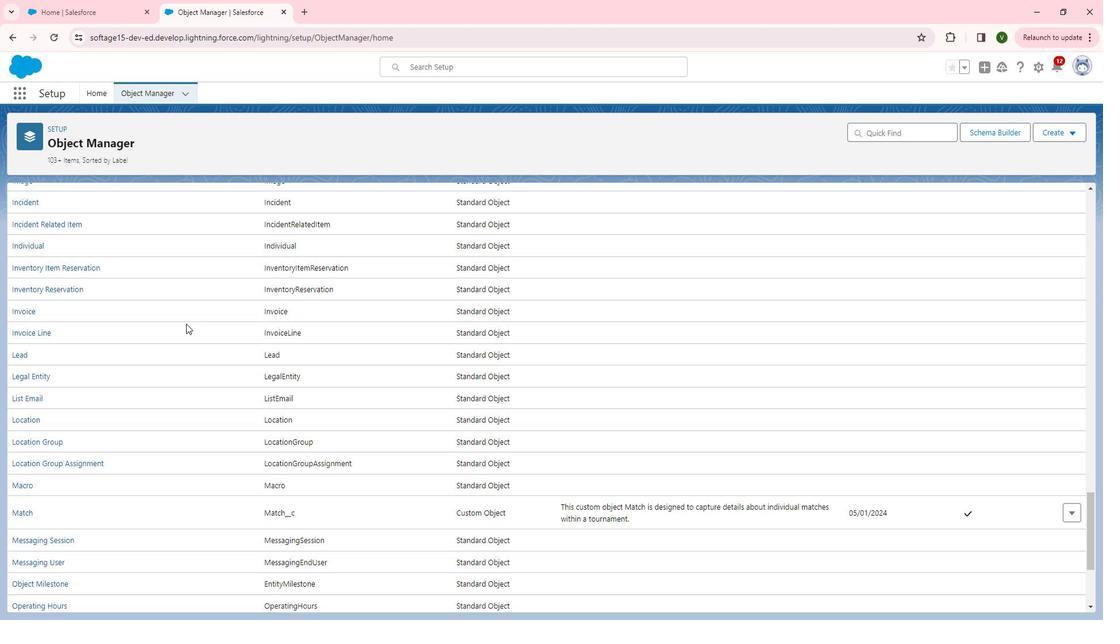 
Action: Mouse moved to (201, 327)
Screenshot: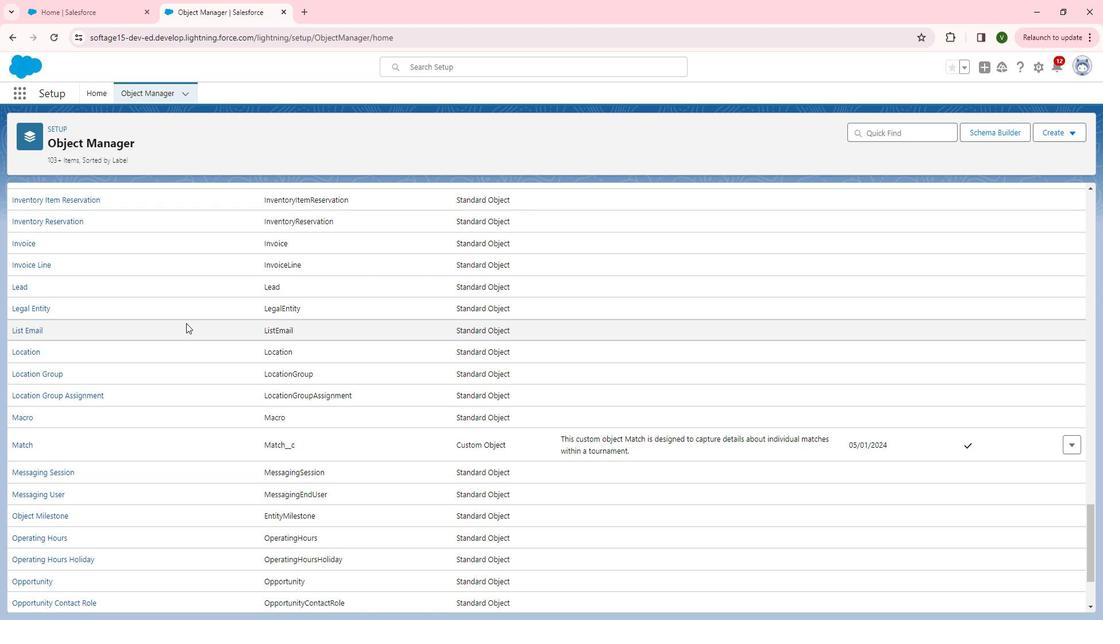 
Action: Mouse scrolled (201, 326) with delta (0, 0)
Screenshot: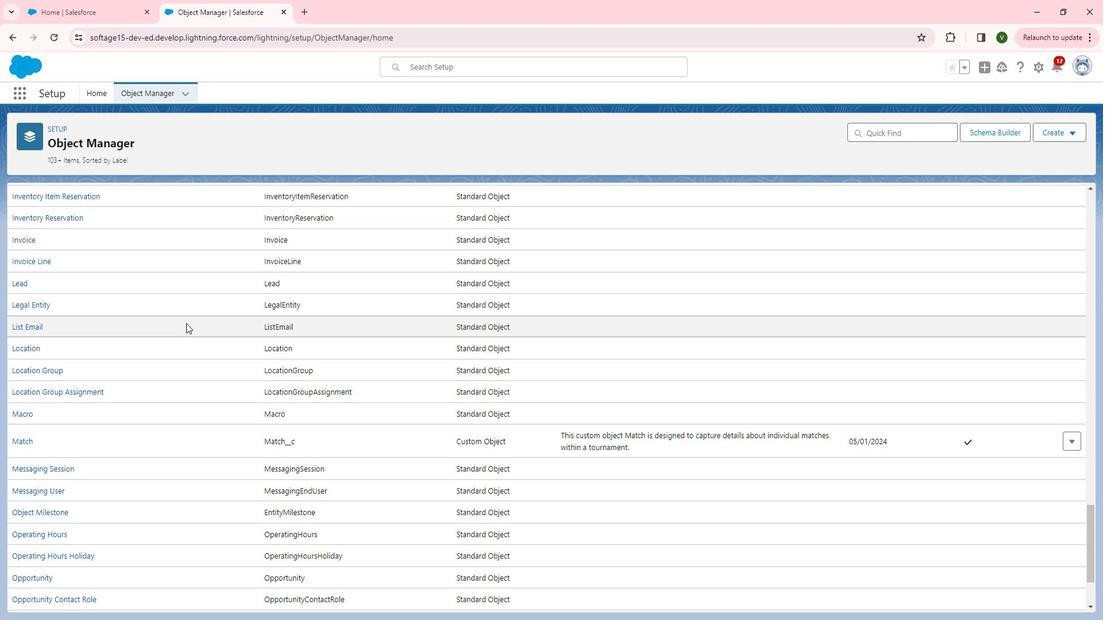 
Action: Mouse scrolled (201, 326) with delta (0, 0)
Screenshot: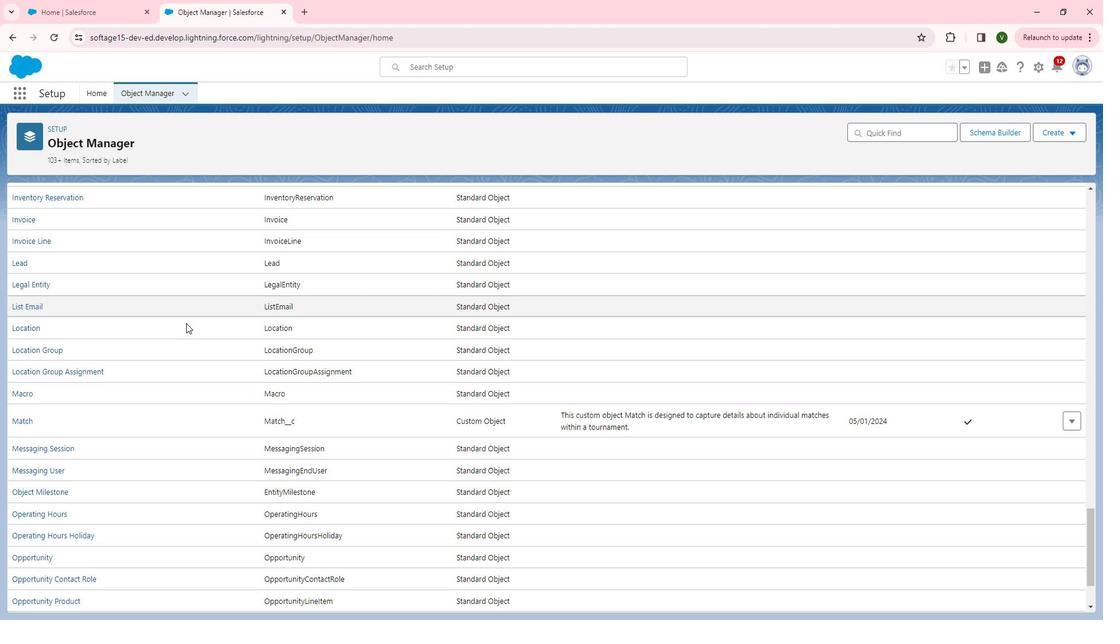 
Action: Mouse scrolled (201, 326) with delta (0, 0)
Screenshot: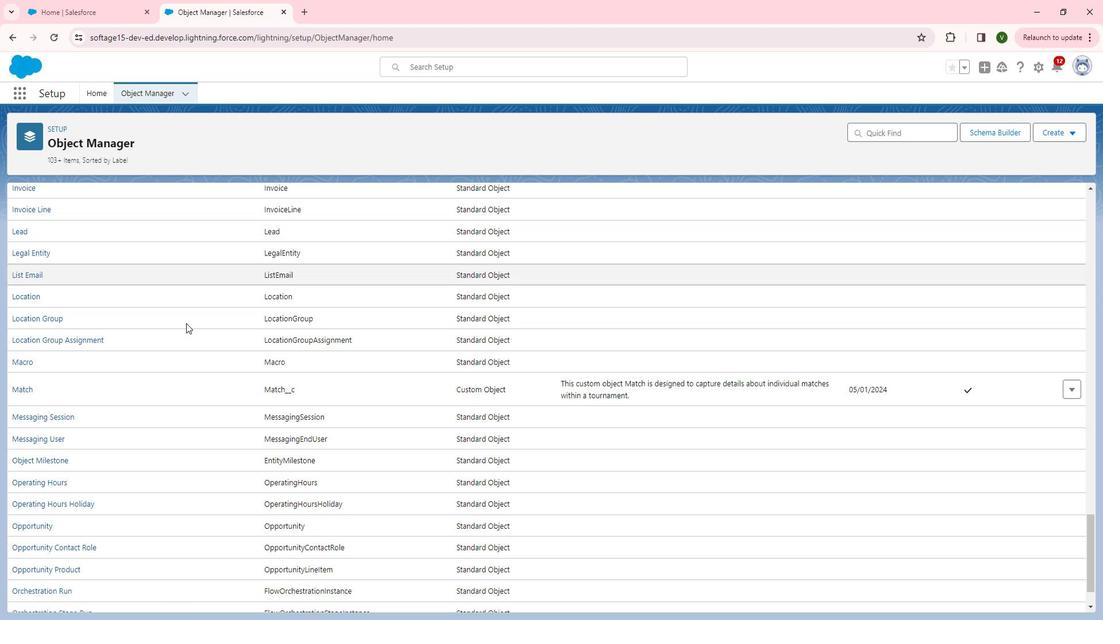 
Action: Mouse scrolled (201, 326) with delta (0, 0)
Screenshot: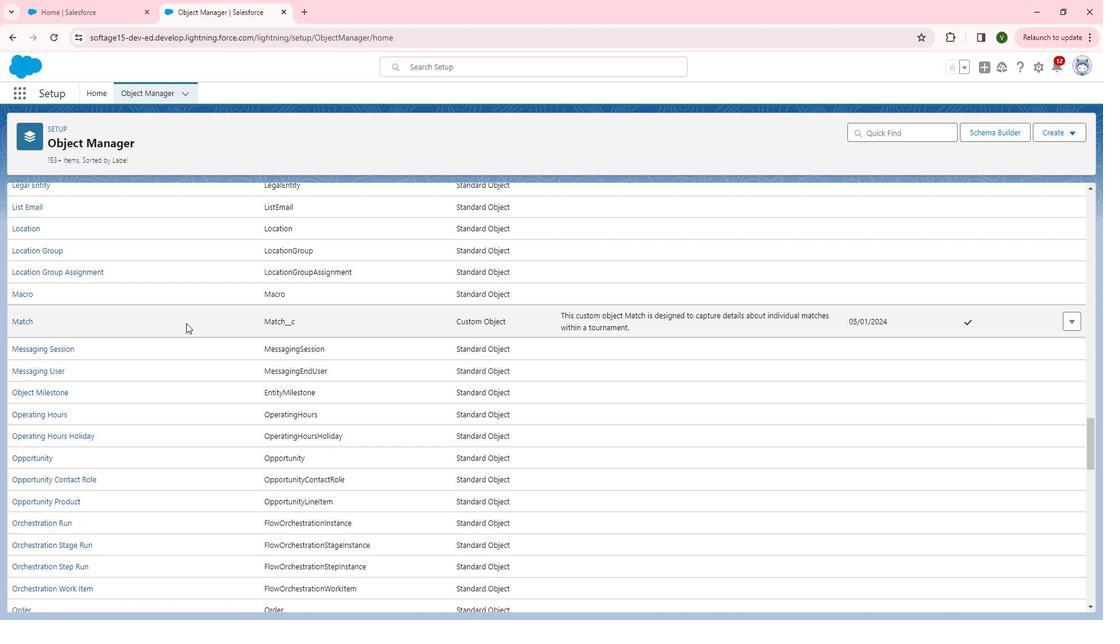 
Action: Mouse scrolled (201, 326) with delta (0, 0)
Screenshot: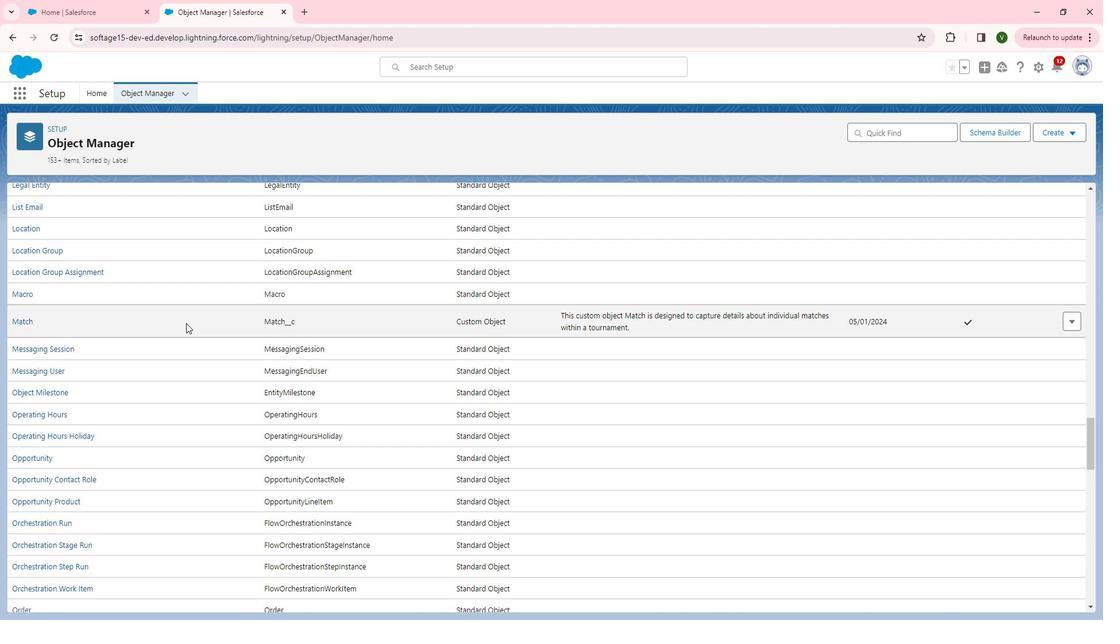 
Action: Mouse scrolled (201, 326) with delta (0, 0)
Screenshot: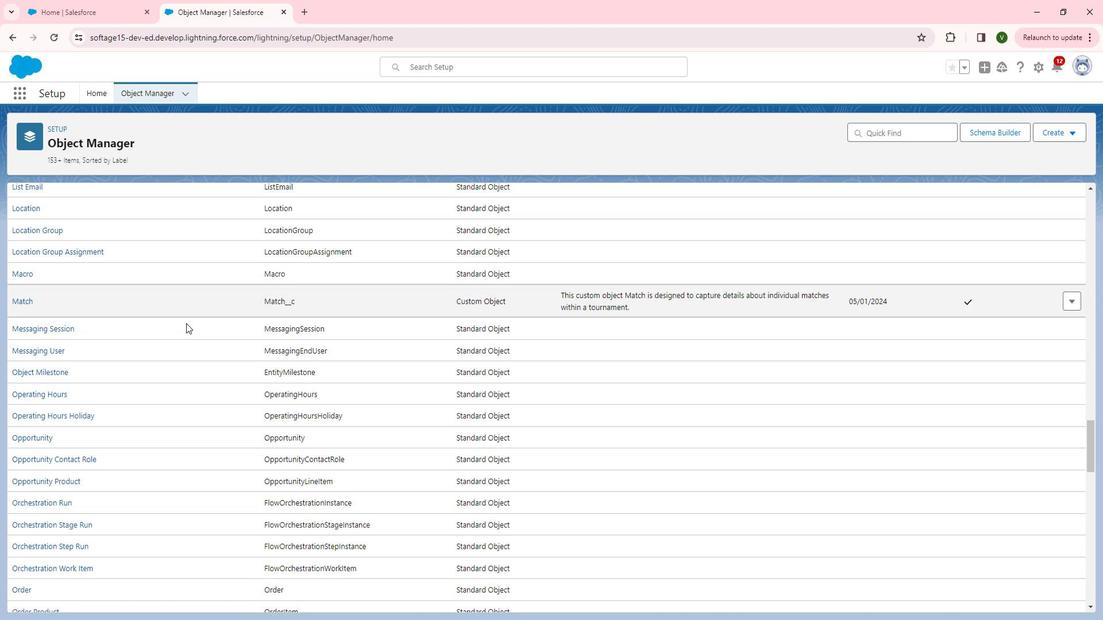 
Action: Mouse moved to (202, 325)
Screenshot: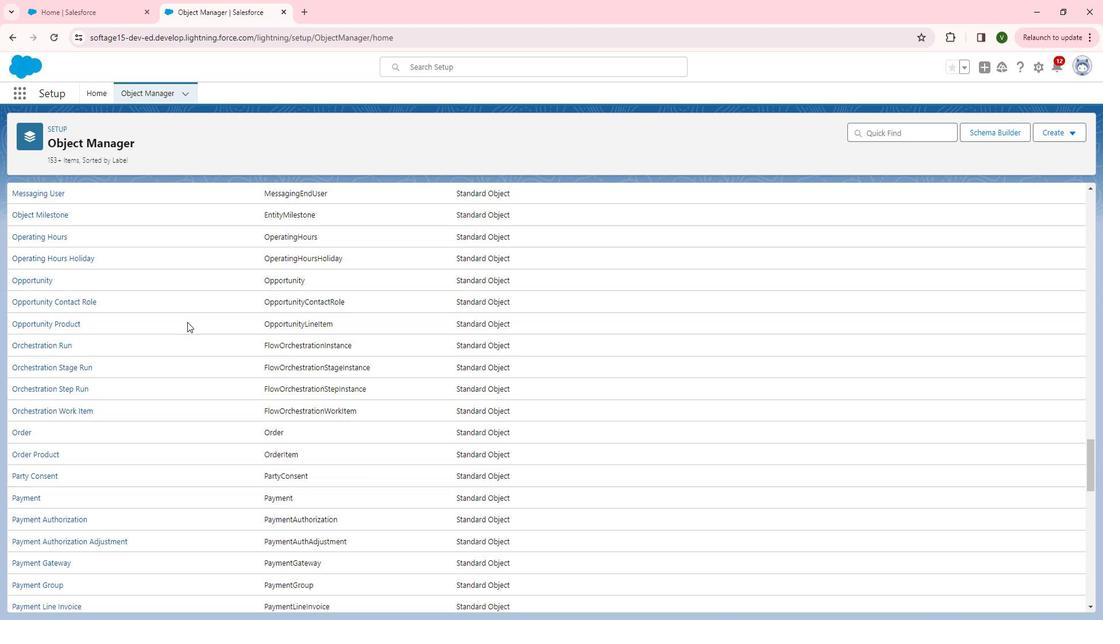 
Action: Mouse scrolled (202, 325) with delta (0, 0)
Screenshot: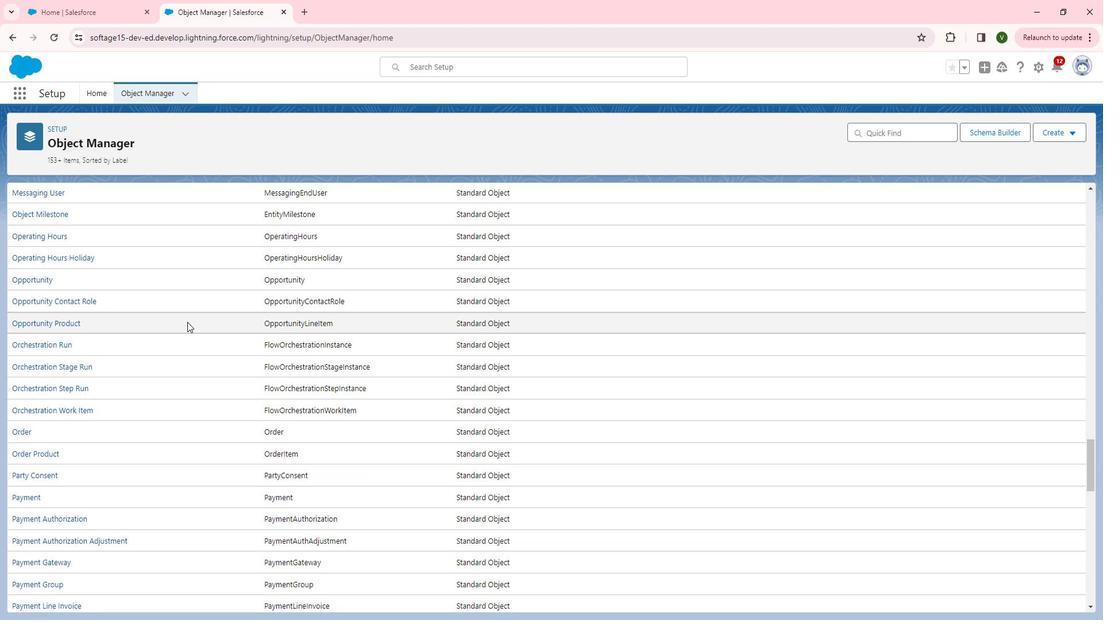 
Action: Mouse scrolled (202, 325) with delta (0, 0)
Screenshot: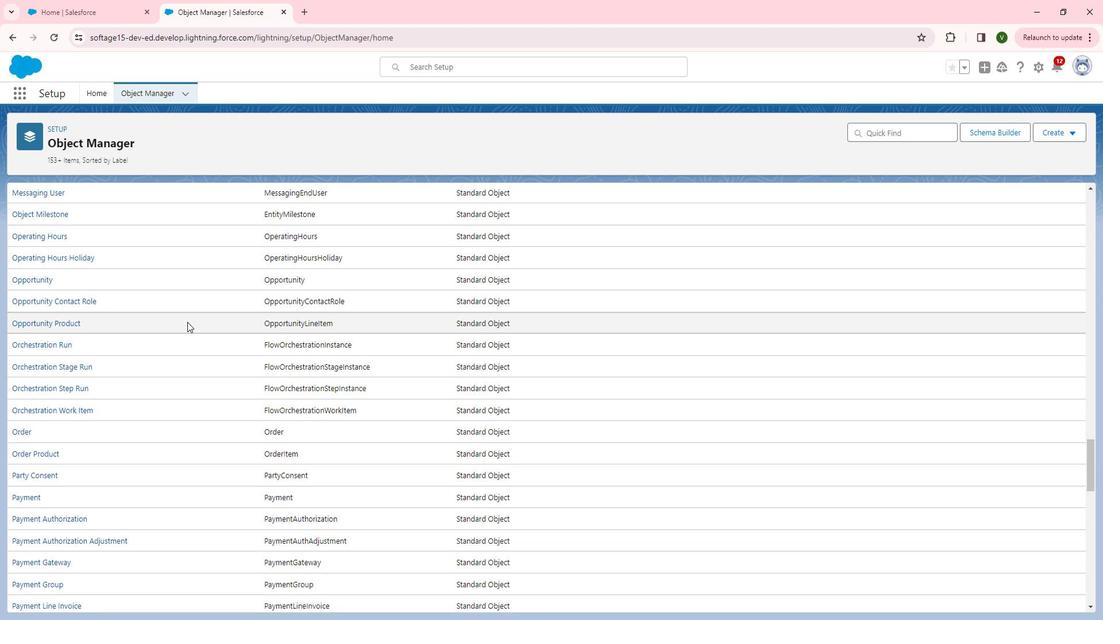 
Action: Mouse scrolled (202, 325) with delta (0, 0)
Screenshot: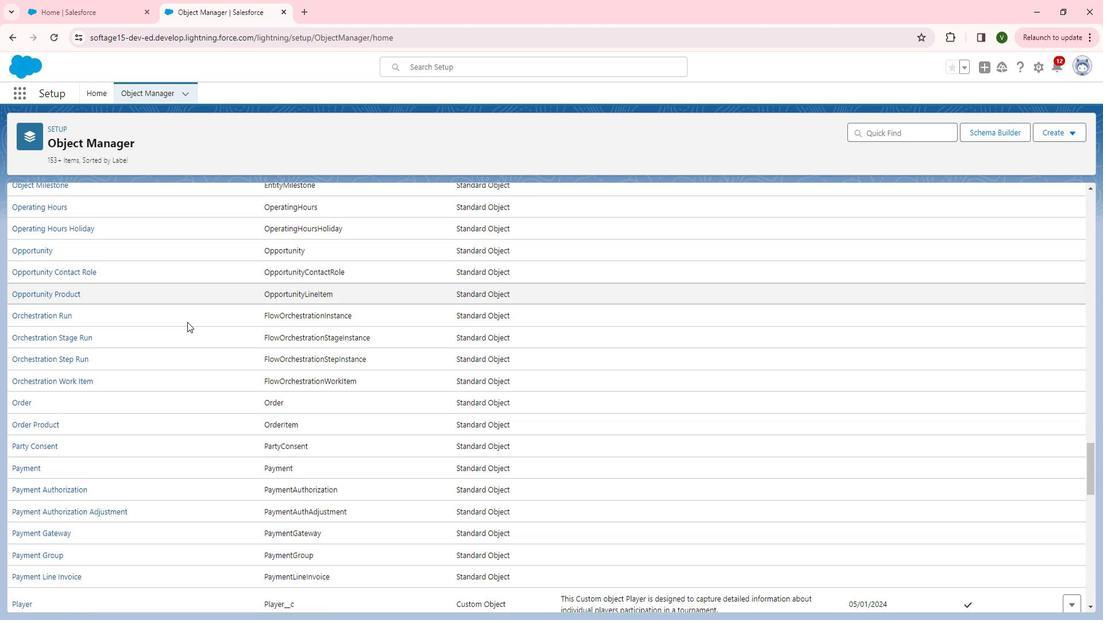 
Action: Mouse scrolled (202, 325) with delta (0, 0)
Screenshot: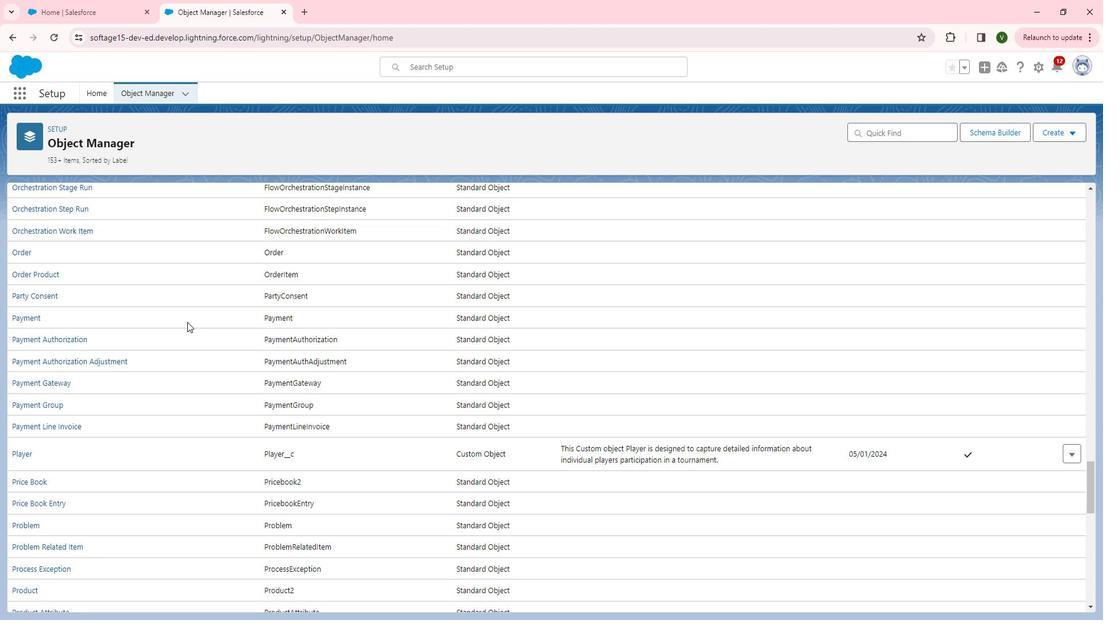 
Action: Mouse scrolled (202, 325) with delta (0, 0)
Screenshot: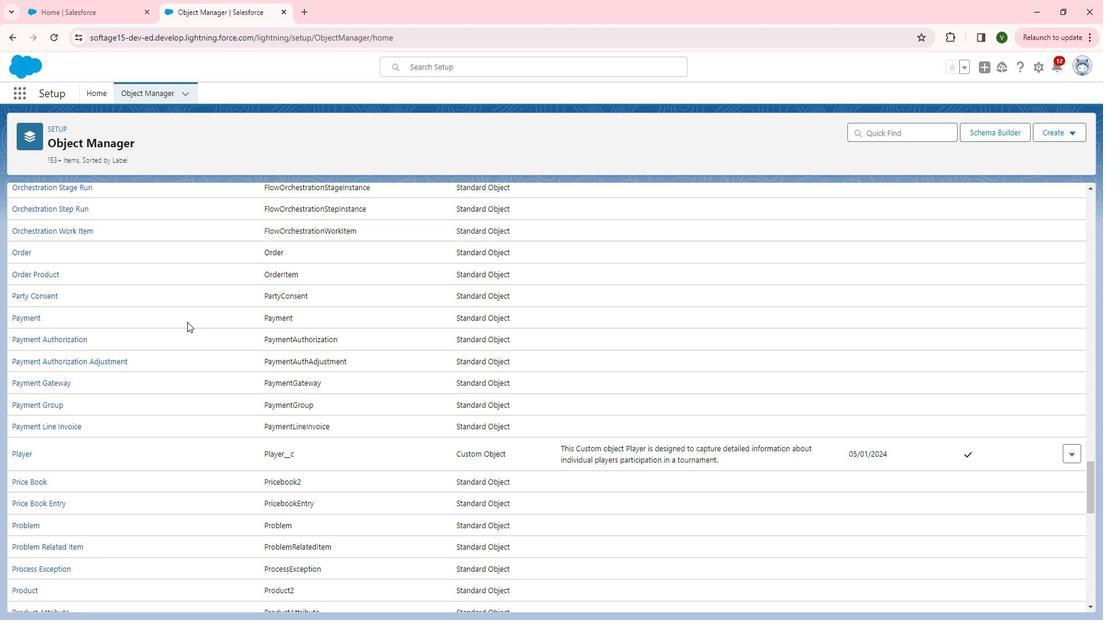 
Action: Mouse scrolled (202, 325) with delta (0, 0)
Screenshot: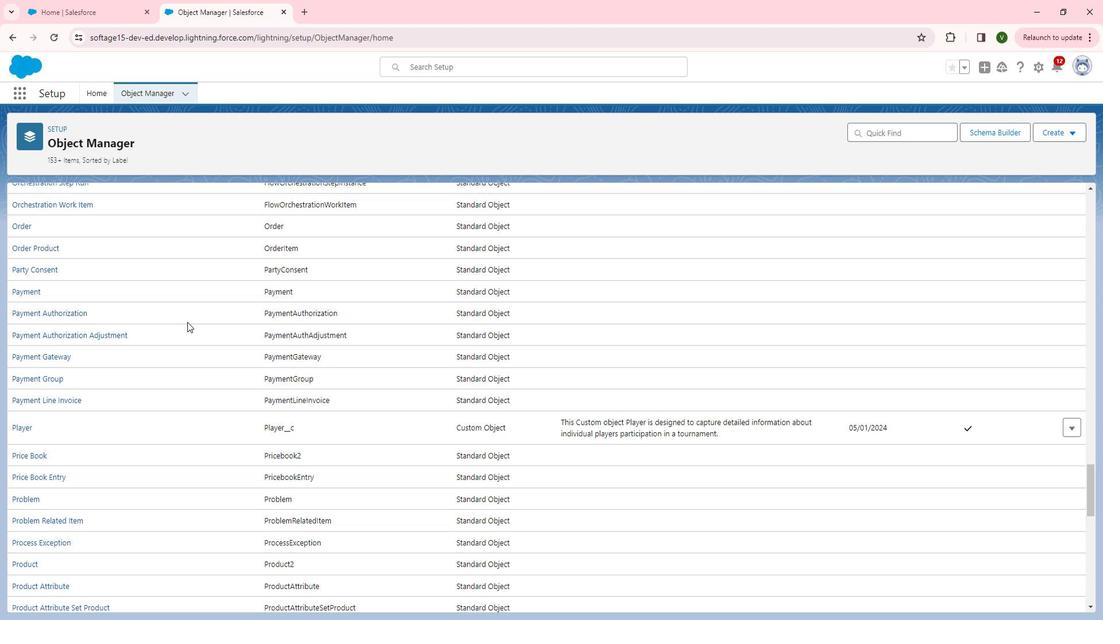 
Action: Mouse scrolled (202, 325) with delta (0, 0)
Screenshot: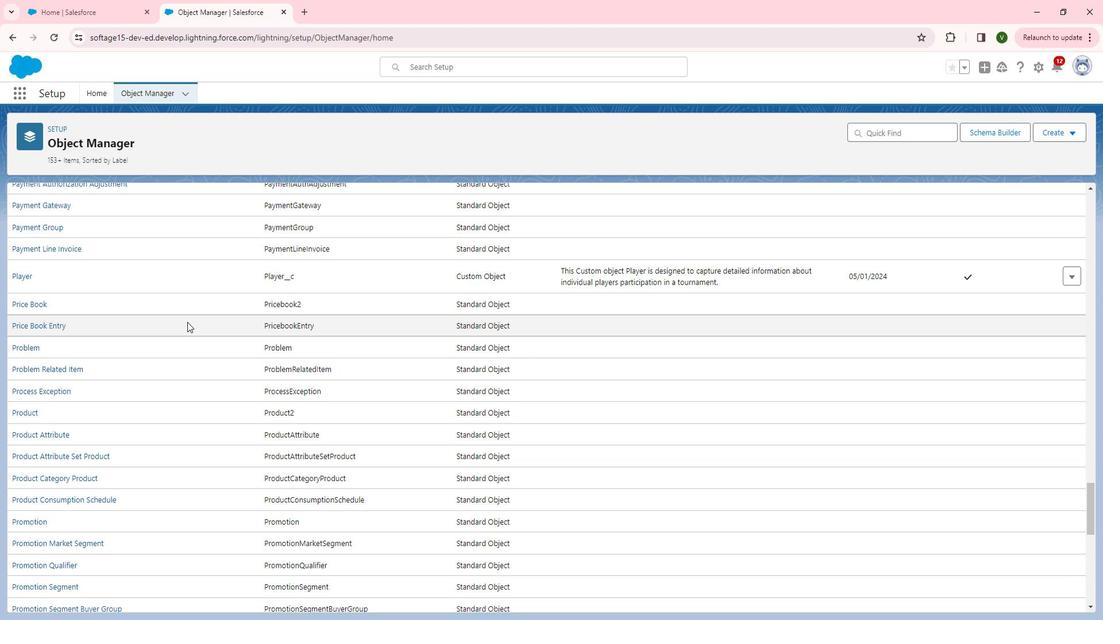 
Action: Mouse scrolled (202, 325) with delta (0, 0)
Screenshot: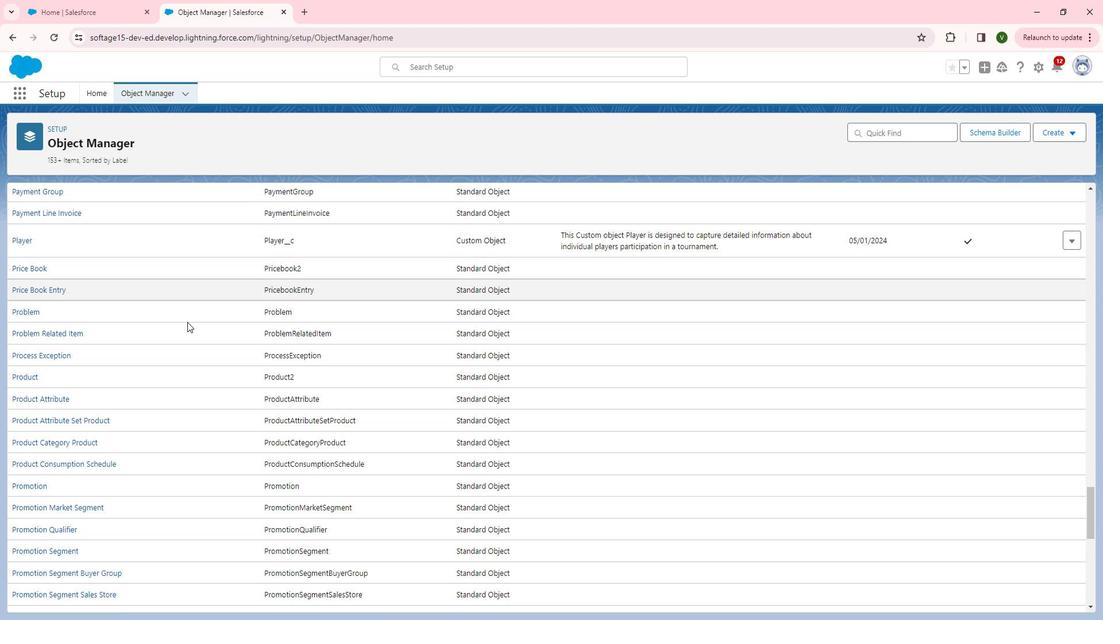 
Action: Mouse scrolled (202, 325) with delta (0, 0)
Screenshot: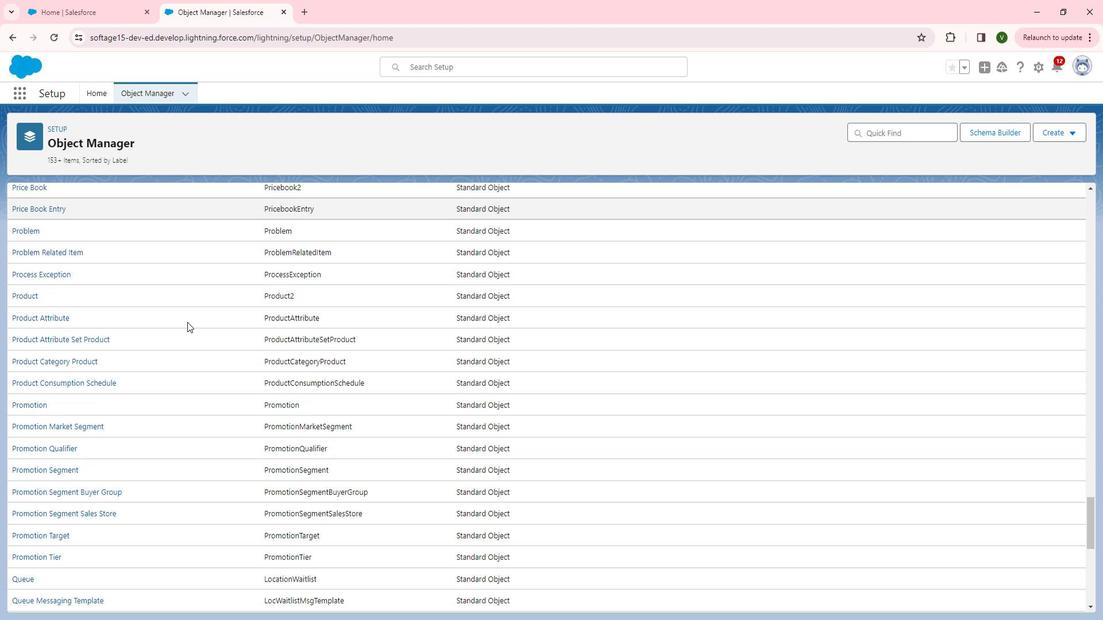 
Action: Mouse scrolled (202, 325) with delta (0, 0)
Screenshot: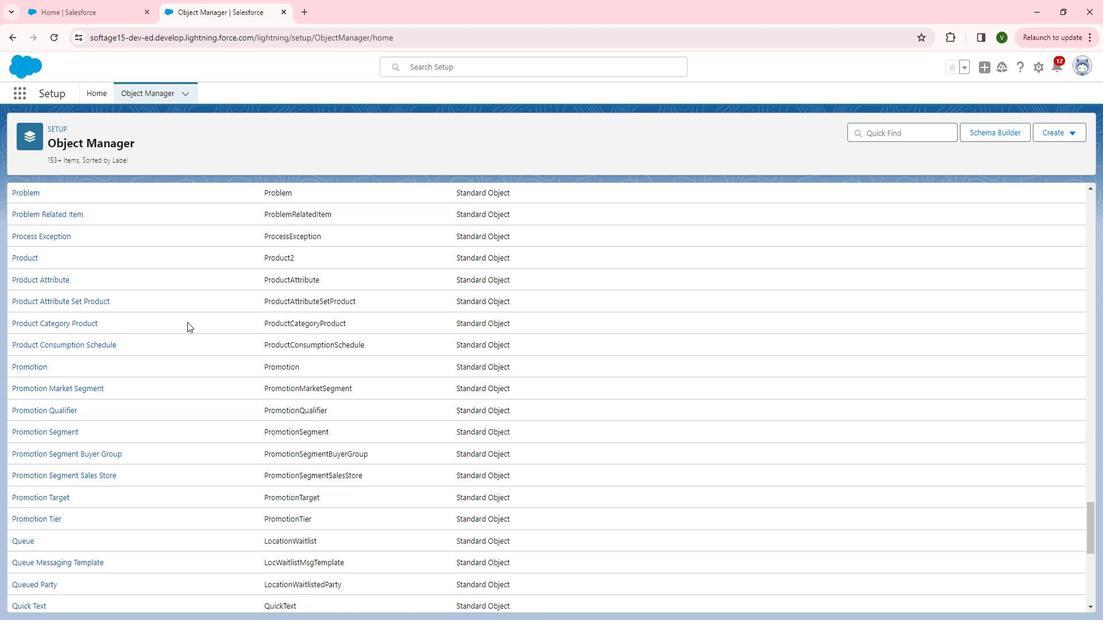 
Action: Mouse moved to (203, 325)
Screenshot: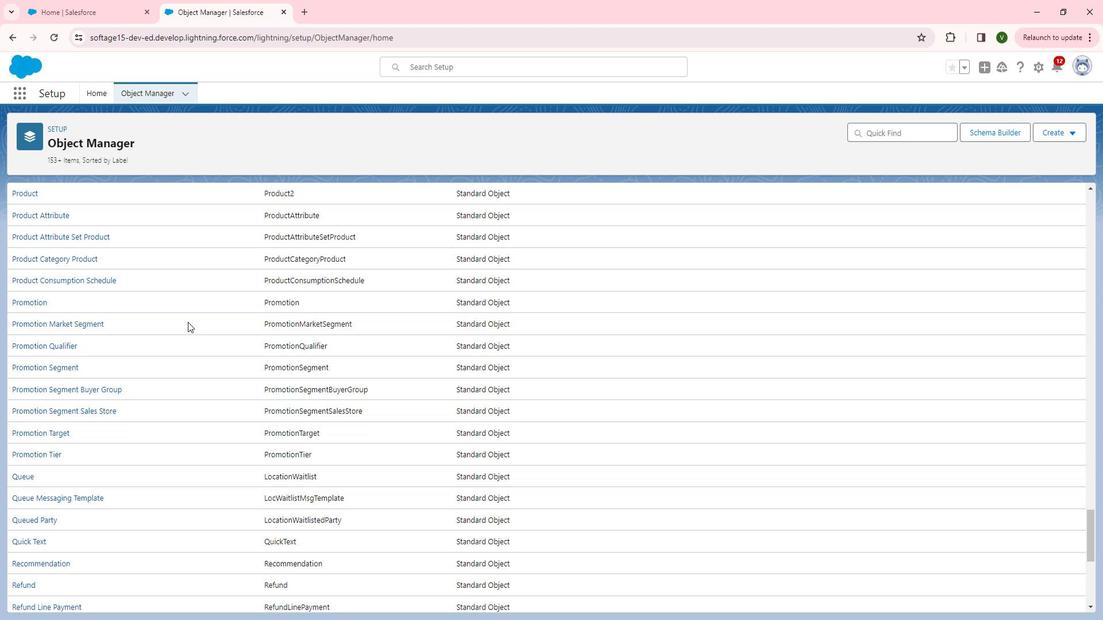 
Action: Mouse scrolled (203, 325) with delta (0, 0)
Screenshot: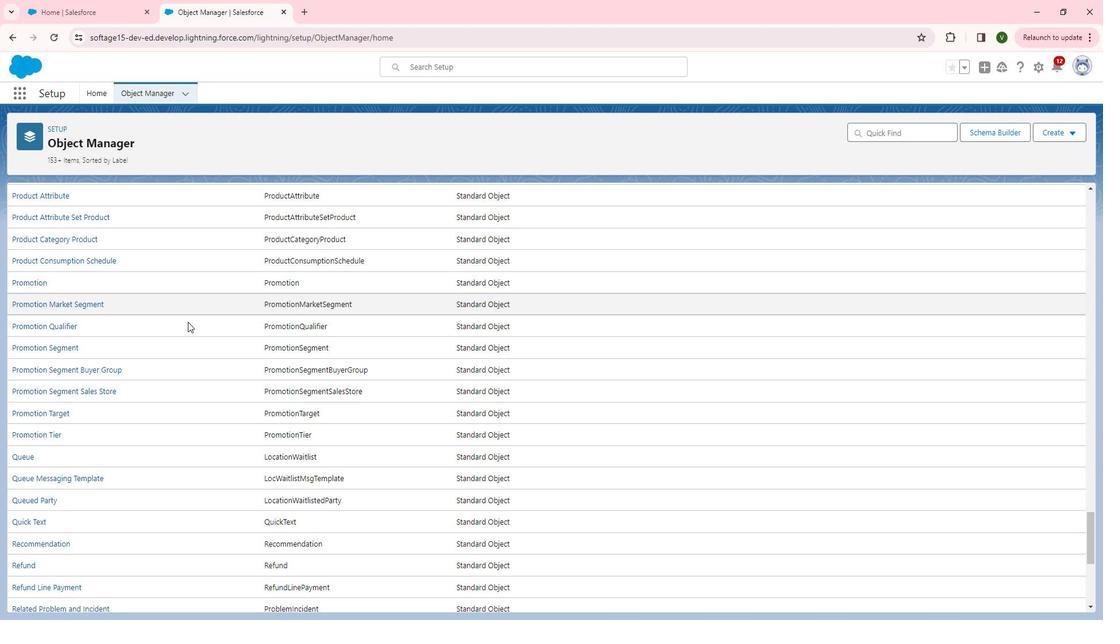 
Action: Mouse scrolled (203, 325) with delta (0, 0)
Screenshot: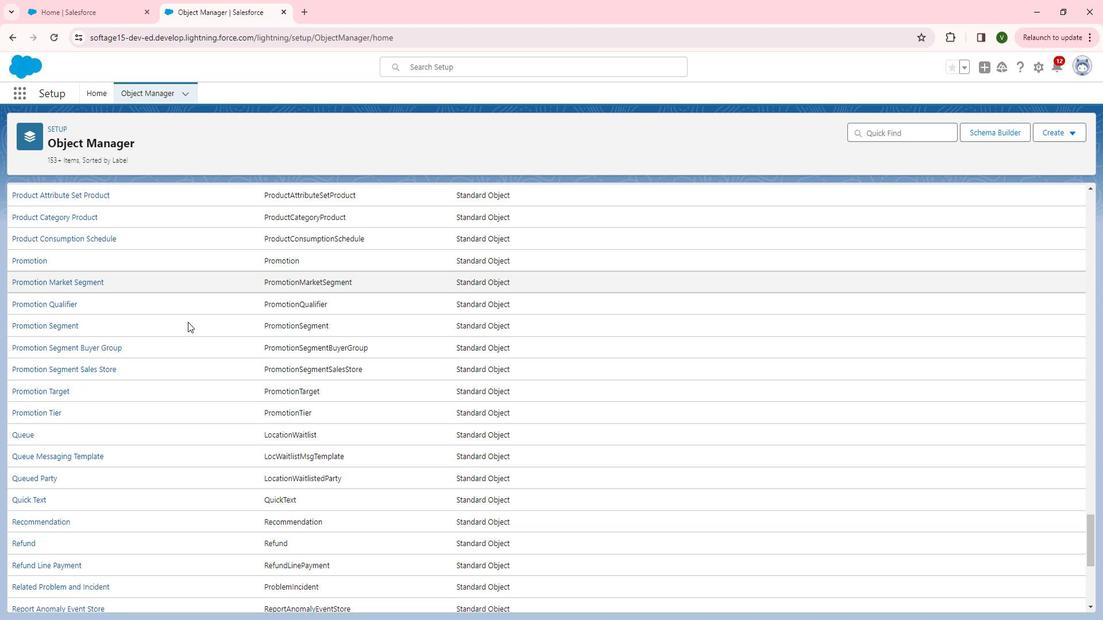 
Action: Mouse scrolled (203, 325) with delta (0, 0)
Screenshot: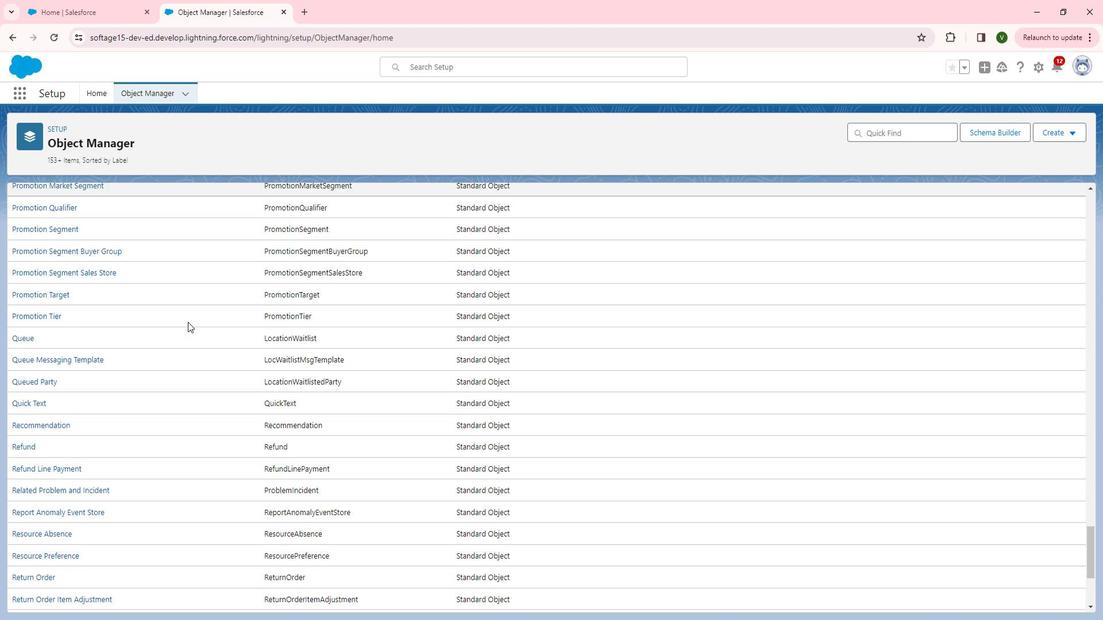 
Action: Mouse scrolled (203, 325) with delta (0, 0)
Screenshot: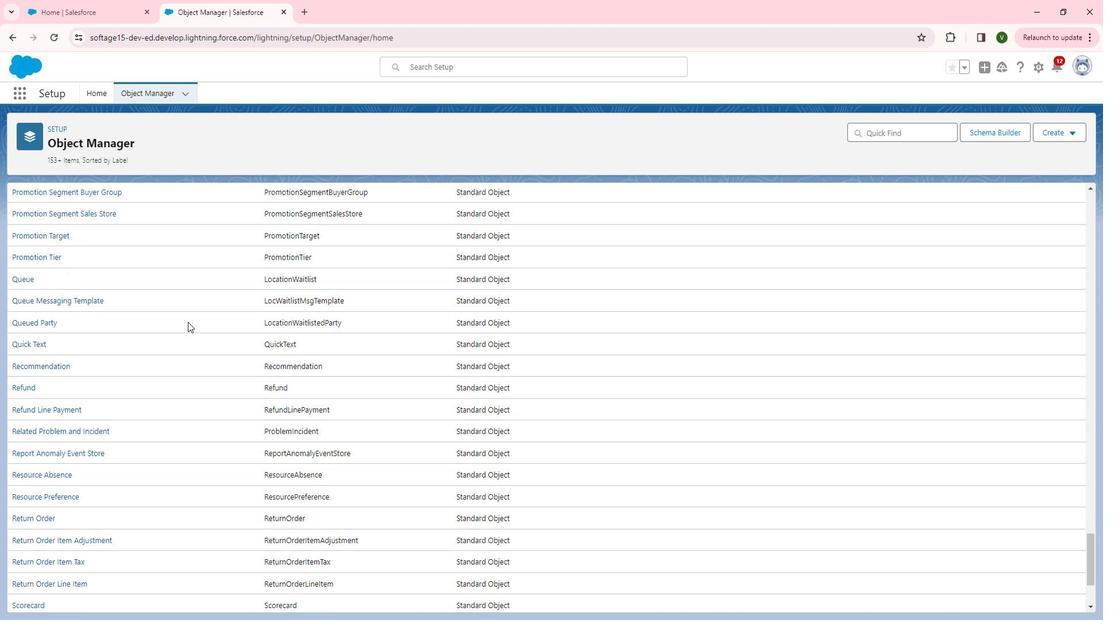 
Action: Mouse moved to (204, 324)
Screenshot: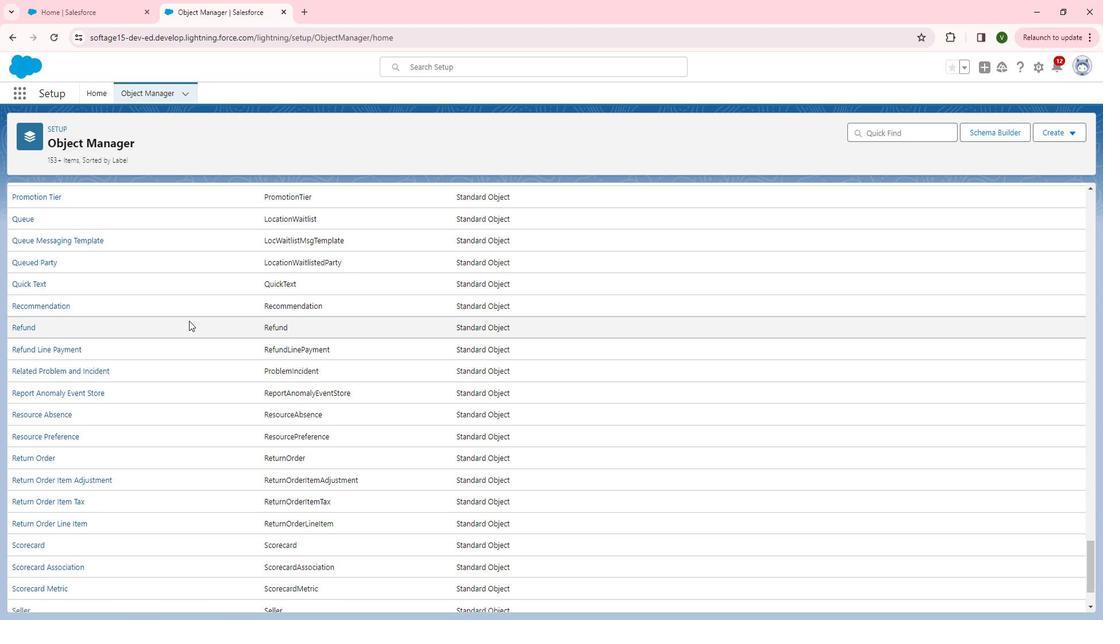 
Action: Mouse scrolled (204, 324) with delta (0, 0)
Screenshot: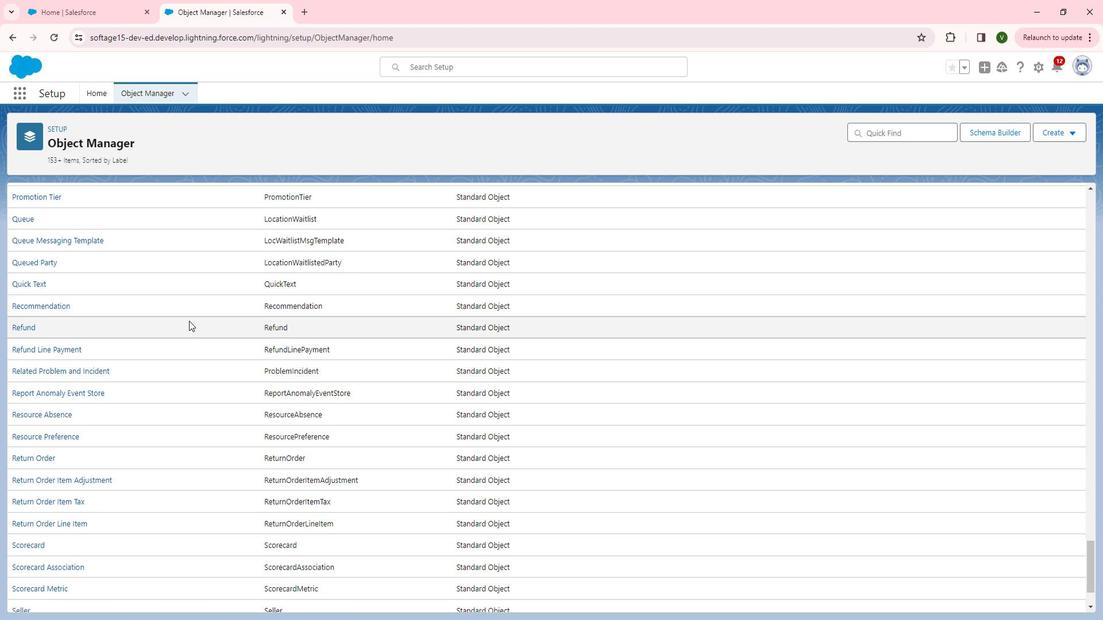 
Action: Mouse scrolled (204, 324) with delta (0, 0)
Screenshot: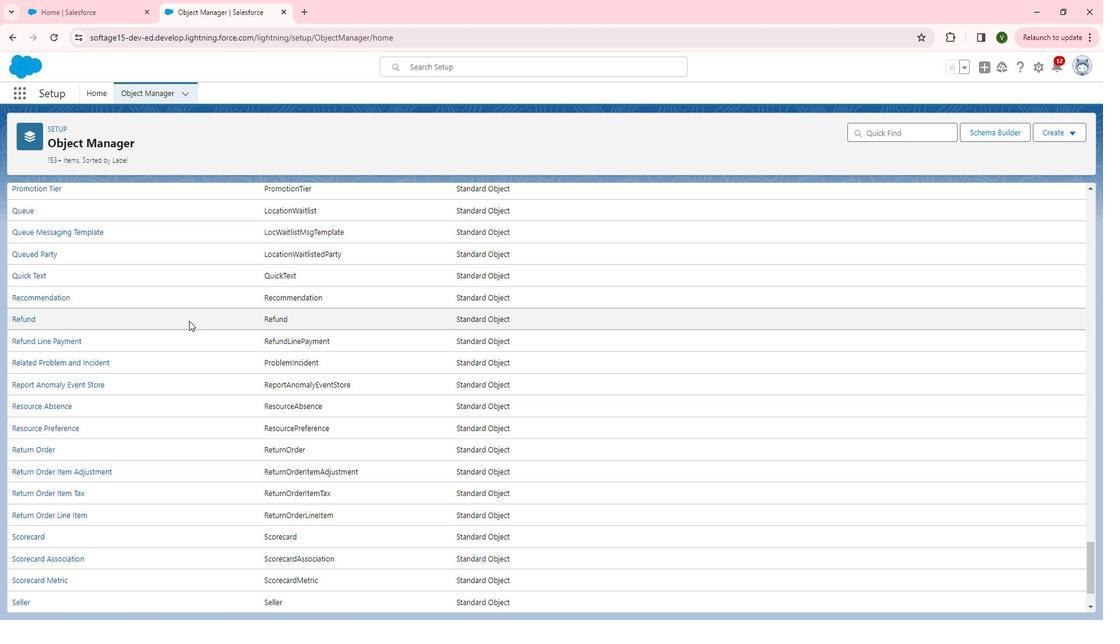 
Action: Mouse scrolled (204, 324) with delta (0, 0)
Screenshot: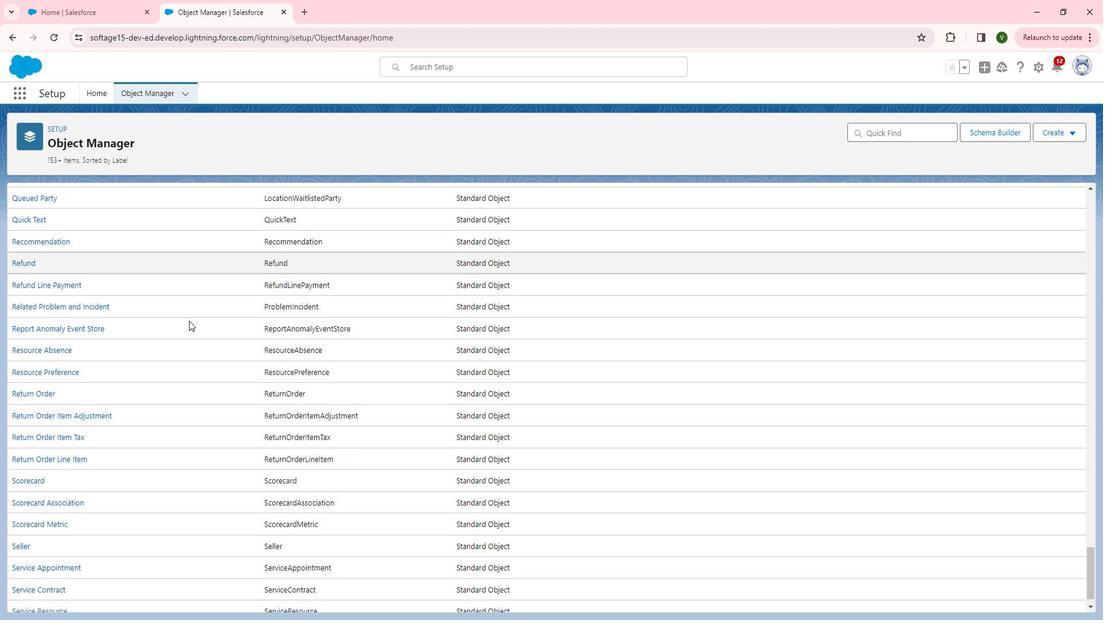 
Action: Mouse scrolled (204, 324) with delta (0, 0)
Screenshot: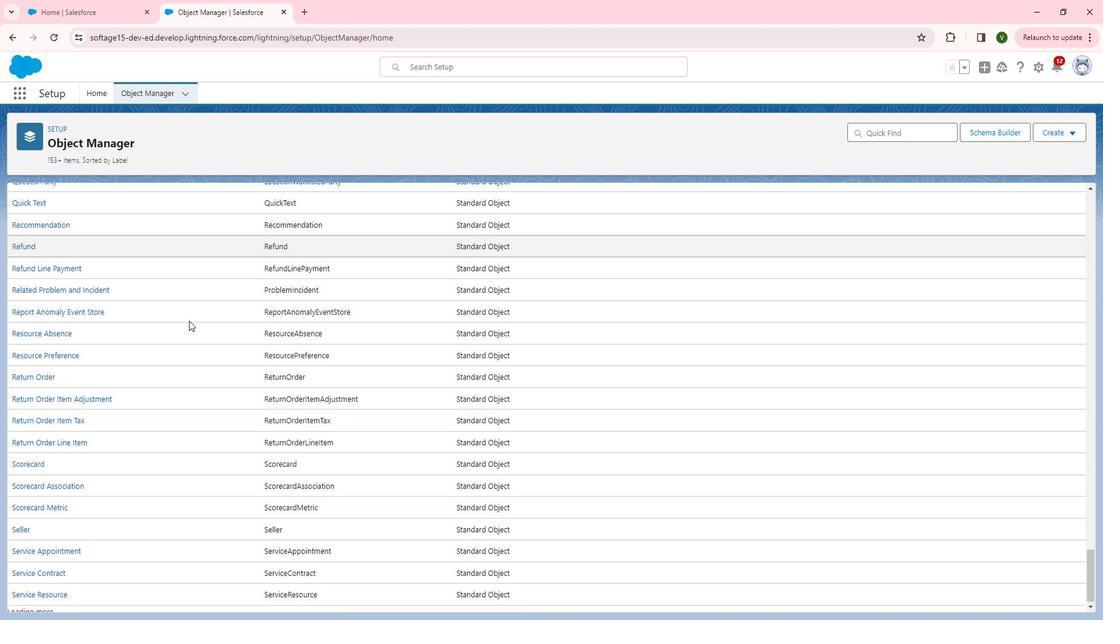 
Action: Mouse moved to (206, 323)
Screenshot: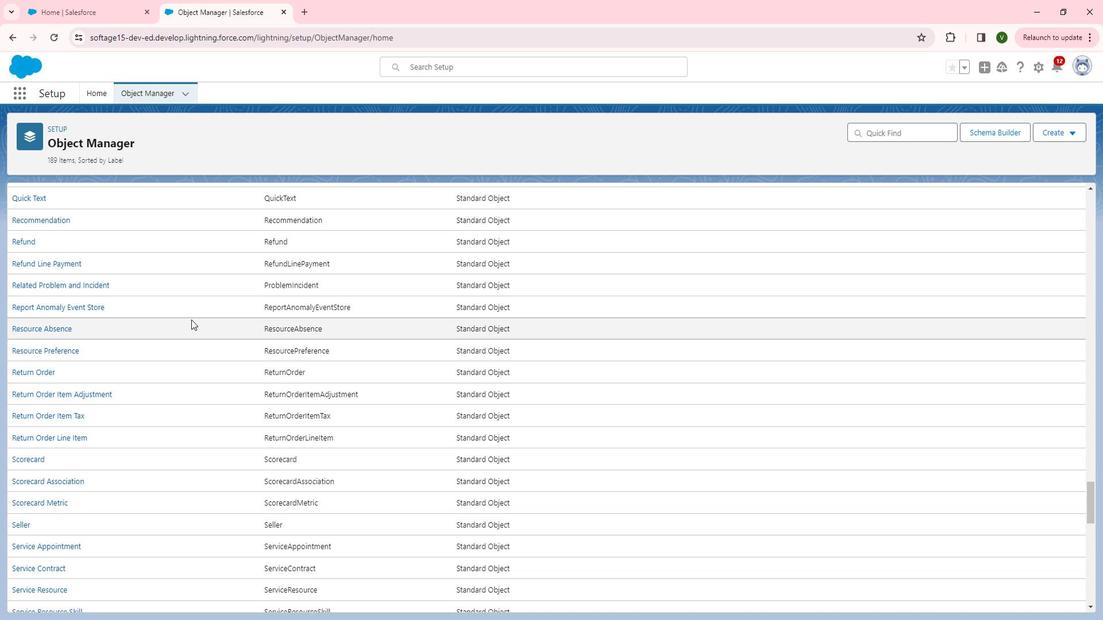 
Action: Mouse scrolled (206, 323) with delta (0, 0)
Screenshot: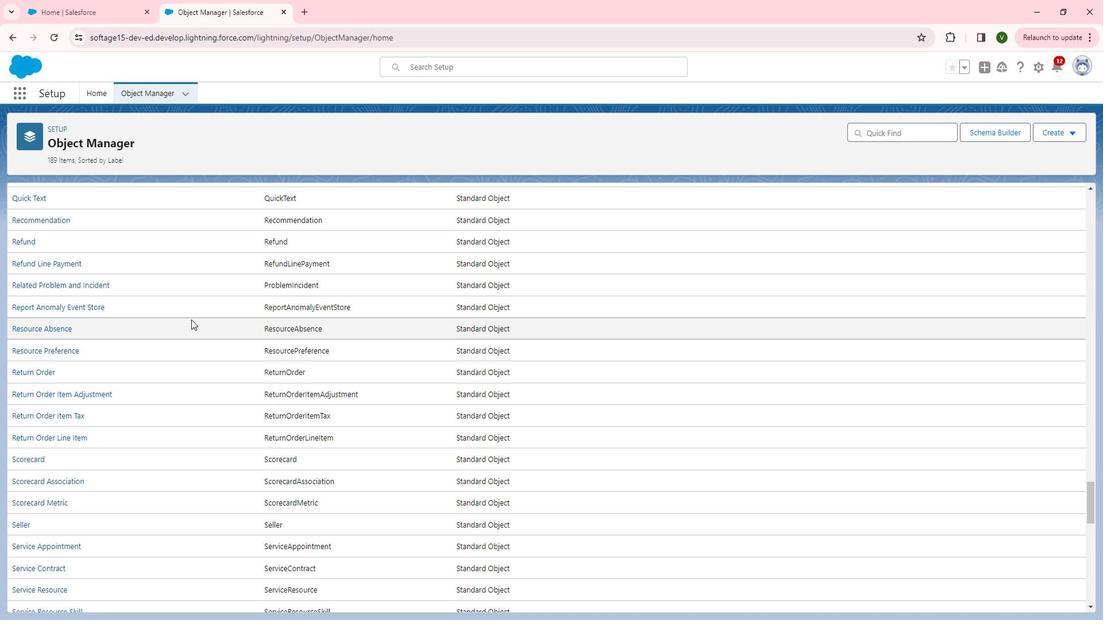 
Action: Mouse scrolled (206, 323) with delta (0, 0)
Screenshot: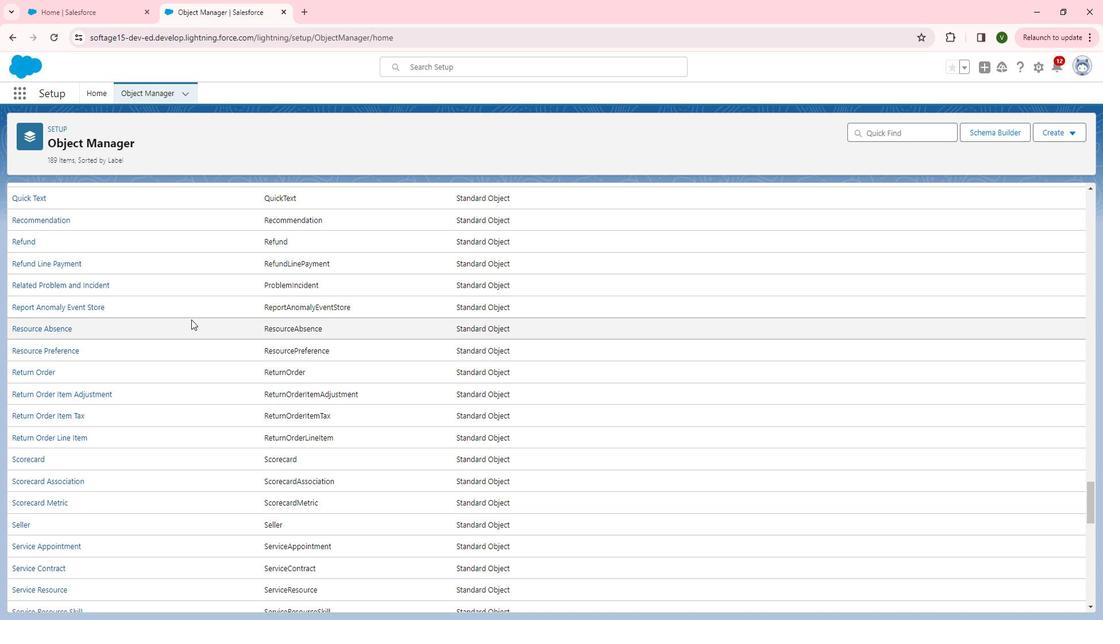 
Action: Mouse scrolled (206, 323) with delta (0, 0)
Screenshot: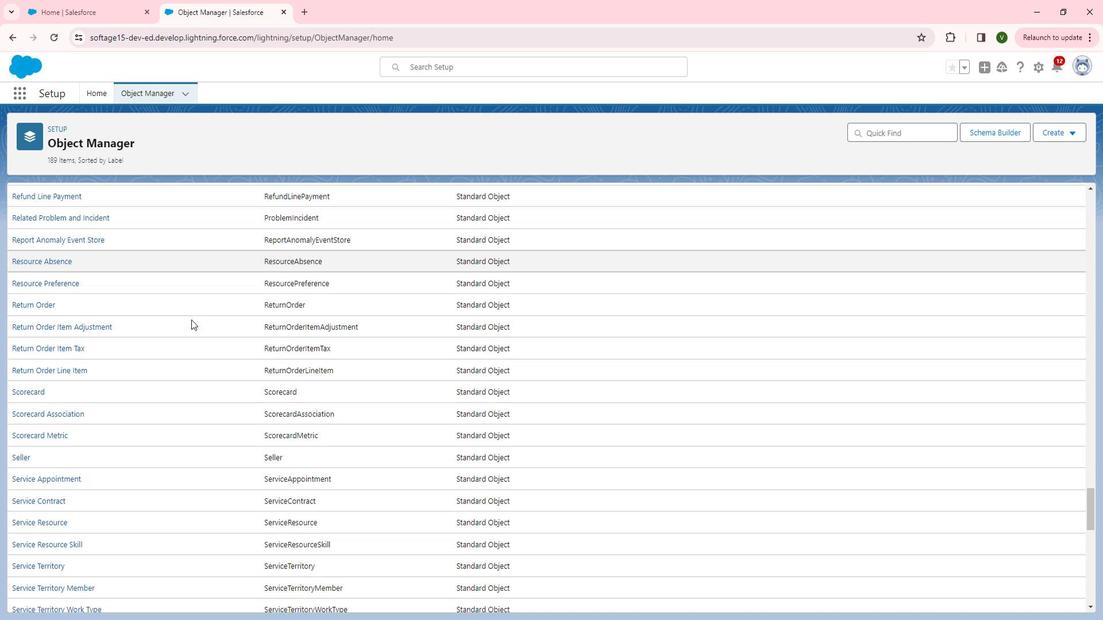 
Action: Mouse scrolled (206, 323) with delta (0, 0)
Screenshot: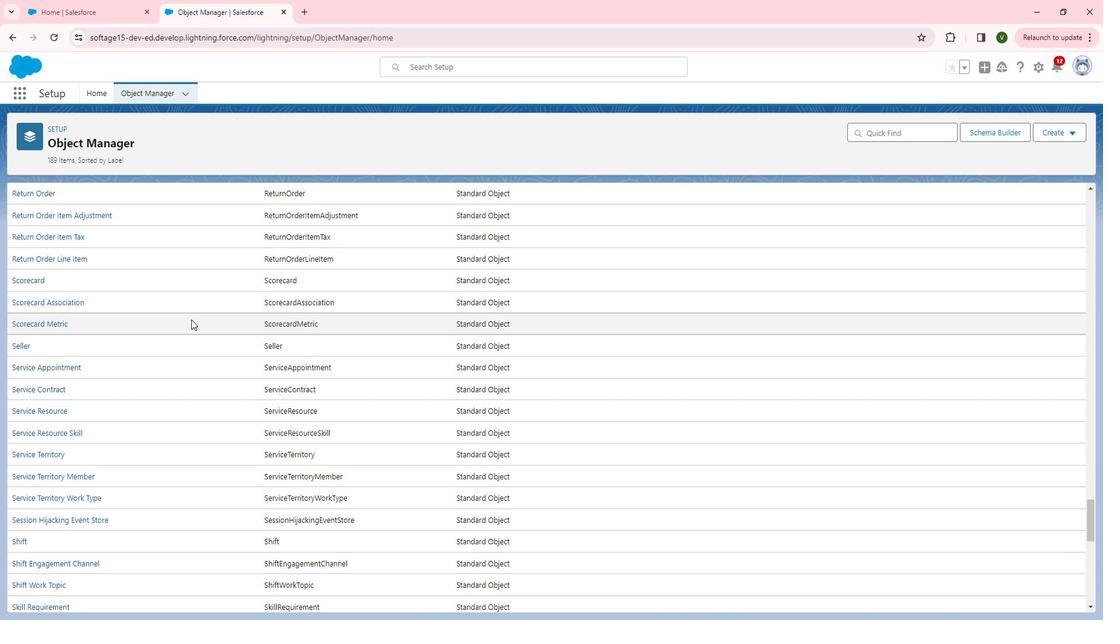 
Action: Mouse scrolled (206, 323) with delta (0, 0)
Screenshot: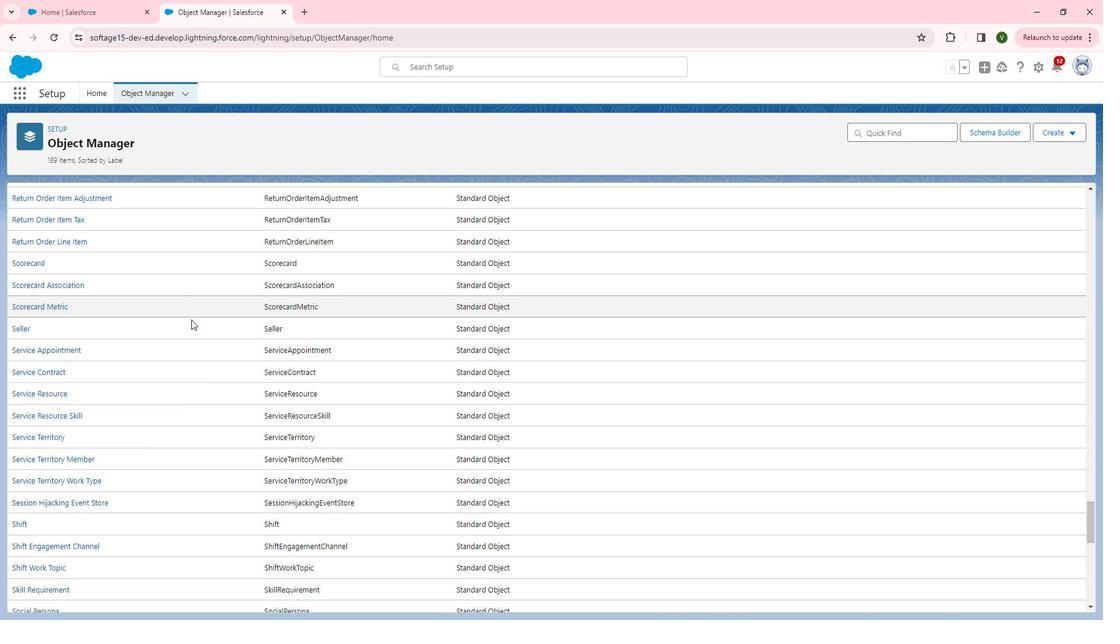 
Action: Mouse scrolled (206, 323) with delta (0, 0)
Screenshot: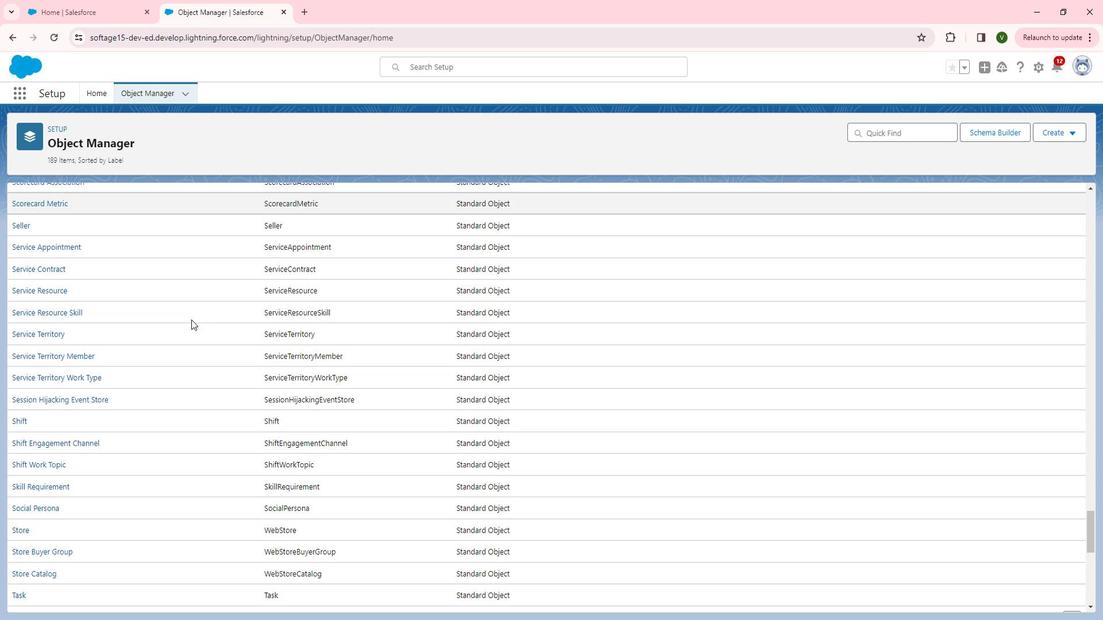 
Action: Mouse scrolled (206, 323) with delta (0, 0)
Screenshot: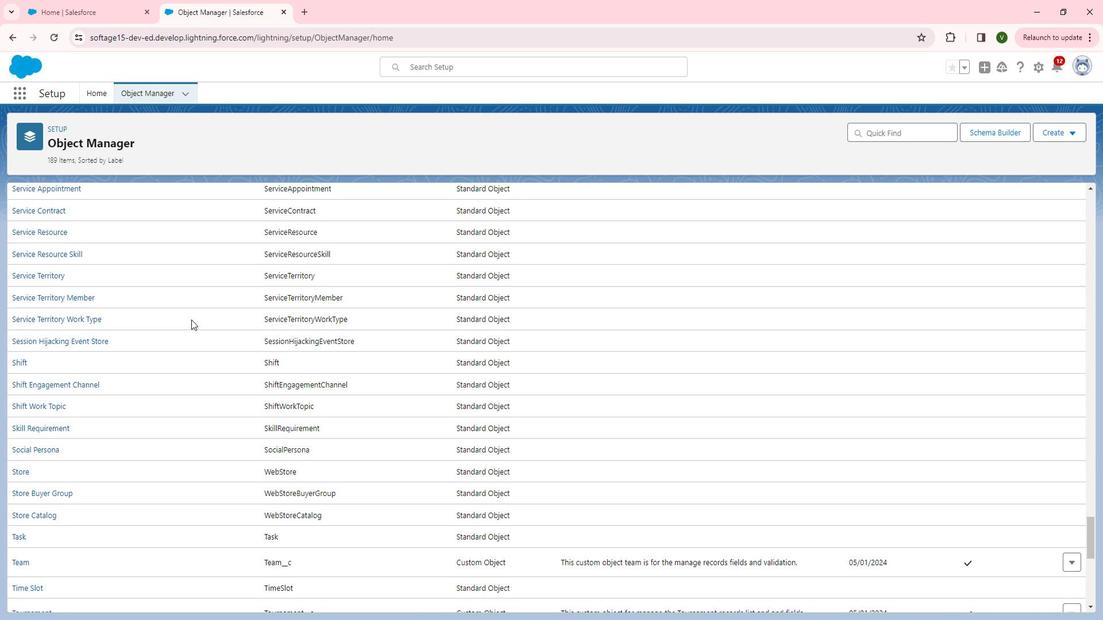 
Action: Mouse scrolled (206, 323) with delta (0, 0)
Screenshot: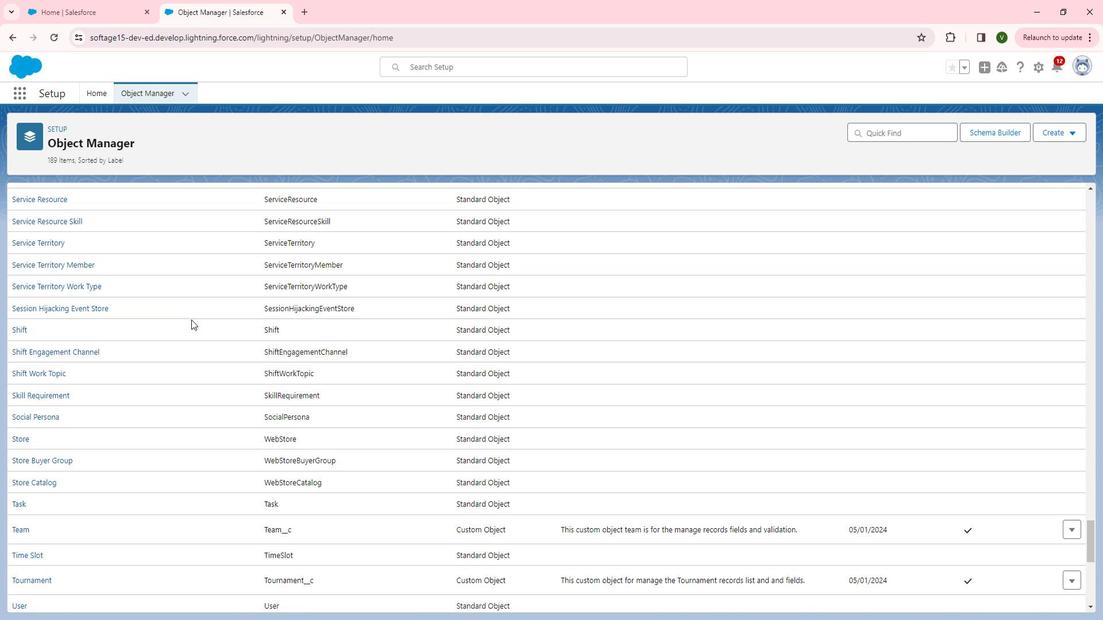 
Action: Mouse scrolled (206, 323) with delta (0, 0)
Screenshot: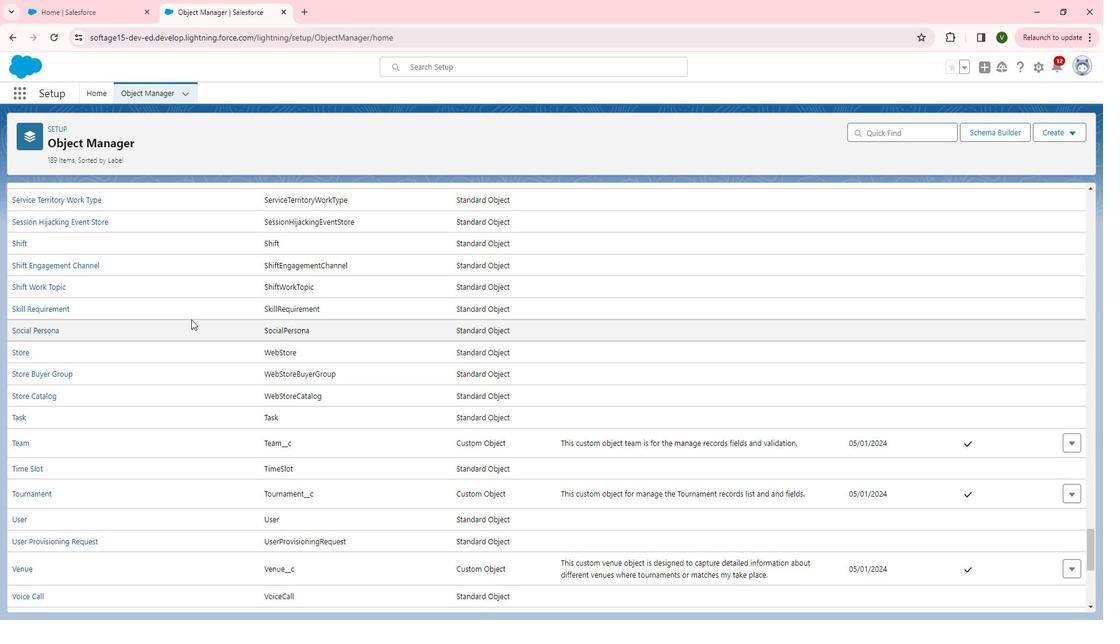 
Action: Mouse scrolled (206, 323) with delta (0, 0)
Screenshot: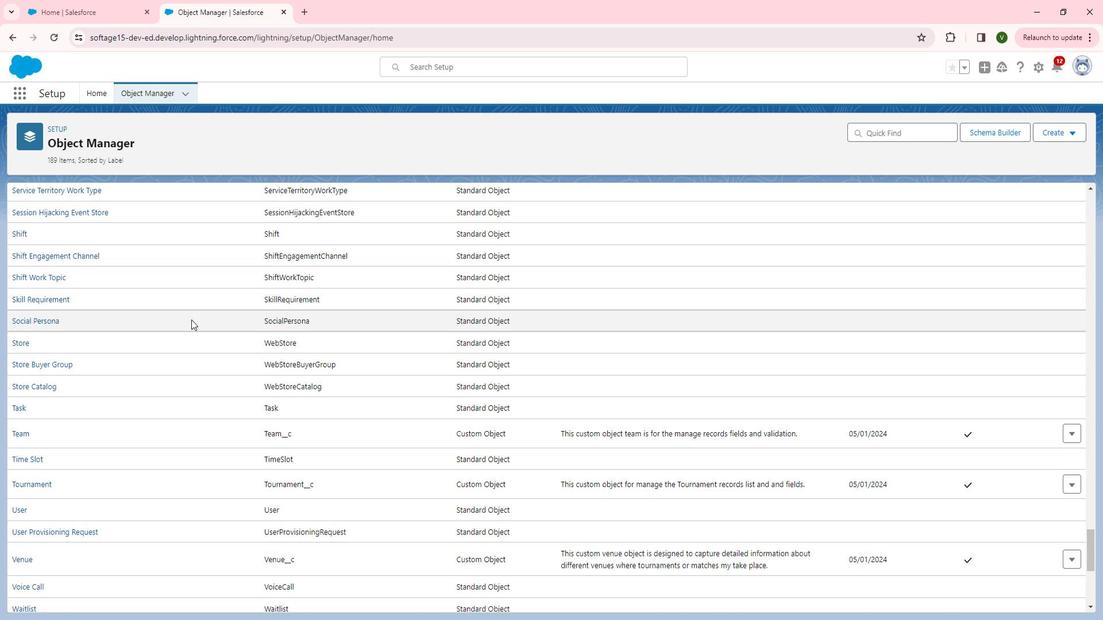 
Action: Mouse scrolled (206, 323) with delta (0, 0)
Screenshot: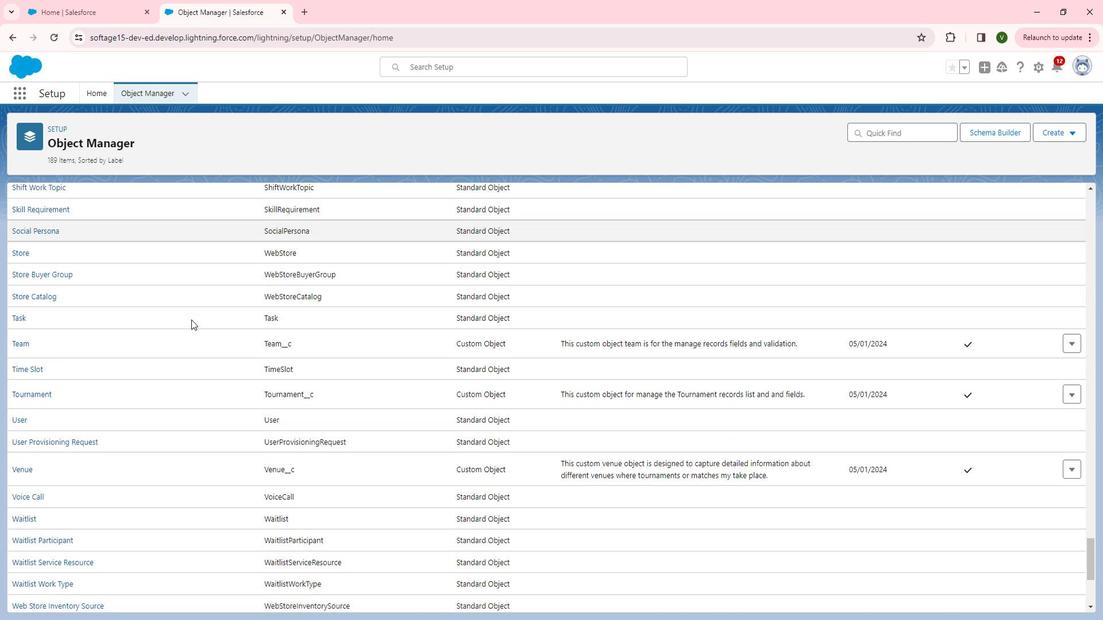 
Action: Mouse moved to (37, 271)
Screenshot: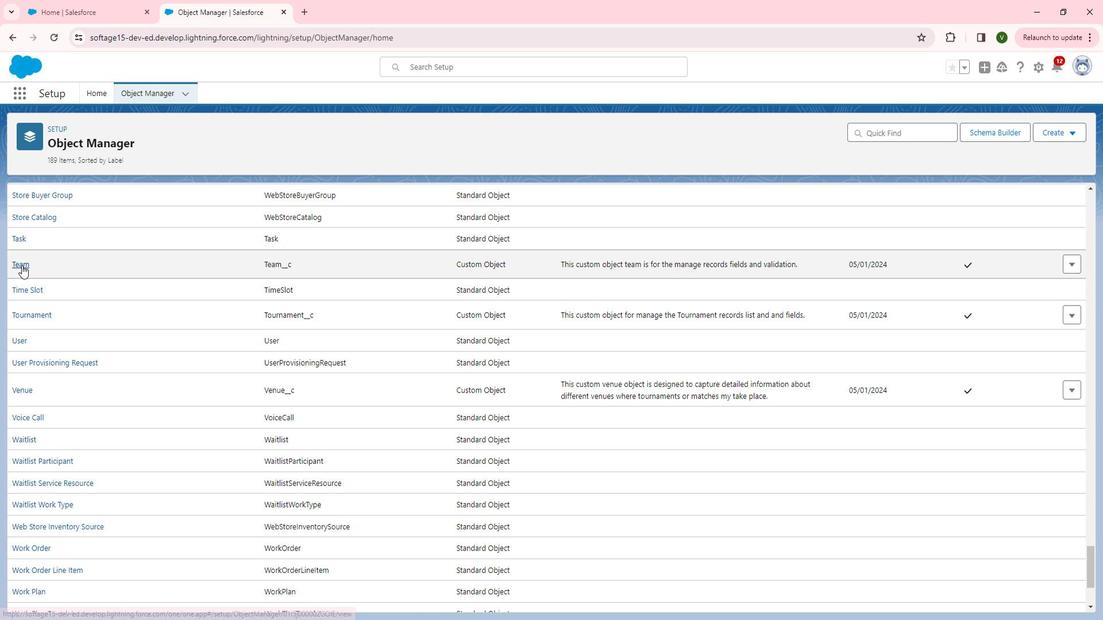 
Action: Mouse pressed left at (37, 271)
Screenshot: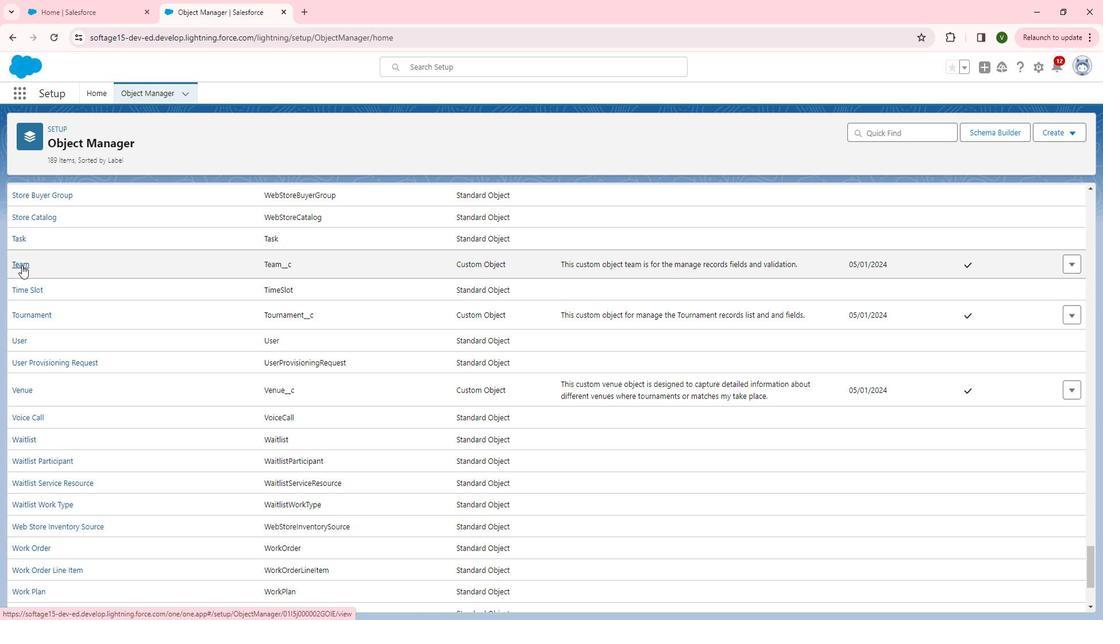 
Action: Mouse moved to (89, 220)
Screenshot: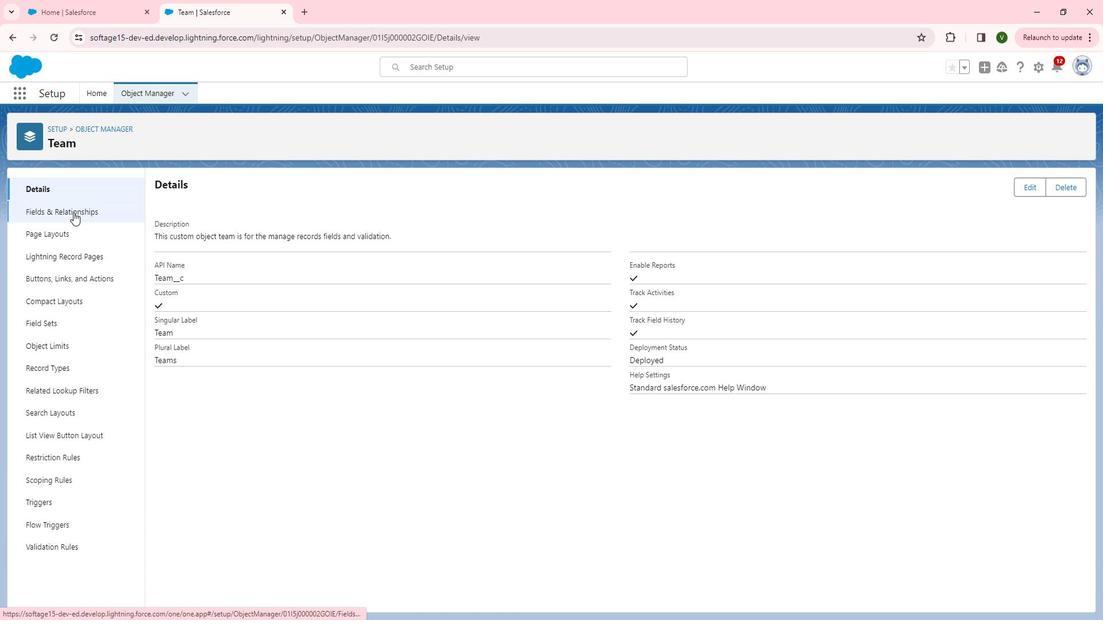 
Action: Mouse pressed left at (89, 220)
Screenshot: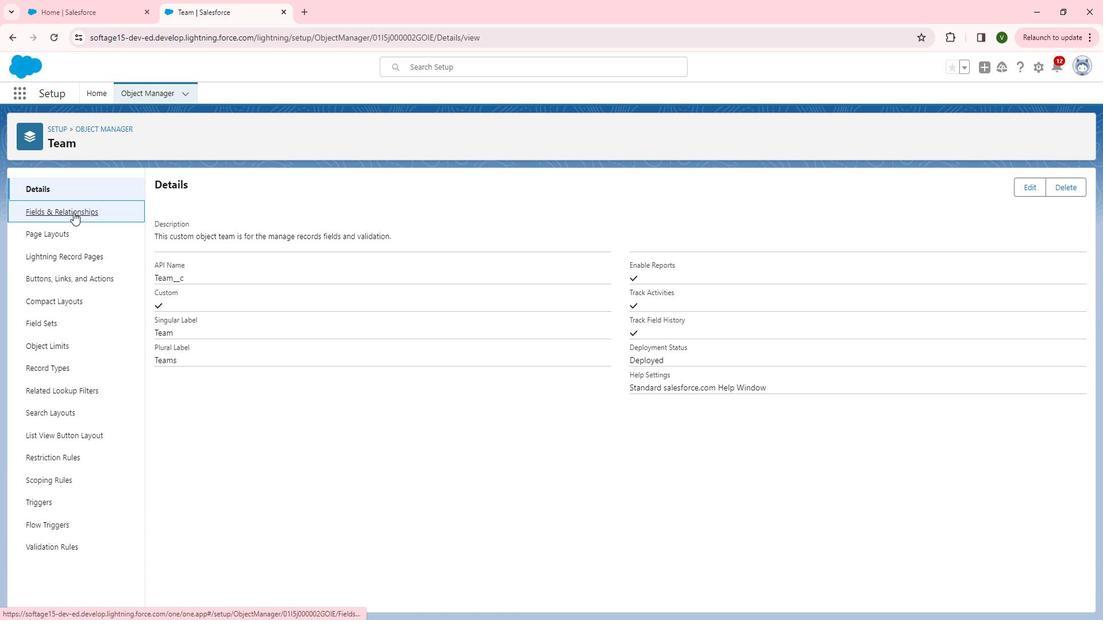 
Action: Mouse moved to (861, 192)
Screenshot: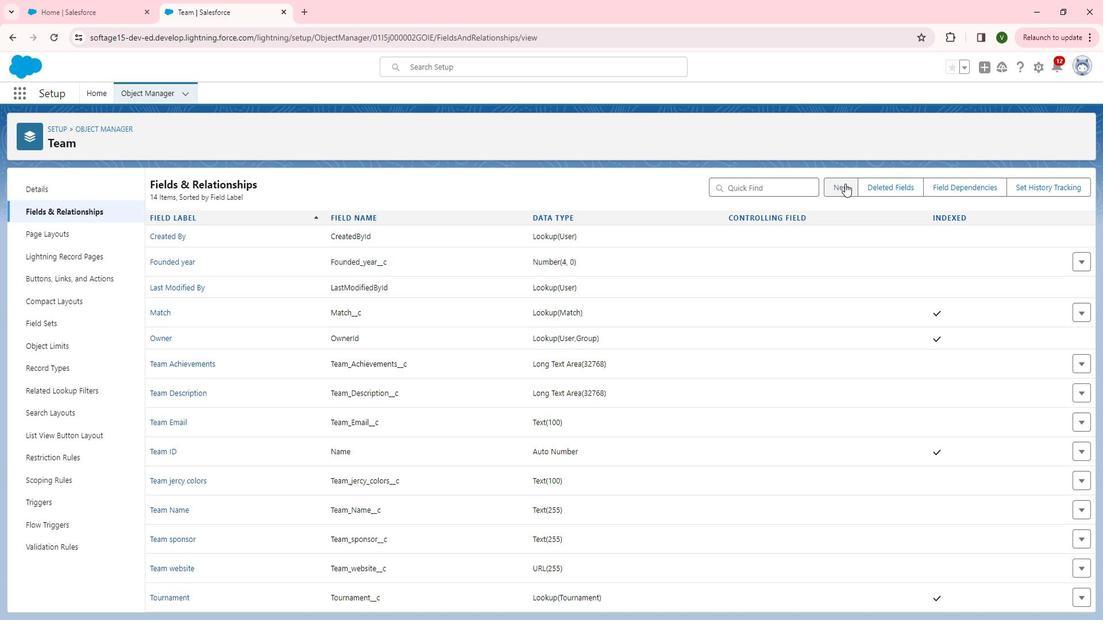 
Action: Mouse pressed left at (861, 192)
Screenshot: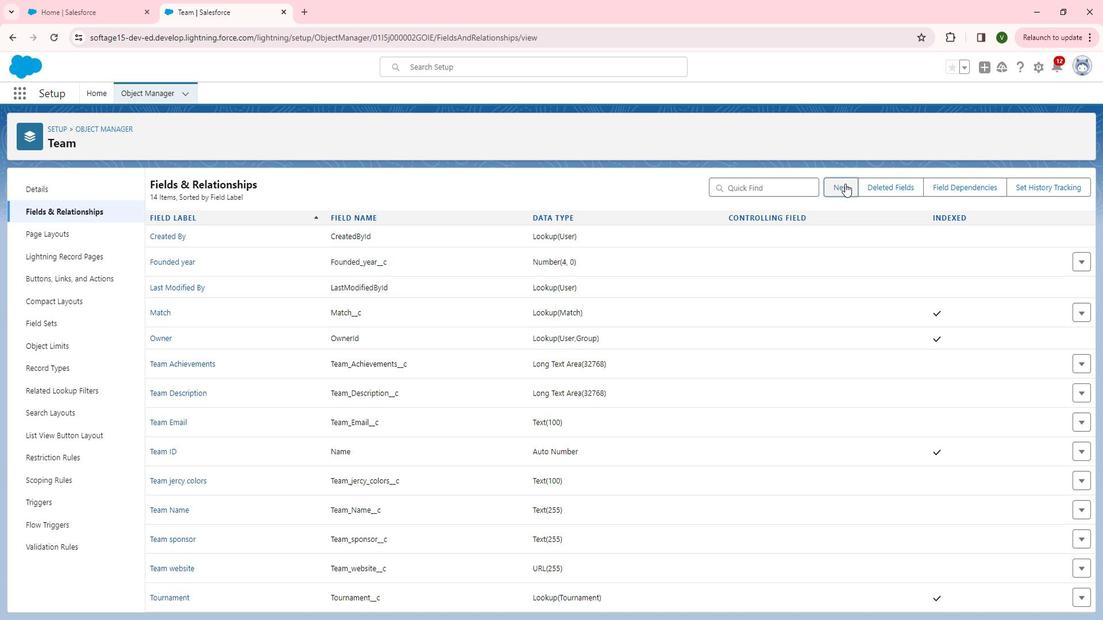 
Action: Mouse moved to (228, 403)
Screenshot: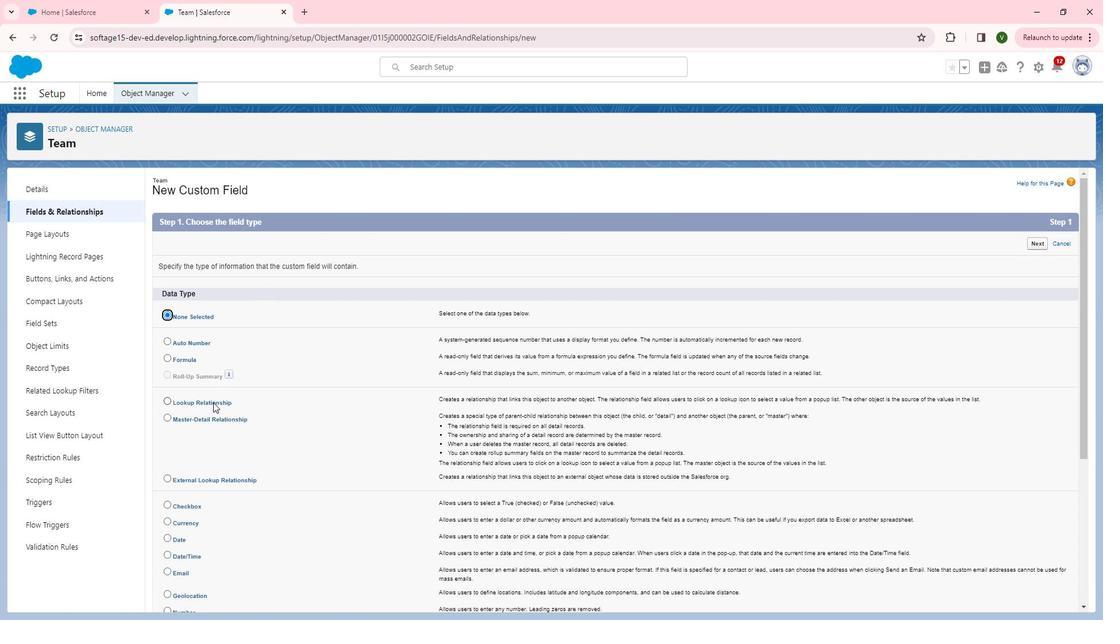 
Action: Mouse pressed left at (228, 403)
Screenshot: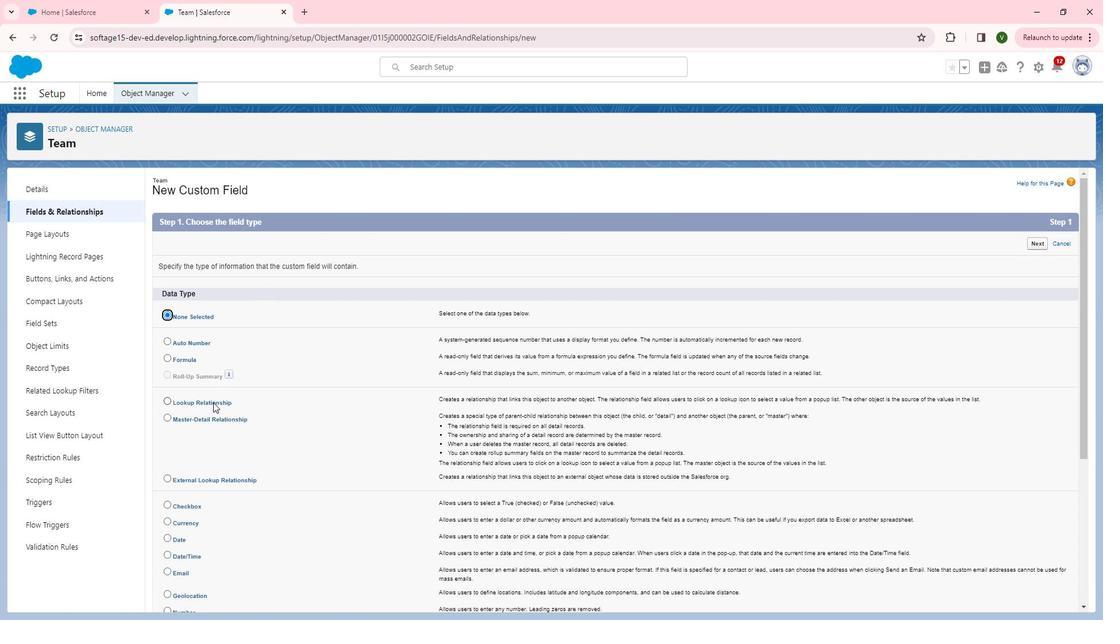 
Action: Mouse moved to (1052, 254)
Screenshot: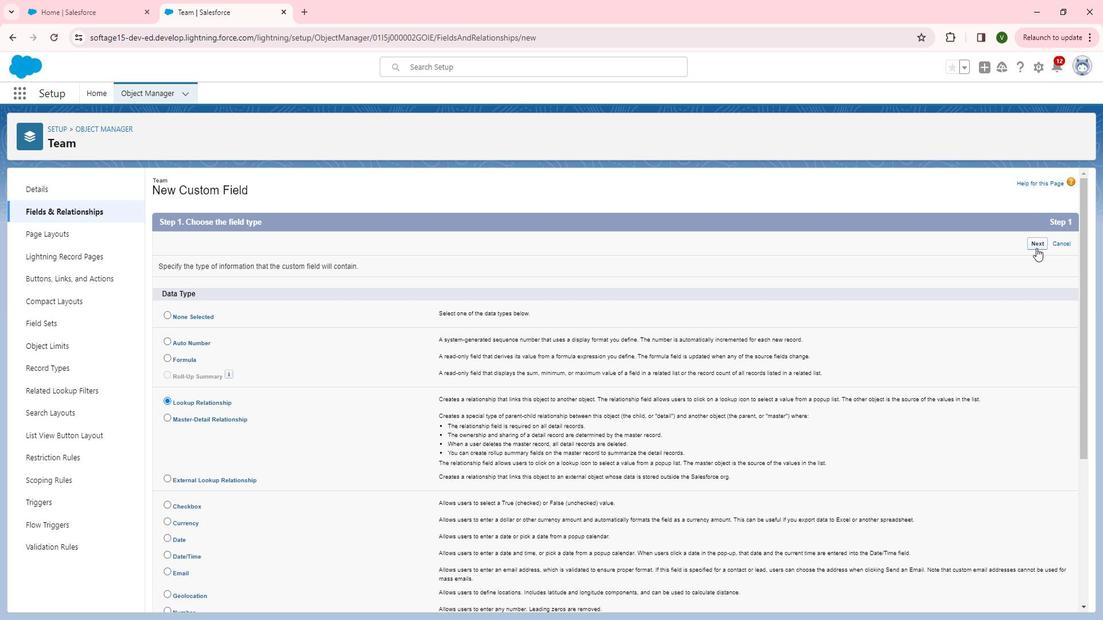 
Action: Mouse pressed left at (1052, 254)
Screenshot: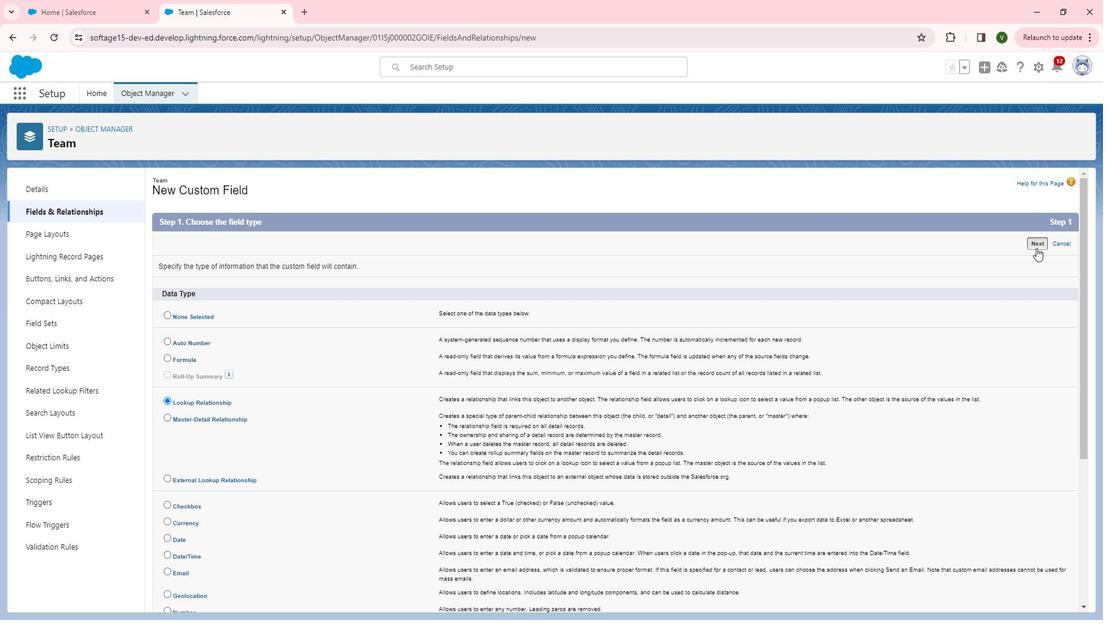 
Action: Mouse moved to (440, 293)
Screenshot: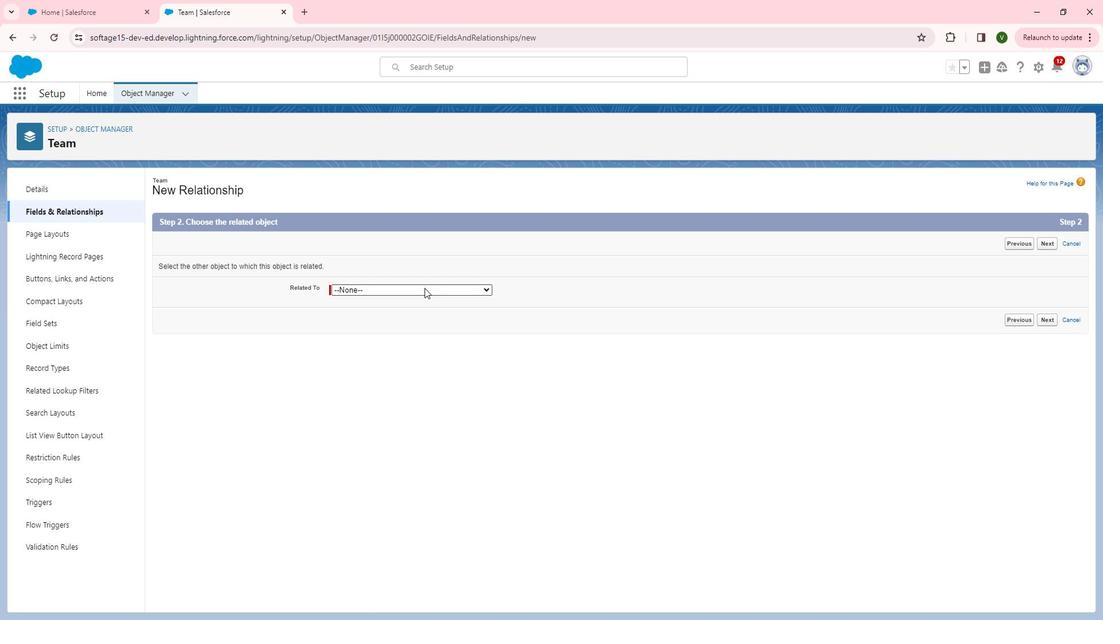 
Action: Mouse pressed left at (440, 293)
Screenshot: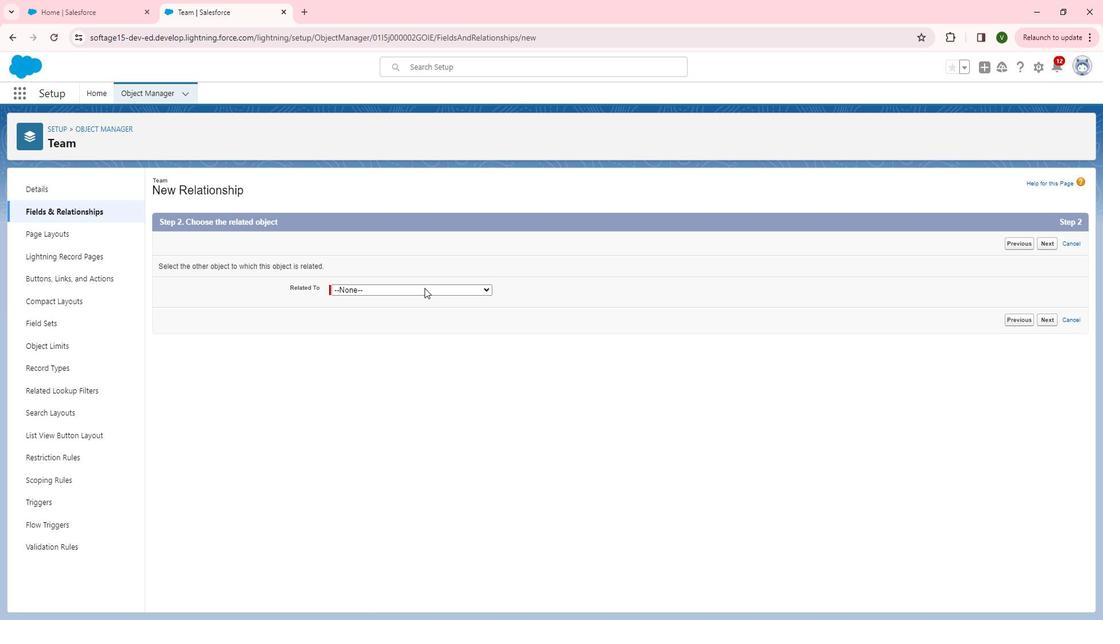
Action: Mouse moved to (429, 350)
Screenshot: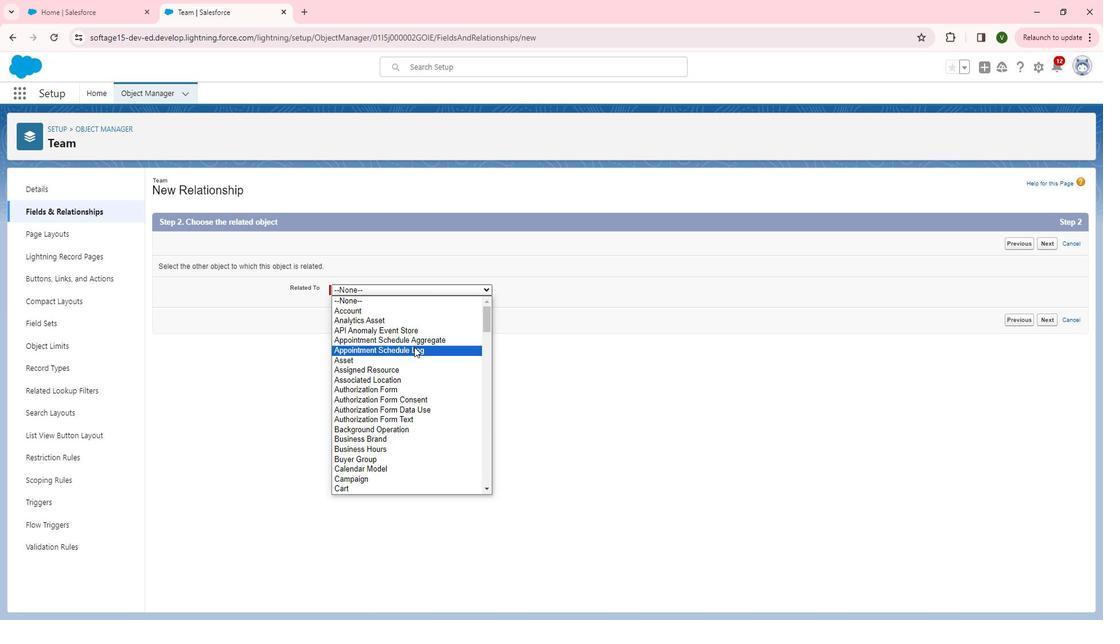 
Action: Mouse scrolled (429, 349) with delta (0, 0)
Screenshot: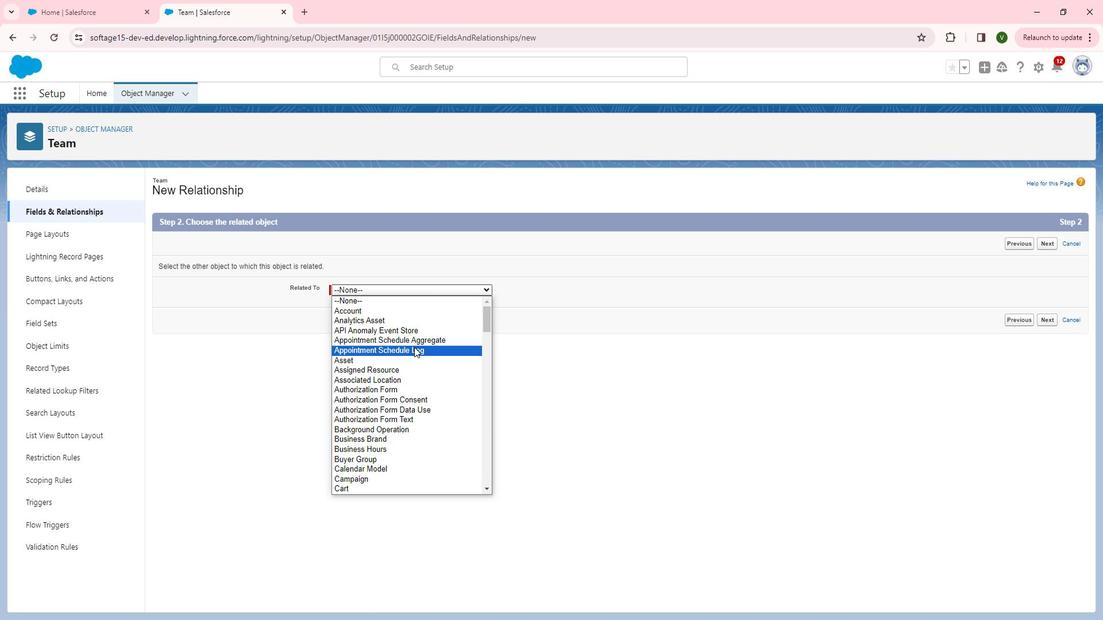 
Action: Mouse scrolled (429, 349) with delta (0, 0)
Screenshot: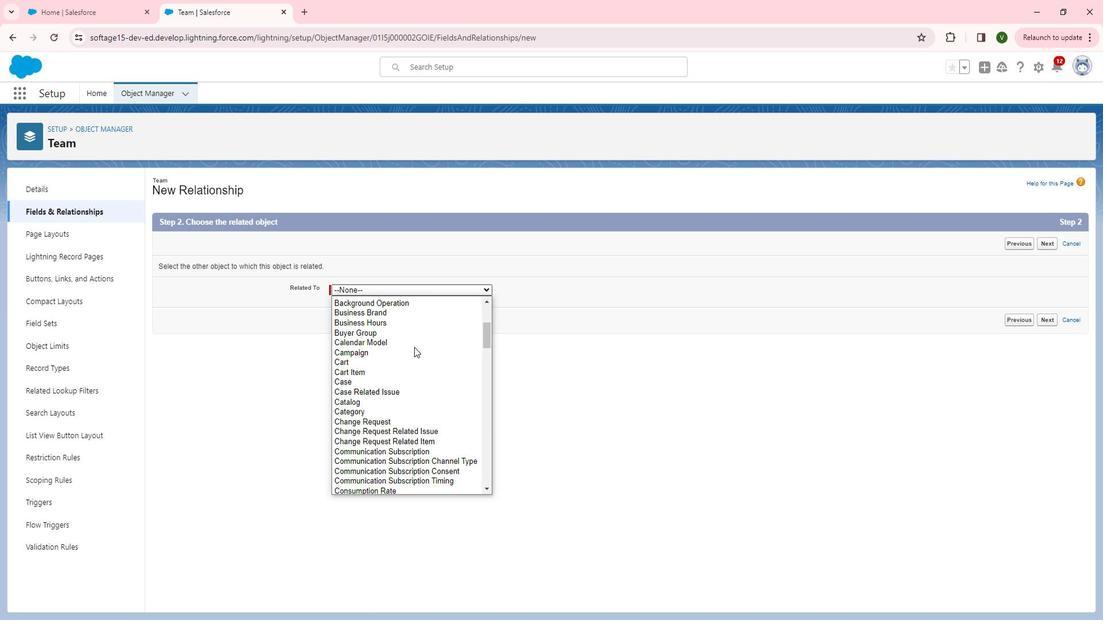 
Action: Mouse scrolled (429, 349) with delta (0, 0)
Screenshot: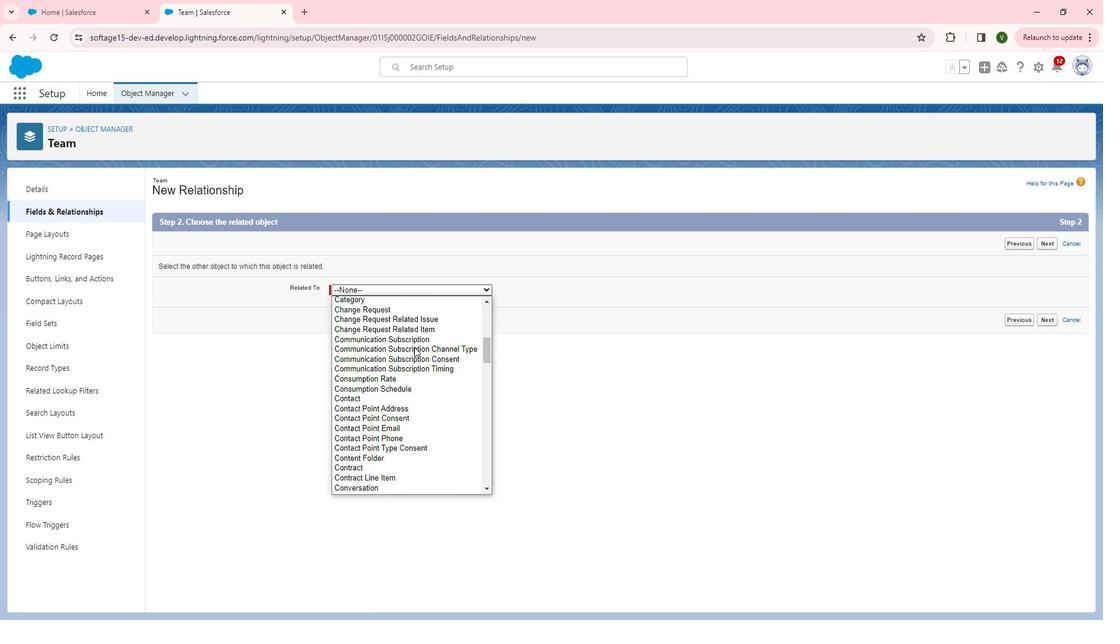 
Action: Mouse scrolled (429, 349) with delta (0, 0)
Screenshot: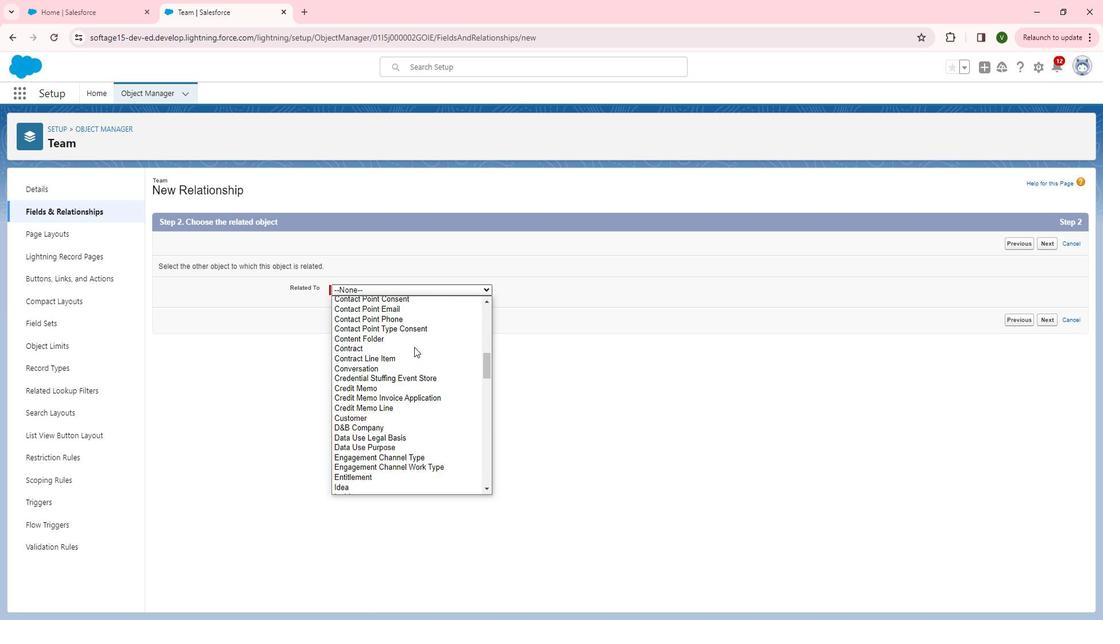 
Action: Mouse scrolled (429, 349) with delta (0, 0)
Screenshot: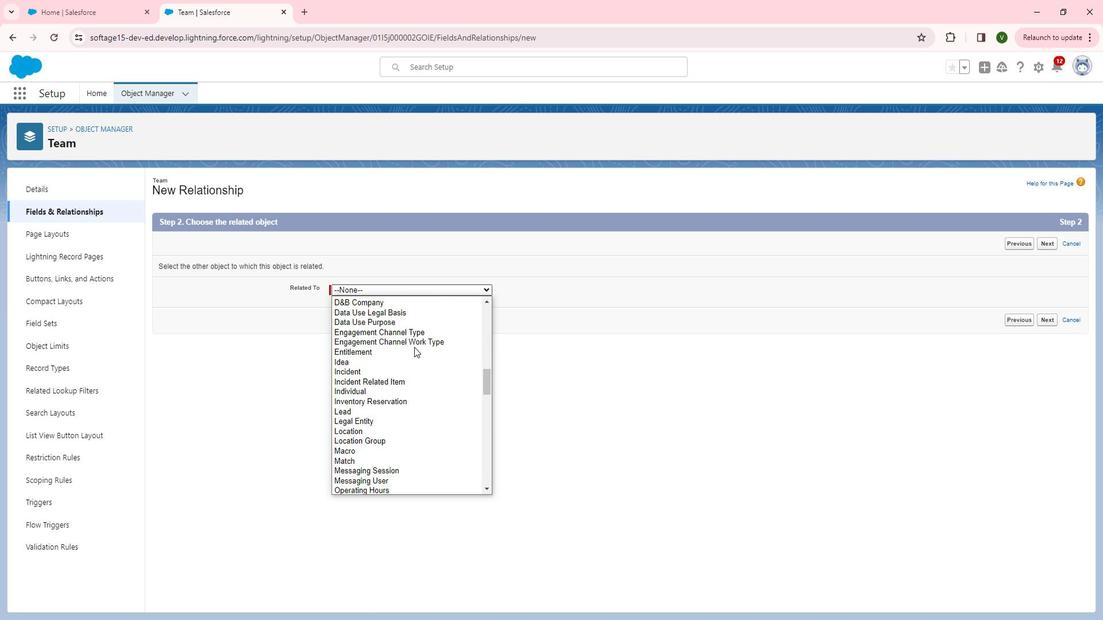 
Action: Mouse moved to (429, 350)
Screenshot: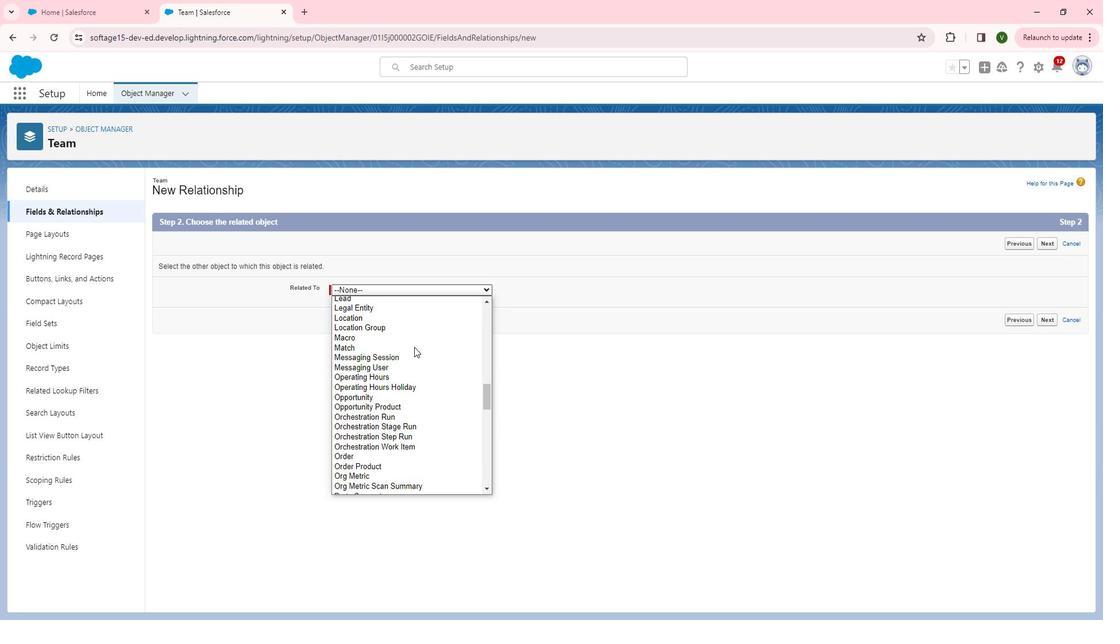 
Action: Mouse scrolled (429, 349) with delta (0, 0)
Screenshot: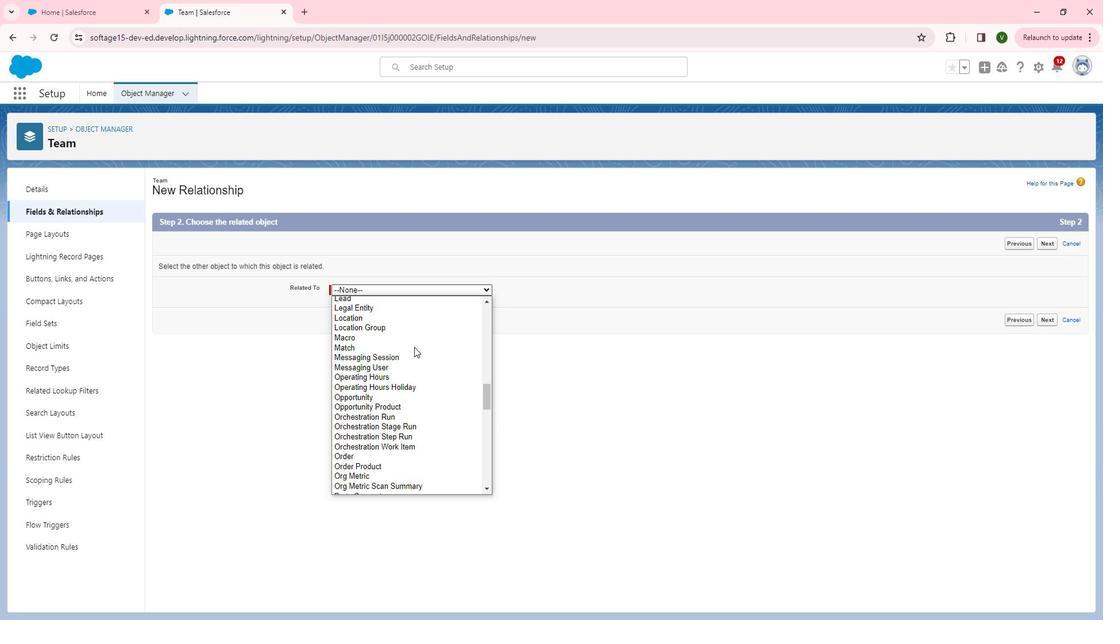 
Action: Mouse moved to (401, 423)
Screenshot: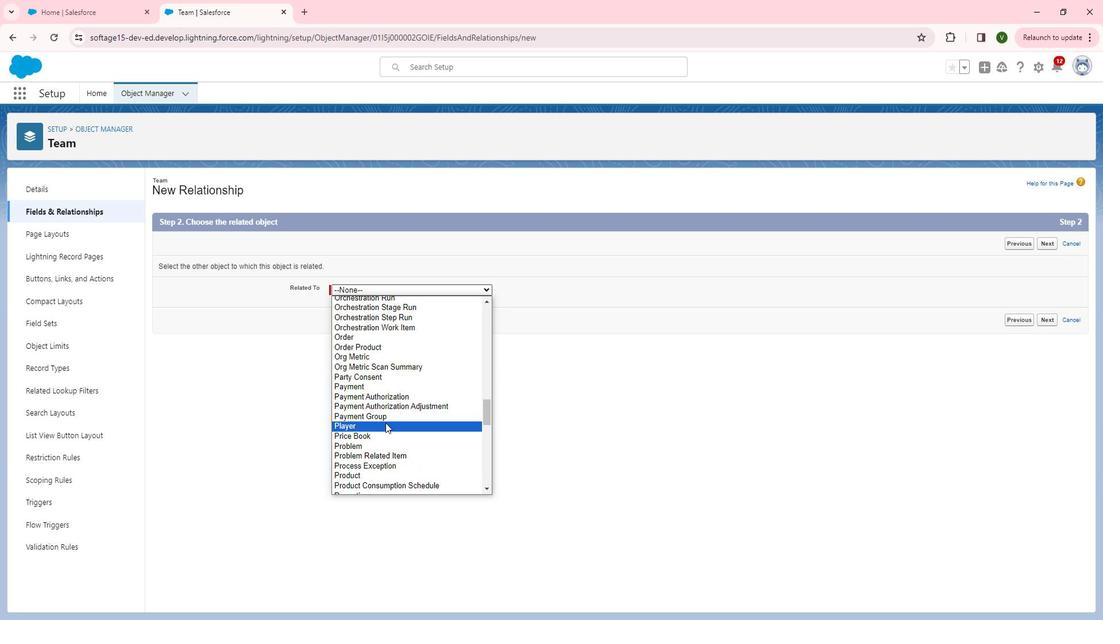 
Action: Mouse pressed left at (401, 423)
